 Task: Create a sales report in Excel with random quantities and calculate the top sales.
Action: Mouse moved to (29, 190)
Screenshot: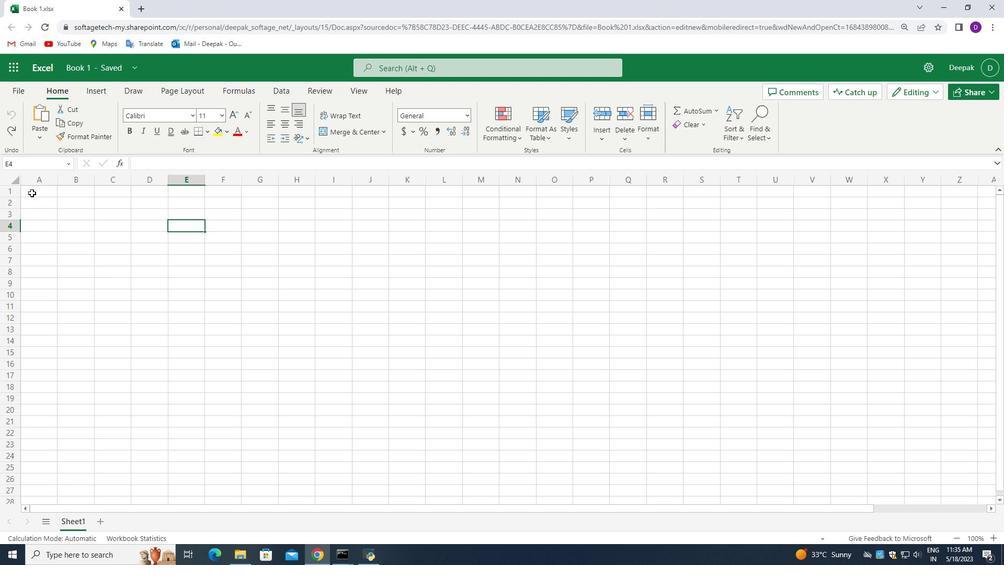 
Action: Mouse pressed left at (29, 190)
Screenshot: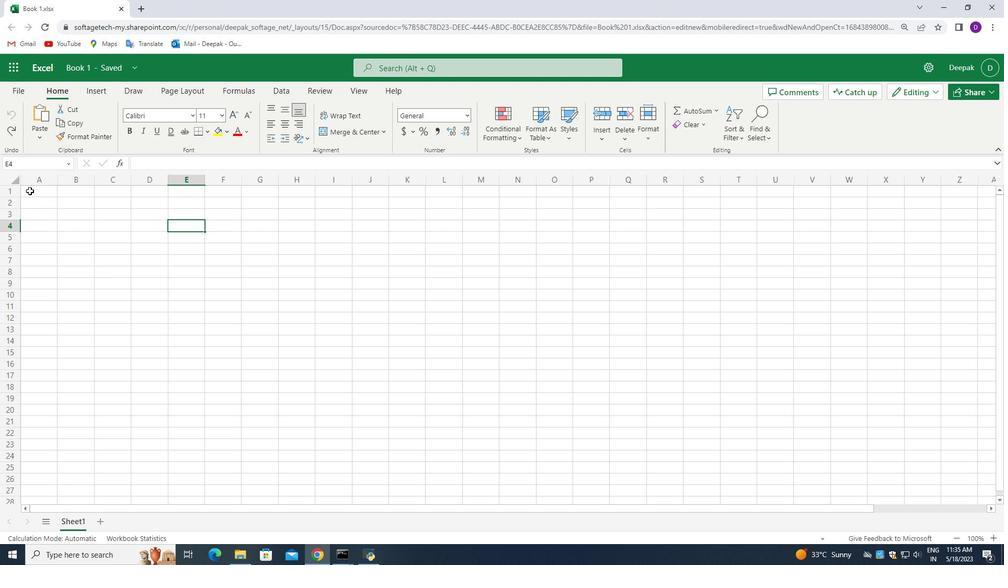 
Action: Mouse moved to (348, 130)
Screenshot: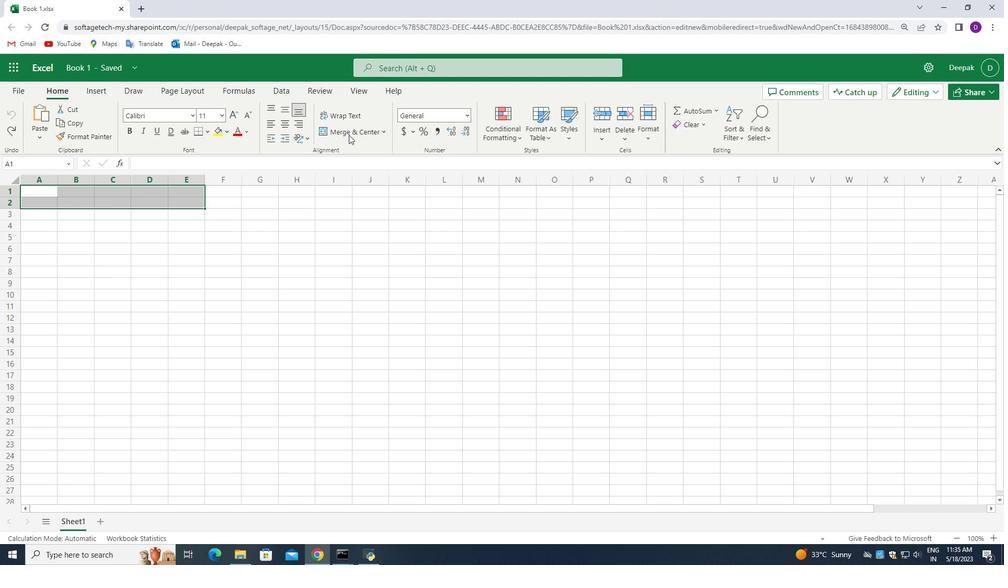 
Action: Mouse pressed left at (348, 130)
Screenshot: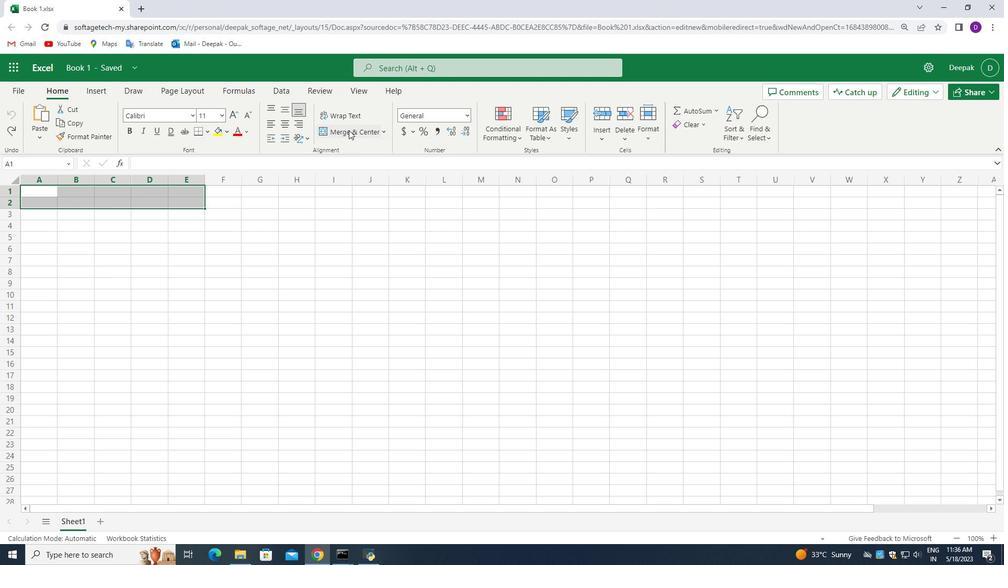 
Action: Mouse moved to (71, 198)
Screenshot: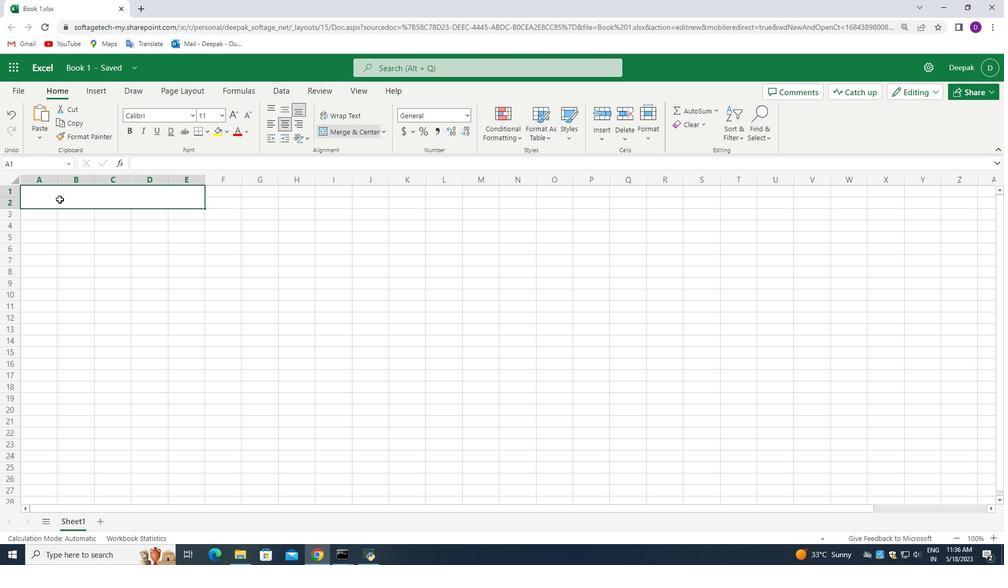 
Action: Mouse pressed left at (71, 198)
Screenshot: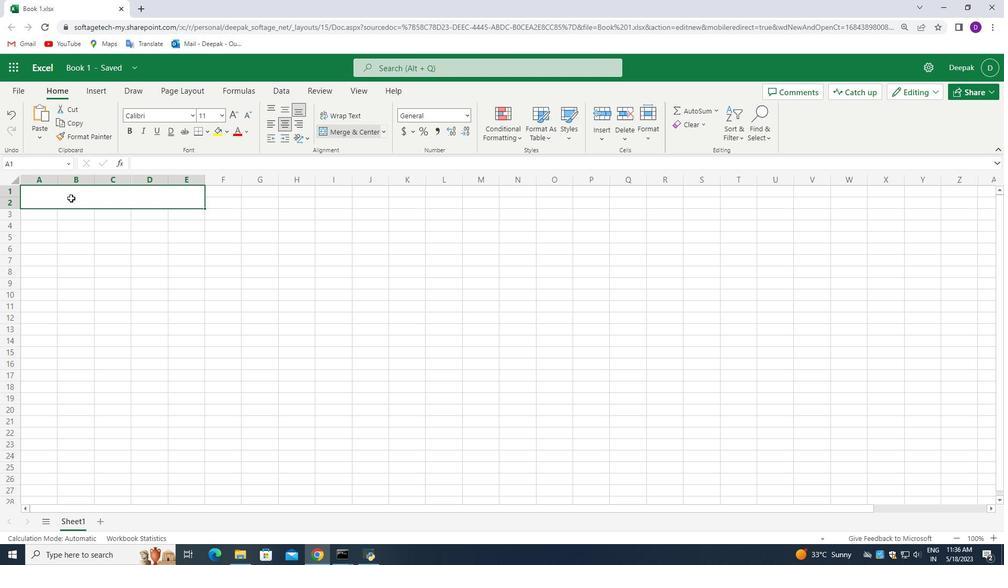 
Action: Mouse moved to (71, 198)
Screenshot: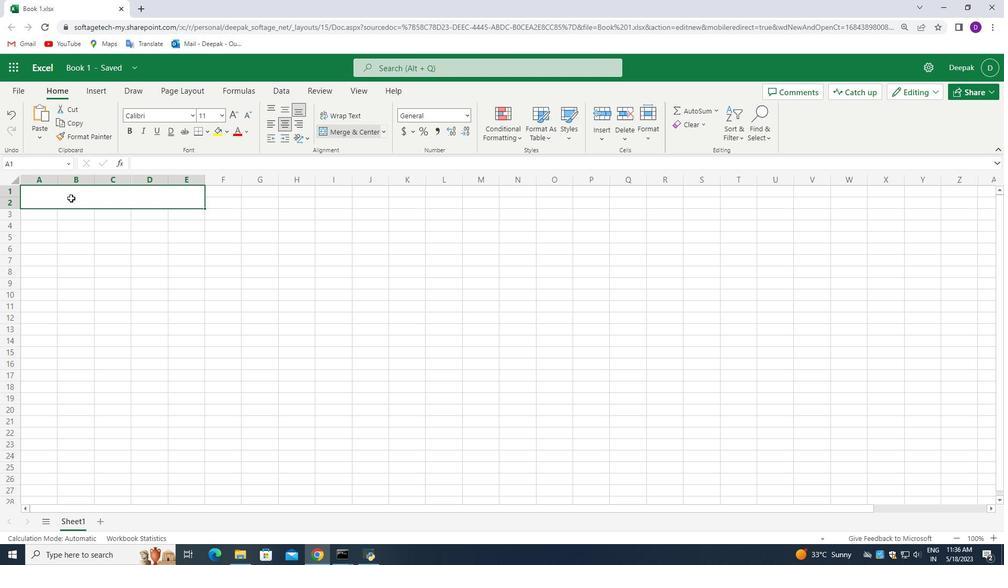 
Action: Mouse pressed left at (71, 198)
Screenshot: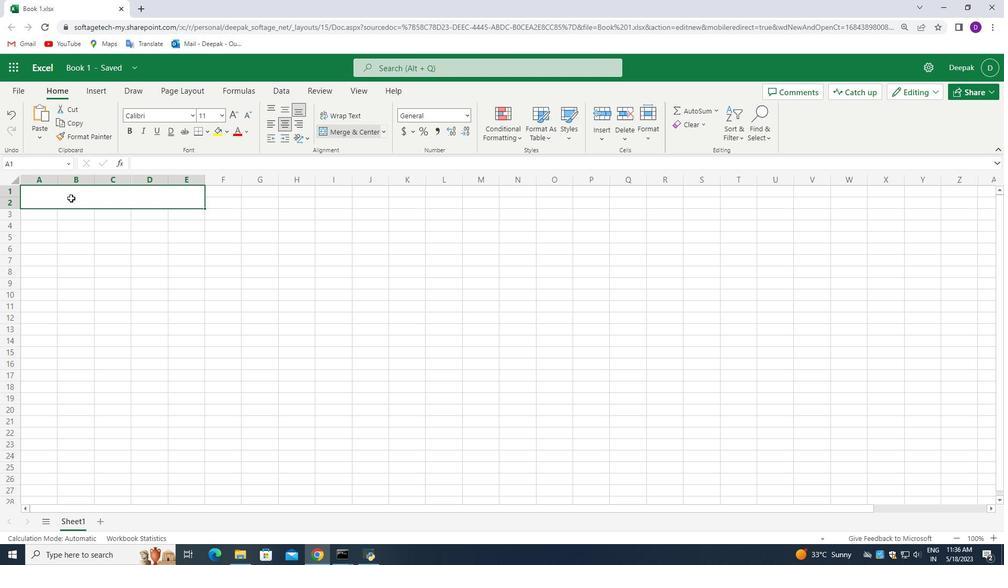 
Action: Mouse moved to (59, 300)
Screenshot: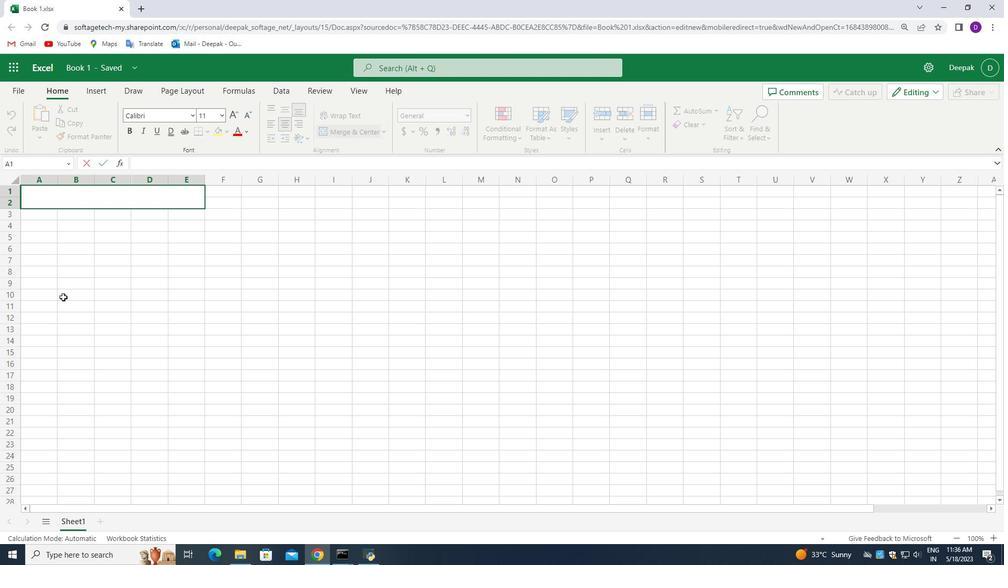 
Action: Key pressed <Key.shift_r>Sales<Key.space><Key.shift_r>Trackes<Key.space><Key.shift_r>Report
Screenshot: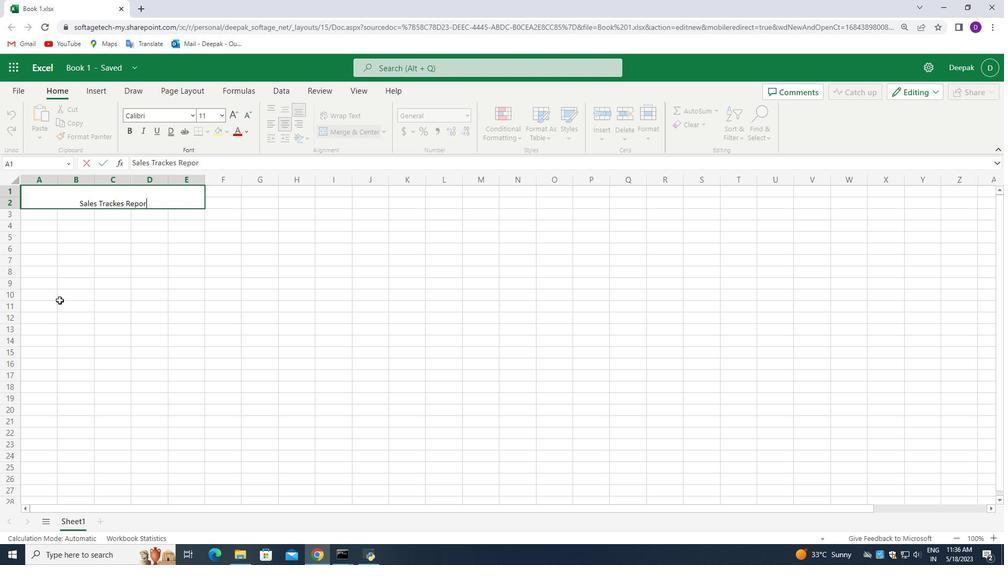 
Action: Mouse moved to (151, 203)
Screenshot: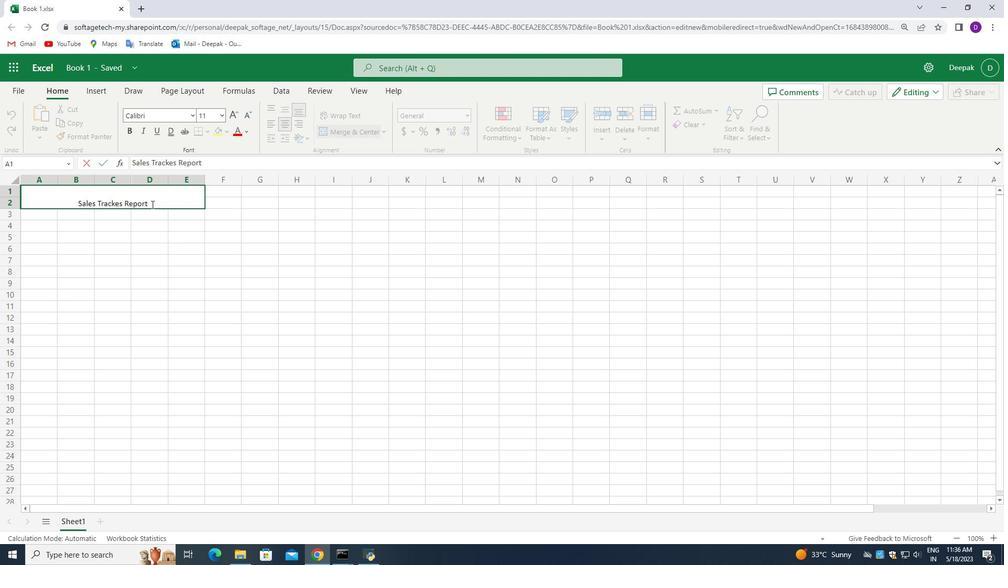 
Action: Mouse pressed left at (151, 203)
Screenshot: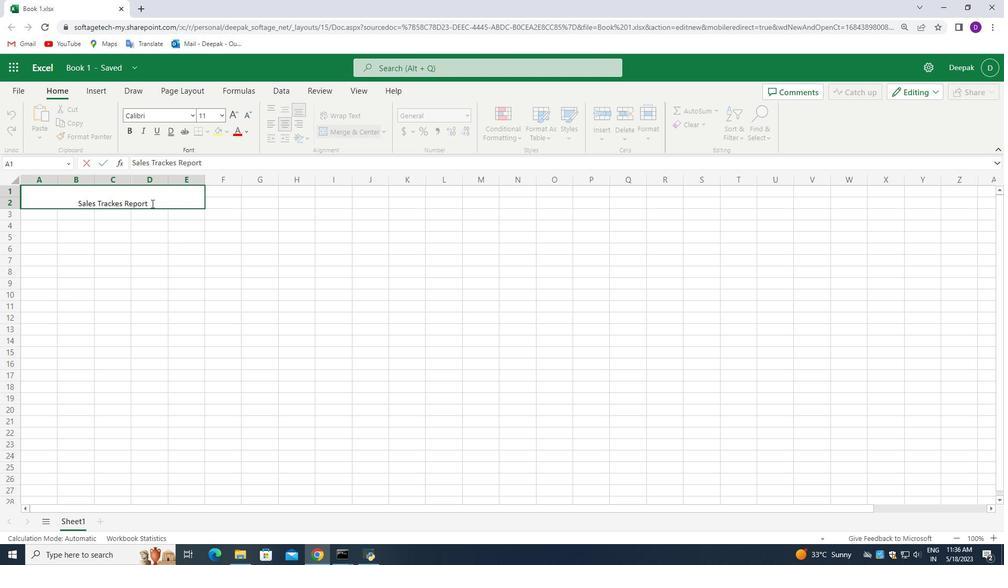 
Action: Mouse moved to (129, 133)
Screenshot: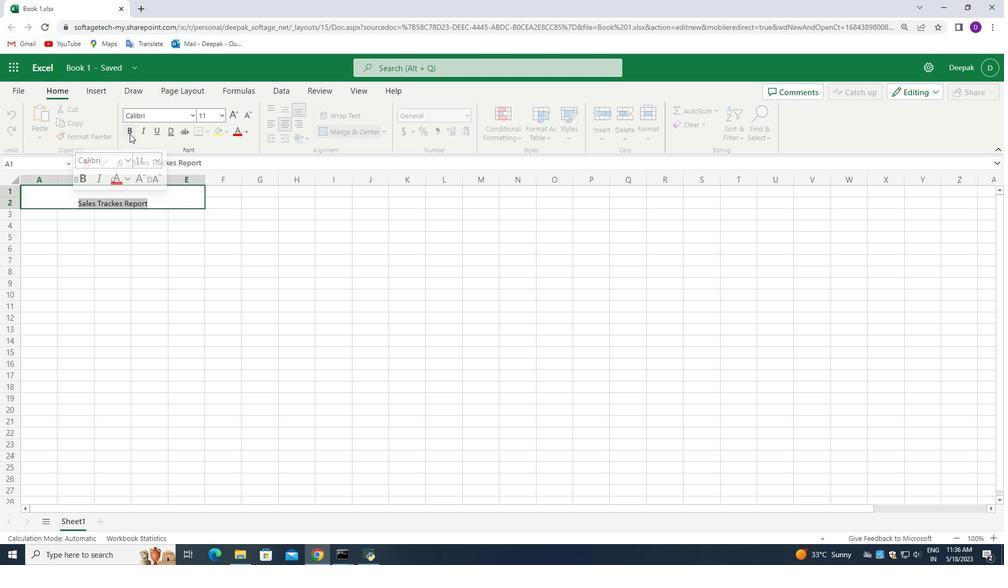 
Action: Mouse pressed left at (129, 133)
Screenshot: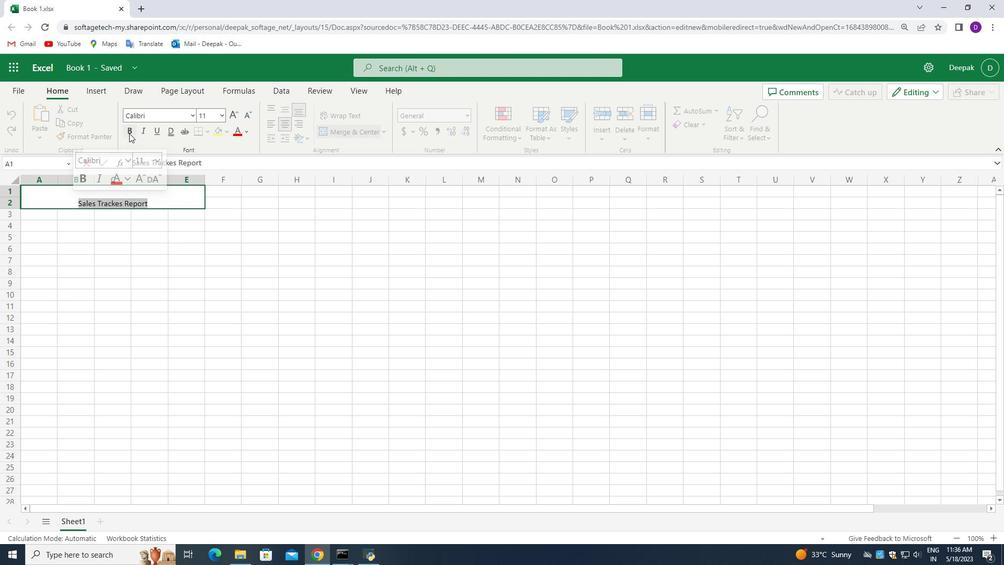 
Action: Mouse moved to (159, 204)
Screenshot: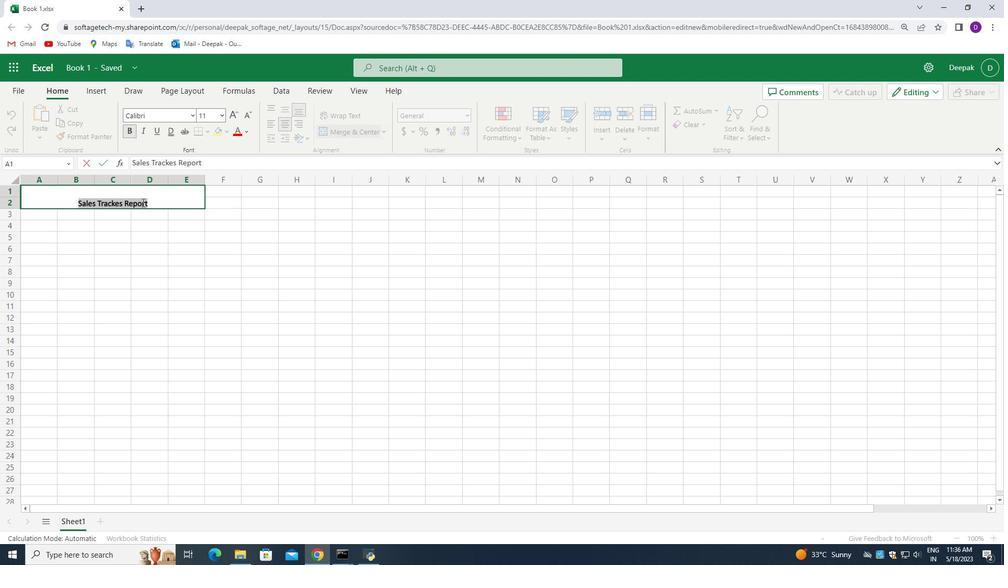 
Action: Mouse pressed left at (159, 204)
Screenshot: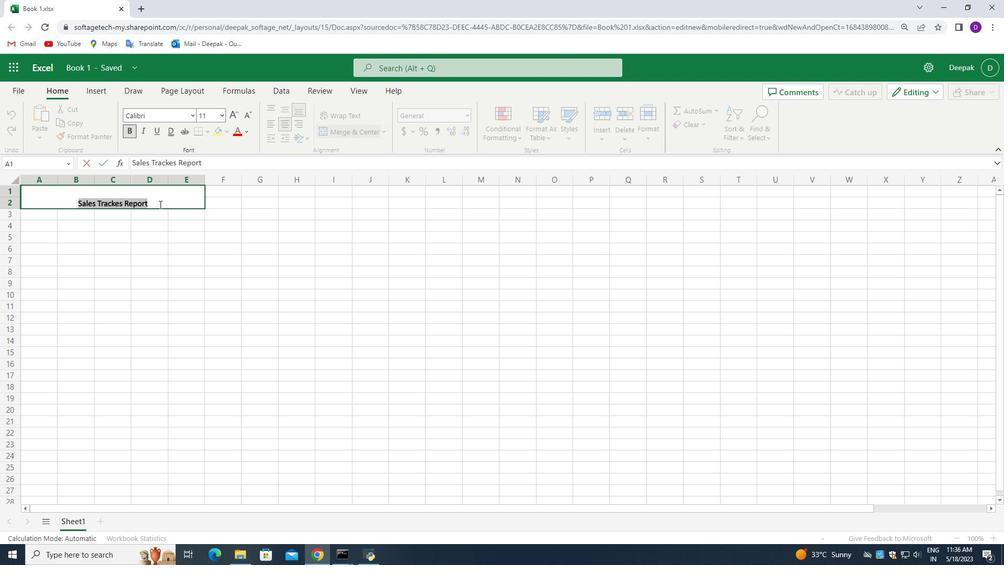 
Action: Mouse moved to (156, 200)
Screenshot: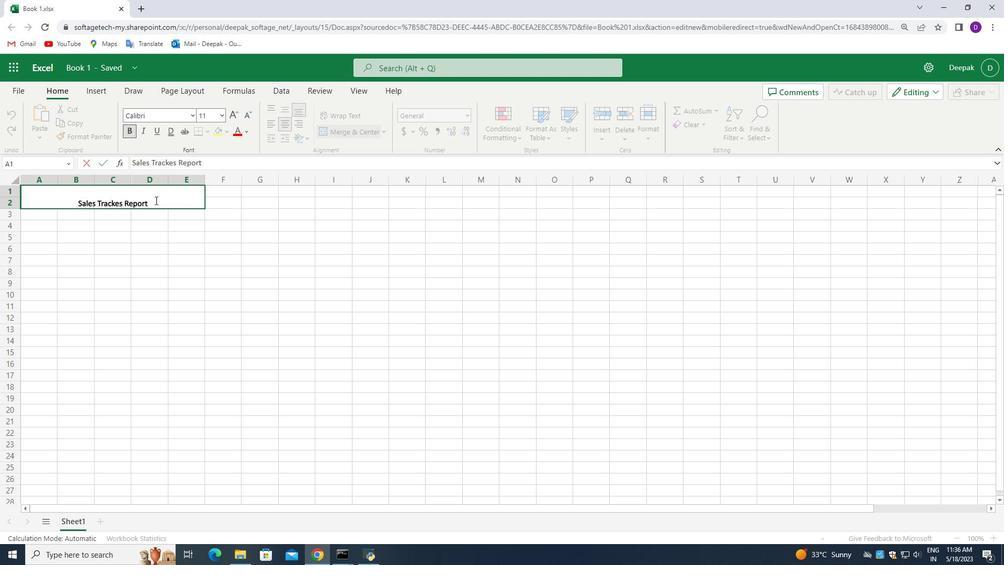 
Action: Mouse pressed left at (156, 200)
Screenshot: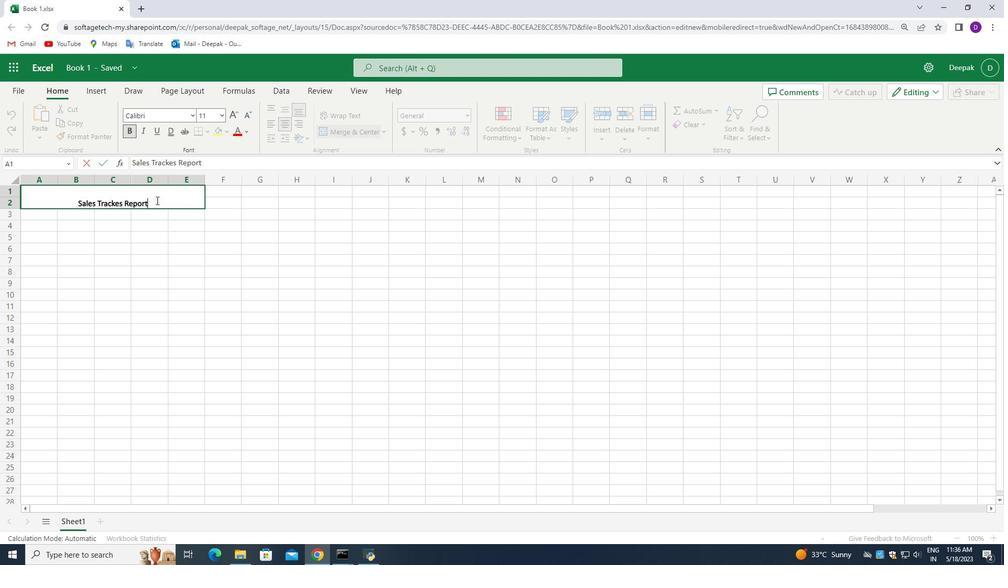 
Action: Mouse moved to (183, 200)
Screenshot: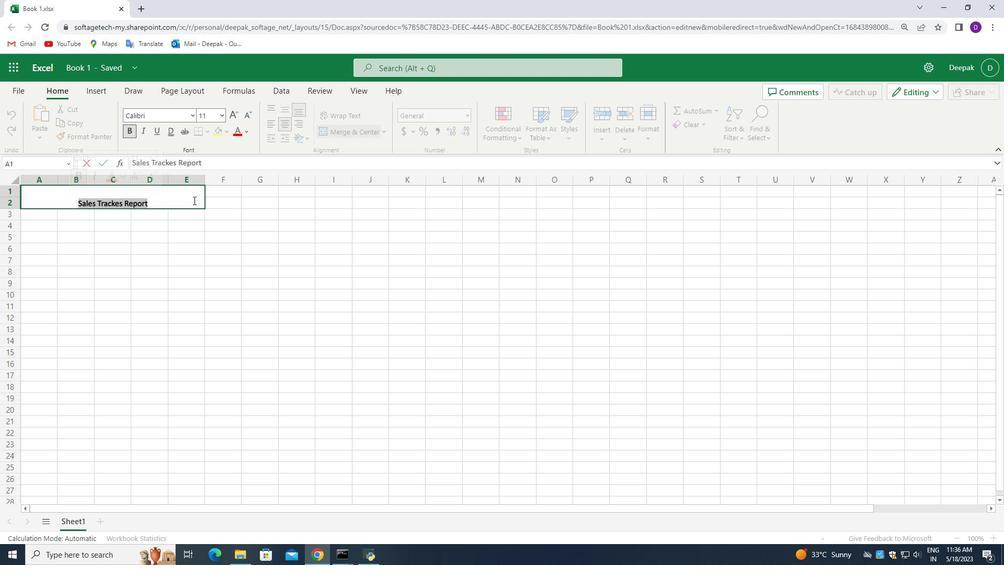 
Action: Mouse pressed left at (183, 200)
Screenshot: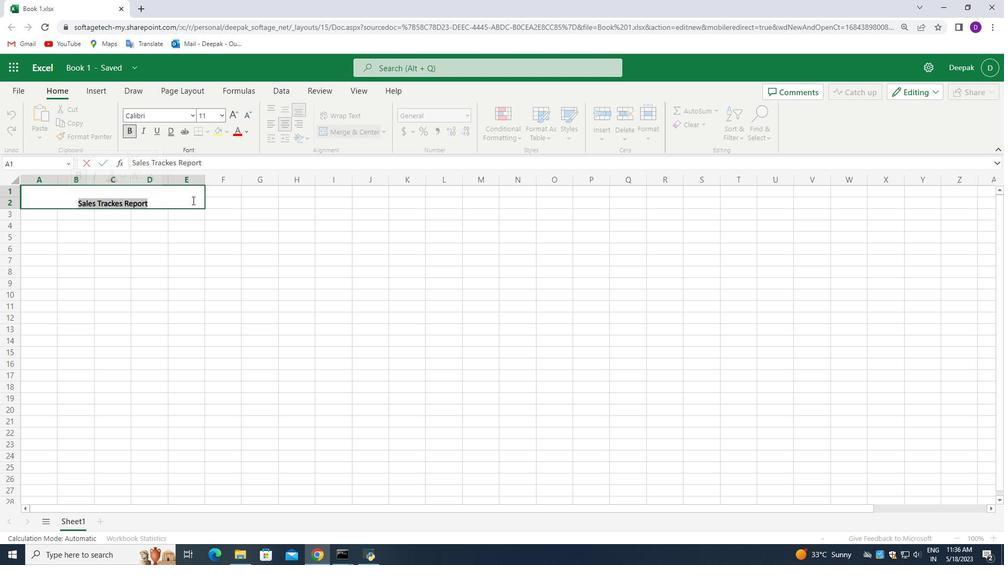 
Action: Mouse moved to (222, 200)
Screenshot: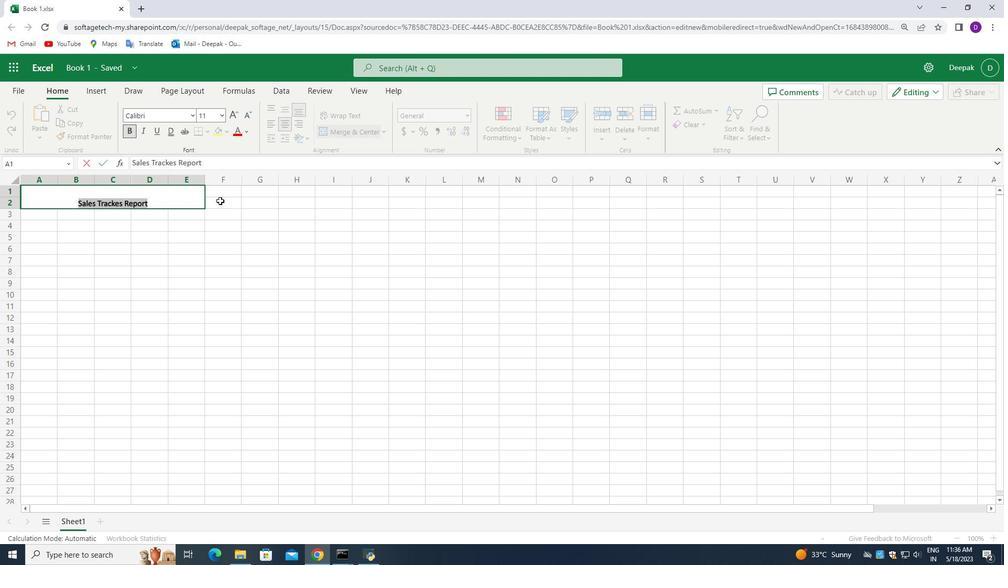
Action: Mouse pressed left at (222, 200)
Screenshot: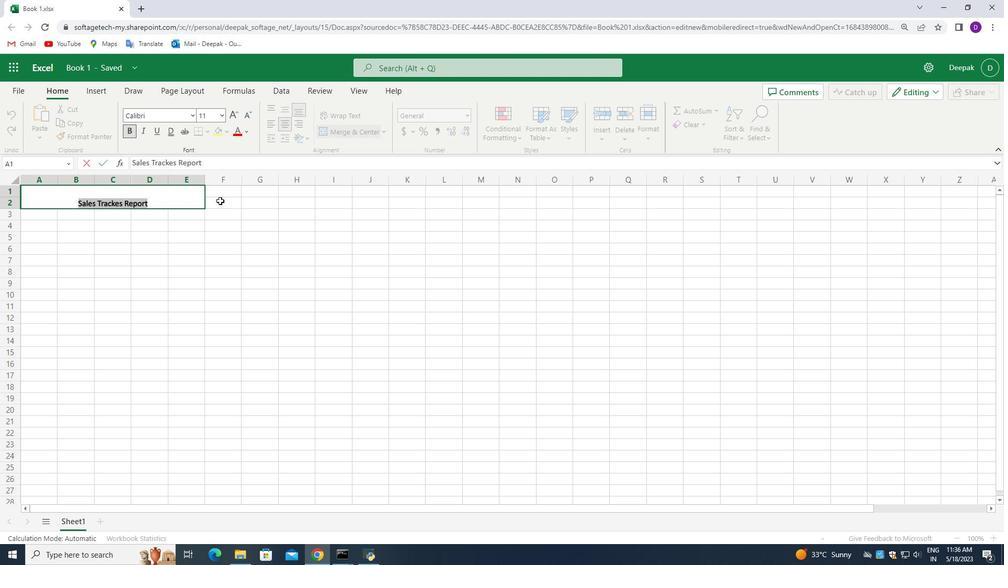 
Action: Mouse moved to (153, 199)
Screenshot: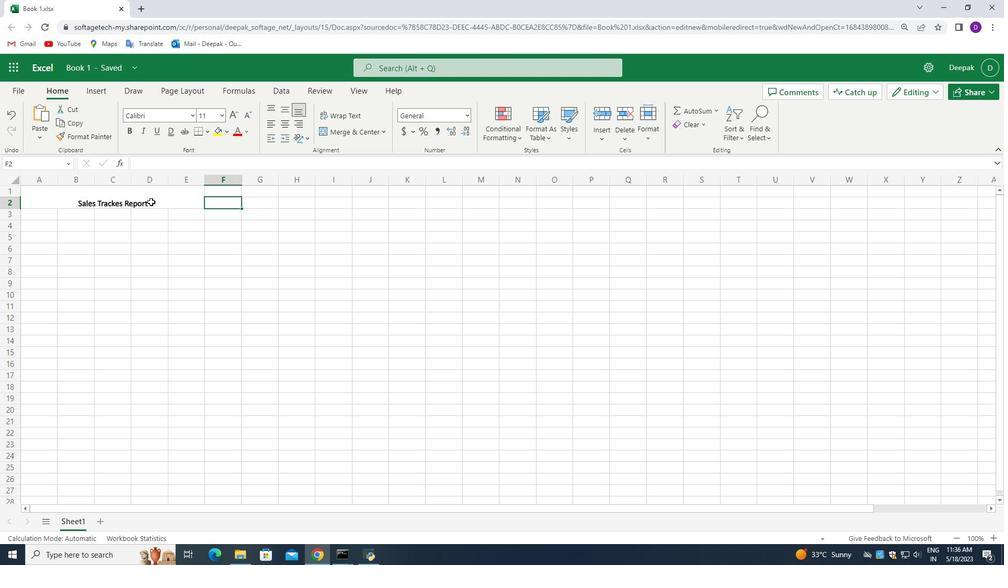 
Action: Mouse pressed left at (153, 199)
Screenshot: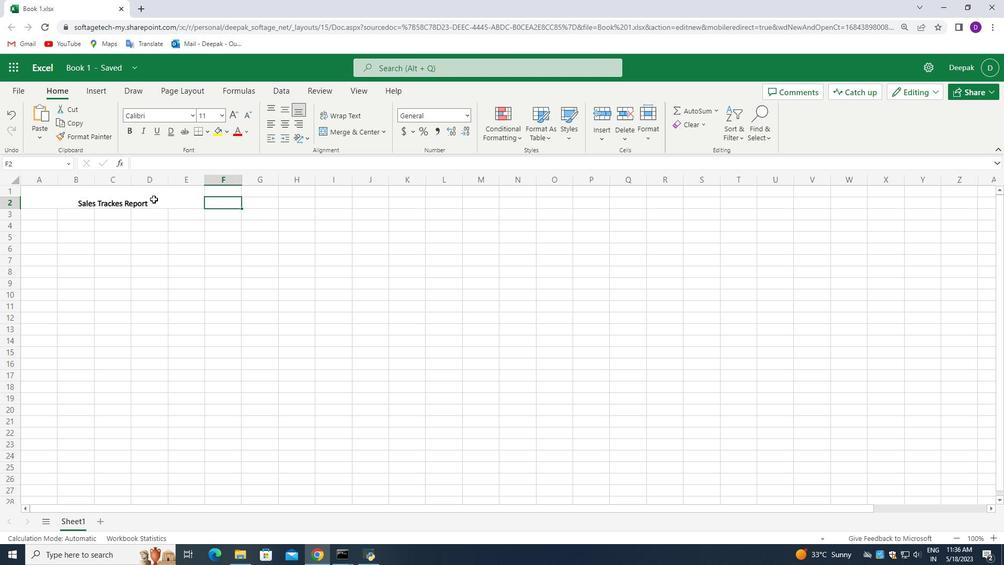 
Action: Mouse moved to (235, 111)
Screenshot: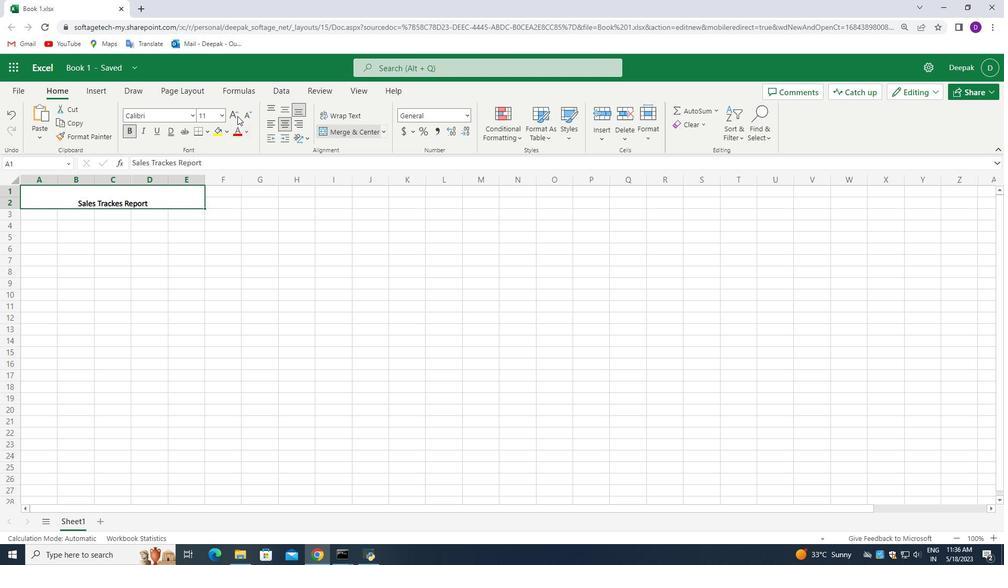 
Action: Mouse pressed left at (235, 111)
Screenshot: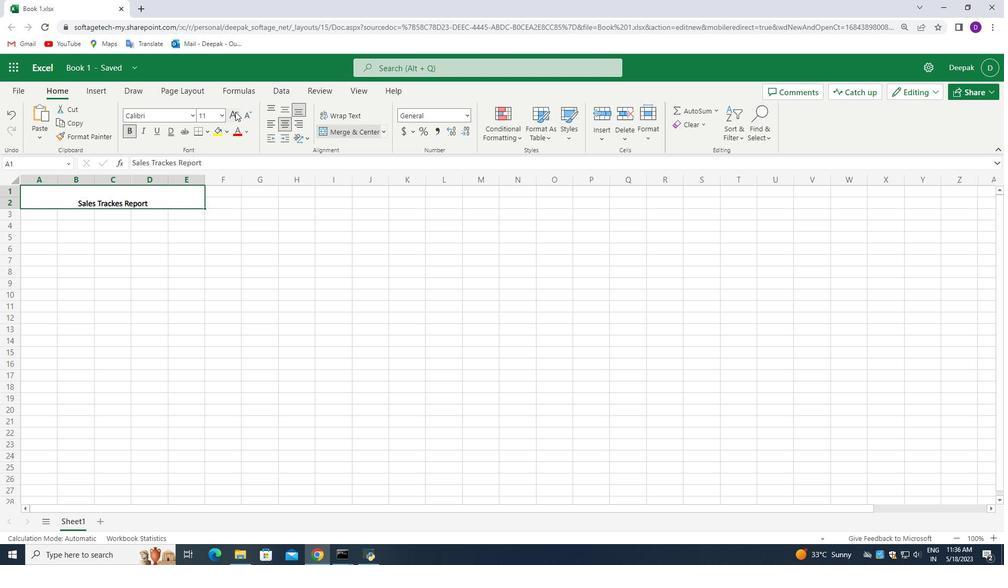 
Action: Mouse pressed left at (235, 111)
Screenshot: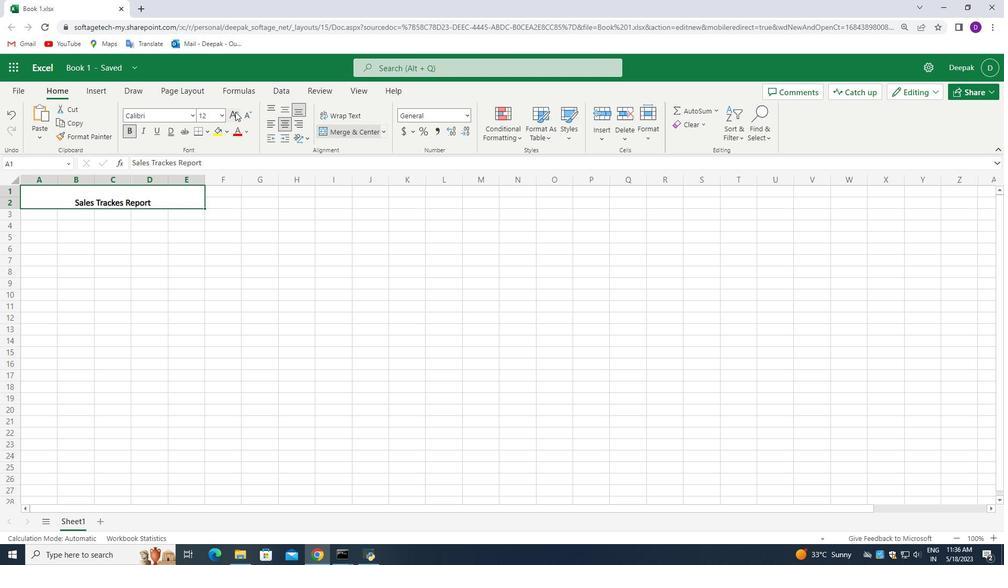 
Action: Mouse pressed left at (235, 111)
Screenshot: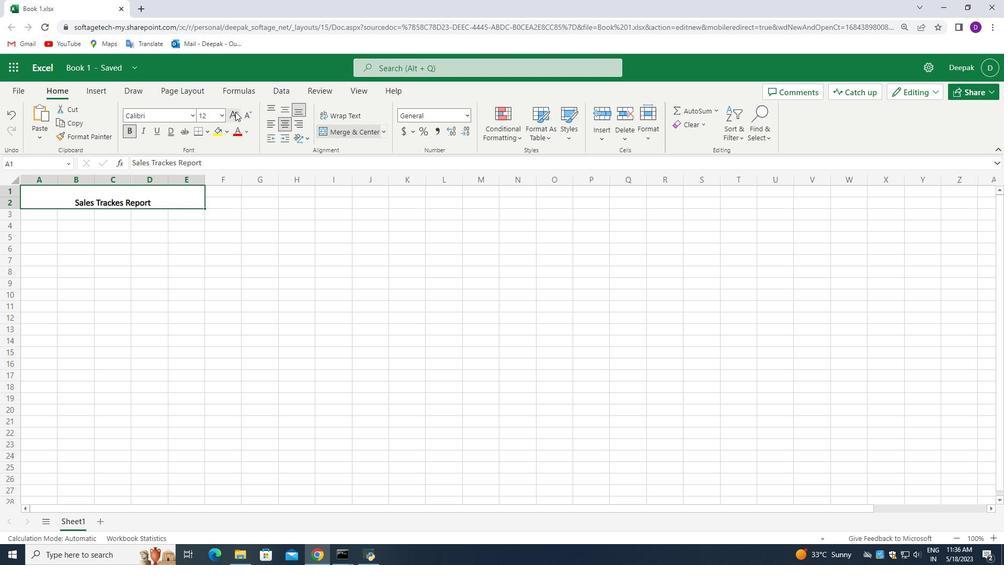 
Action: Mouse pressed left at (235, 111)
Screenshot: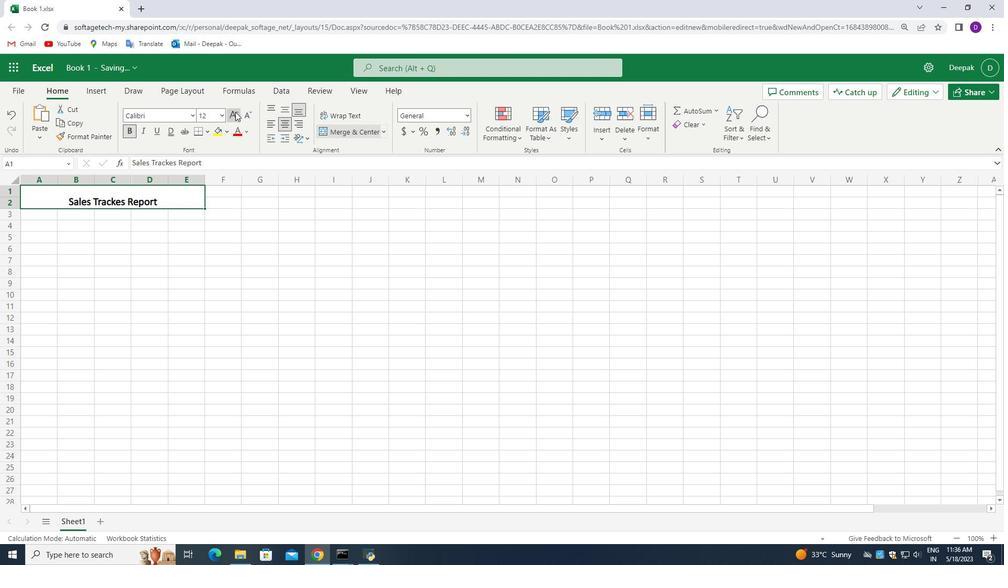 
Action: Mouse pressed left at (235, 111)
Screenshot: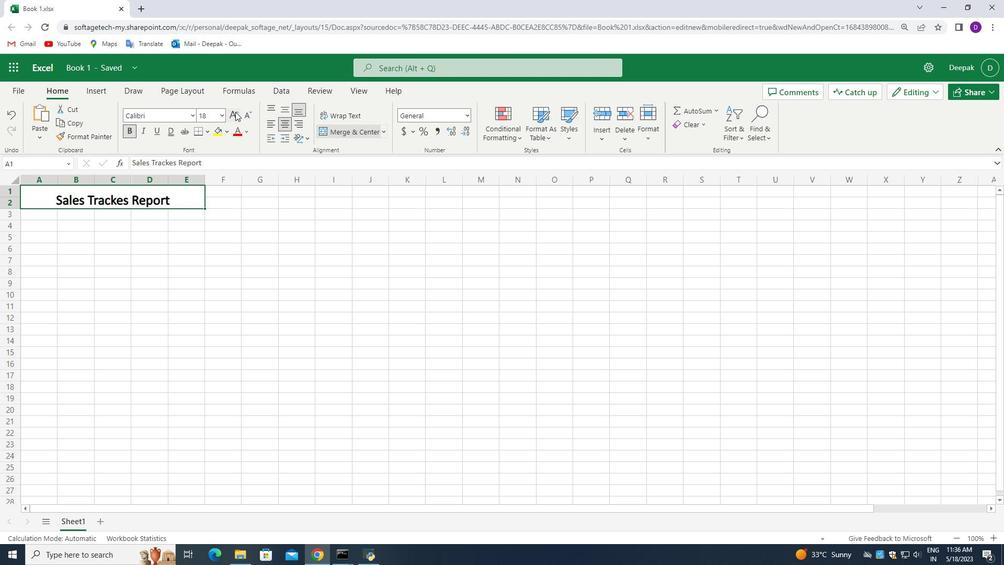 
Action: Mouse pressed left at (235, 111)
Screenshot: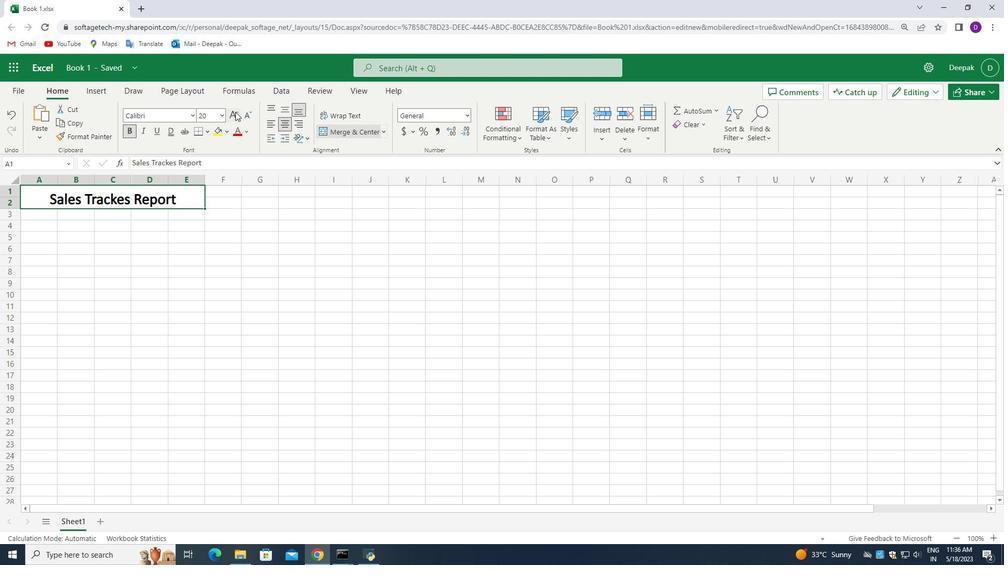 
Action: Mouse moved to (42, 219)
Screenshot: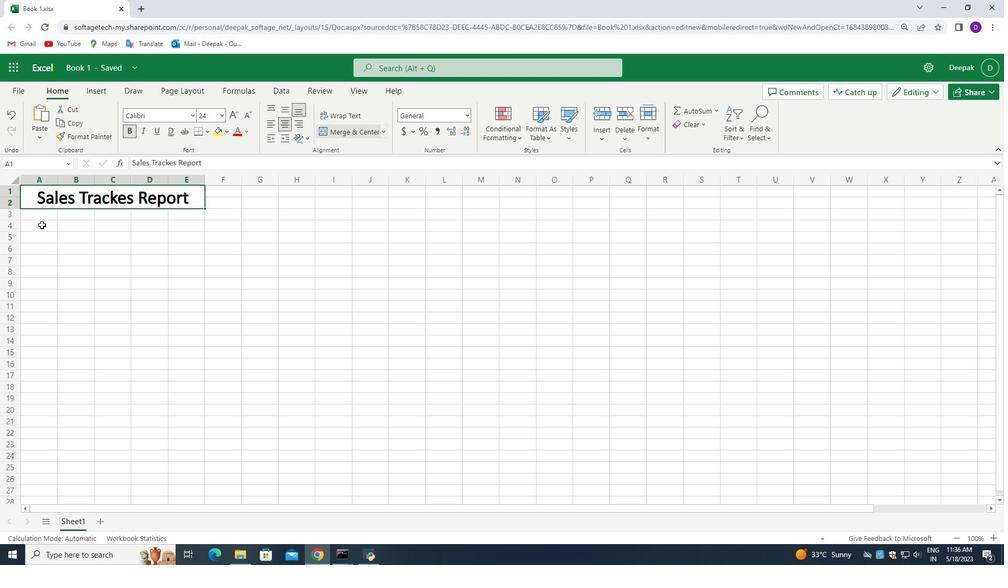 
Action: Mouse pressed left at (42, 219)
Screenshot: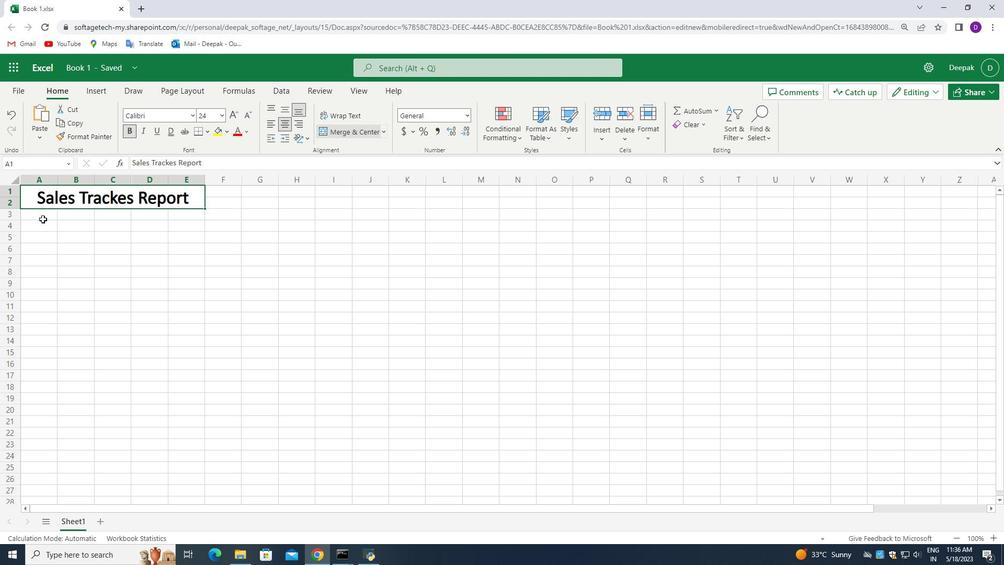 
Action: Mouse moved to (40, 226)
Screenshot: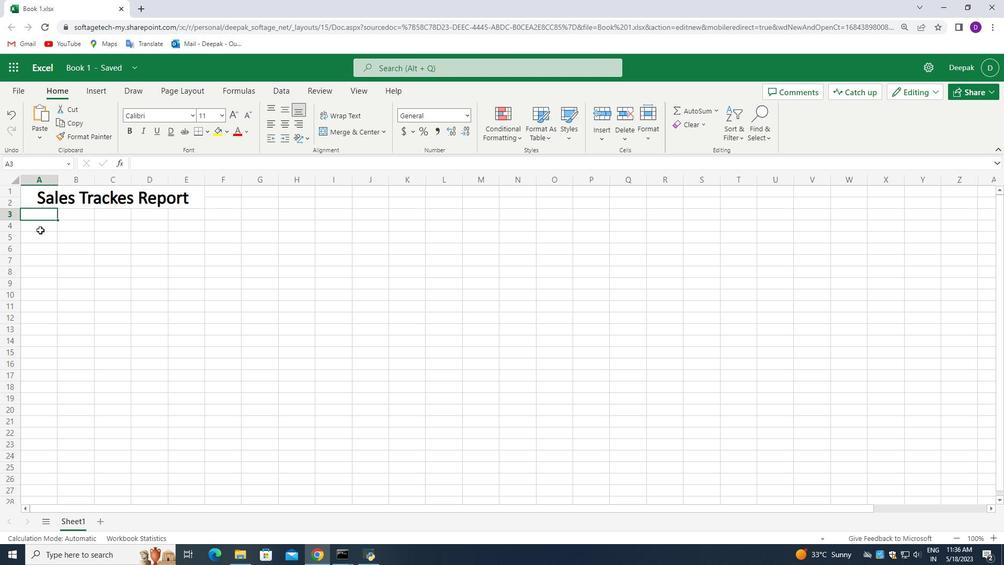 
Action: Mouse pressed left at (40, 226)
Screenshot: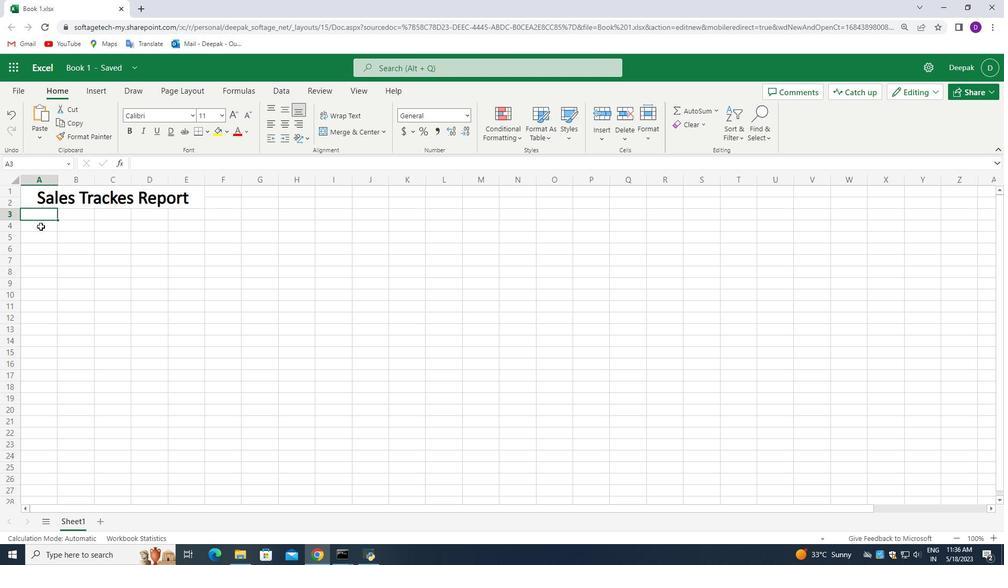 
Action: Mouse pressed left at (40, 226)
Screenshot: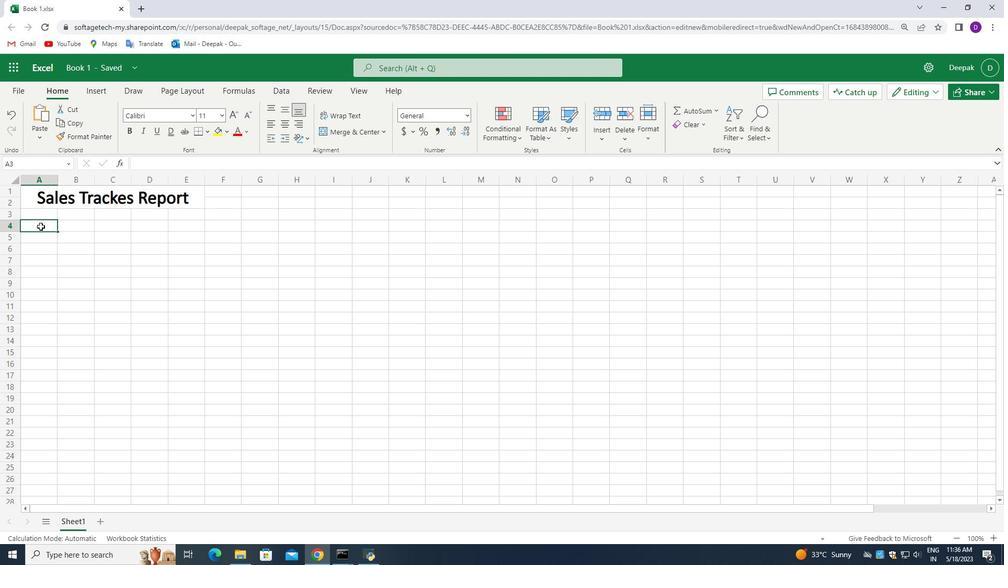 
Action: Key pressed <Key.shift>Sr.<Key.space><Key.shift>No.
Screenshot: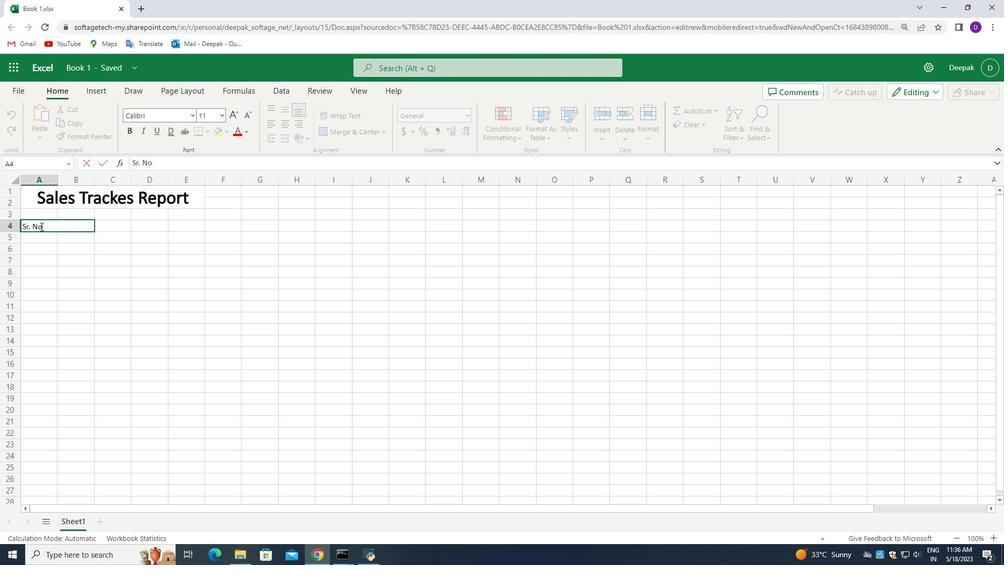 
Action: Mouse moved to (68, 222)
Screenshot: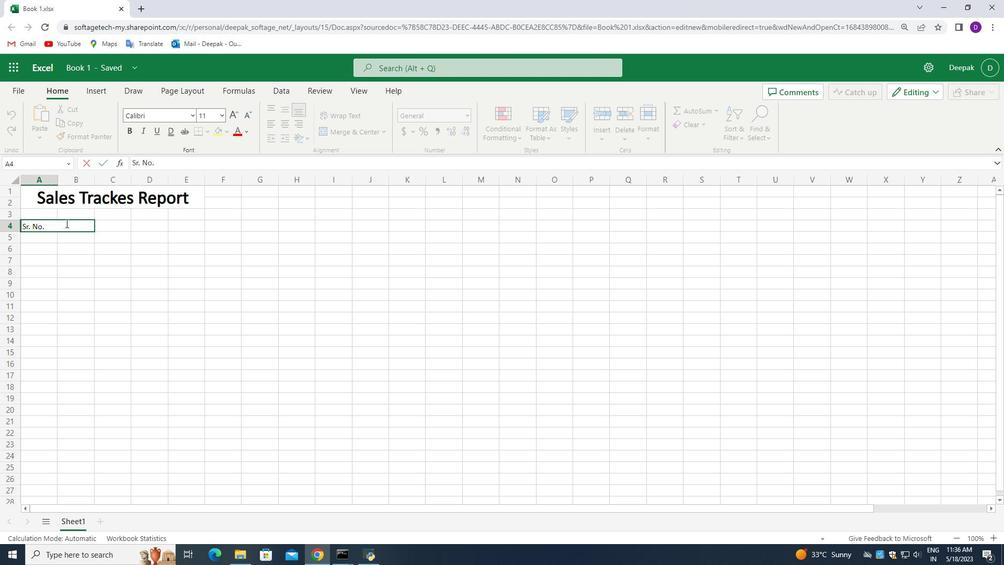 
Action: Mouse pressed left at (68, 222)
Screenshot: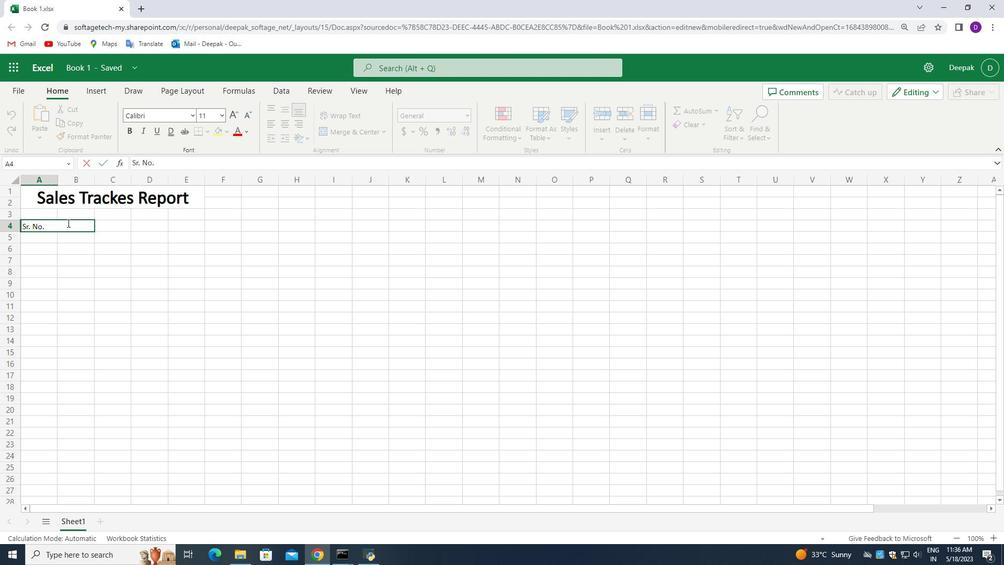 
Action: Mouse moved to (82, 242)
Screenshot: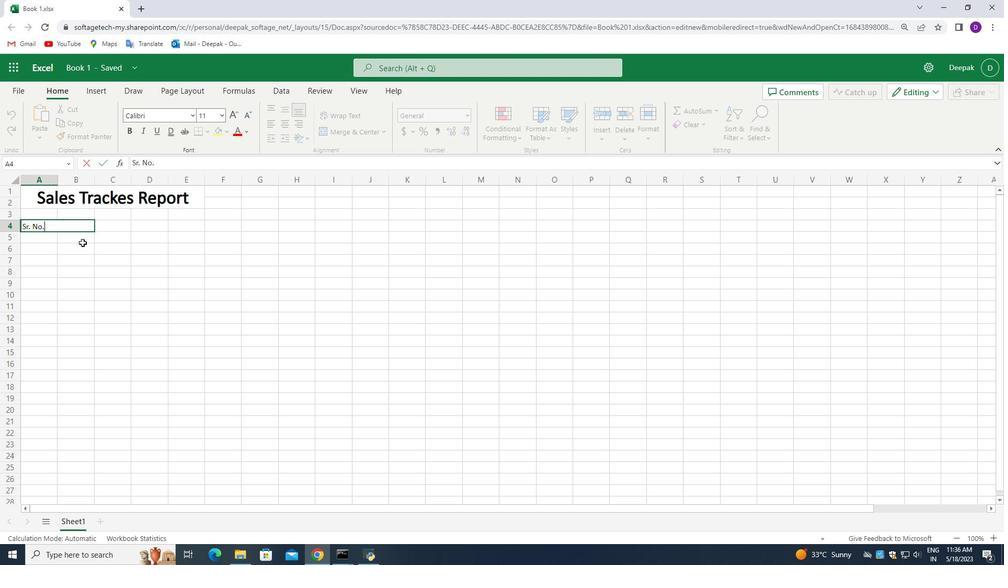 
Action: Mouse pressed left at (82, 242)
Screenshot: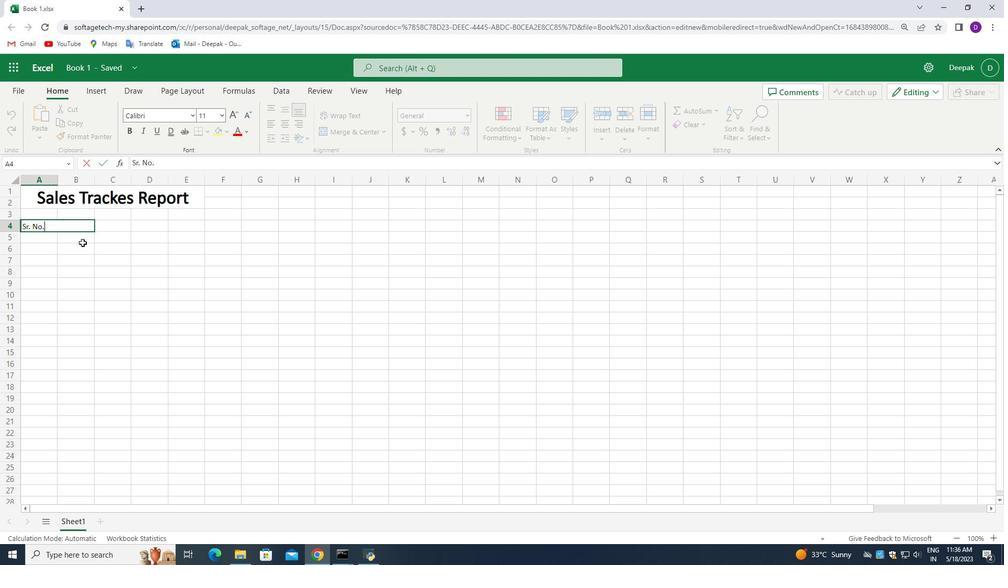 
Action: Mouse moved to (76, 227)
Screenshot: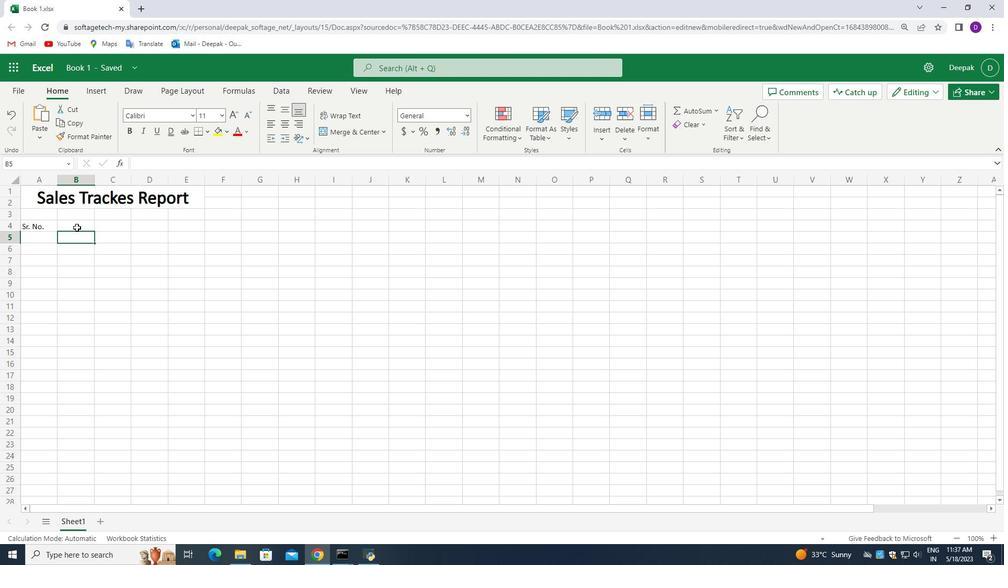 
Action: Mouse pressed left at (76, 227)
Screenshot: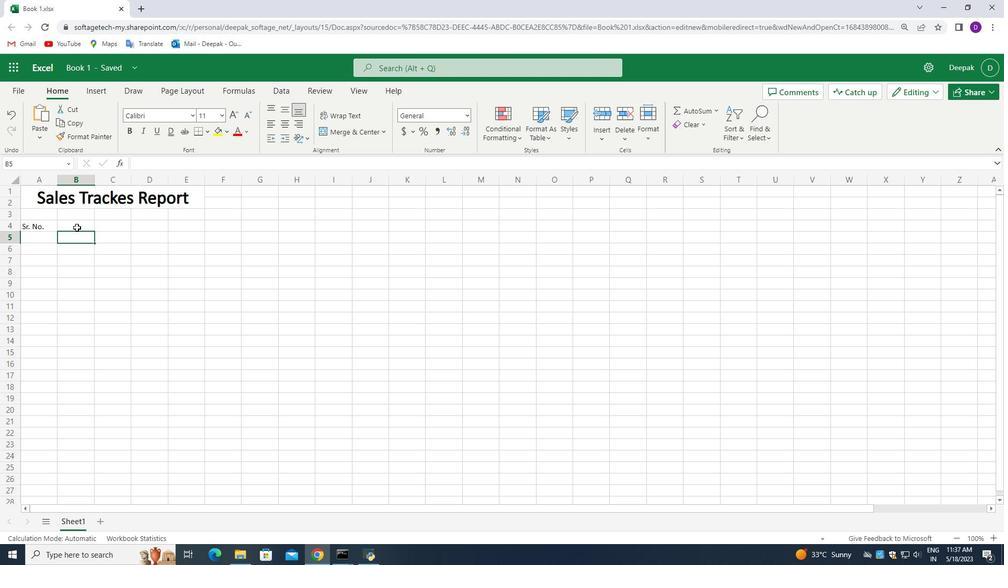 
Action: Key pressed <Key.shift_r>Emp.<Key.space><Key.shift>Name
Screenshot: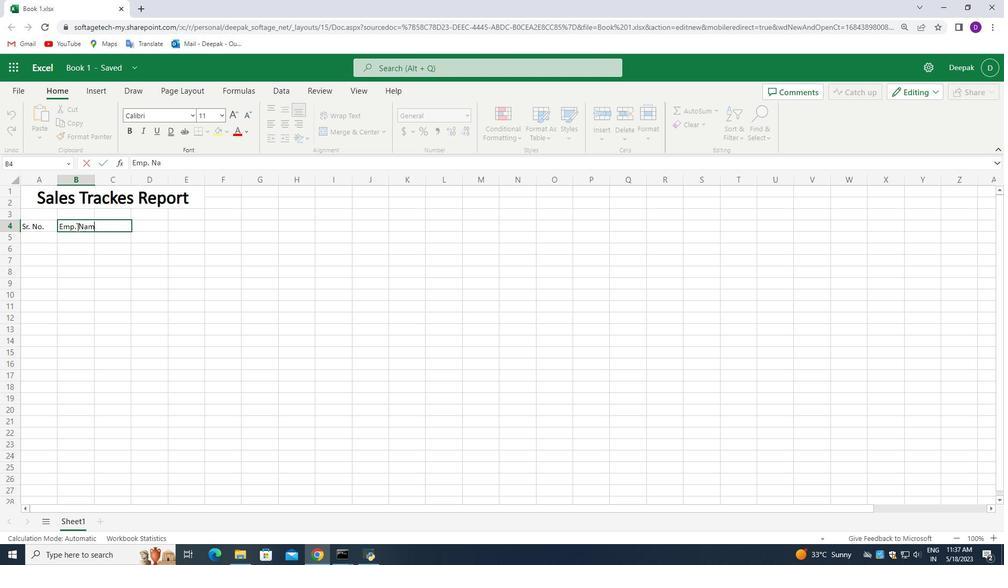 
Action: Mouse moved to (143, 224)
Screenshot: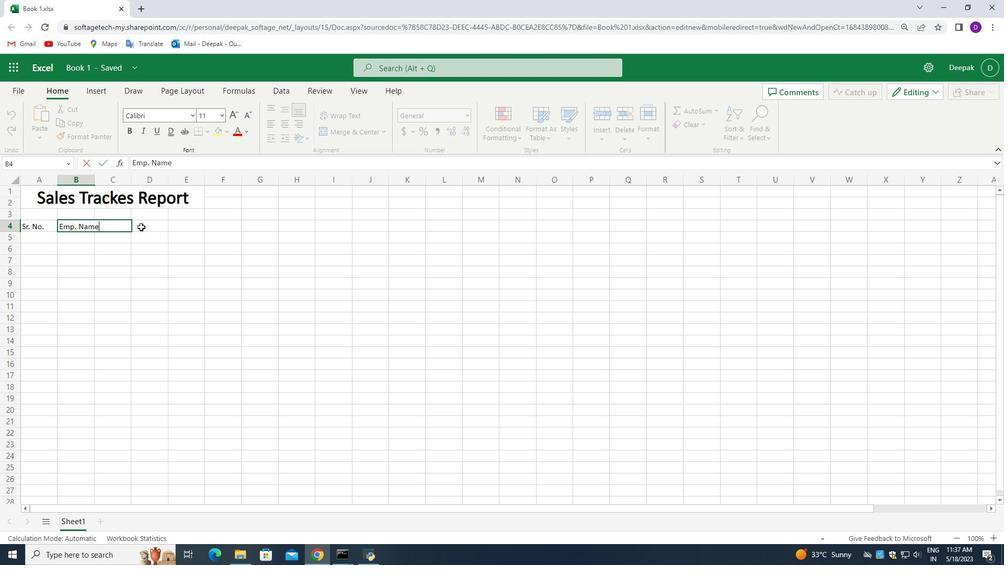 
Action: Mouse pressed left at (143, 224)
Screenshot: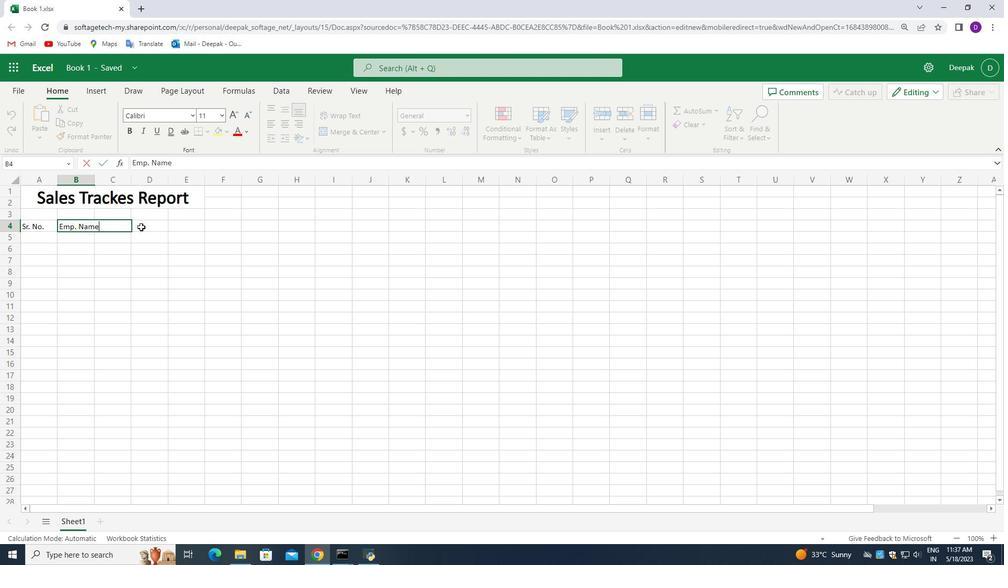 
Action: Mouse moved to (112, 227)
Screenshot: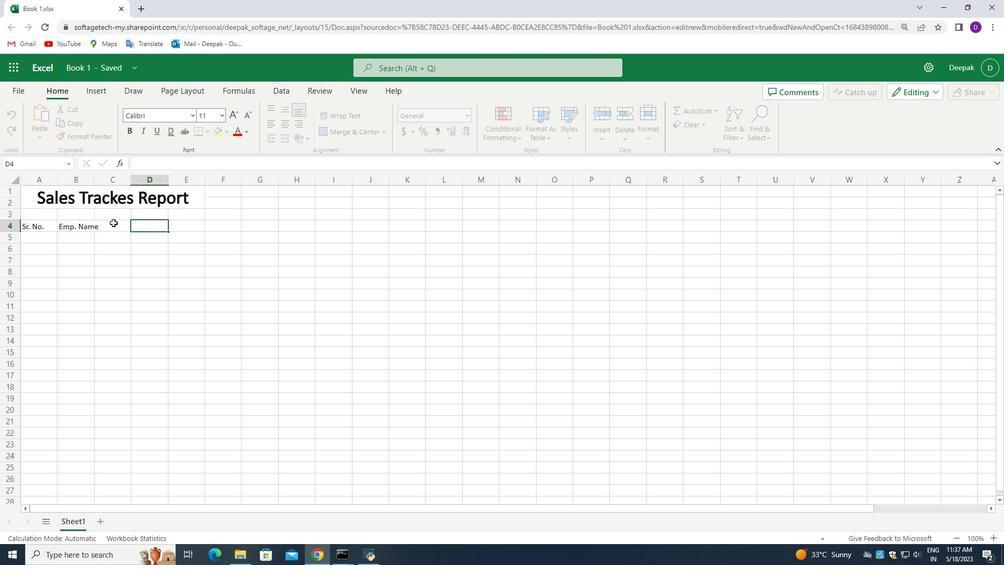
Action: Mouse pressed left at (112, 227)
Screenshot: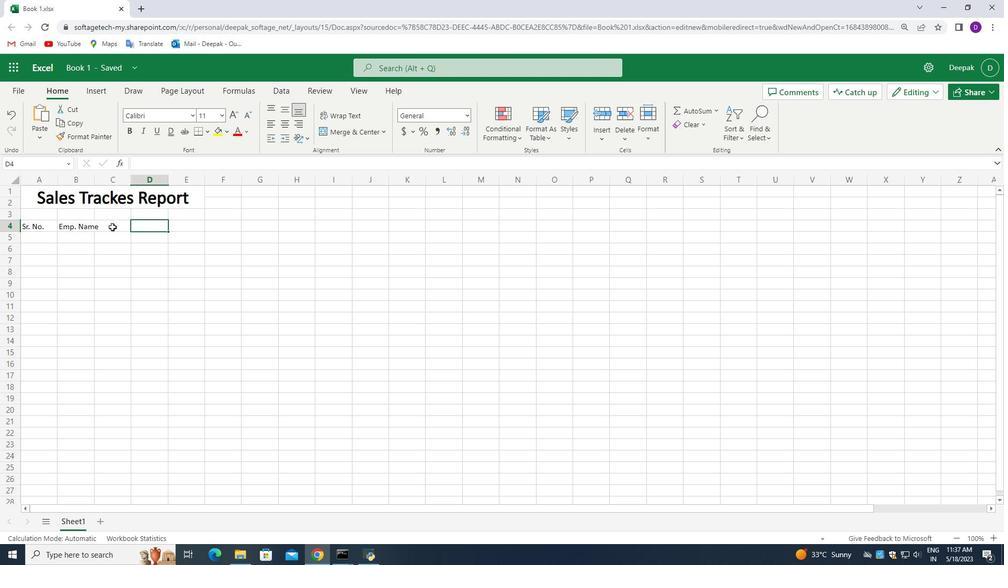 
Action: Mouse moved to (115, 224)
Screenshot: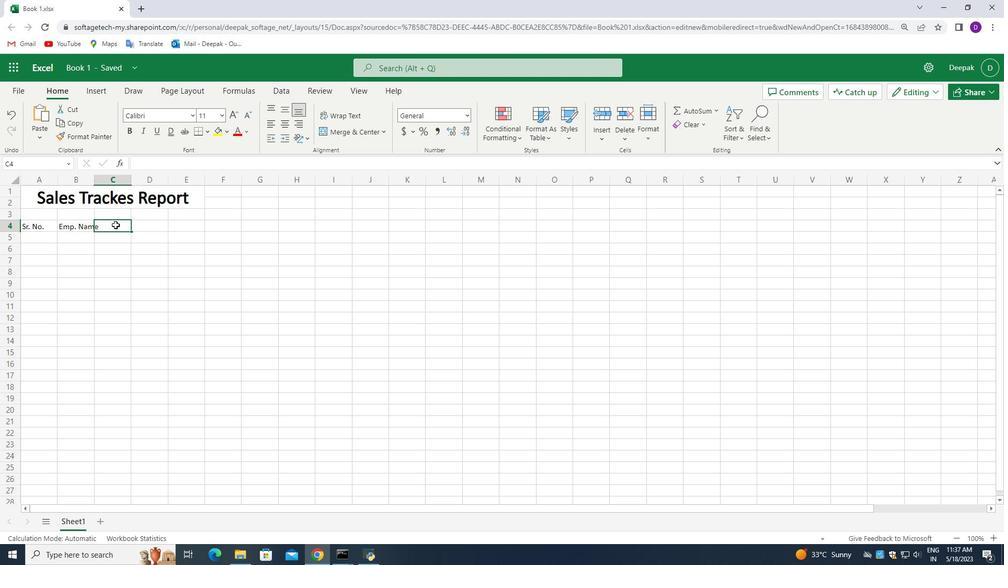 
Action: Mouse pressed left at (115, 224)
Screenshot: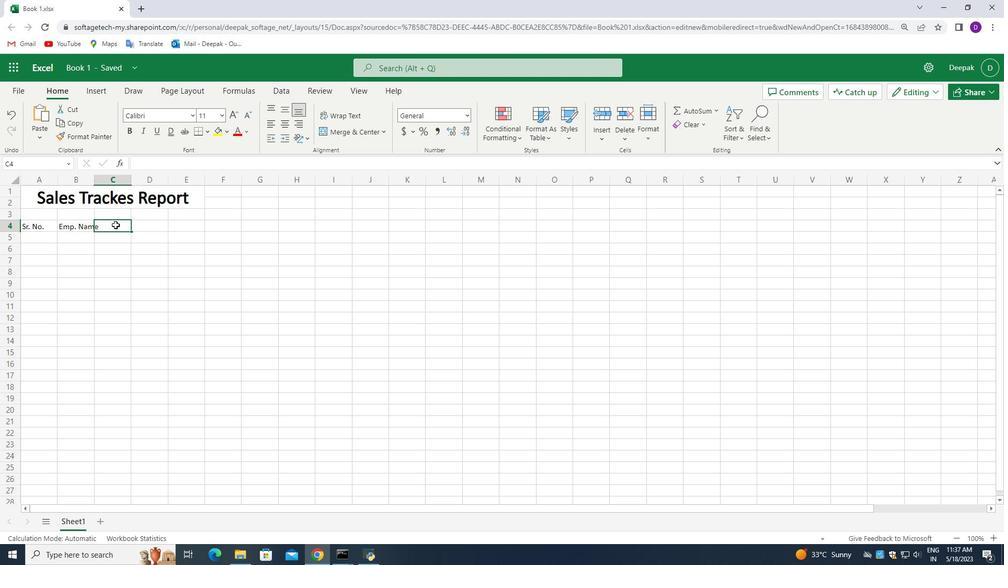 
Action: Mouse pressed left at (115, 224)
Screenshot: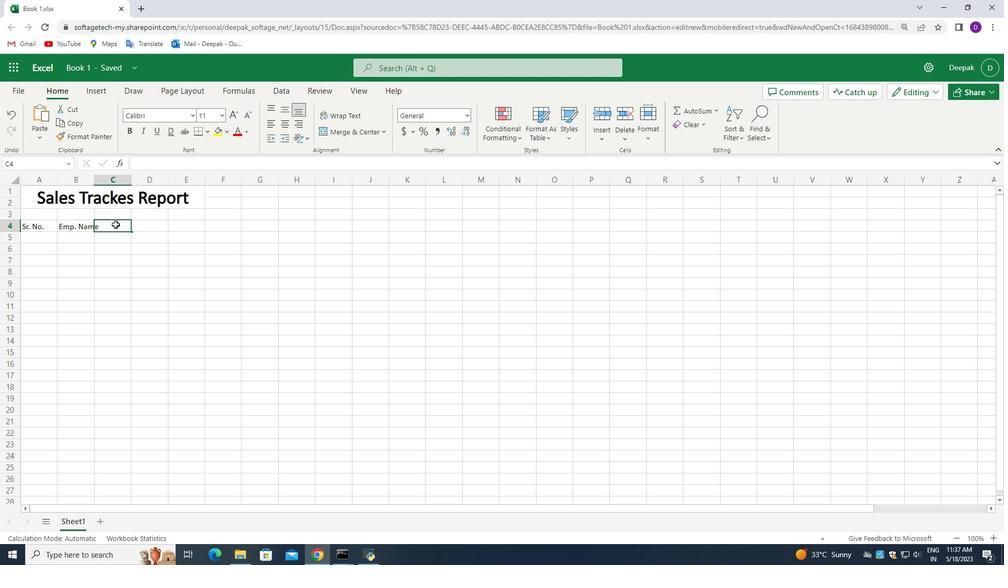 
Action: Mouse moved to (98, 232)
Screenshot: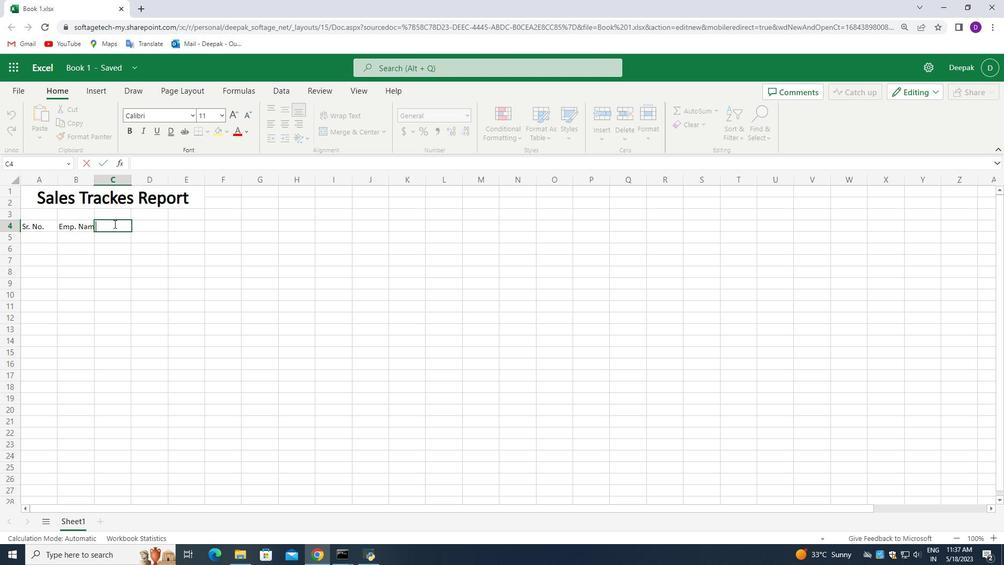 
Action: Key pressed <Key.shift>Product<Key.space>
Screenshot: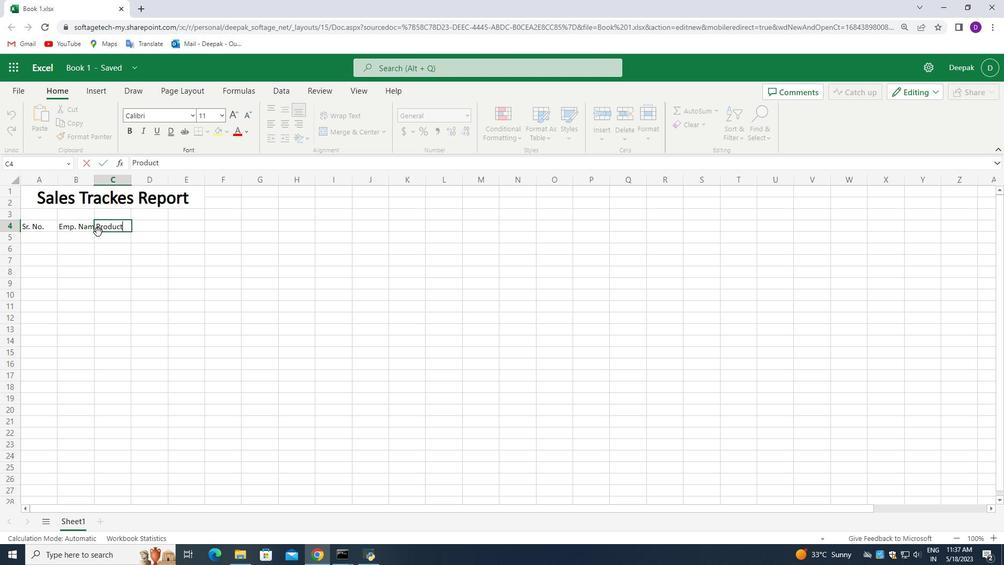 
Action: Mouse moved to (145, 228)
Screenshot: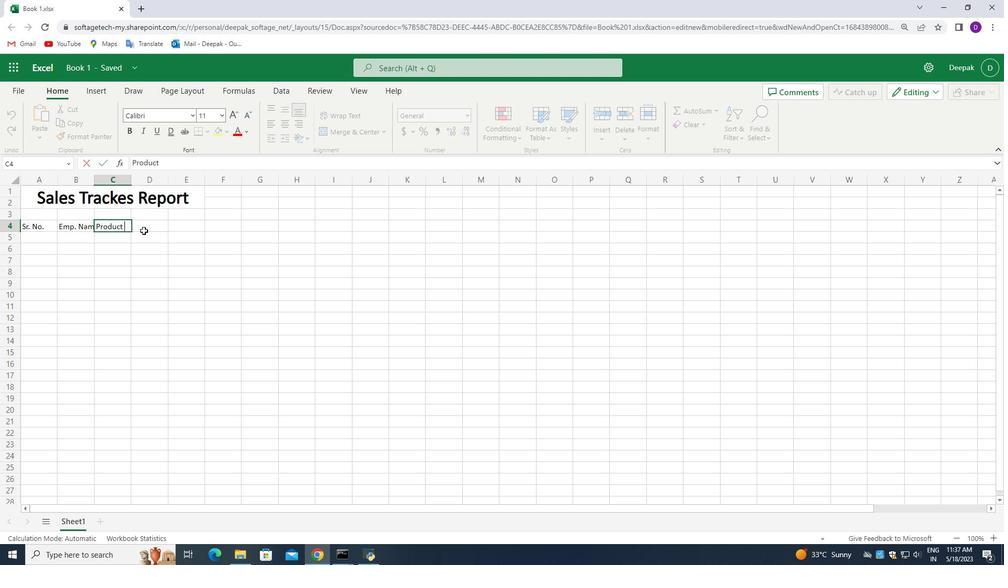 
Action: Mouse pressed left at (145, 228)
Screenshot: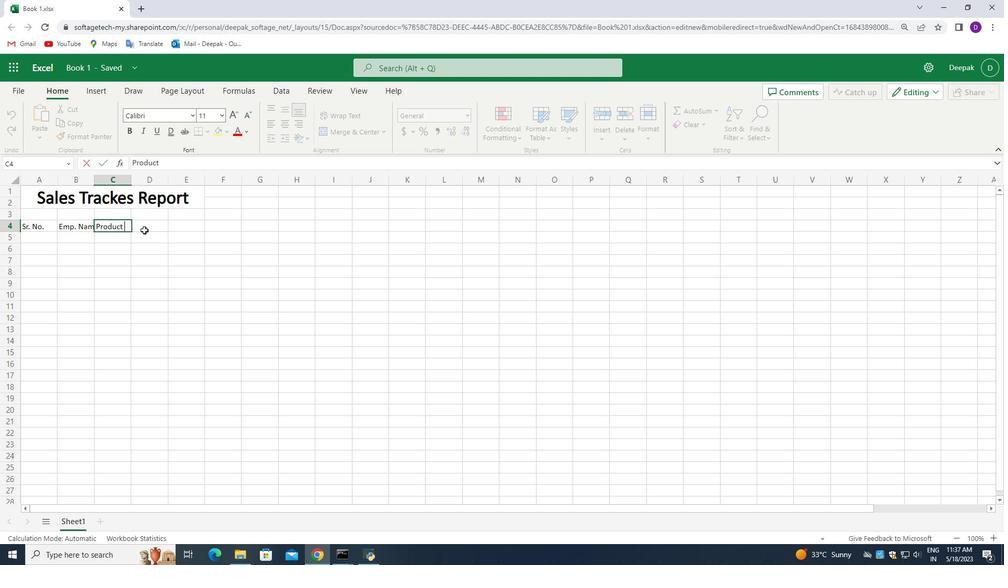 
Action: Mouse moved to (136, 231)
Screenshot: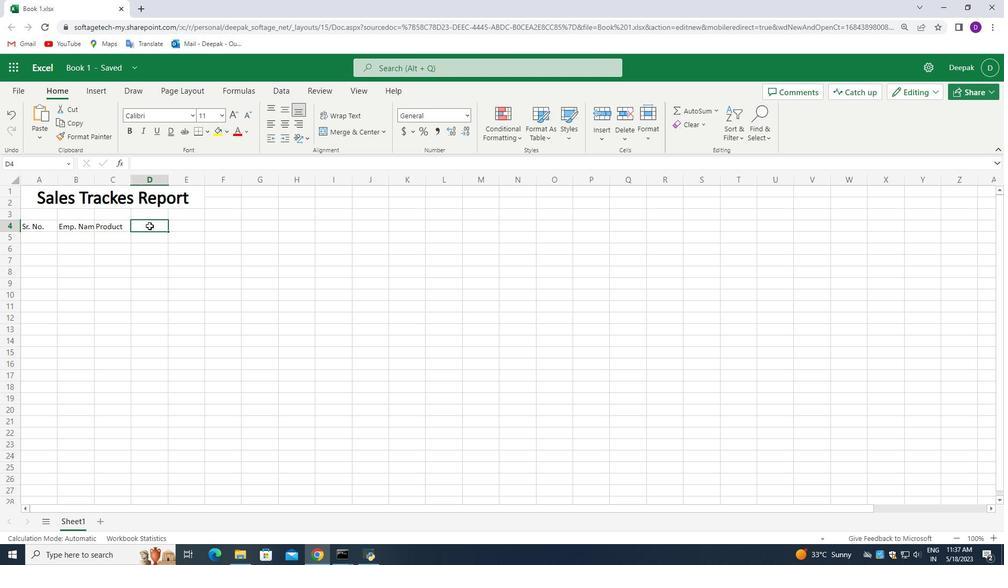 
Action: Key pressed <Key.shift>Unit<Key.space><Key.backspace>a
Screenshot: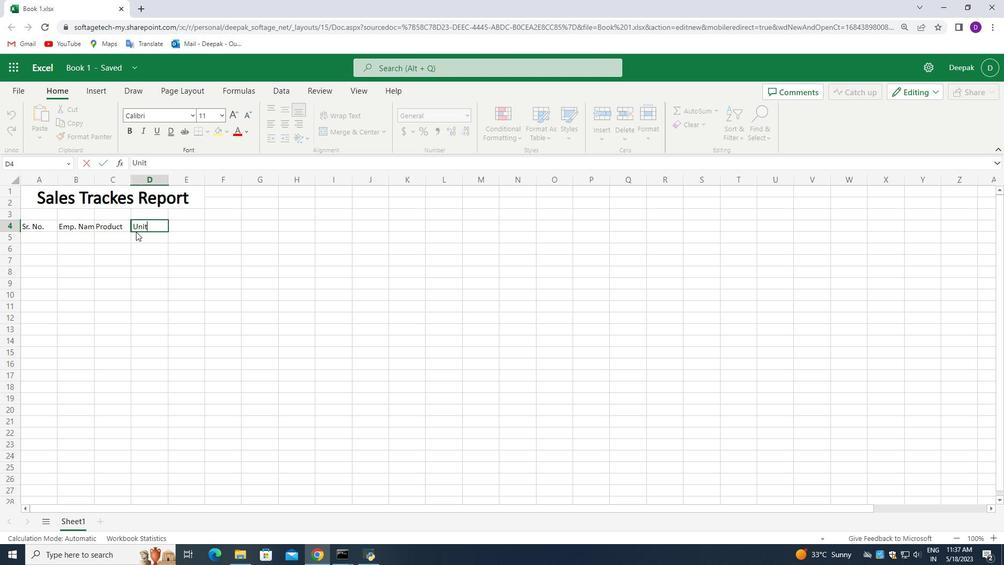 
Action: Mouse moved to (194, 227)
Screenshot: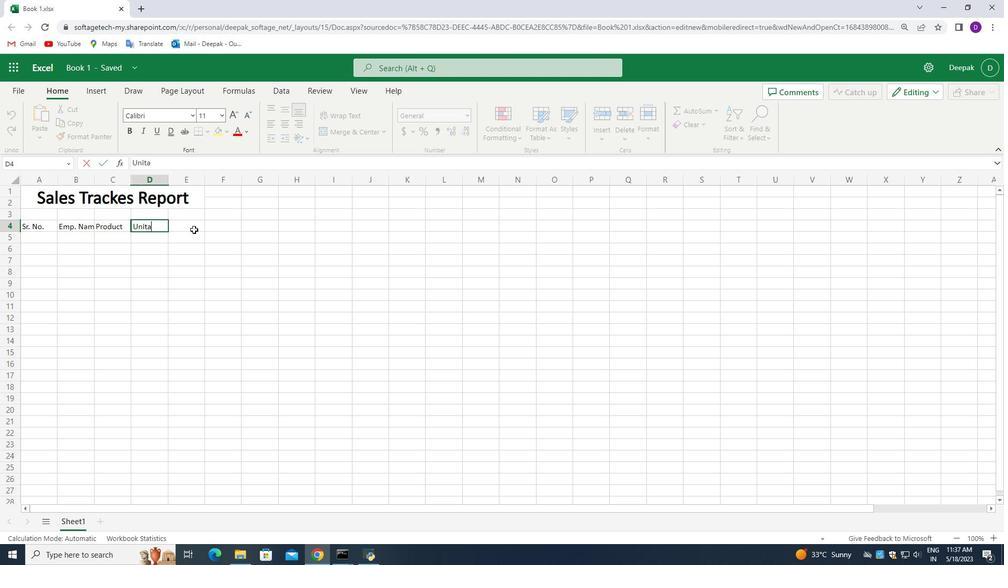 
Action: Mouse pressed left at (194, 227)
Screenshot: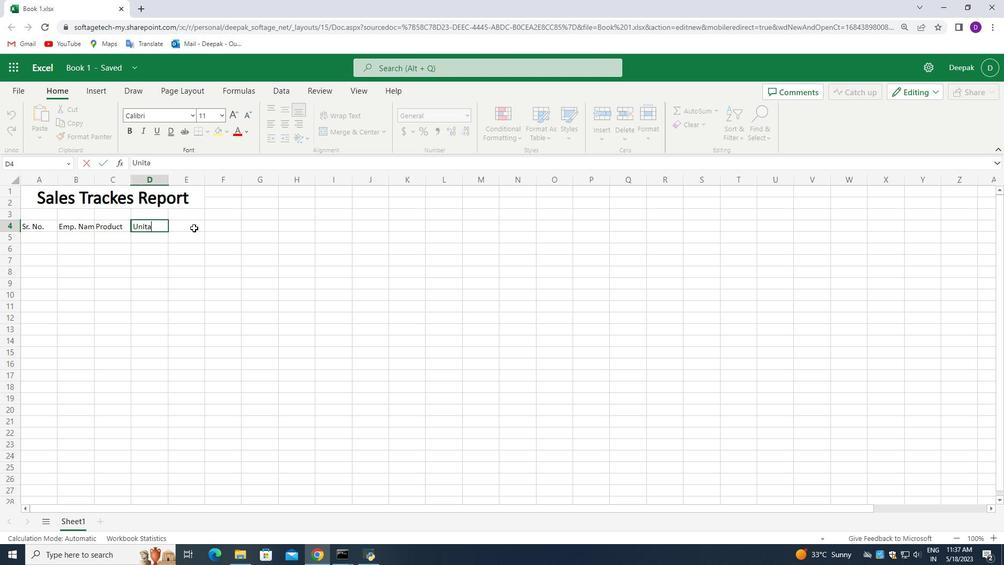 
Action: Mouse moved to (192, 226)
Screenshot: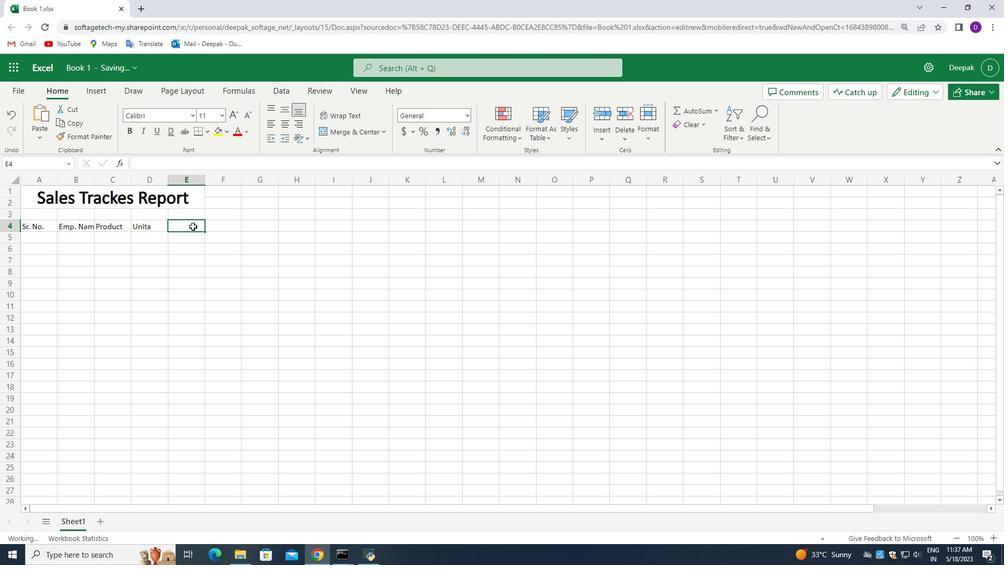 
Action: Key pressed <Key.shift_r>Q<Key.shift_r>TY.<Key.right><Key.shift>PP<Key.shift_r>A<Key.right><Key.shift_r>A<Key.backspace><Key.shift_r>Sales<Key.space><Key.shift_r>Amount
Screenshot: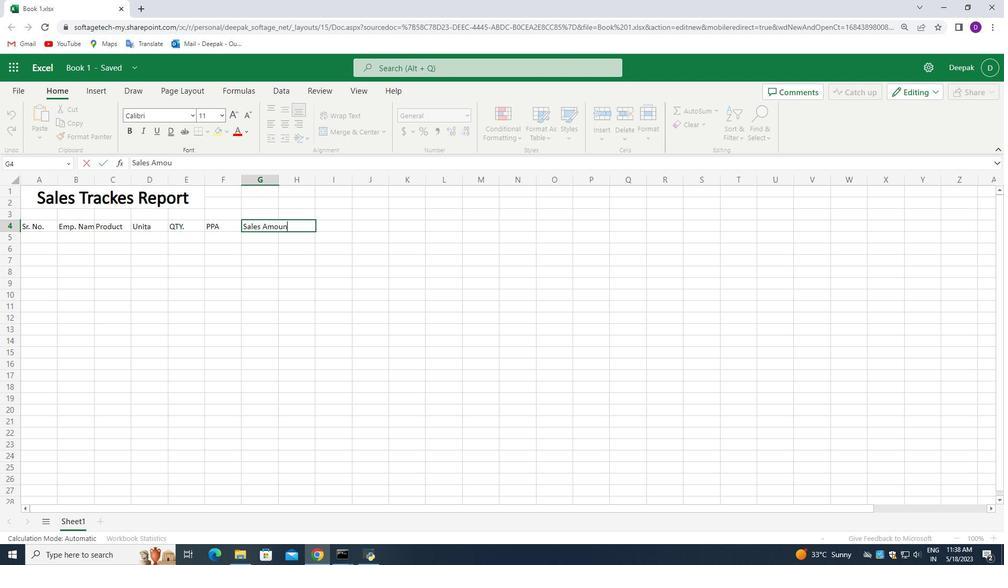 
Action: Mouse moved to (36, 240)
Screenshot: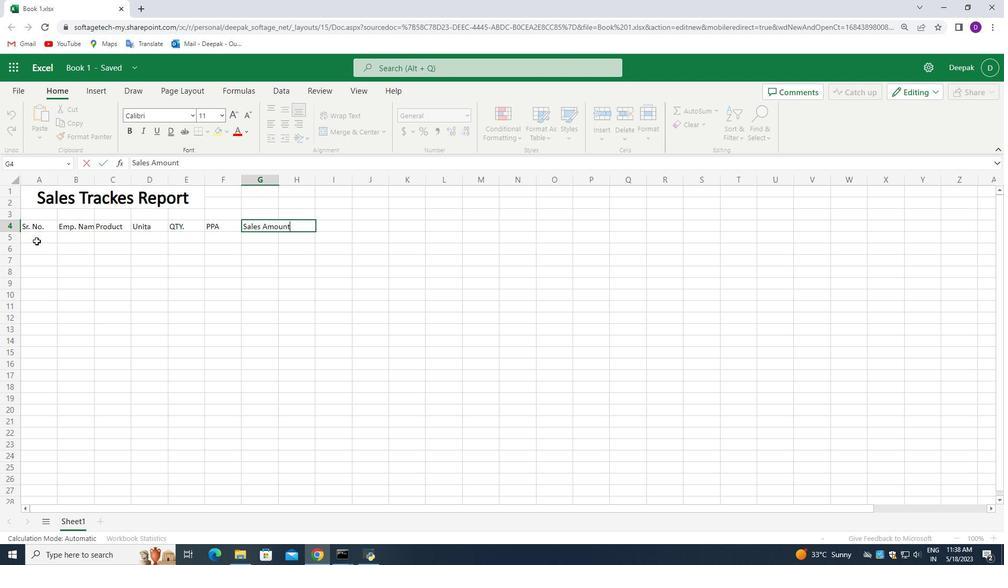 
Action: Mouse pressed left at (36, 240)
Screenshot: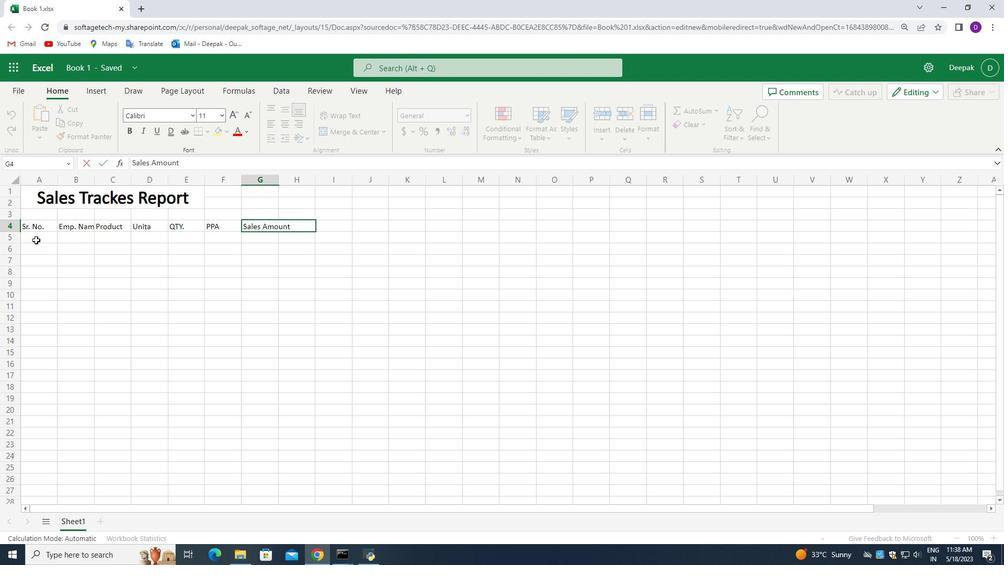 
Action: Mouse moved to (37, 239)
Screenshot: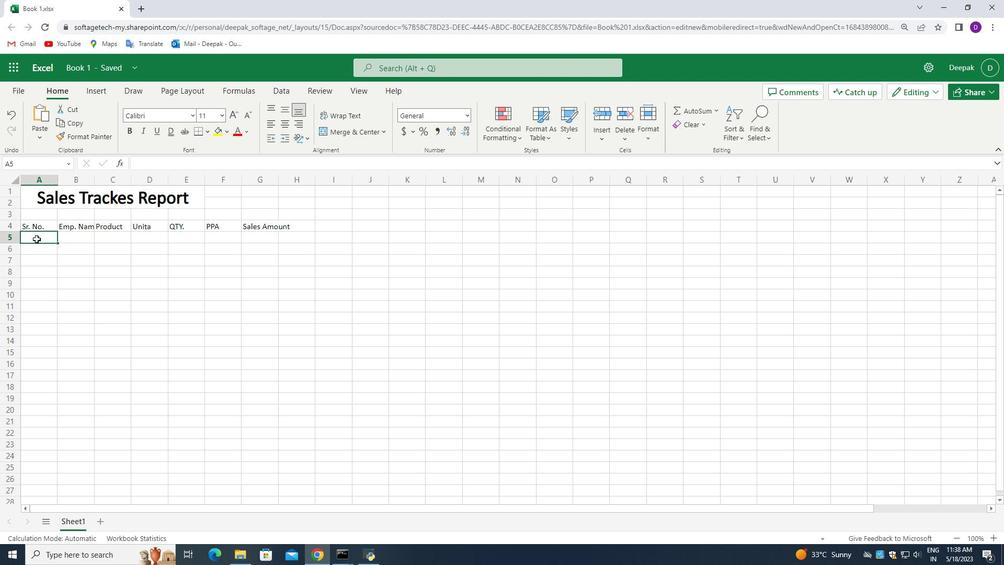 
Action: Mouse pressed left at (37, 239)
Screenshot: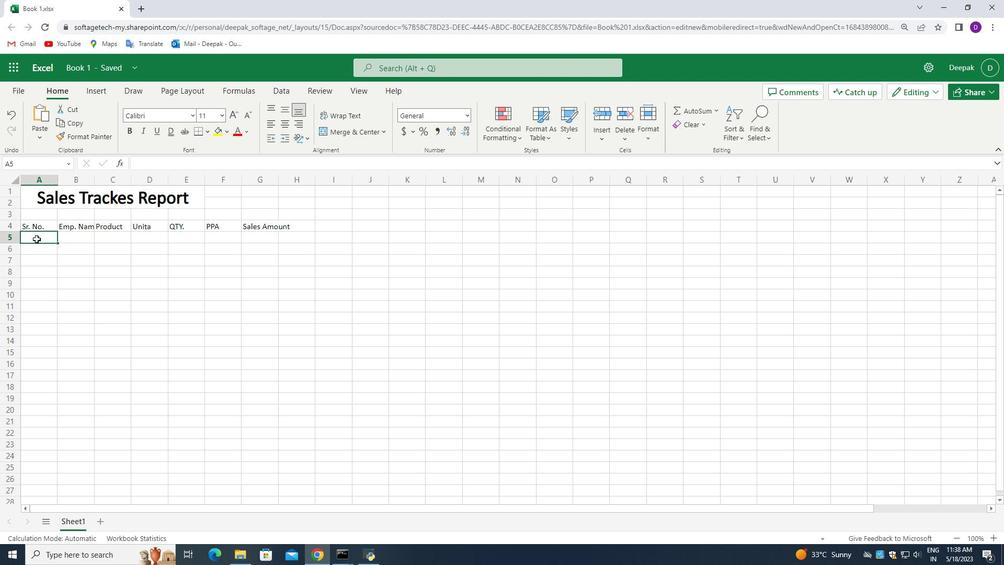 
Action: Mouse moved to (37, 239)
Screenshot: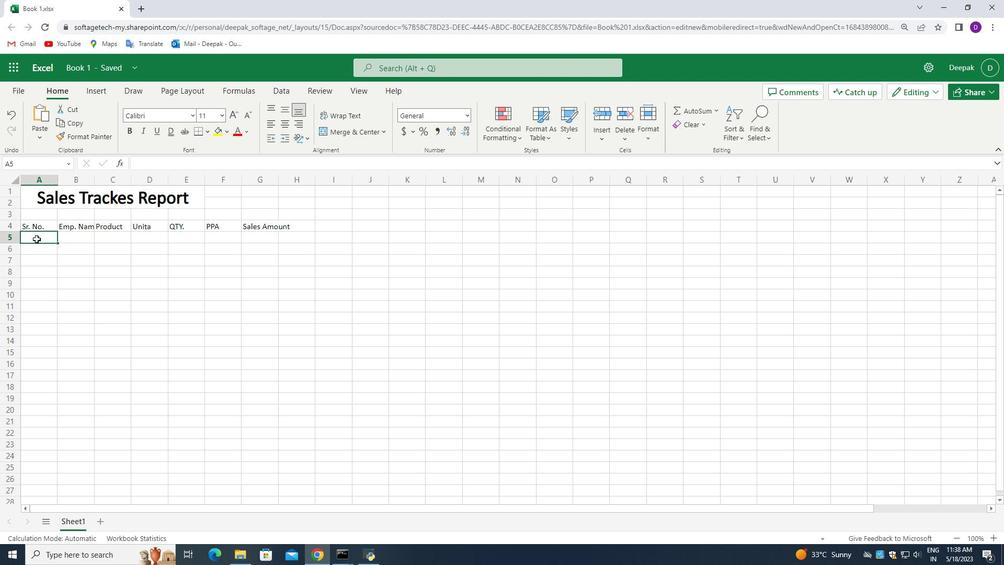 
Action: Mouse pressed left at (37, 239)
Screenshot: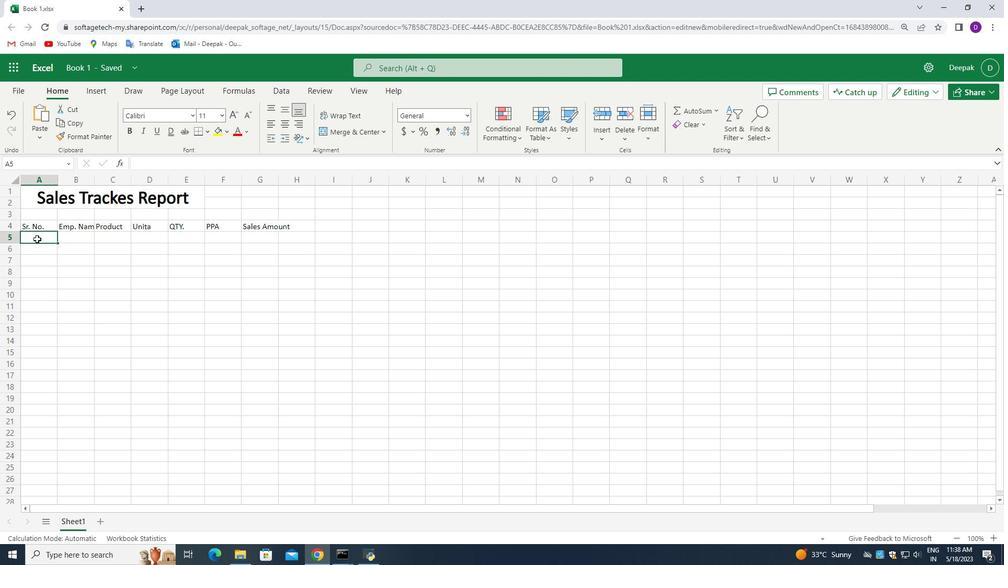 
Action: Key pressed 1<Key.enter>2<Key.enter>
Screenshot: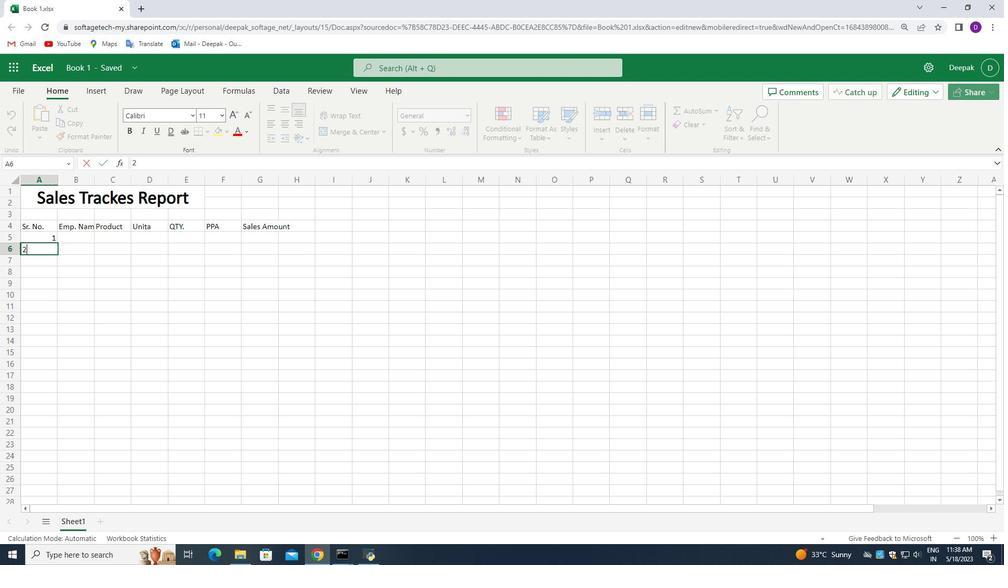
Action: Mouse moved to (44, 236)
Screenshot: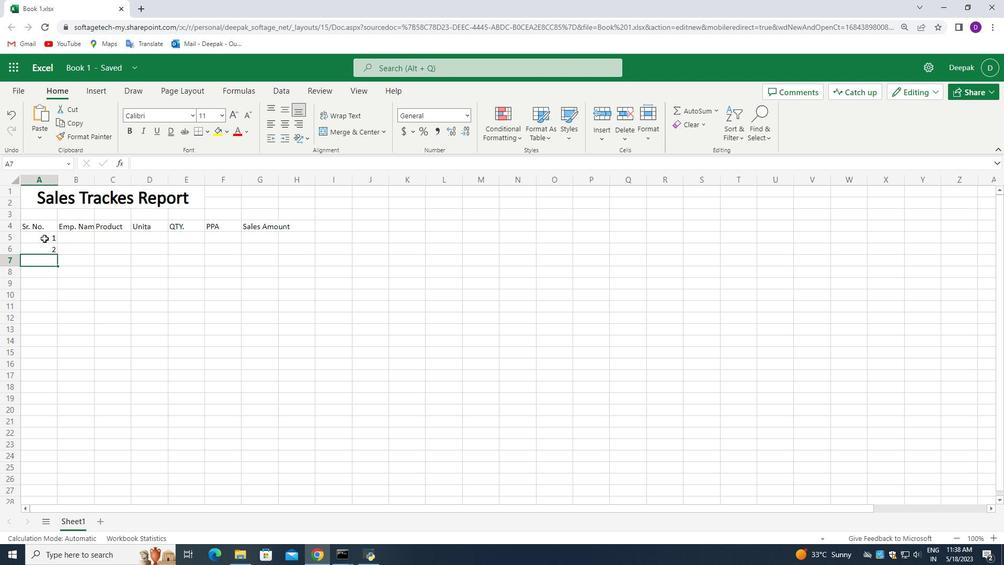
Action: Mouse pressed left at (44, 236)
Screenshot: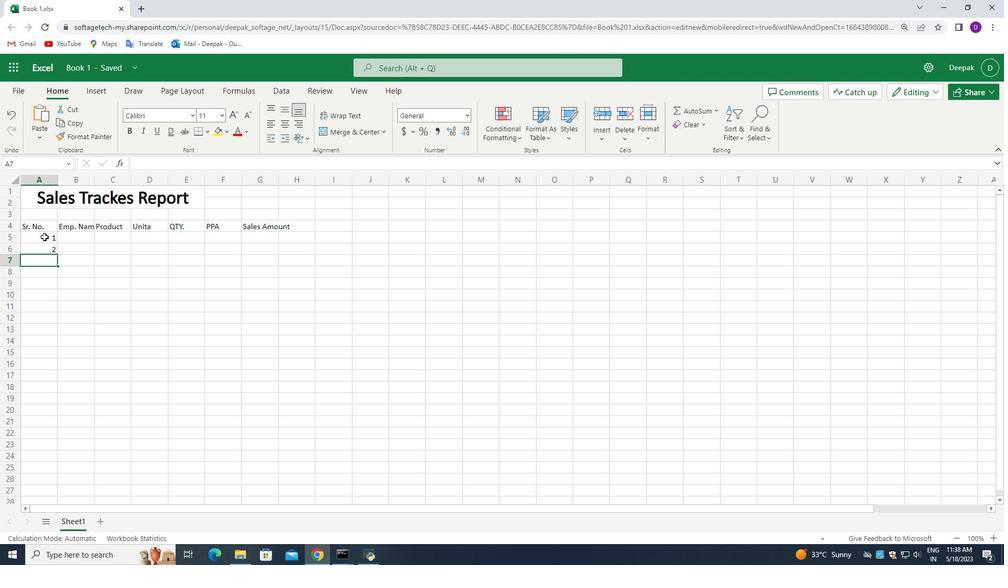 
Action: Mouse moved to (44, 238)
Screenshot: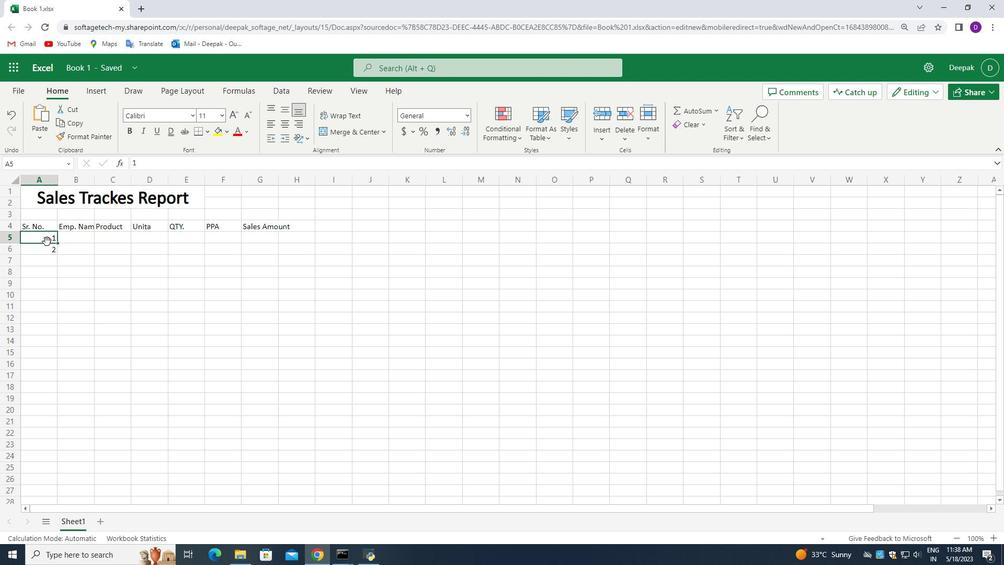 
Action: Mouse pressed left at (44, 238)
Screenshot: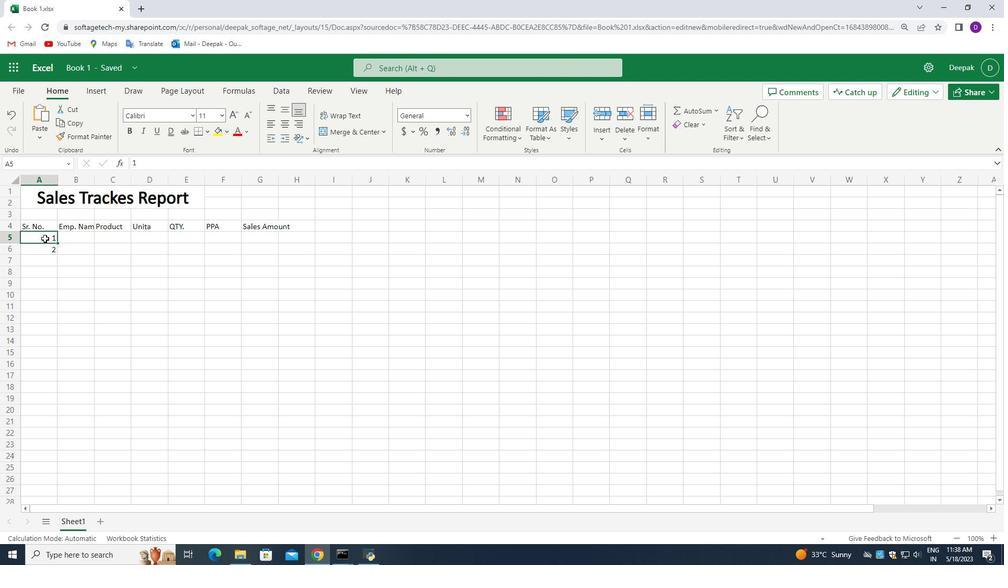 
Action: Mouse moved to (57, 253)
Screenshot: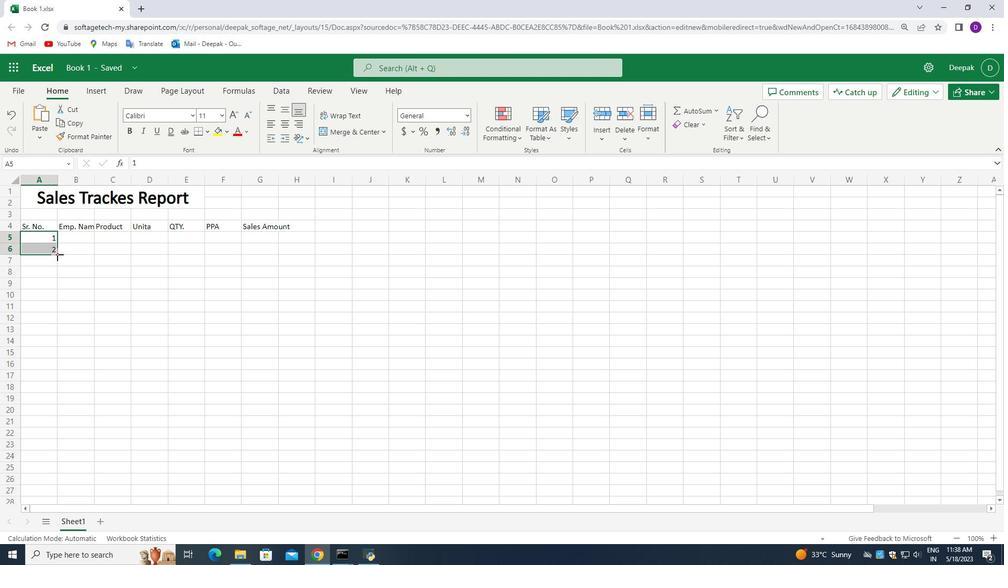 
Action: Mouse pressed left at (57, 253)
Screenshot: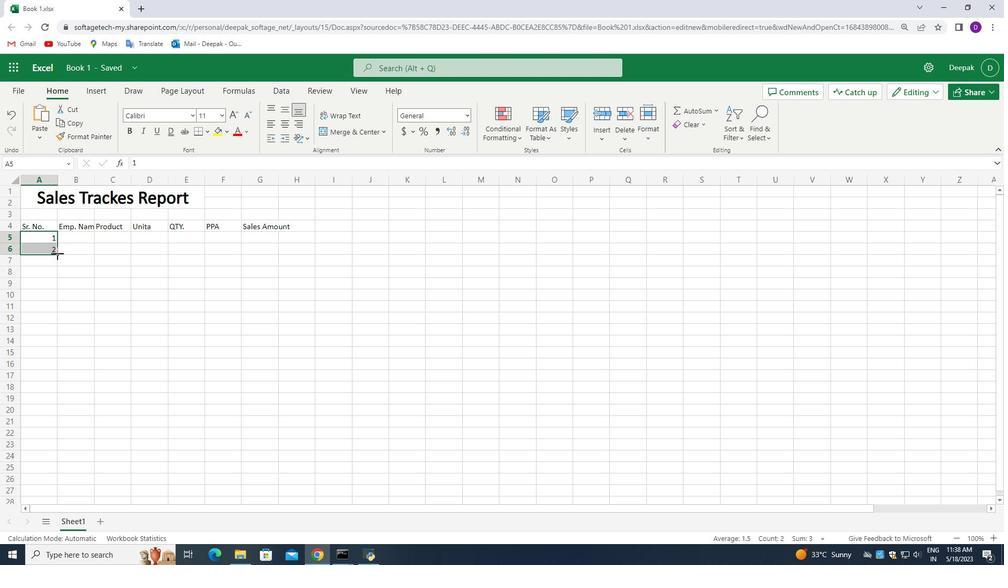 
Action: Mouse moved to (58, 358)
Screenshot: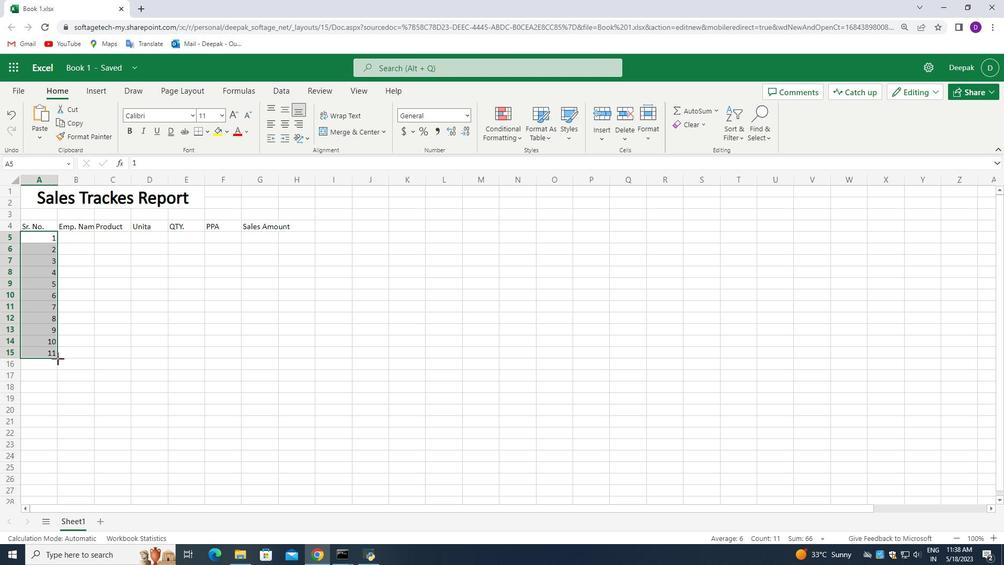 
Action: Mouse pressed left at (58, 358)
Screenshot: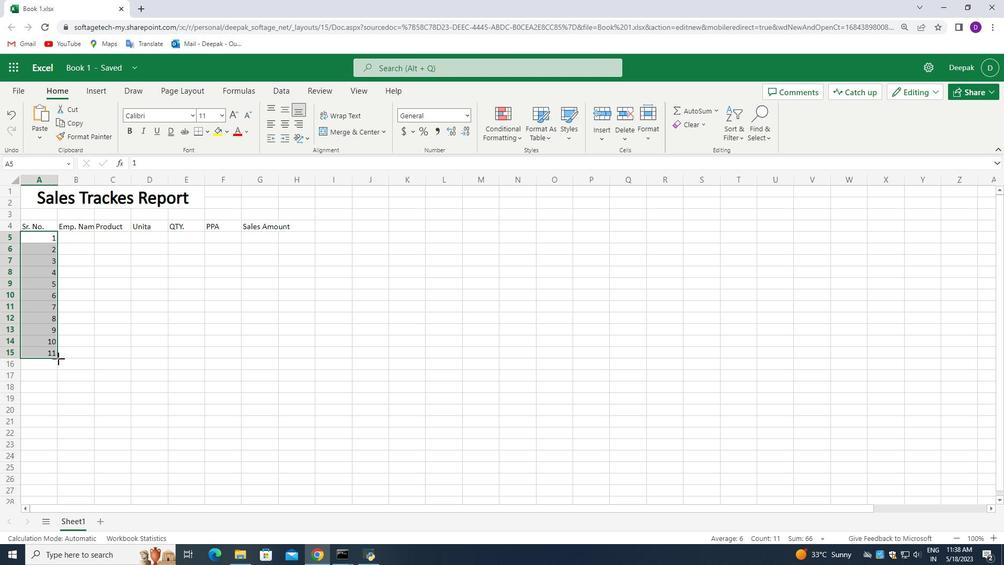 
Action: Mouse moved to (70, 339)
Screenshot: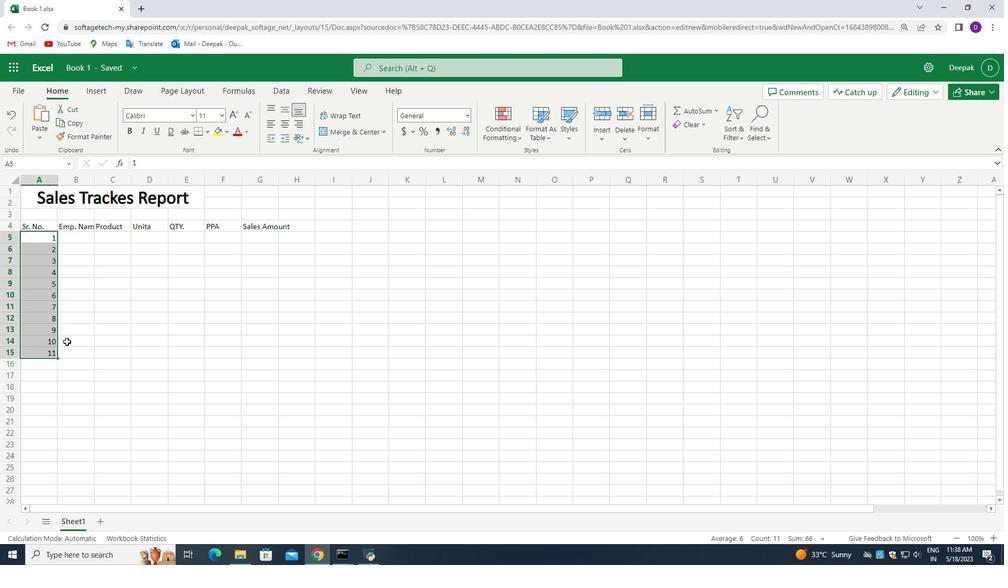 
Action: Mouse pressed left at (70, 339)
Screenshot: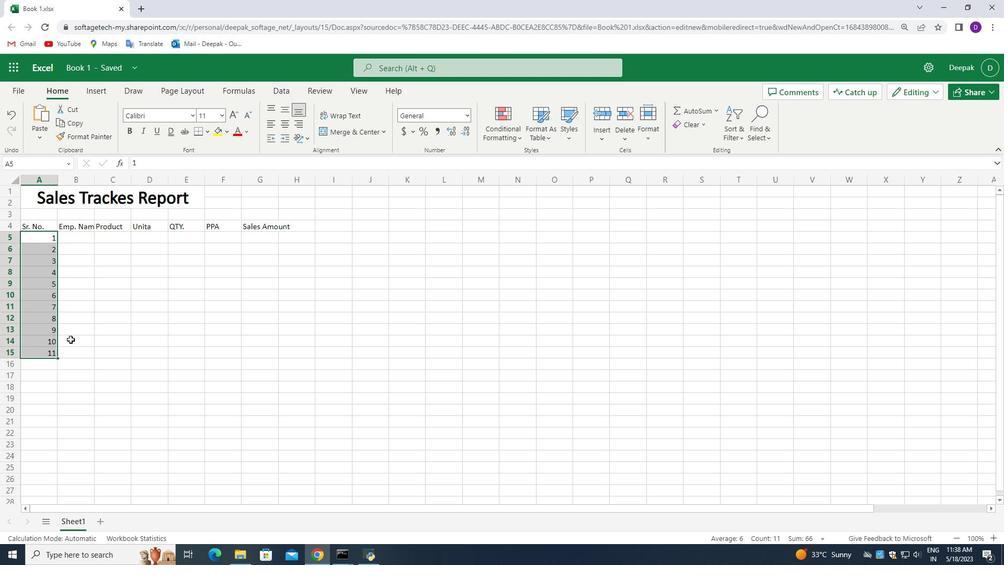
Action: Mouse moved to (47, 354)
Screenshot: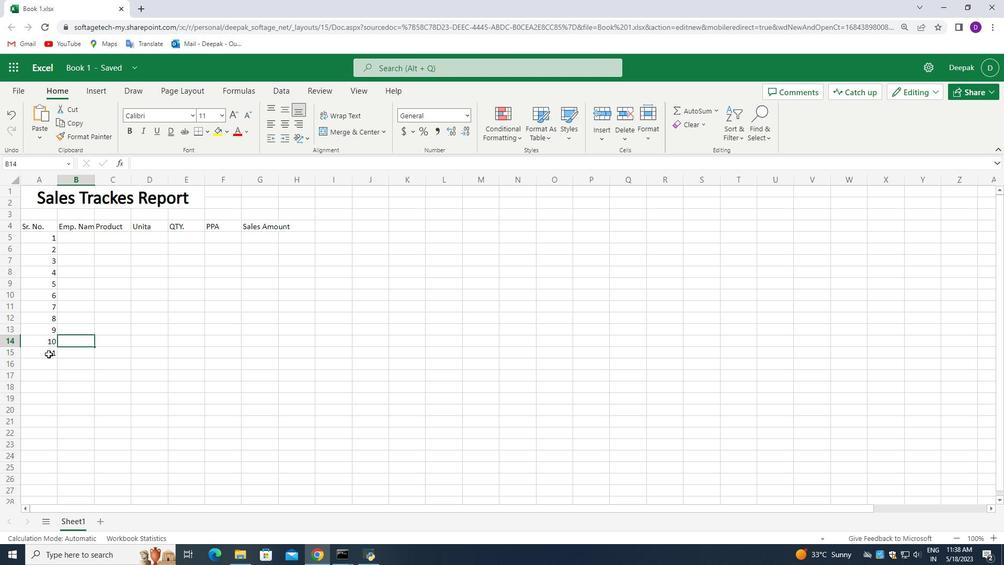
Action: Mouse pressed left at (47, 354)
Screenshot: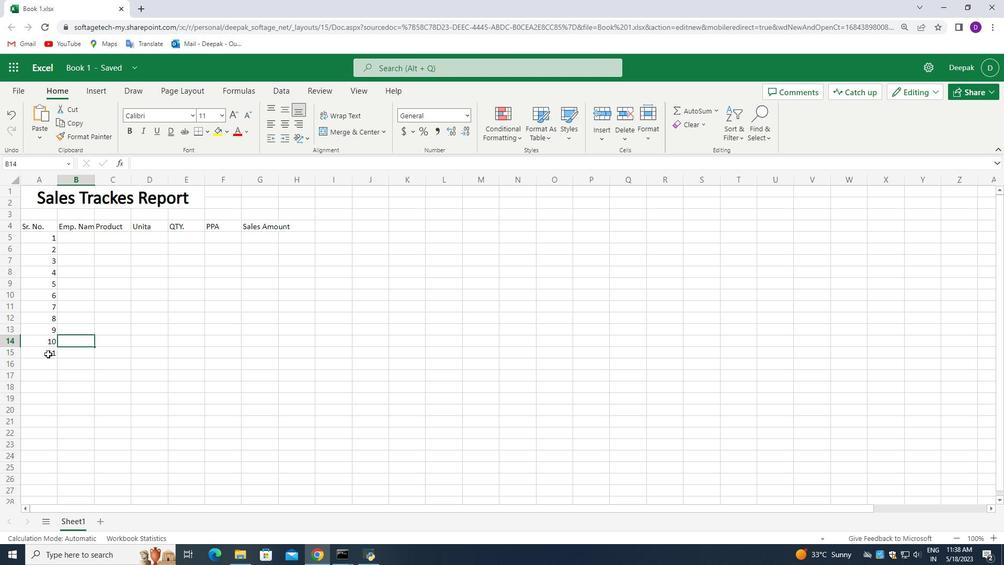 
Action: Key pressed <Key.delete>
Screenshot: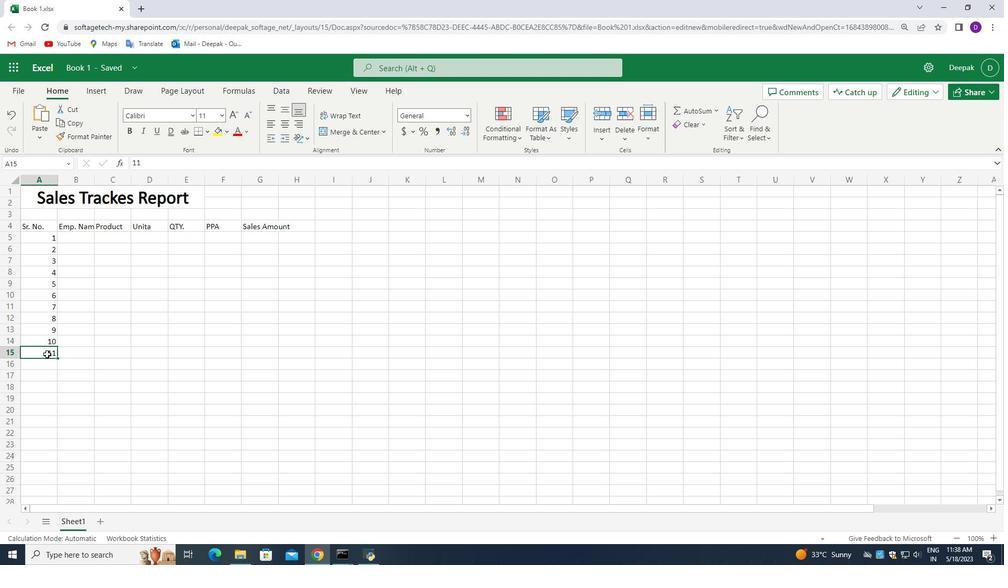 
Action: Mouse moved to (72, 239)
Screenshot: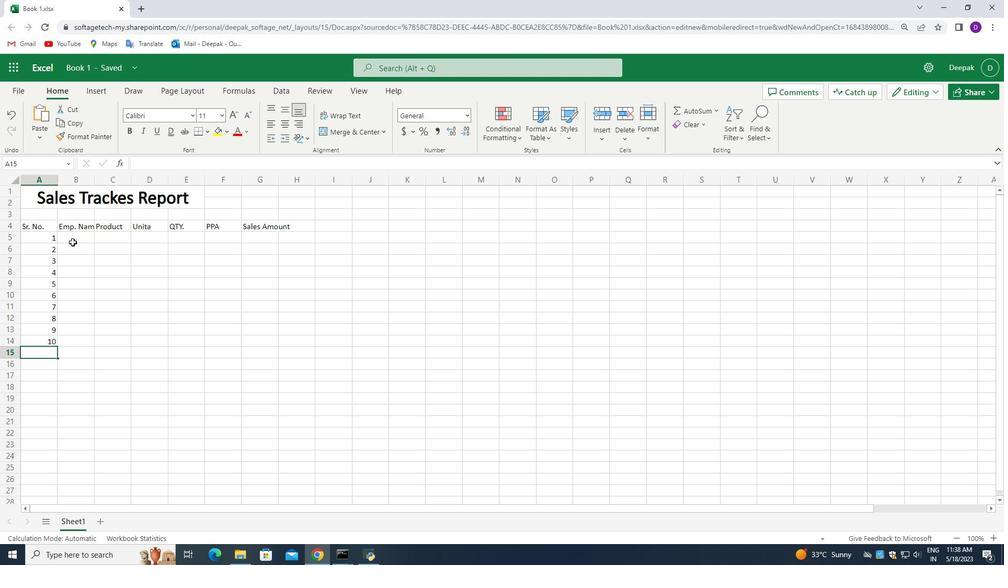 
Action: Mouse pressed left at (72, 239)
Screenshot: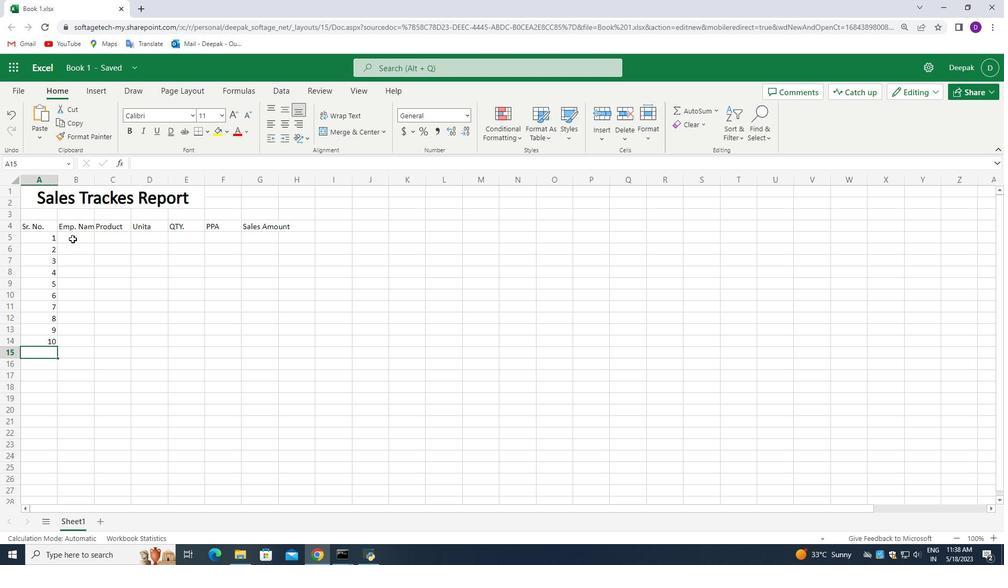 
Action: Mouse pressed left at (72, 239)
Screenshot: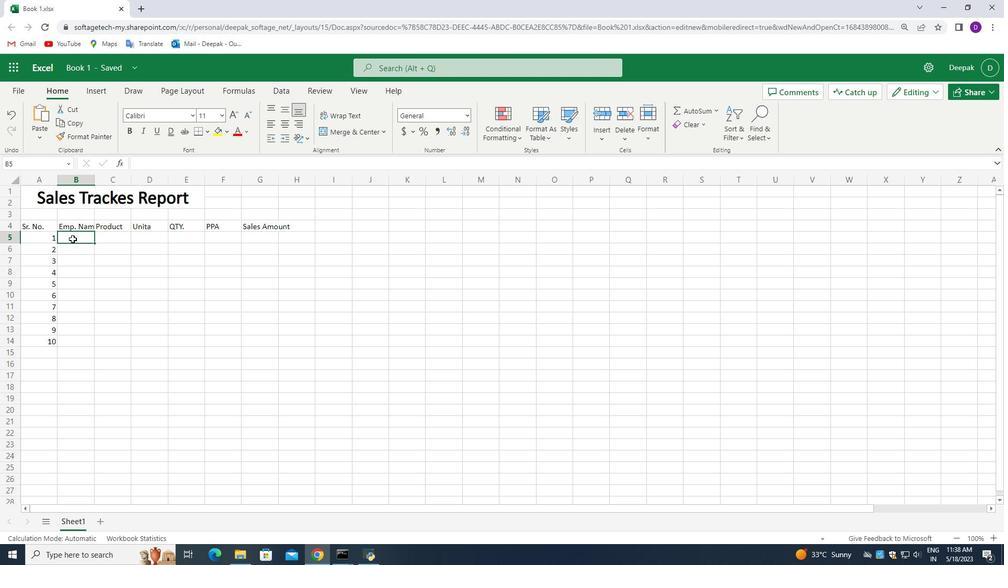 
Action: Mouse pressed left at (72, 239)
Screenshot: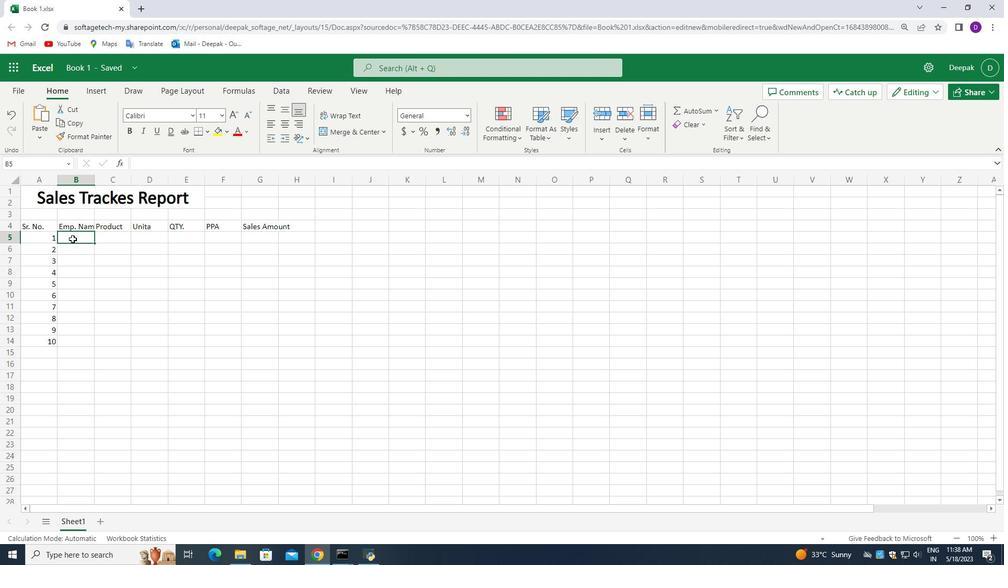 
Action: Mouse moved to (127, 297)
Screenshot: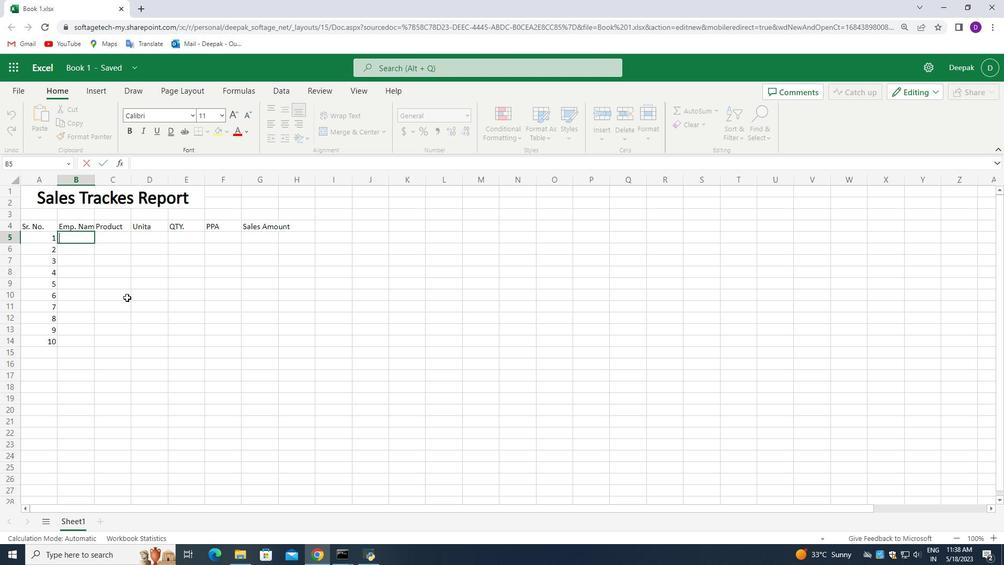 
Action: Mouse scrolled (127, 297) with delta (0, 0)
Screenshot: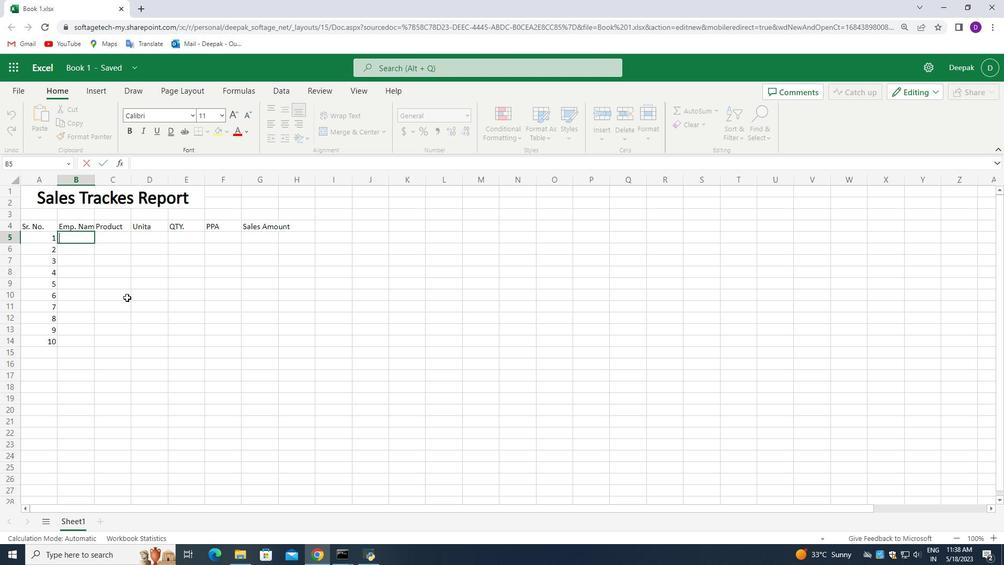 
Action: Mouse moved to (74, 233)
Screenshot: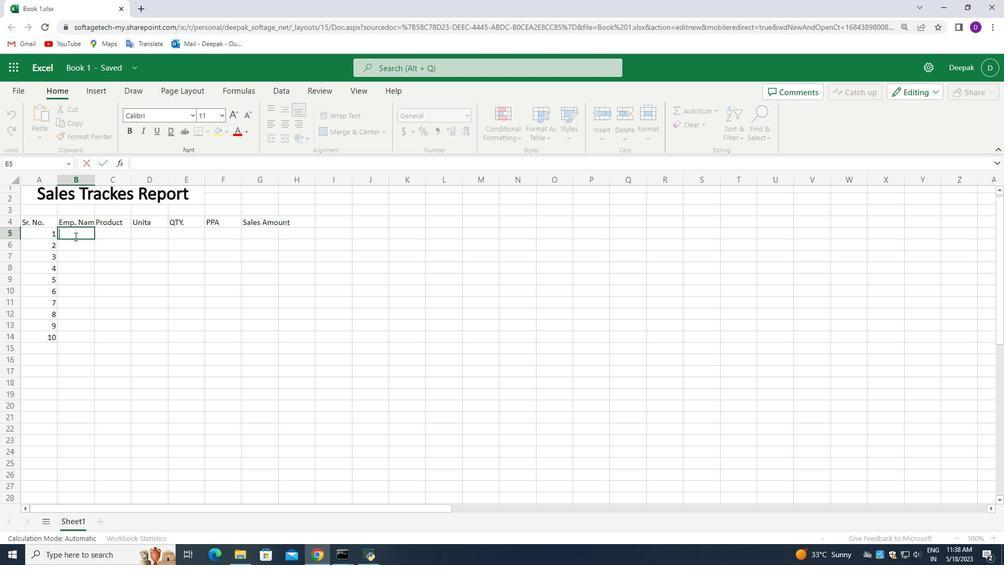 
Action: Mouse pressed left at (74, 233)
Screenshot: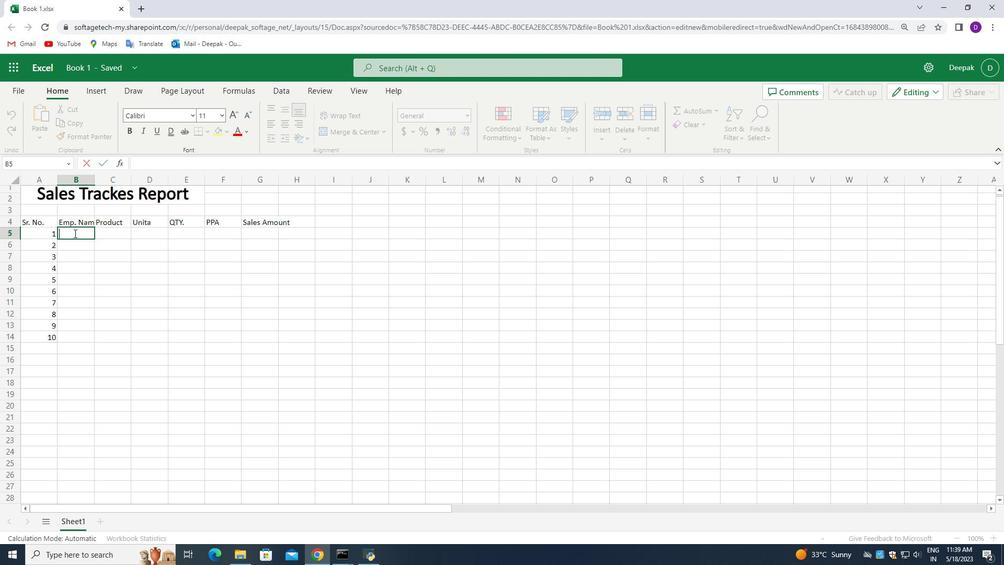 
Action: Mouse moved to (85, 284)
Screenshot: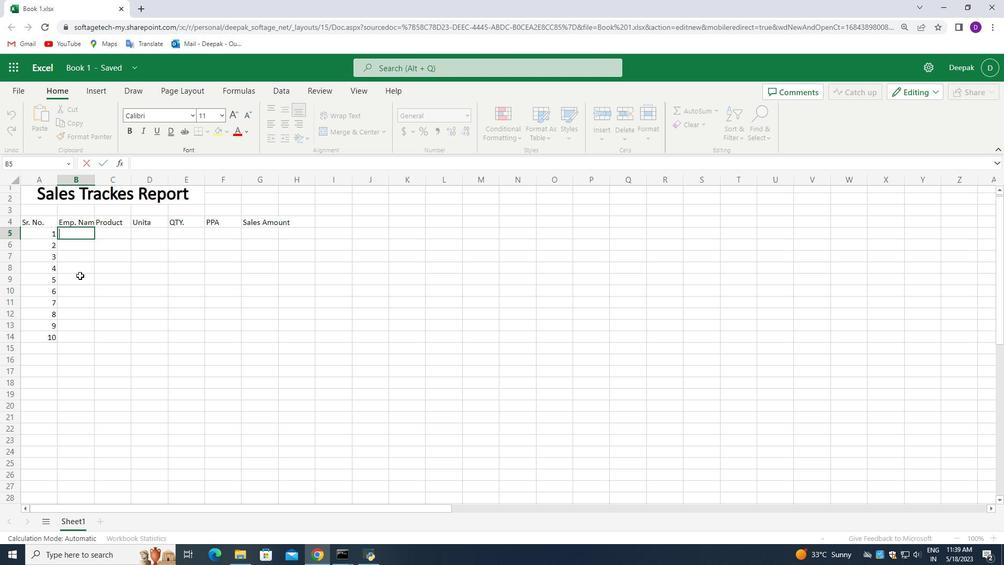 
Action: Key pressed <Key.shift_r>Sandeep<Key.space><Key.shift>Kumar<Key.enter><Key.shift_r>Vinny<Key.space><Key.shift>Mishra<Key.enter><Key.shift_r>Akash<Key.space><Key.shift>Kumar<Key.enter><Key.shift>Pratik<Key.space><Key.shift_r>Singh<Key.space><Key.enter><Key.shift_r>Visgal<Key.backspace><Key.backspace><Key.backspace>hal<Key.space><Key.shift_r>singh<Key.space><Key.enter><Key.shift_r>Abhisek<Key.space><Key.shift>Kumar<Key.enter><Key.up>
Screenshot: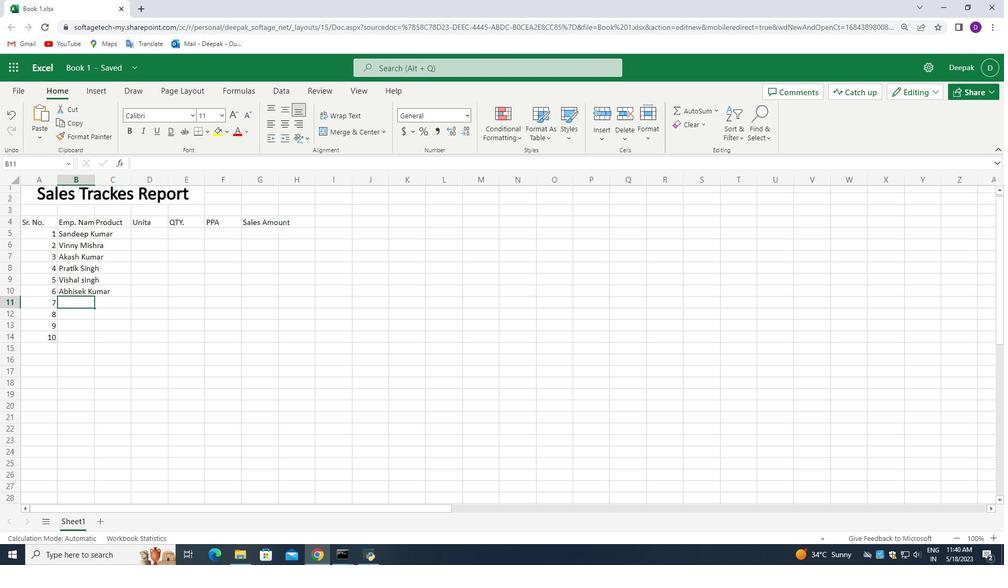 
Action: Mouse moved to (86, 293)
Screenshot: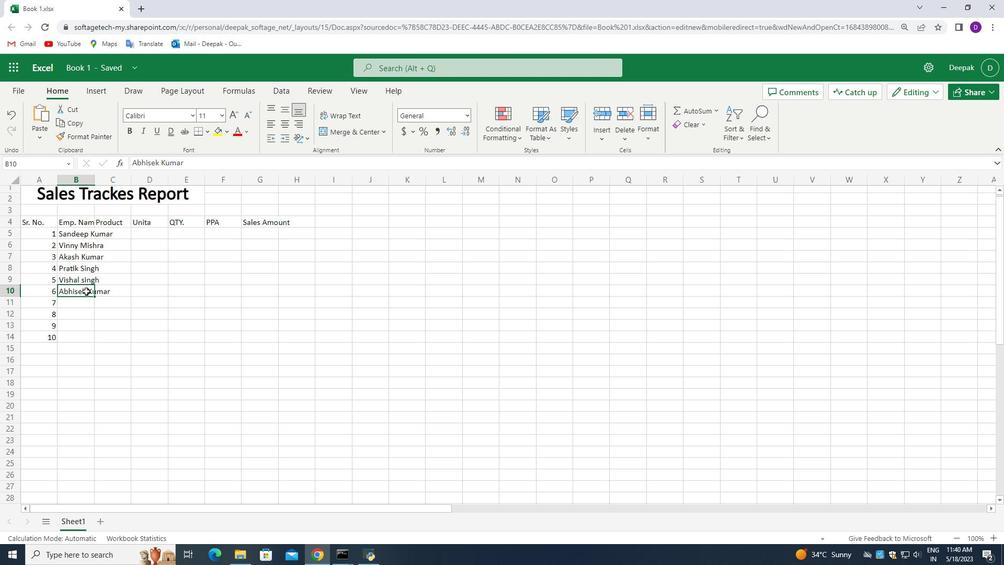 
Action: Mouse pressed left at (86, 293)
Screenshot: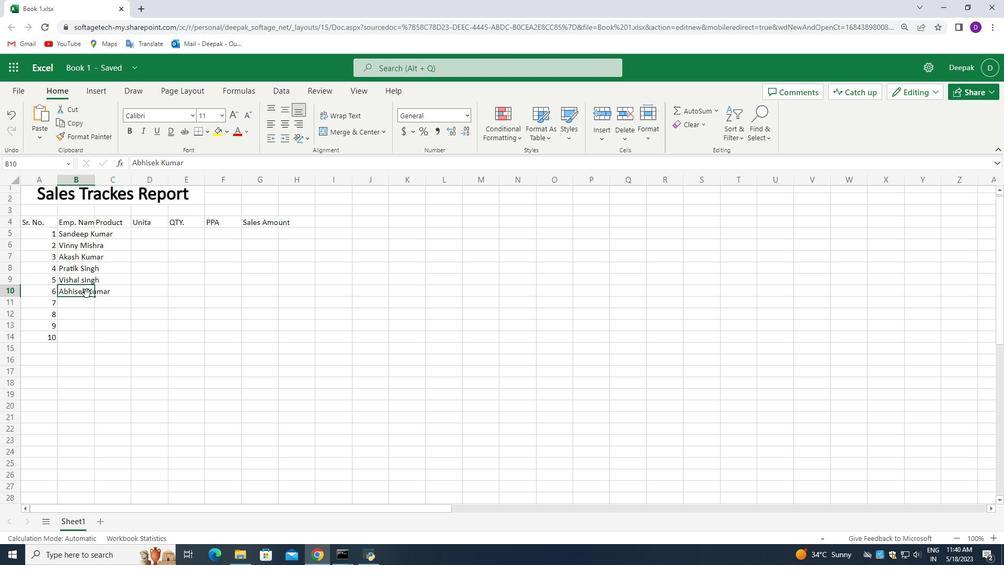 
Action: Mouse pressed left at (86, 293)
Screenshot: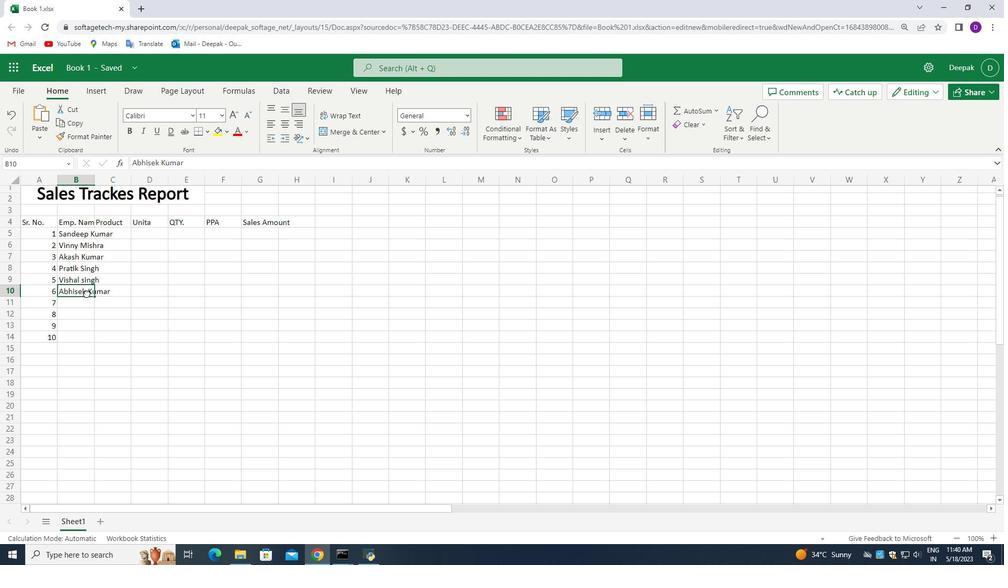 
Action: Mouse moved to (78, 291)
Screenshot: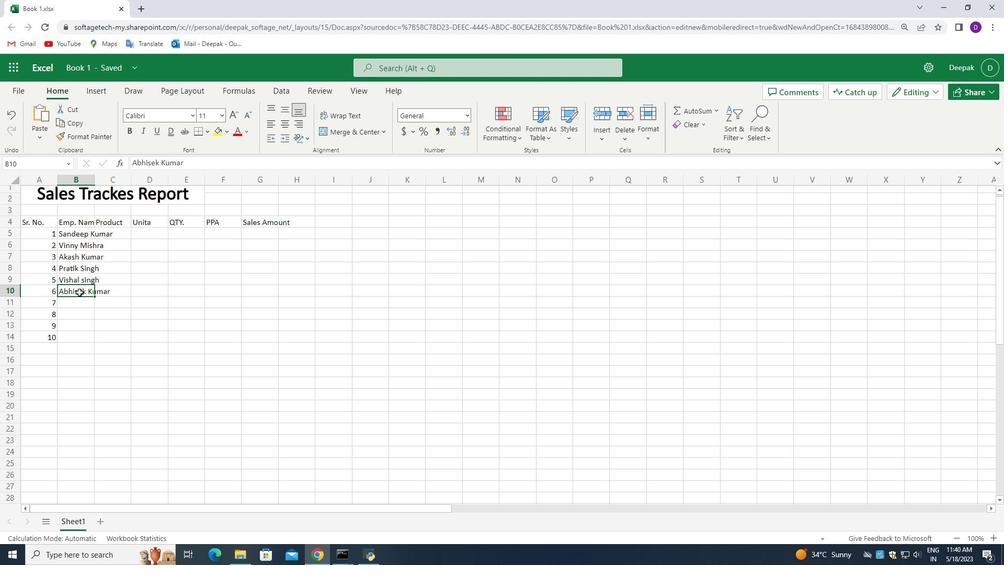 
Action: Mouse pressed left at (78, 291)
Screenshot: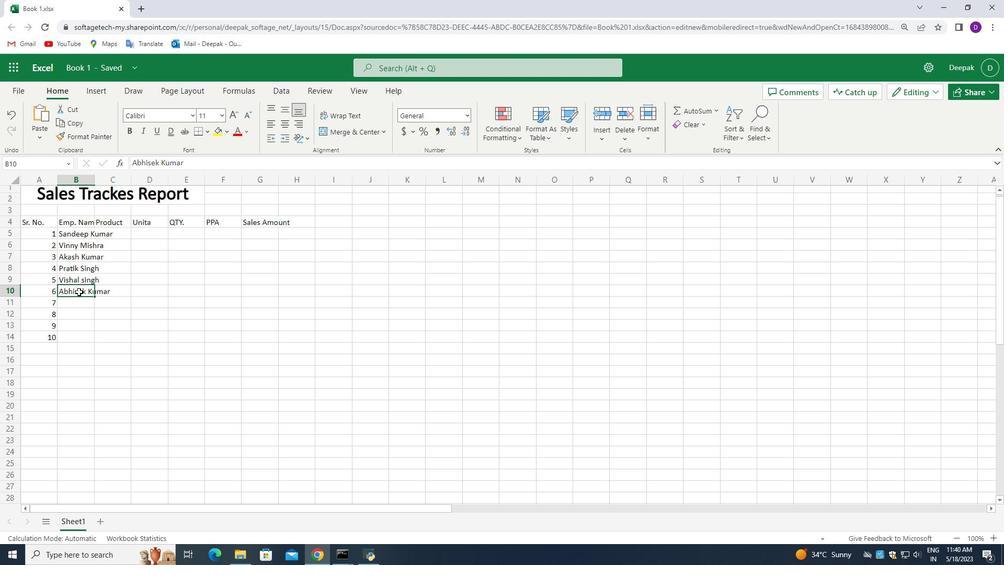 
Action: Mouse pressed left at (78, 291)
Screenshot: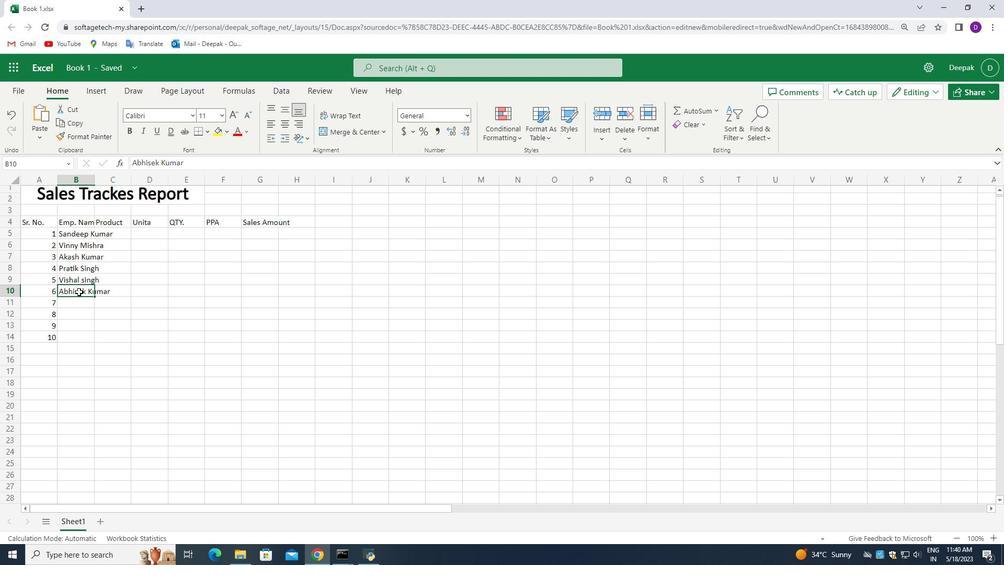 
Action: Mouse moved to (85, 291)
Screenshot: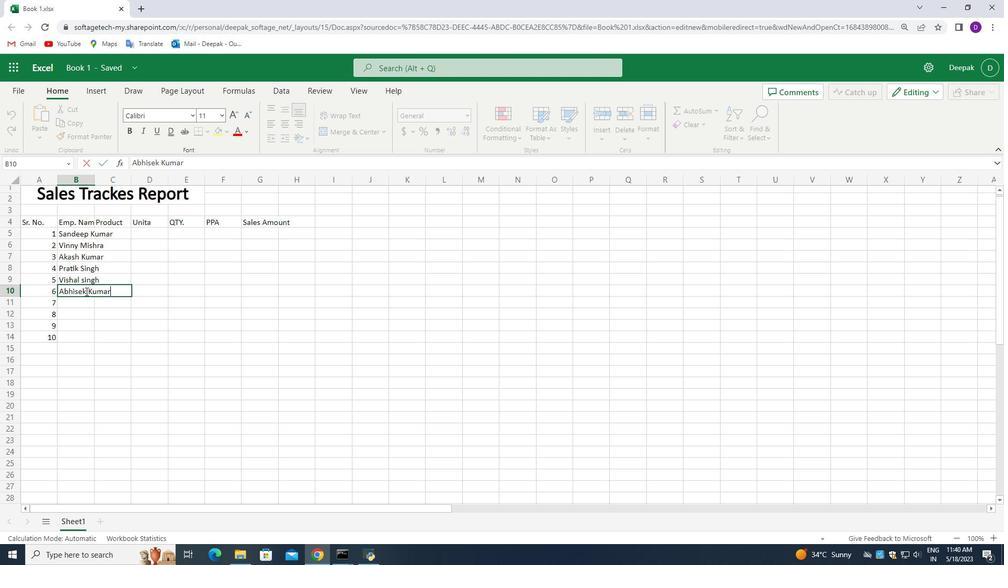 
Action: Mouse pressed left at (85, 291)
Screenshot: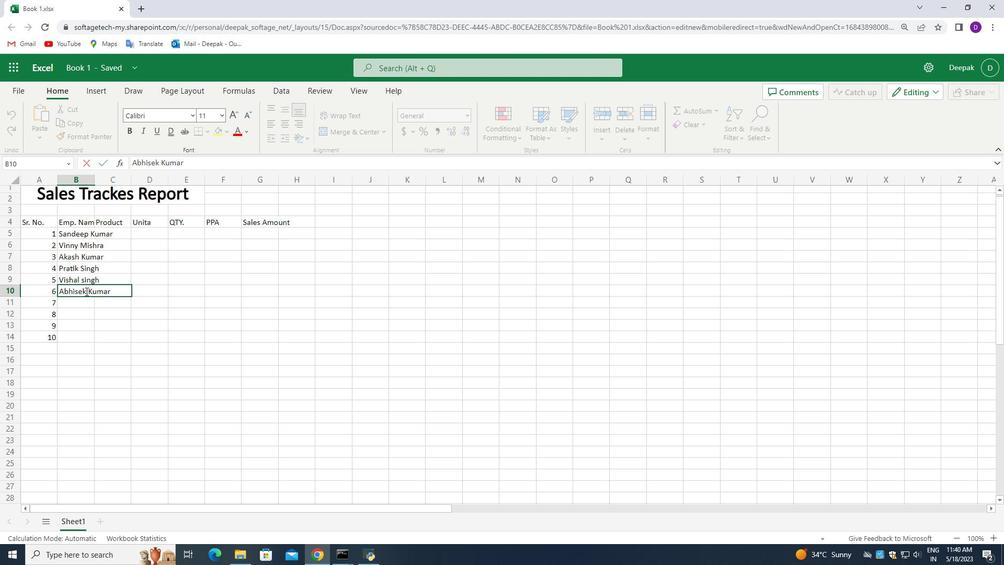 
Action: Mouse moved to (78, 322)
Screenshot: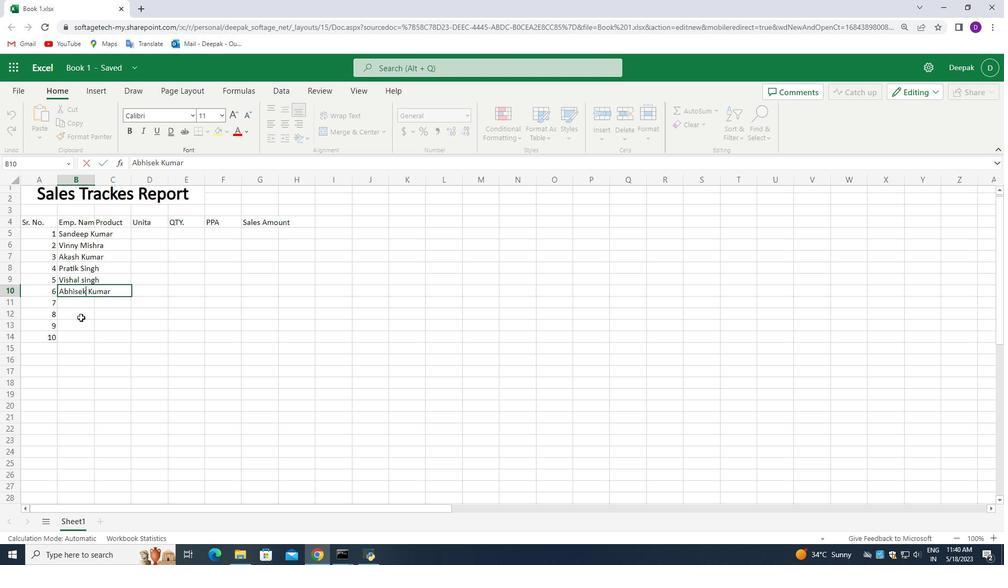 
Action: Key pressed <Key.left><Key.left>h
Screenshot: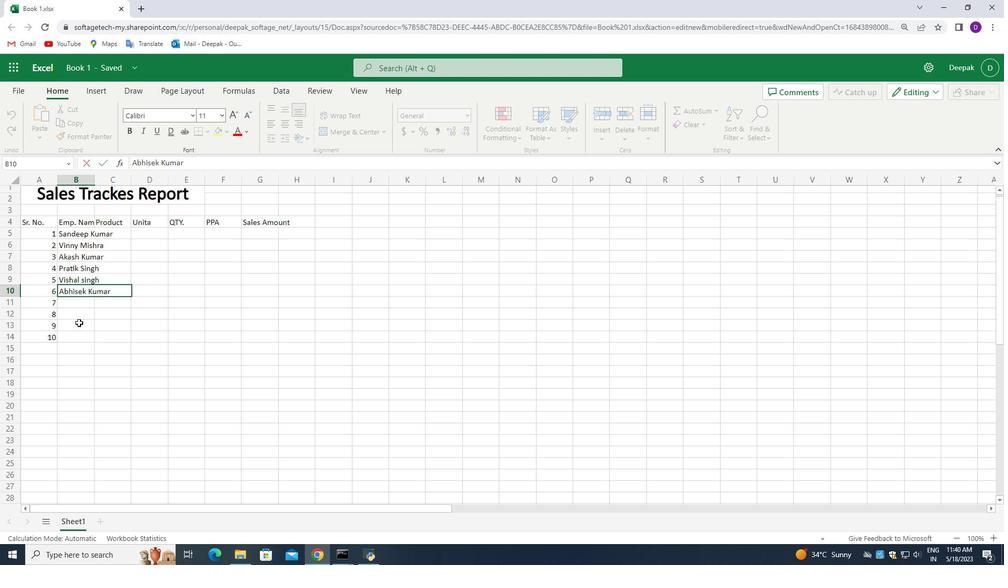 
Action: Mouse moved to (78, 301)
Screenshot: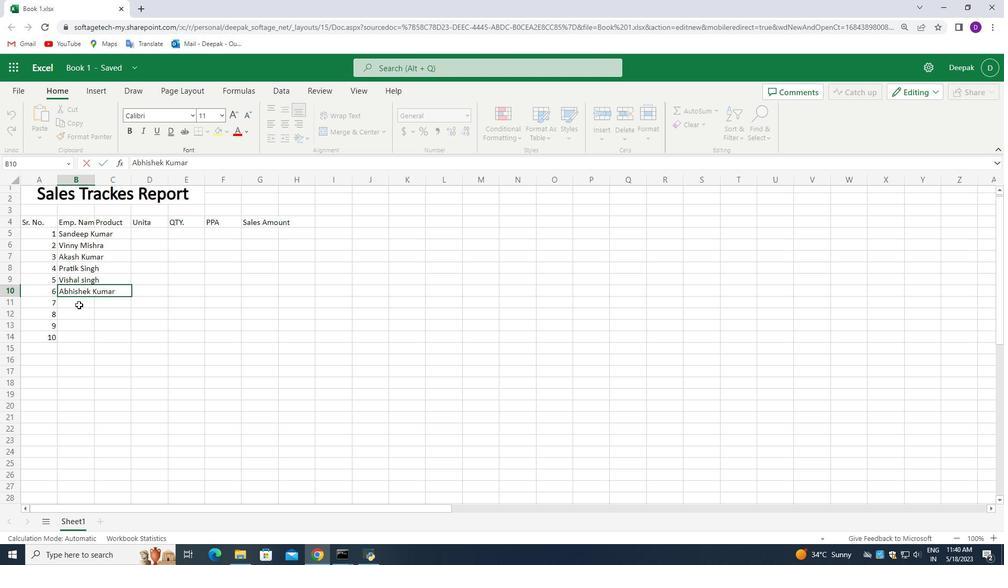 
Action: Mouse pressed left at (78, 301)
Screenshot: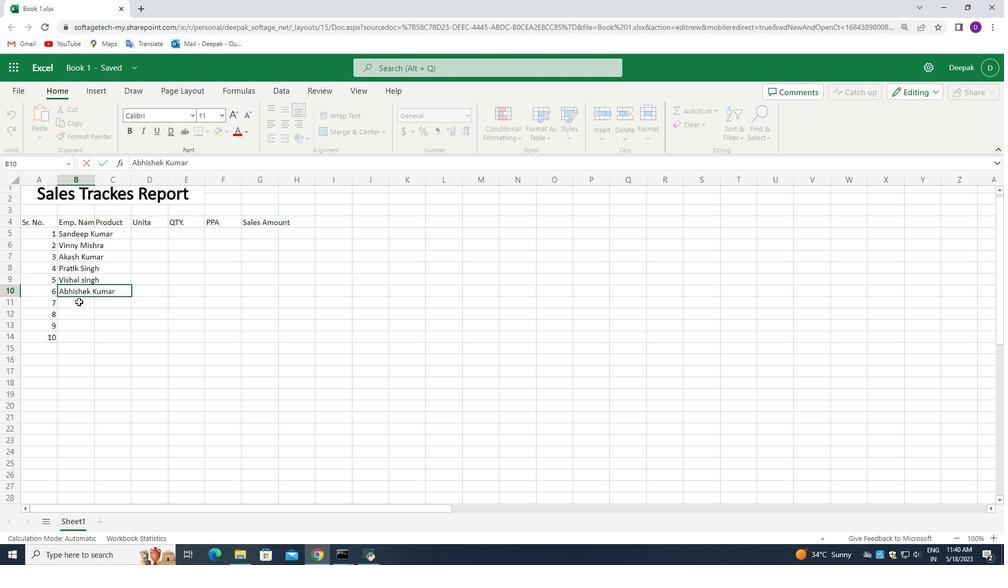 
Action: Key pressed <Key.shift>P<Key.backspace><Key.backspace><Key.shift_r>Ram<Key.space><Key.shift>Pal<Key.space><Key.enter><Key.shift>Nilesh<Key.space><Key.shift>Kundu<Key.enter>a<Key.backspace><Key.shift_r>Arun<Key.space><Key.shift>Mishra<Key.enter><Key.shift_r><Key.shift_r><Key.shift_r><Key.shift_r><Key.shift_r>Vinod<Key.space><Key.shift_r>Gautam
Screenshot: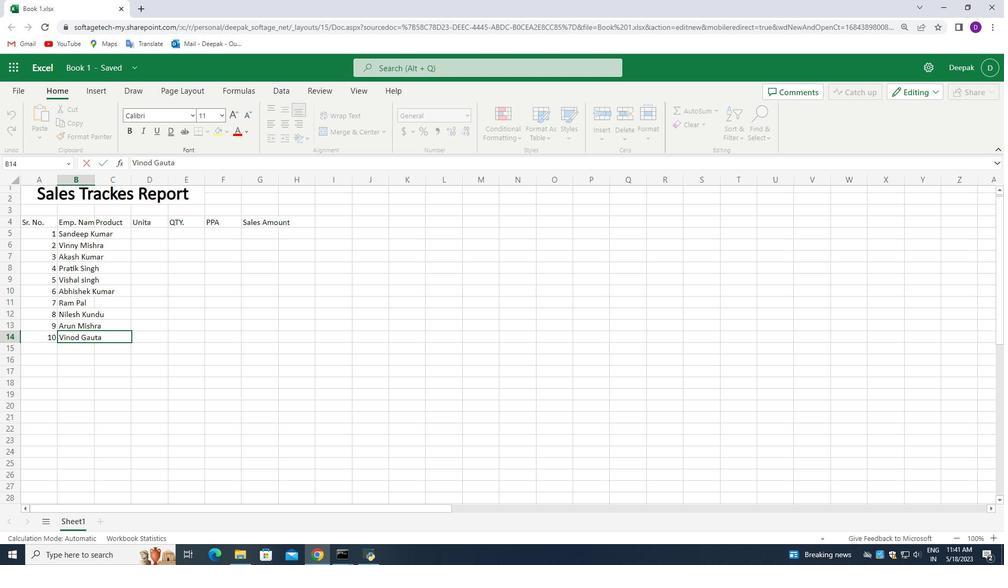 
Action: Mouse moved to (118, 233)
Screenshot: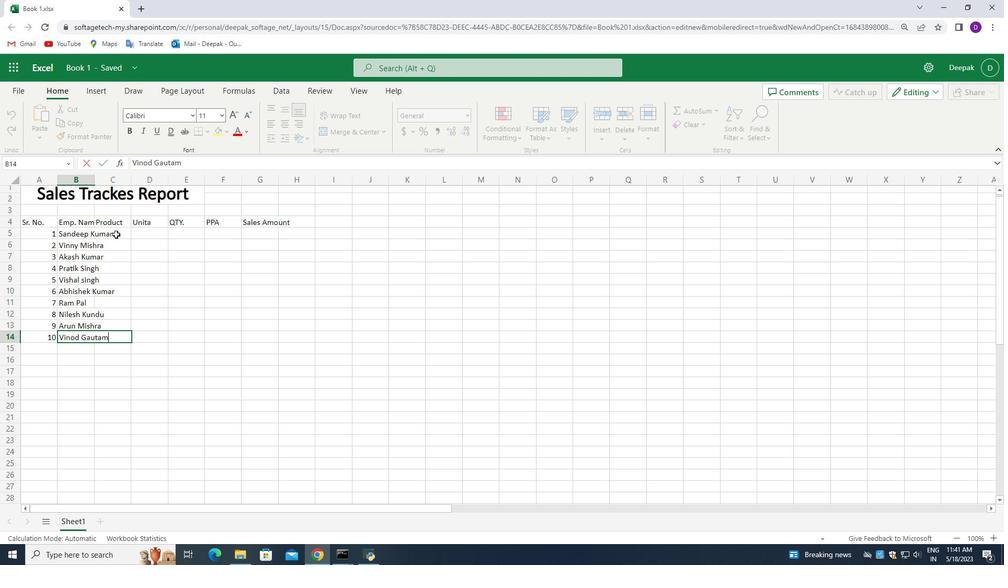 
Action: Mouse pressed left at (118, 233)
Screenshot: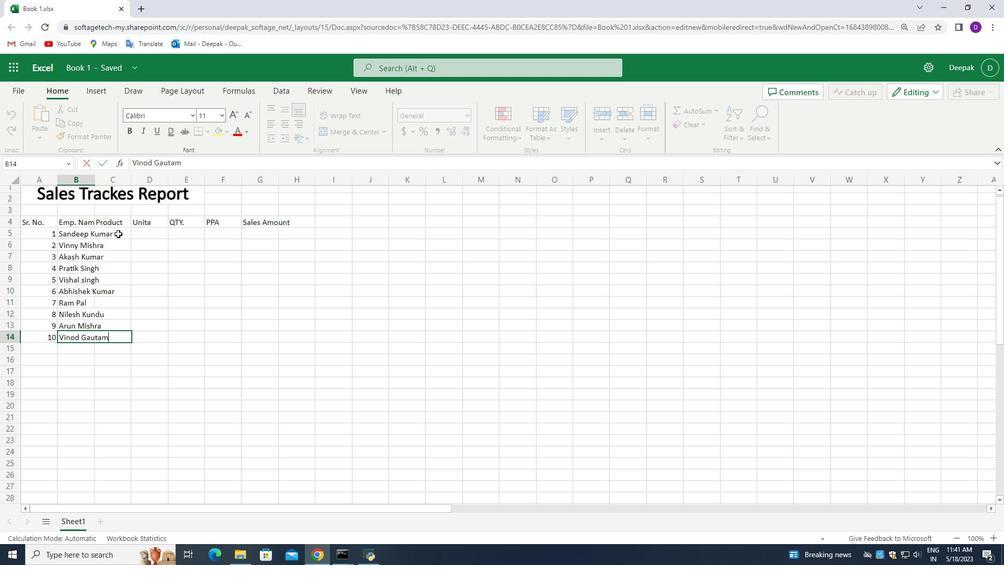 
Action: Mouse pressed left at (118, 233)
Screenshot: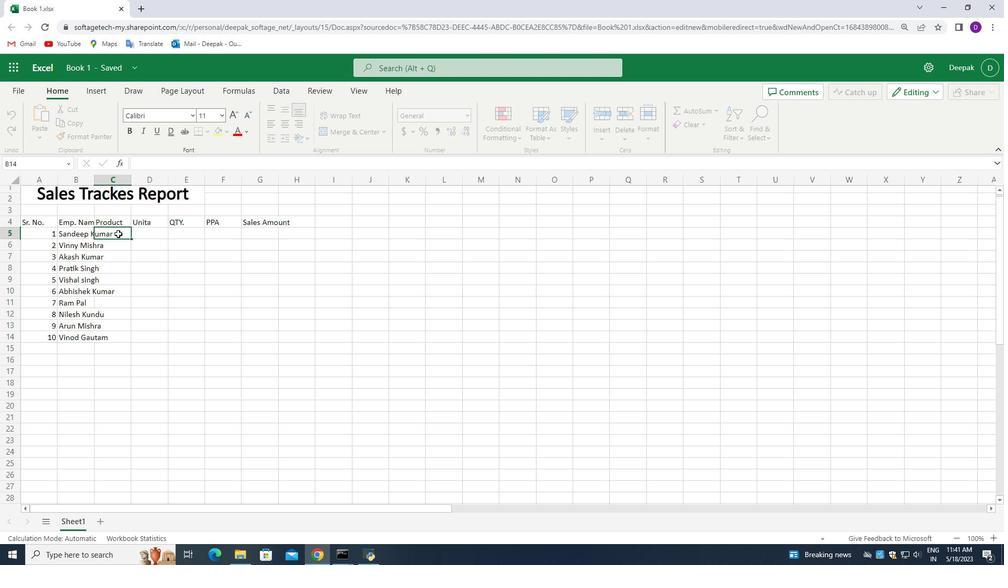
Action: Mouse moved to (108, 209)
Screenshot: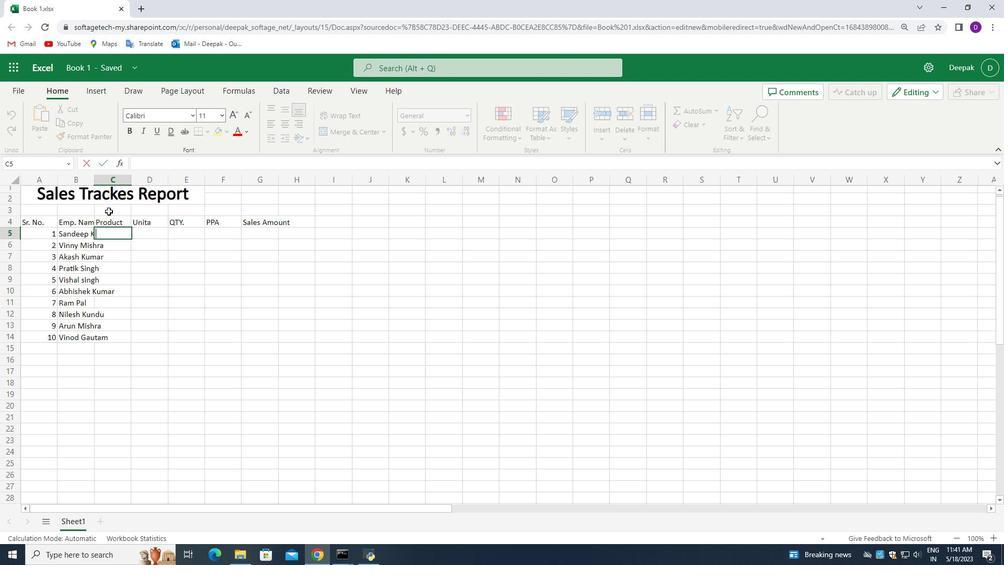 
Action: Mouse pressed left at (108, 209)
Screenshot: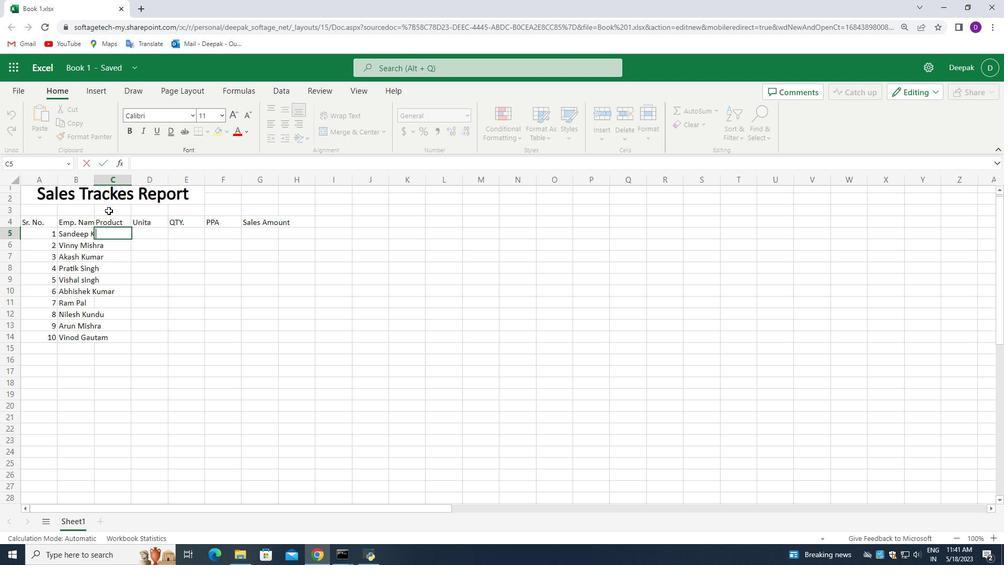 
Action: Mouse moved to (94, 179)
Screenshot: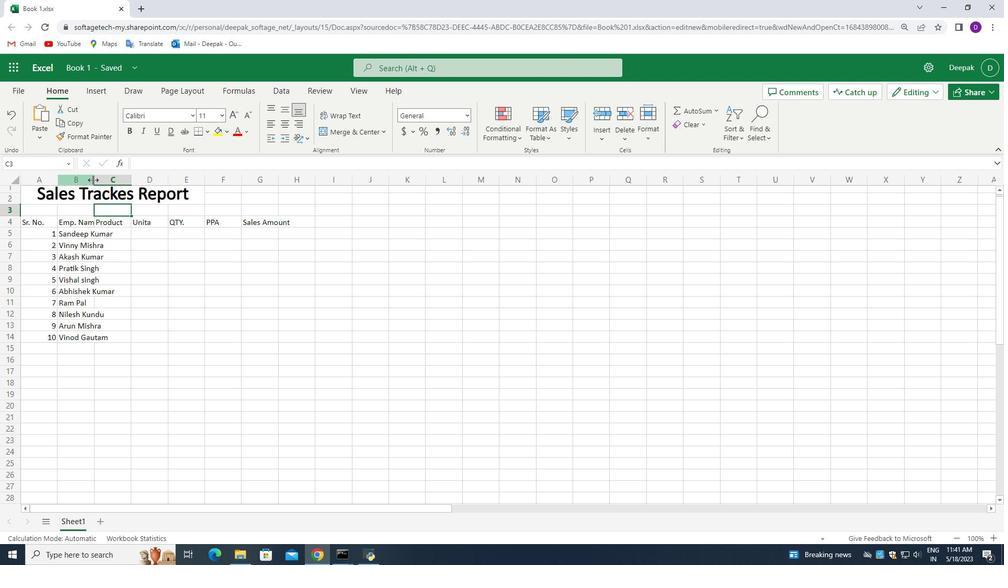 
Action: Mouse pressed left at (94, 179)
Screenshot: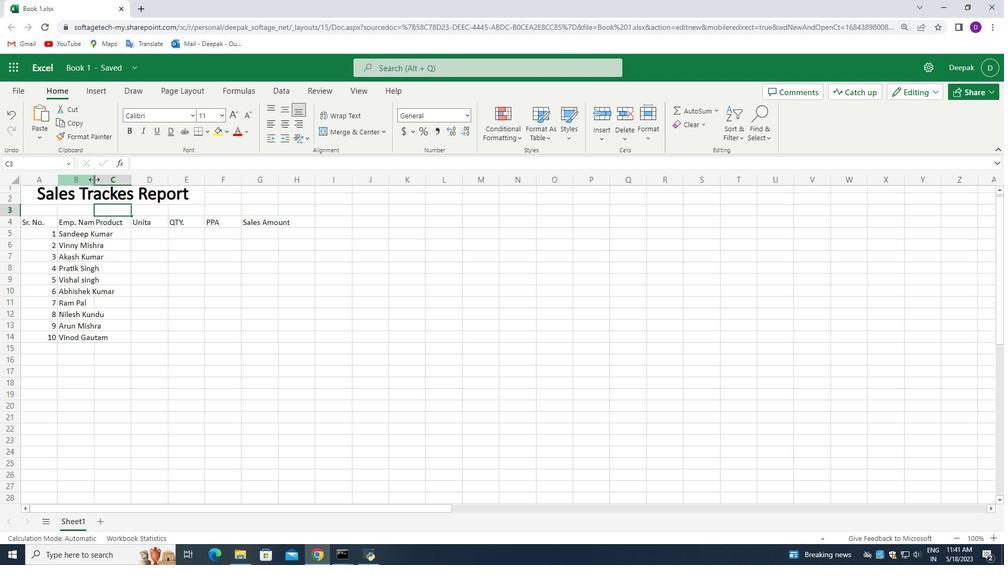 
Action: Mouse pressed left at (94, 179)
Screenshot: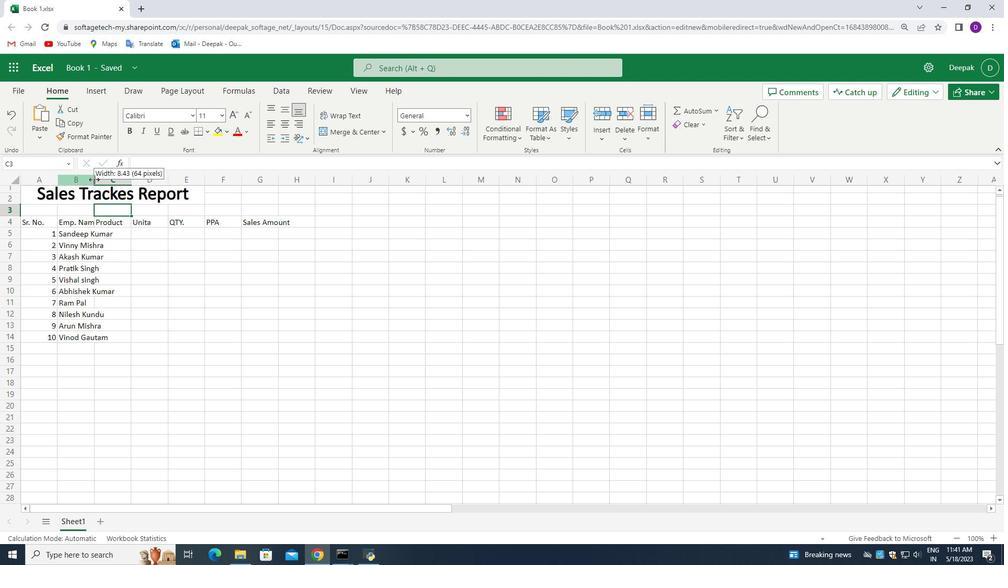 
Action: Mouse moved to (141, 231)
Screenshot: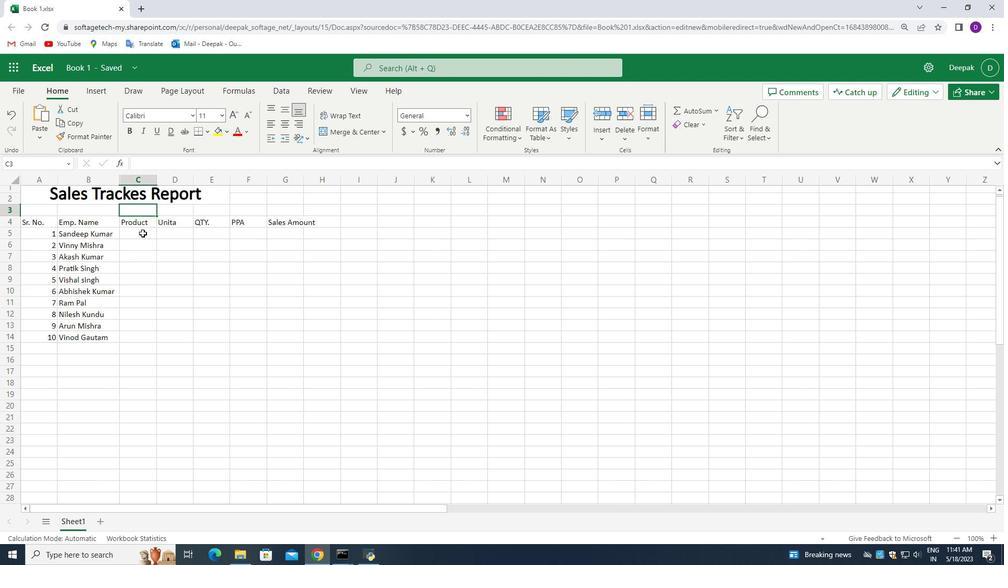 
Action: Mouse pressed left at (141, 231)
Screenshot: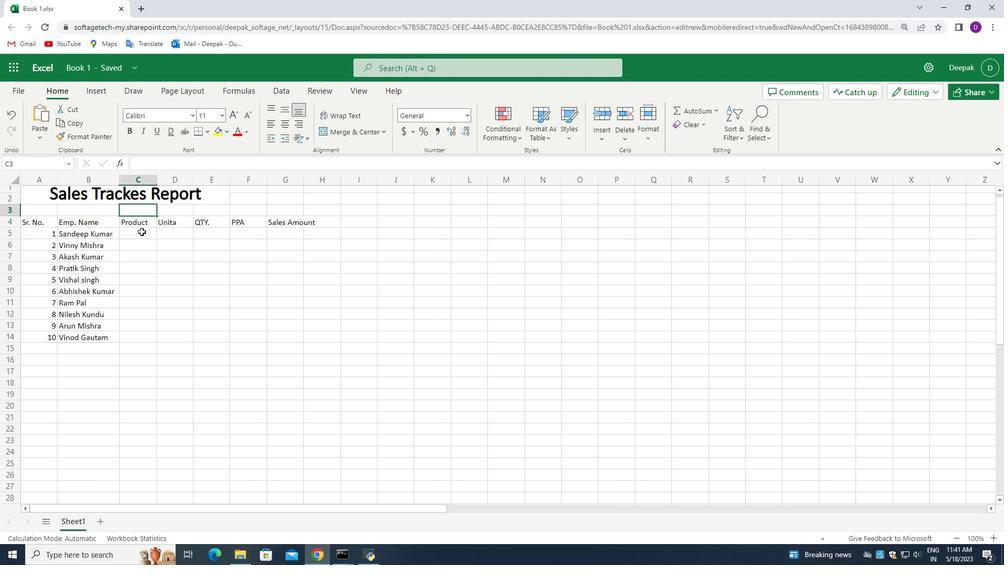 
Action: Mouse moved to (712, 110)
Screenshot: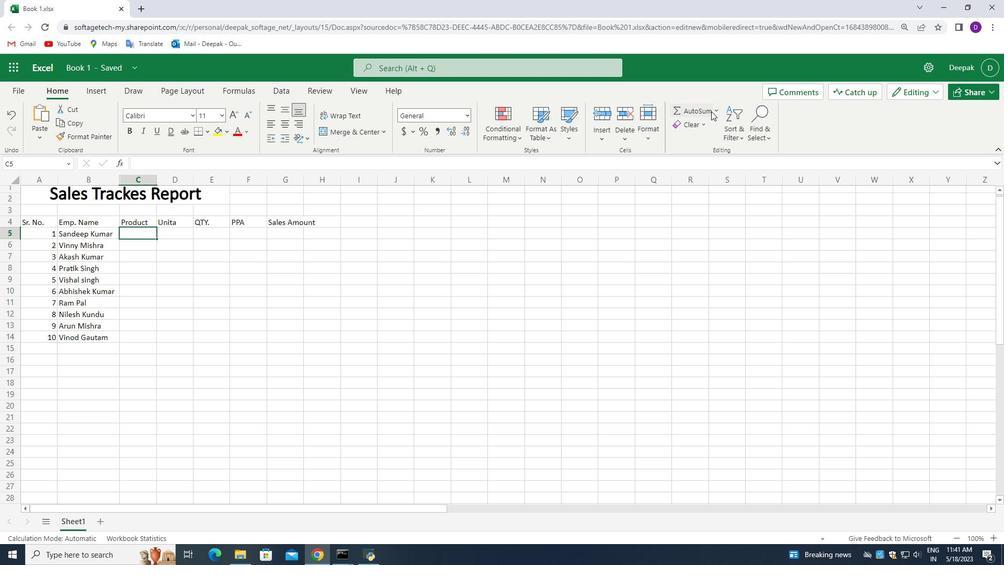 
Action: Mouse pressed left at (712, 110)
Screenshot: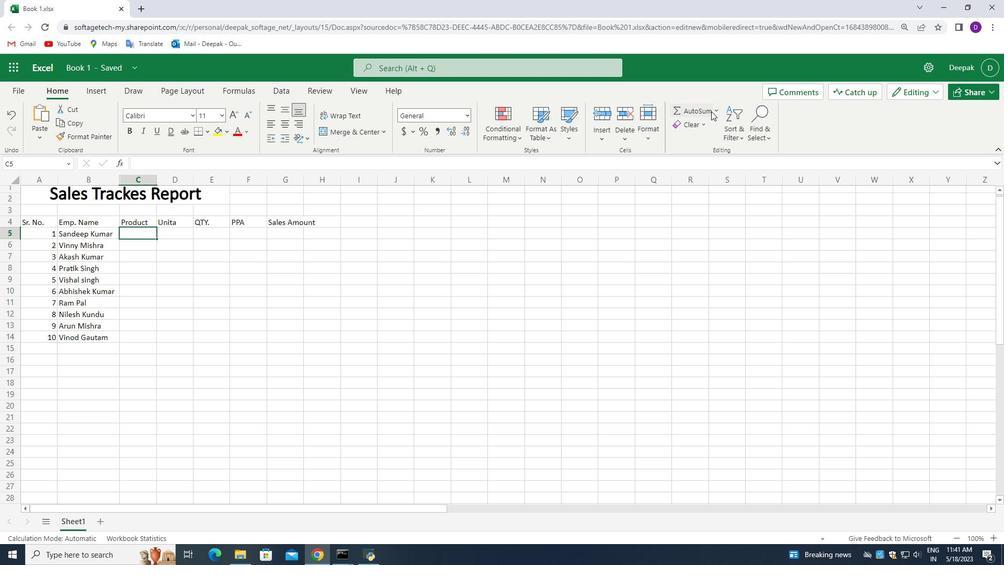 
Action: Mouse moved to (710, 111)
Screenshot: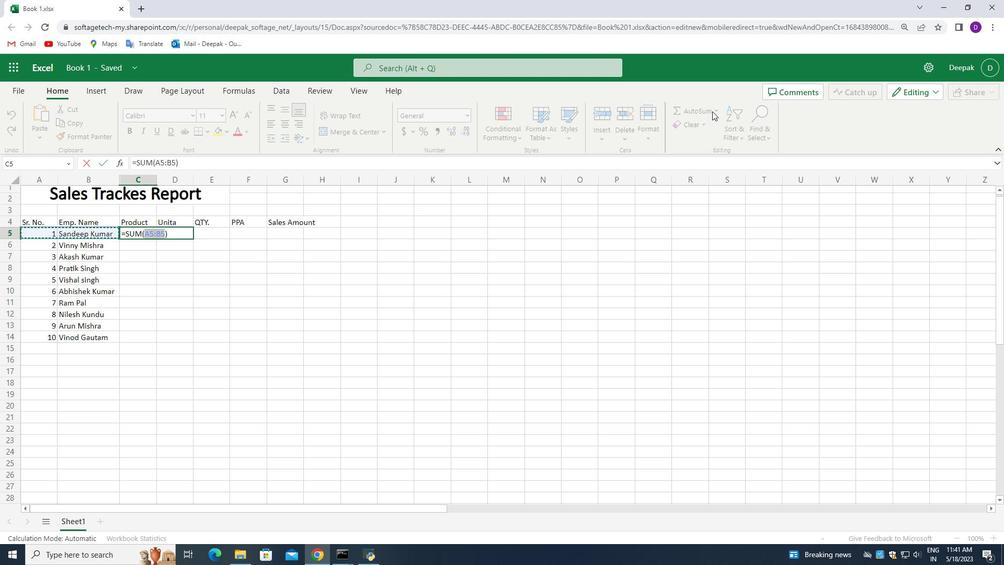 
Action: Key pressed ctrl+Z
Screenshot: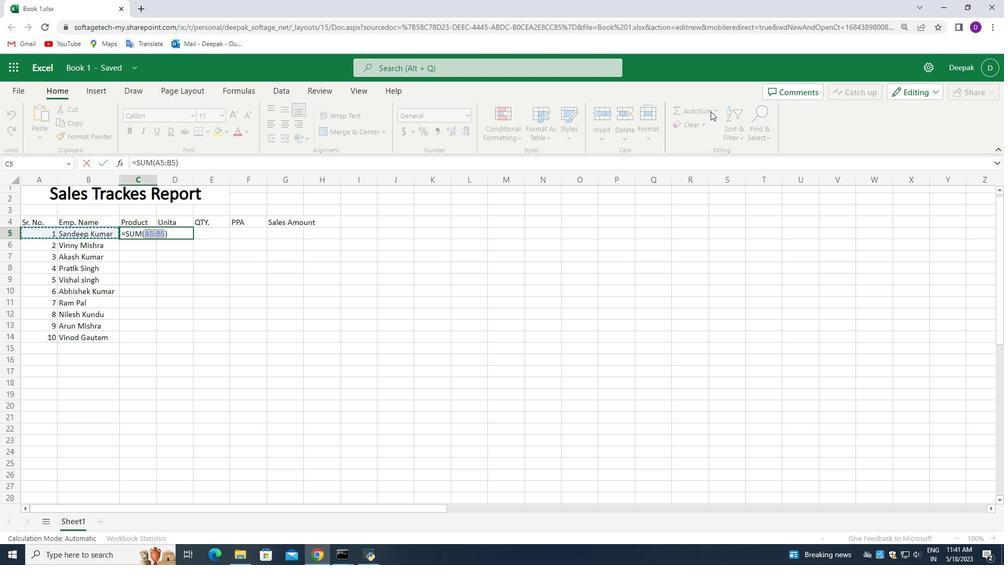 
Action: Mouse moved to (272, 238)
Screenshot: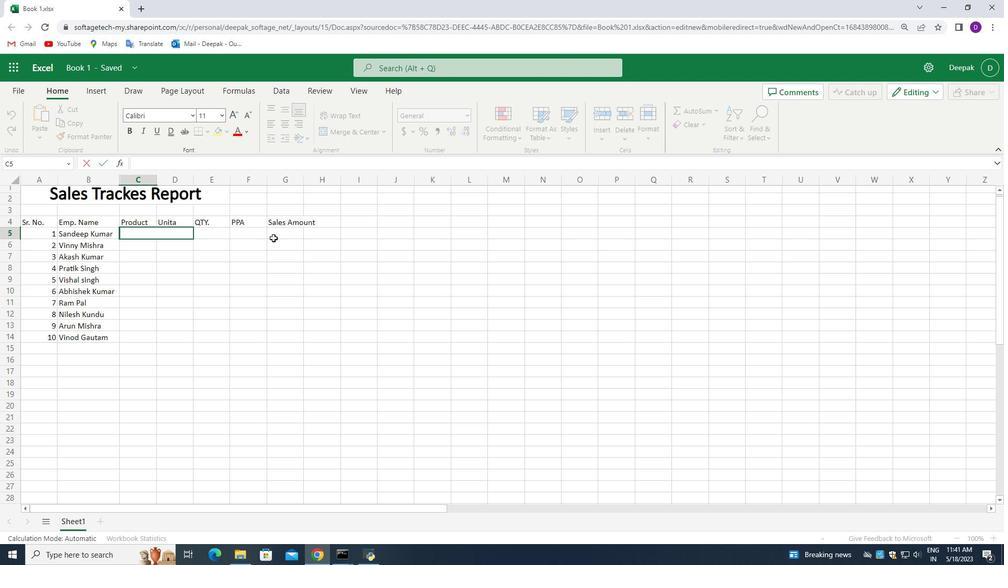 
Action: Mouse pressed left at (272, 238)
Screenshot: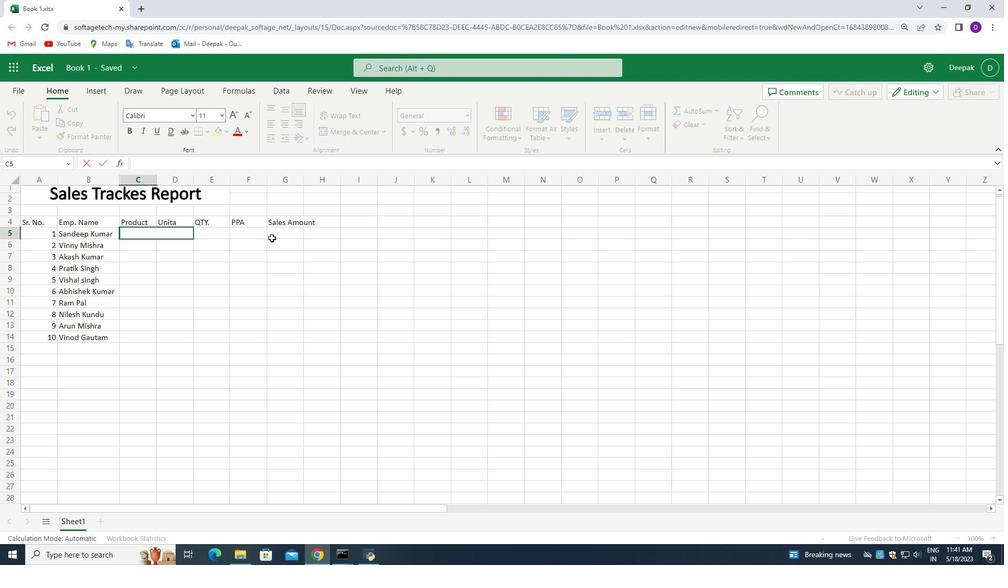 
Action: Mouse moved to (306, 209)
Screenshot: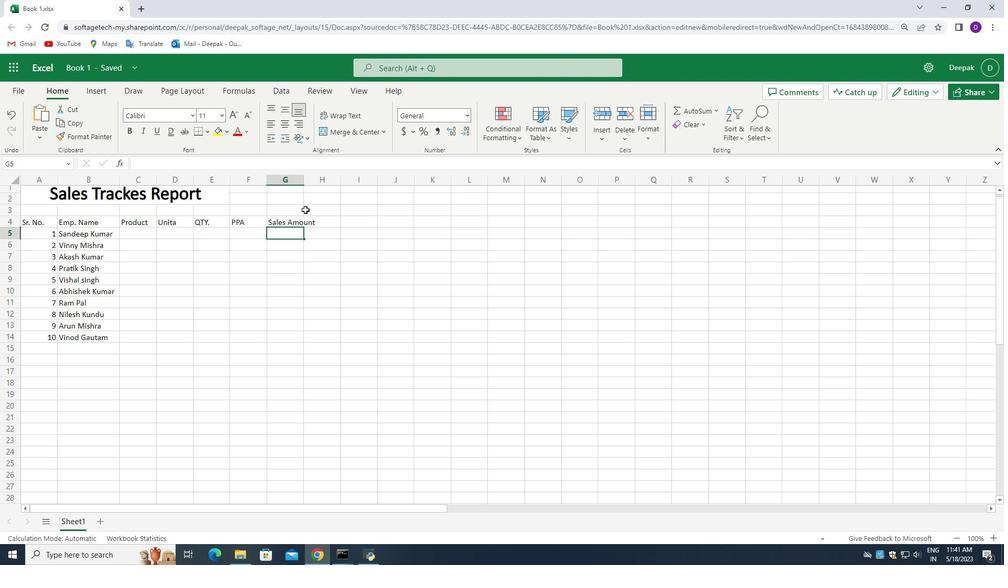 
Action: Key pressed ctrl+Z
Screenshot: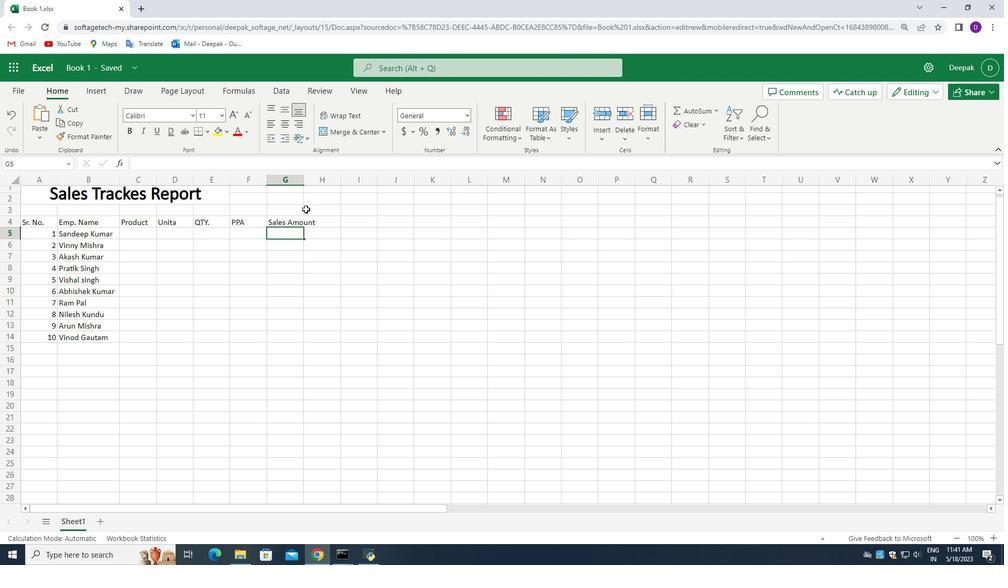 
Action: Mouse moved to (719, 111)
Screenshot: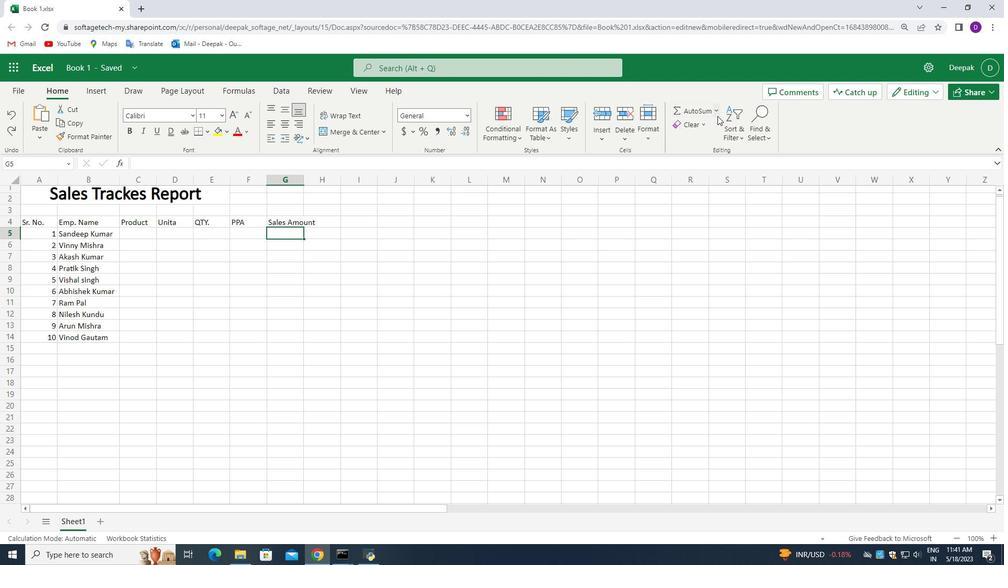 
Action: Mouse pressed left at (719, 111)
Screenshot: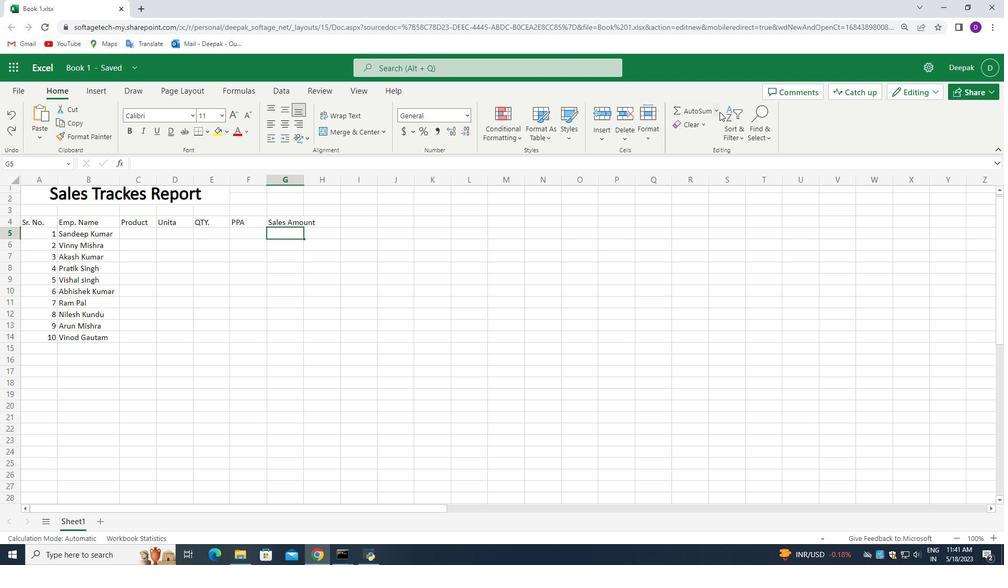 
Action: Mouse moved to (717, 203)
Screenshot: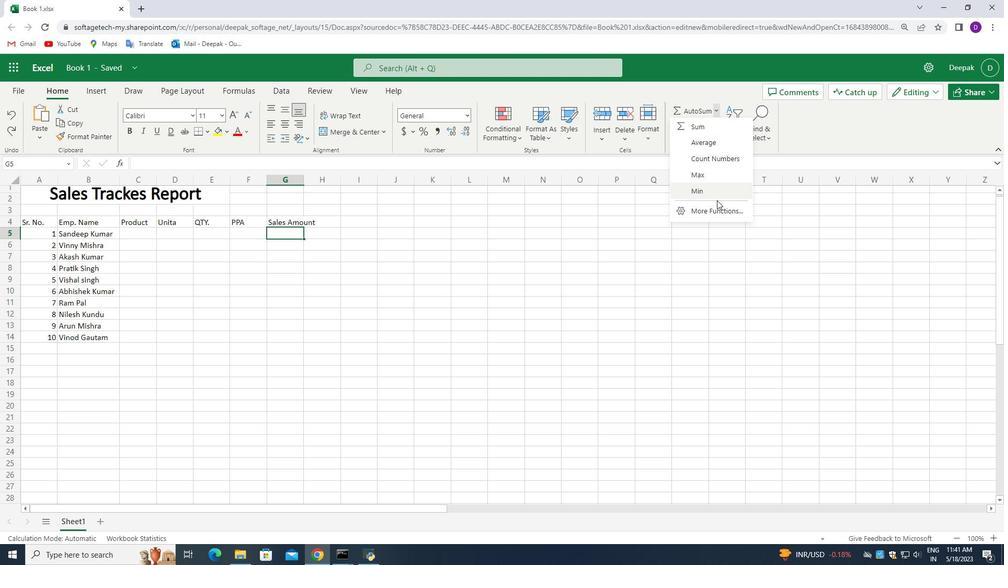 
Action: Mouse pressed left at (717, 203)
Screenshot: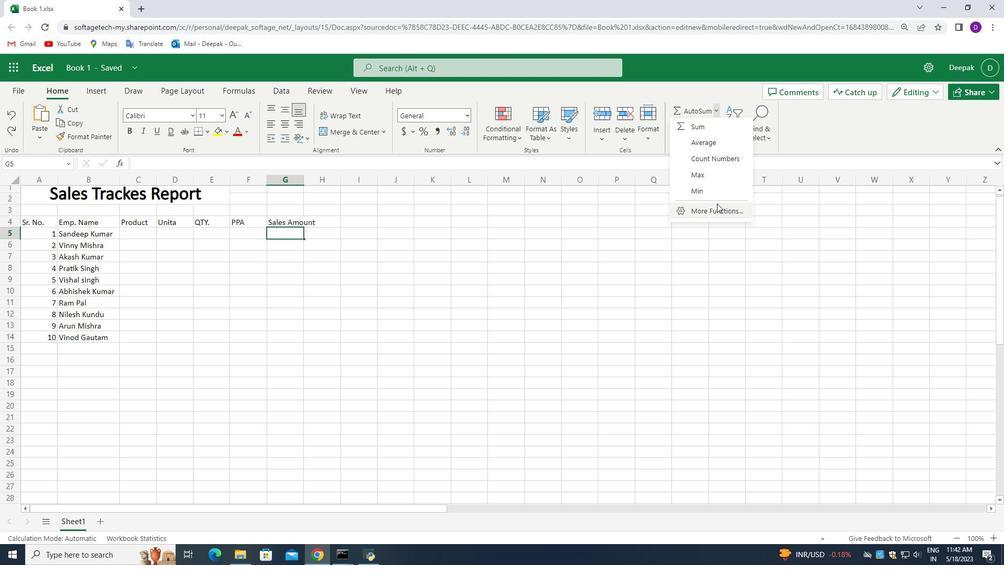
Action: Mouse moved to (495, 296)
Screenshot: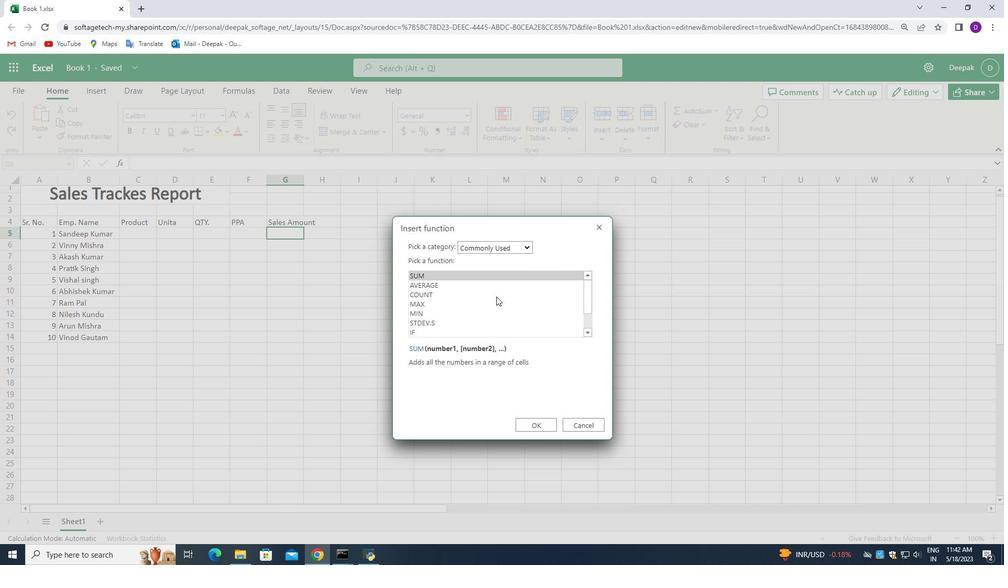 
Action: Mouse scrolled (495, 296) with delta (0, 0)
Screenshot: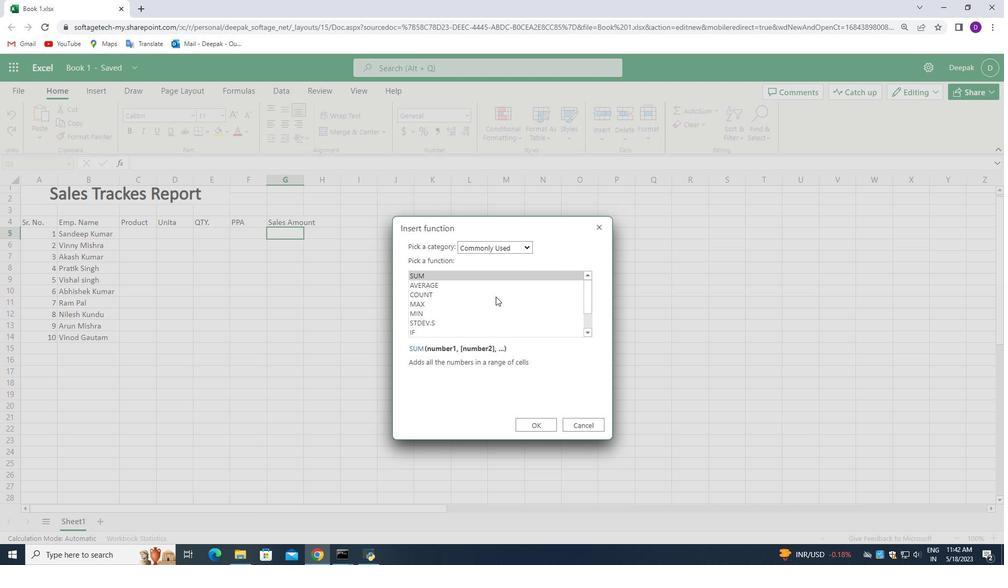 
Action: Mouse scrolled (495, 296) with delta (0, 0)
Screenshot: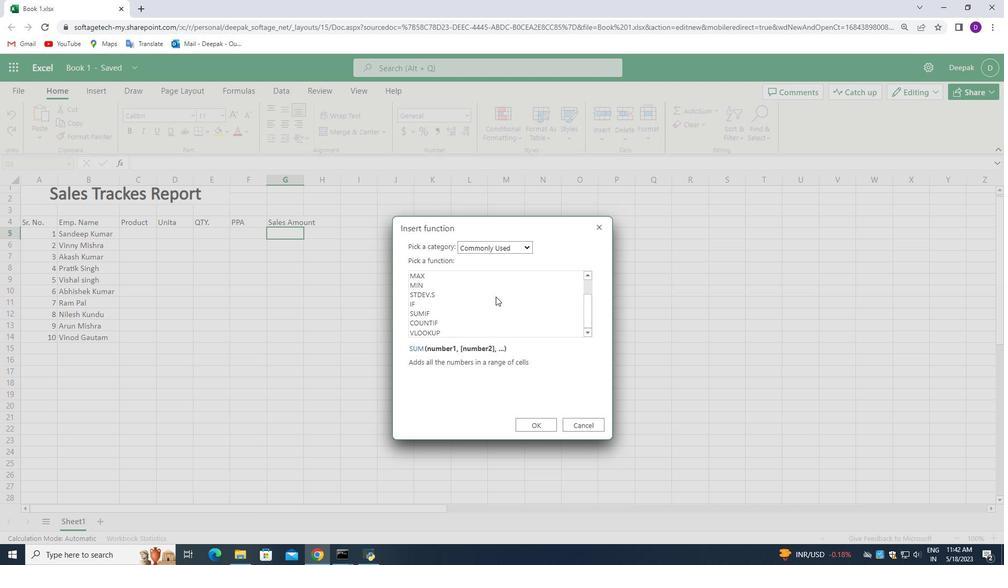 
Action: Mouse scrolled (495, 296) with delta (0, 0)
Screenshot: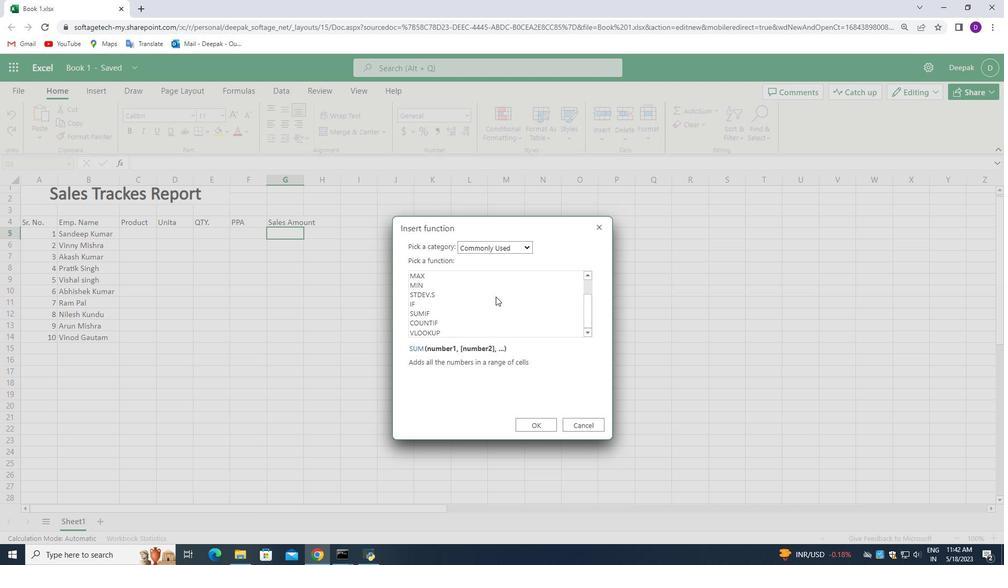 
Action: Mouse moved to (468, 329)
Screenshot: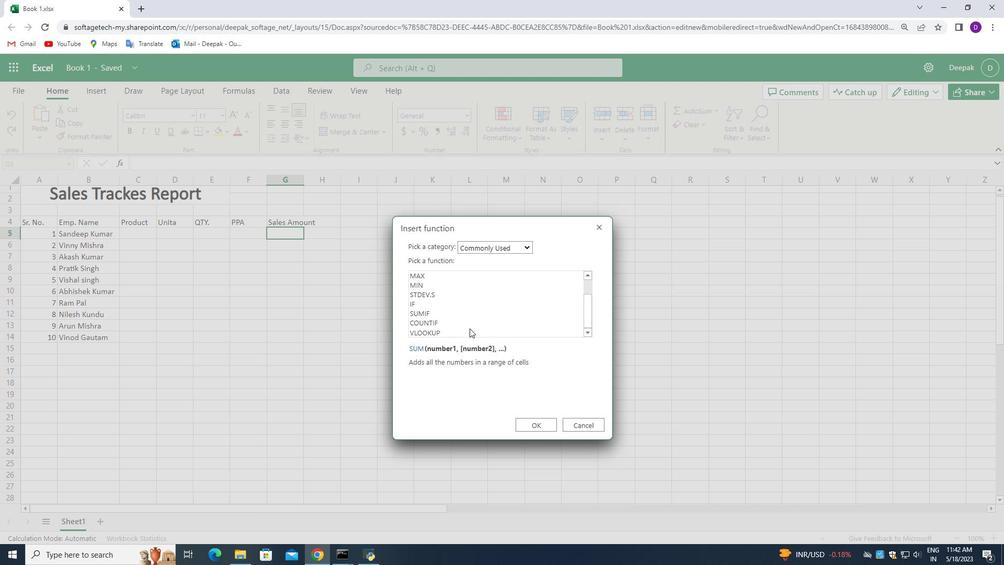 
Action: Mouse scrolled (468, 330) with delta (0, 0)
Screenshot: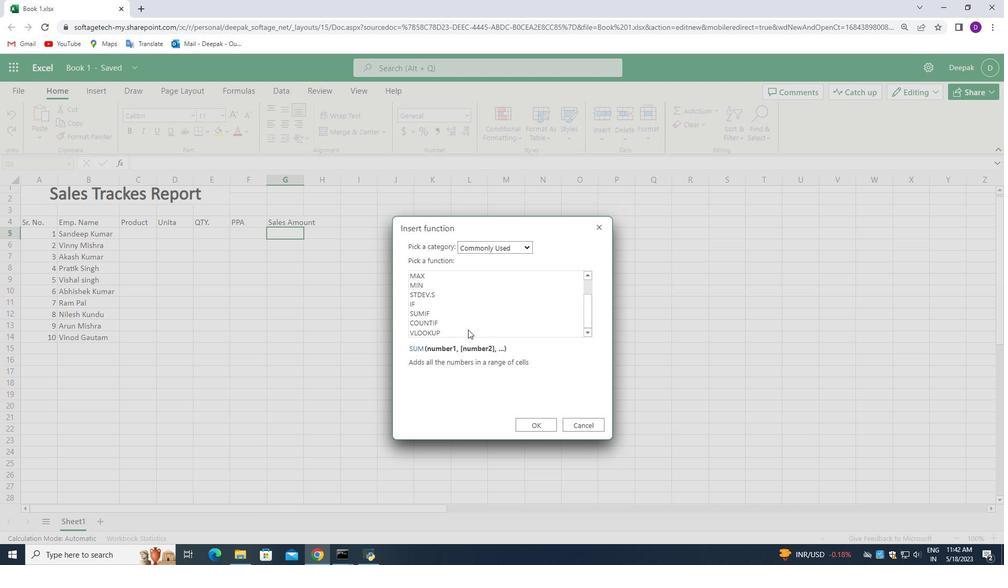 
Action: Mouse scrolled (468, 330) with delta (0, 0)
Screenshot: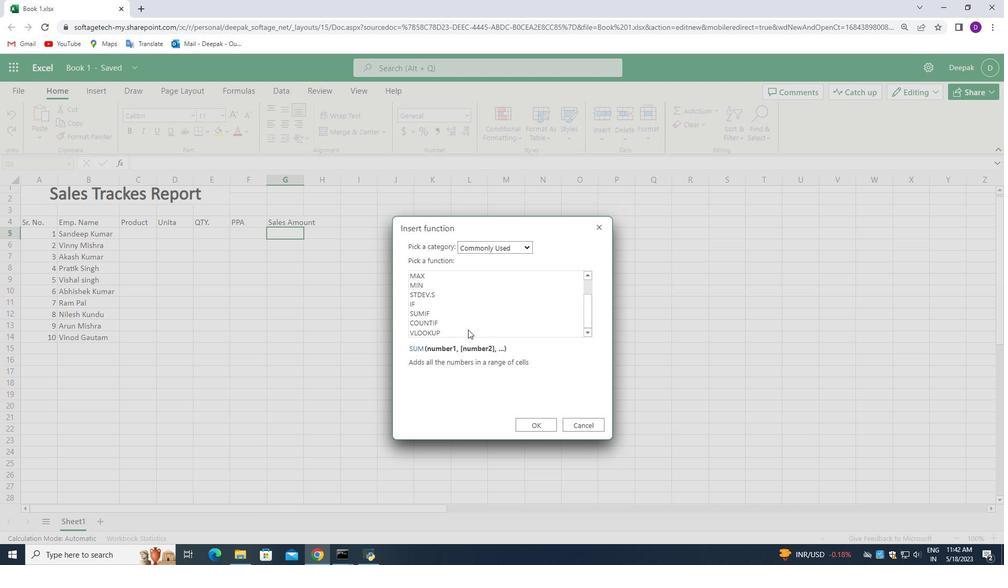 
Action: Mouse moved to (467, 329)
Screenshot: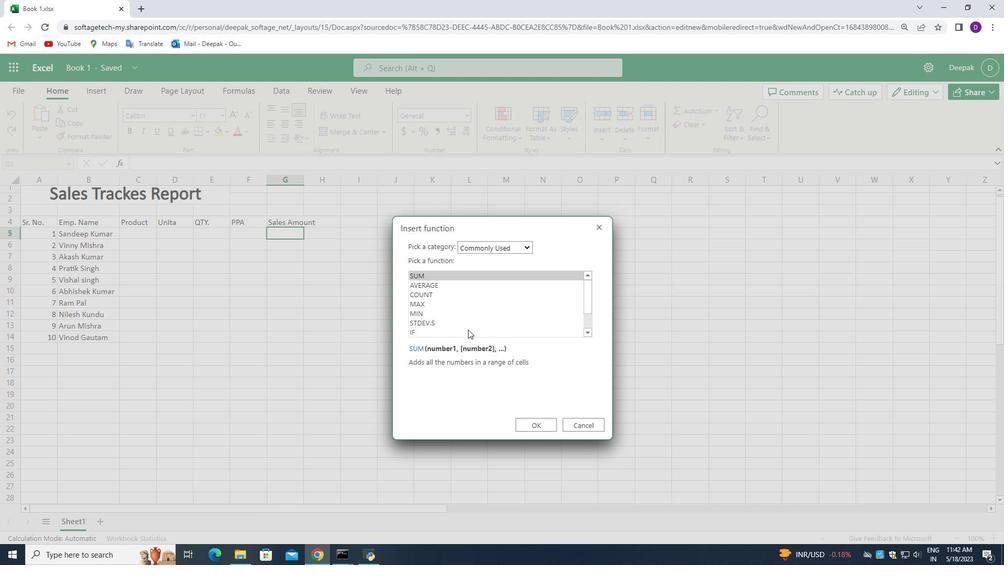 
Action: Mouse scrolled (467, 329) with delta (0, 0)
Screenshot: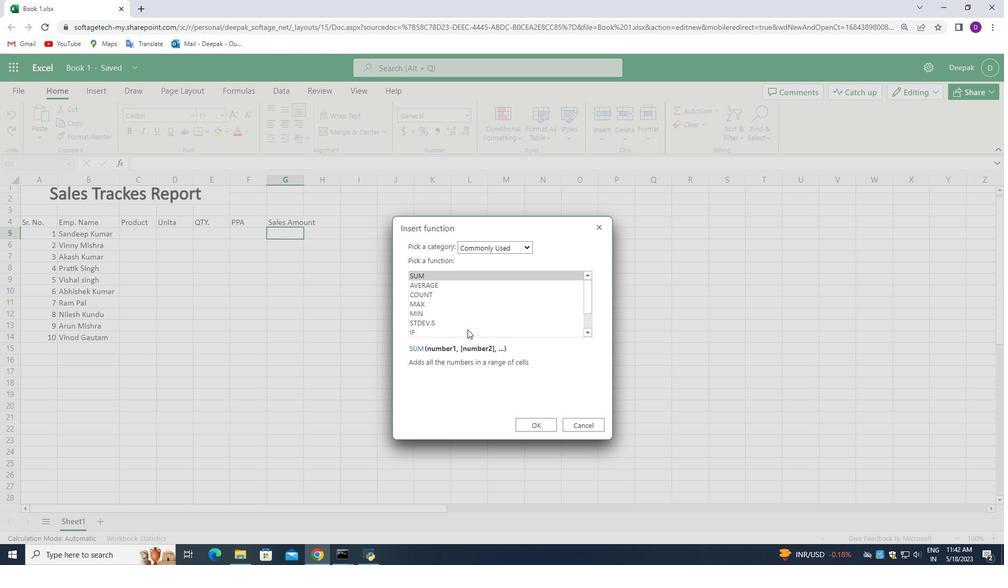 
Action: Mouse scrolled (467, 329) with delta (0, 0)
Screenshot: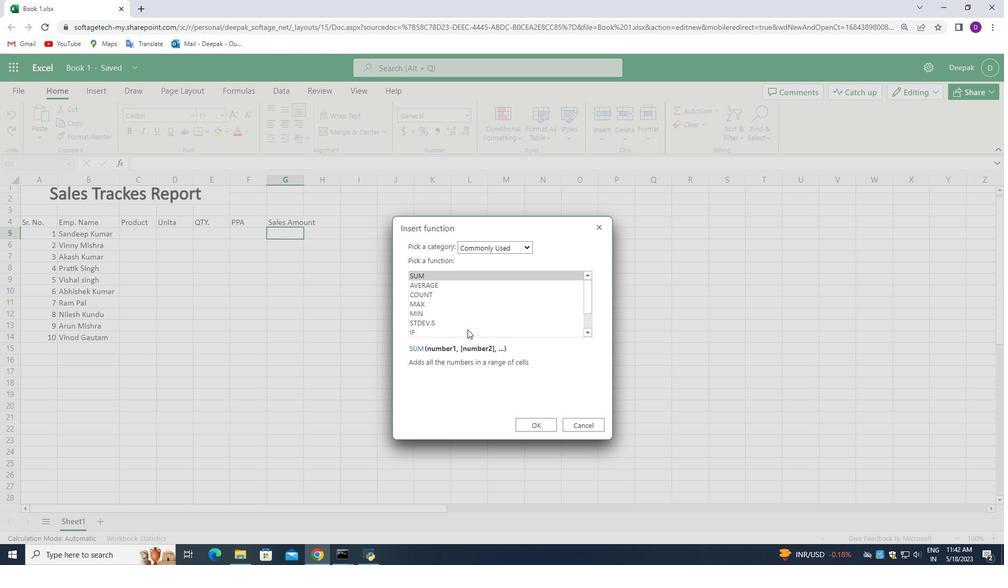 
Action: Mouse scrolled (467, 329) with delta (0, 0)
Screenshot: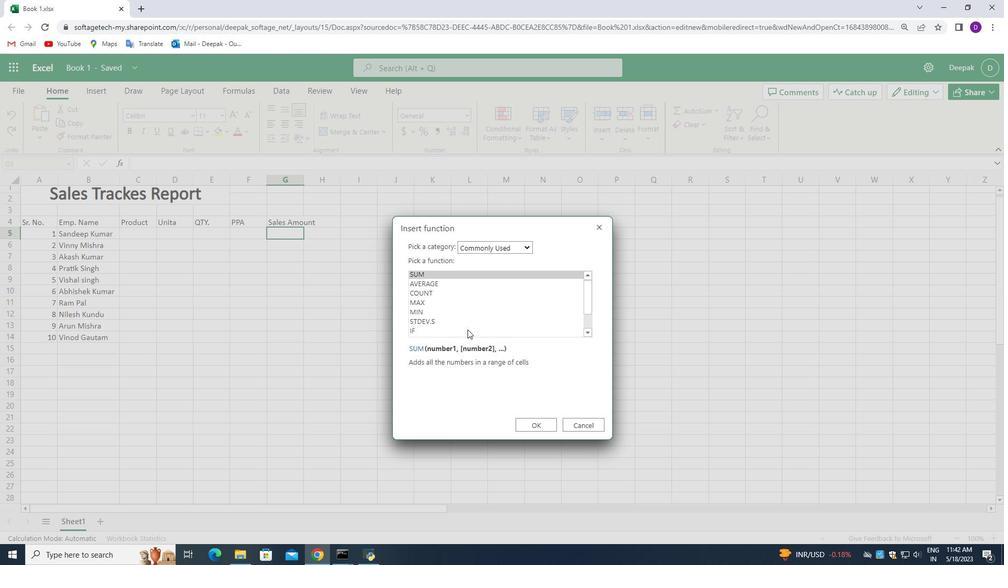 
Action: Mouse moved to (596, 226)
Screenshot: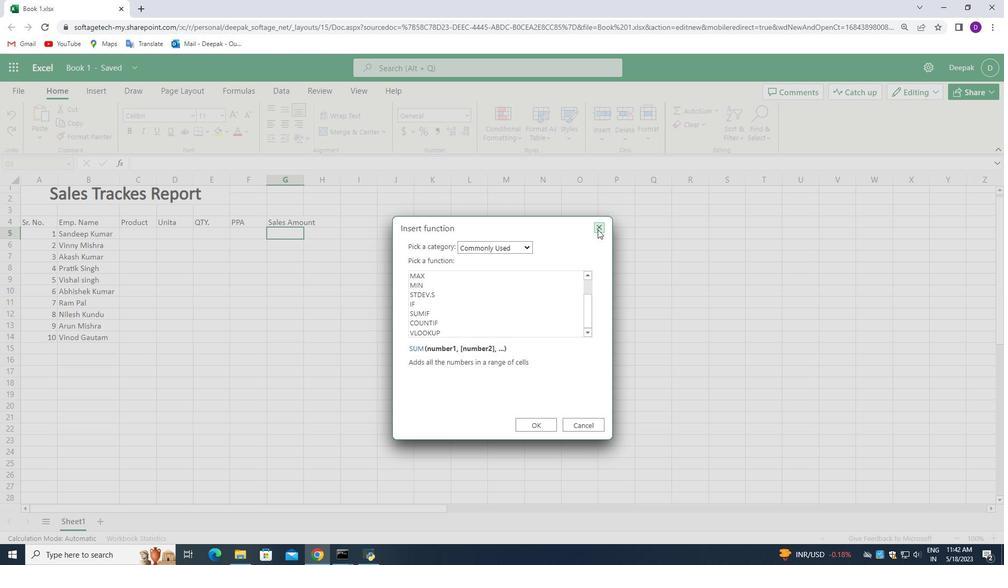 
Action: Mouse pressed left at (596, 226)
Screenshot: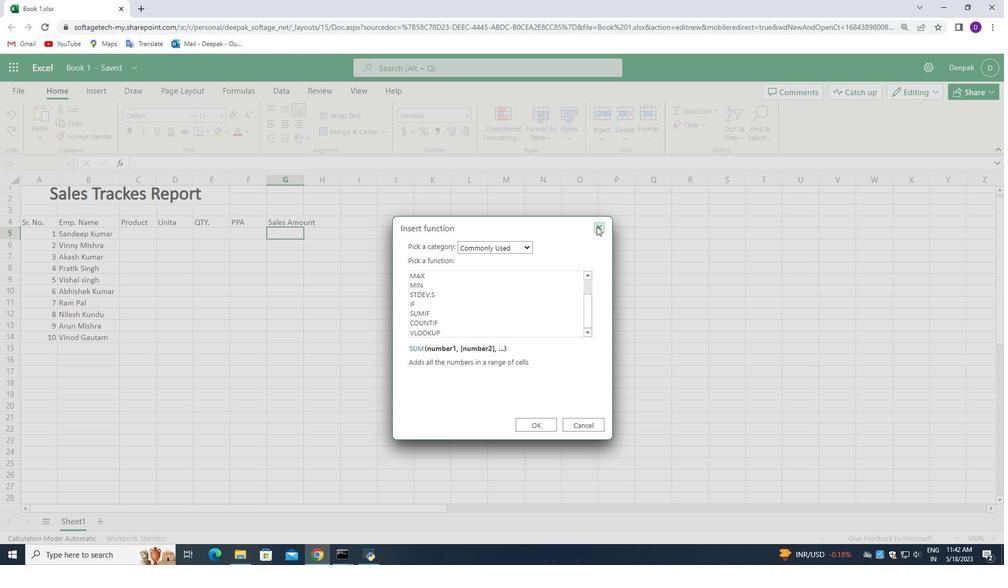 
Action: Mouse moved to (138, 234)
Screenshot: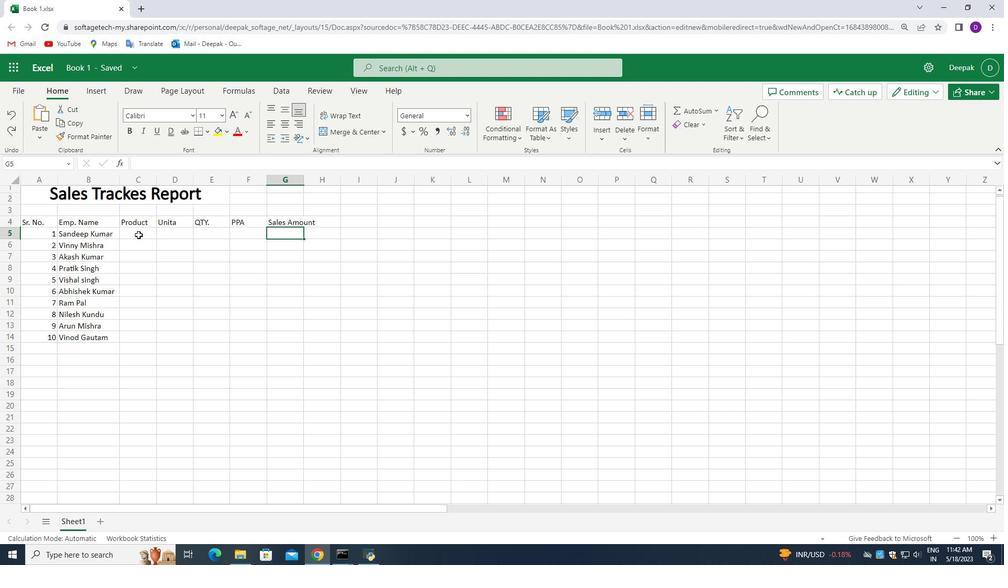 
Action: Mouse pressed left at (138, 234)
Screenshot: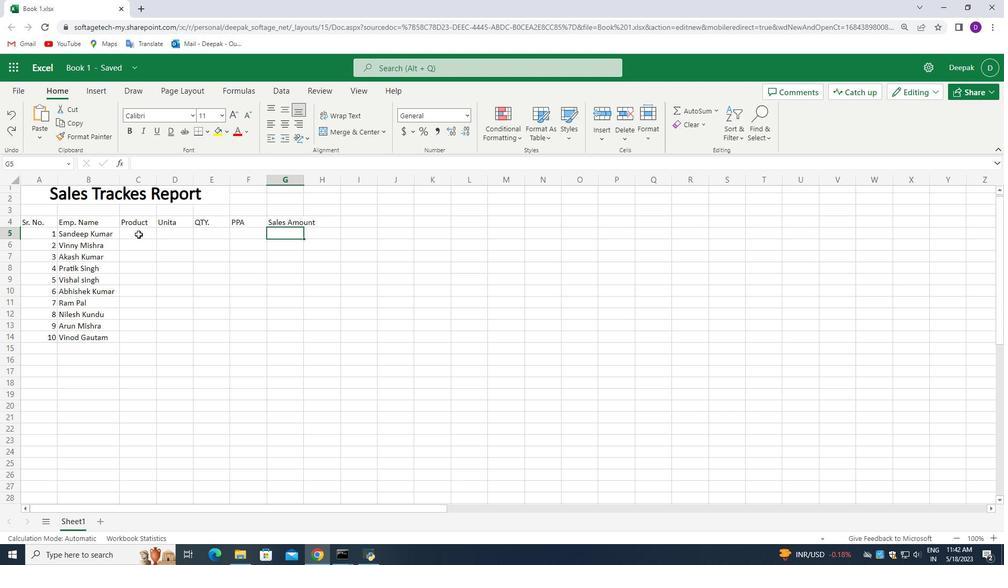 
Action: Mouse pressed left at (138, 234)
Screenshot: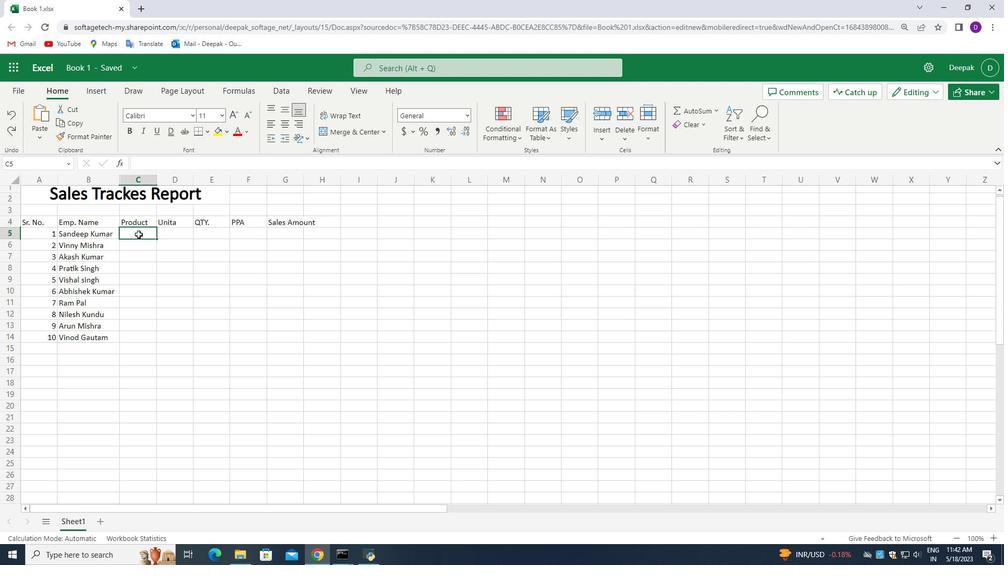 
Action: Key pressed <Key.shift>Havells<Key.enter><Key.up>
Screenshot: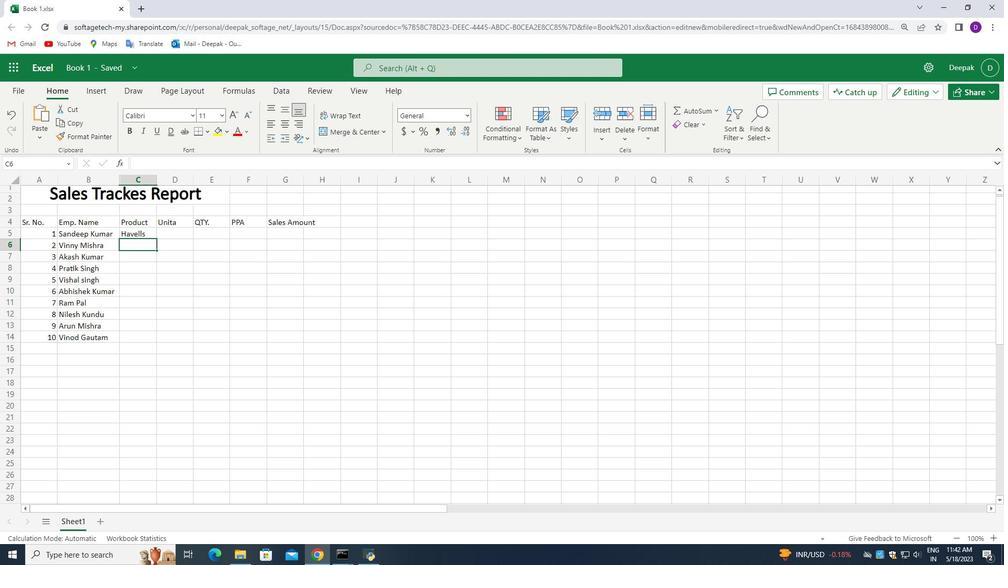 
Action: Mouse moved to (150, 233)
Screenshot: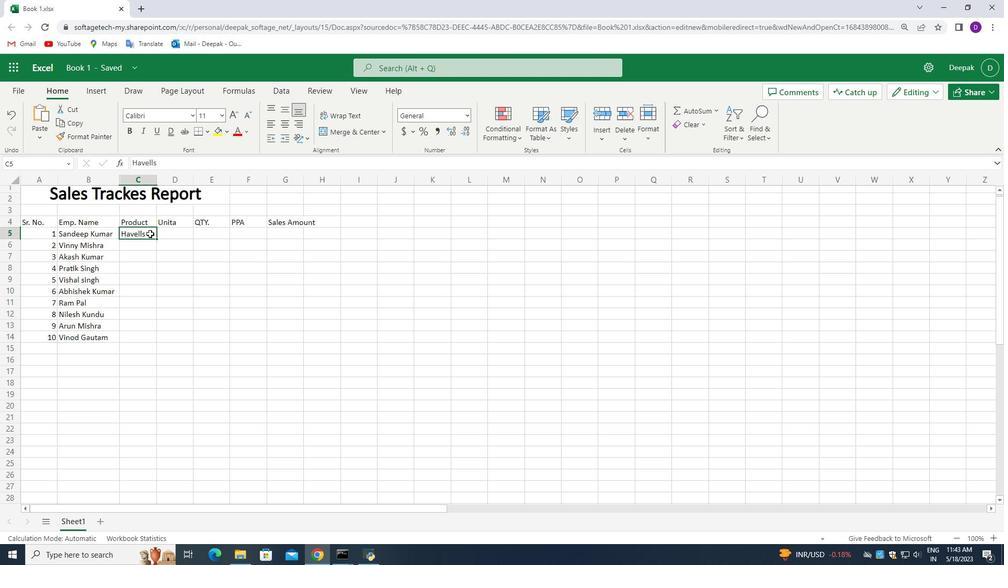 
Action: Mouse pressed left at (150, 233)
Screenshot: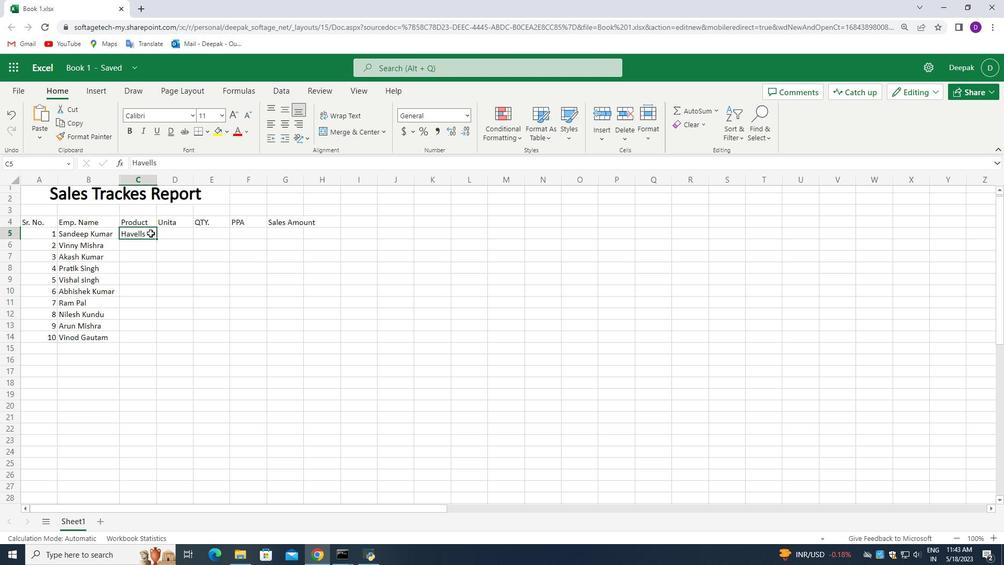
Action: Mouse pressed left at (150, 233)
Screenshot: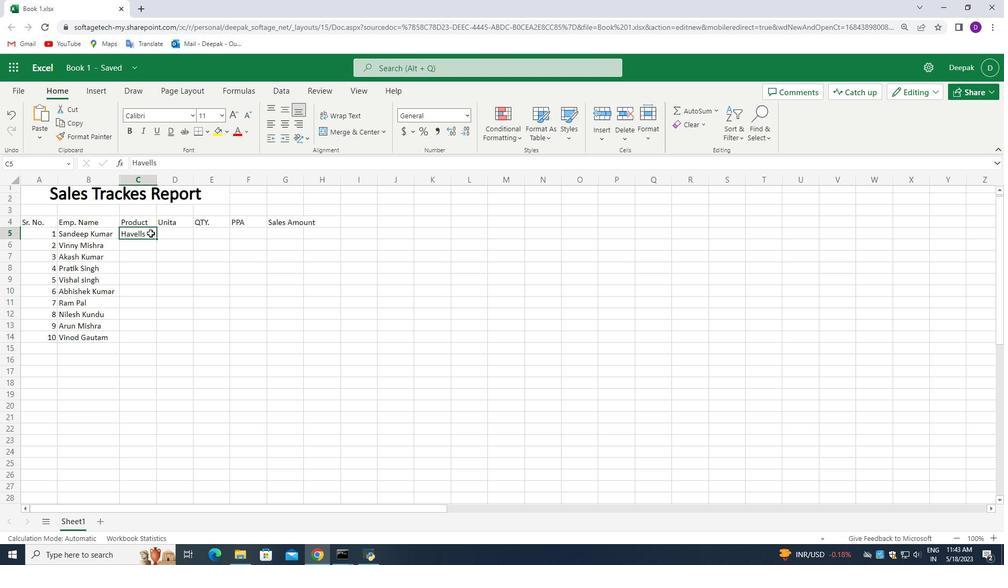 
Action: Mouse moved to (166, 272)
Screenshot: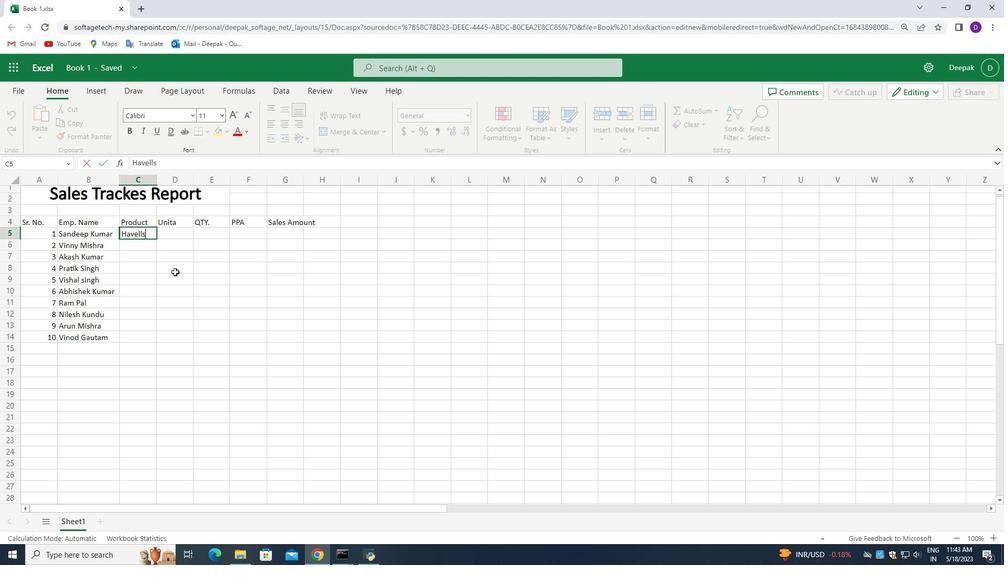 
Action: Key pressed <Key.space><Key.shift_r>fan<Key.enter><Key.shift>MI<Key.space><Key.shift>Mobile<Key.enter><Key.shift>One<Key.space><Key.shift>Plus<Key.space><Key.enter><Key.shift_r>Acer<Key.space><Key.shift>Mi<Key.backspace><Key.backspace><Key.shift>Monitor<Key.enter><Key.shift>Ls<Key.backspace>ava<Key.enter><Key.shift>Logitech<Key.enter><Key.shift_r>Dell<Key.space><Key.enter><Key.shift>One<Key.enter>h<Key.enter>lava
Screenshot: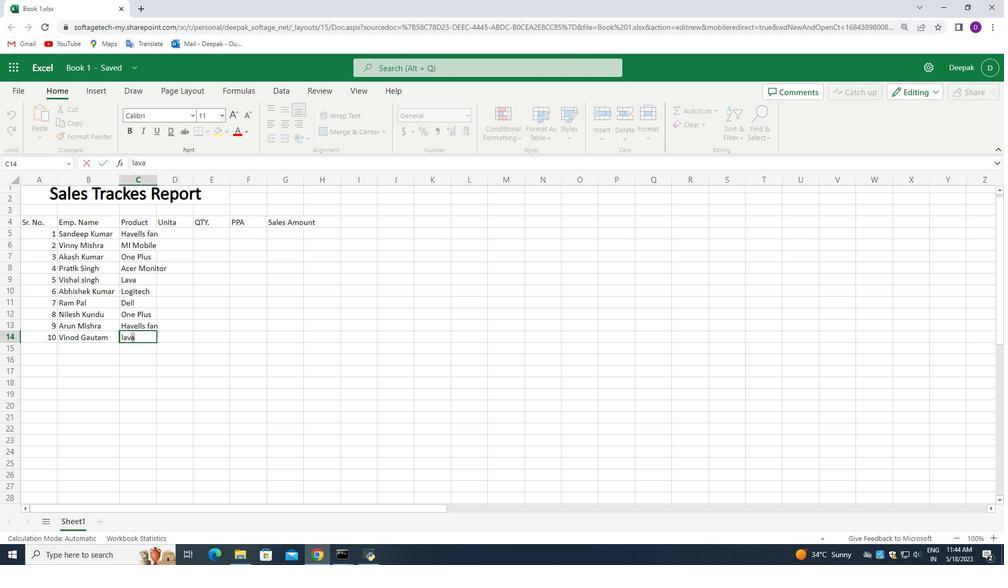
Action: Mouse moved to (174, 234)
Screenshot: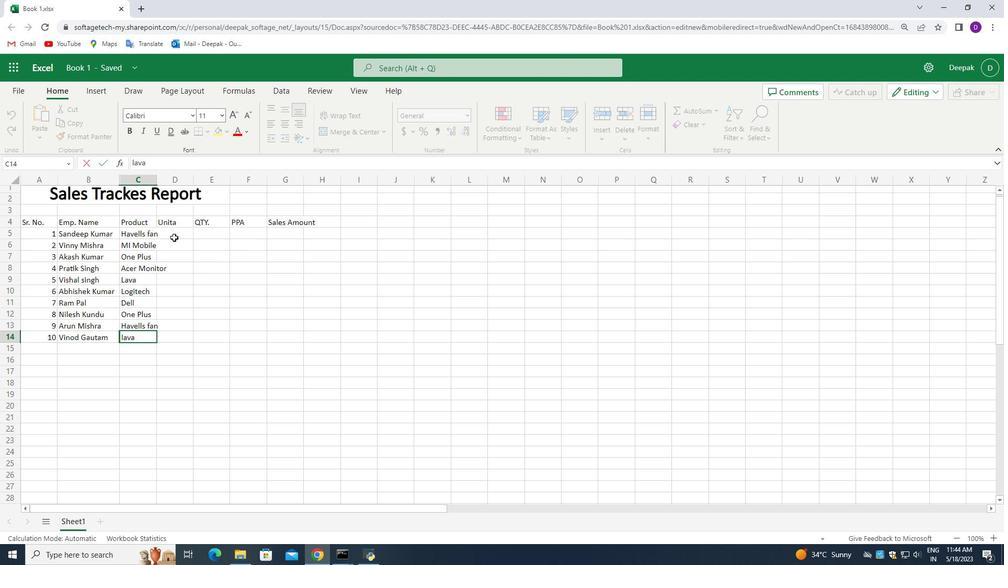
Action: Mouse pressed left at (174, 234)
Screenshot: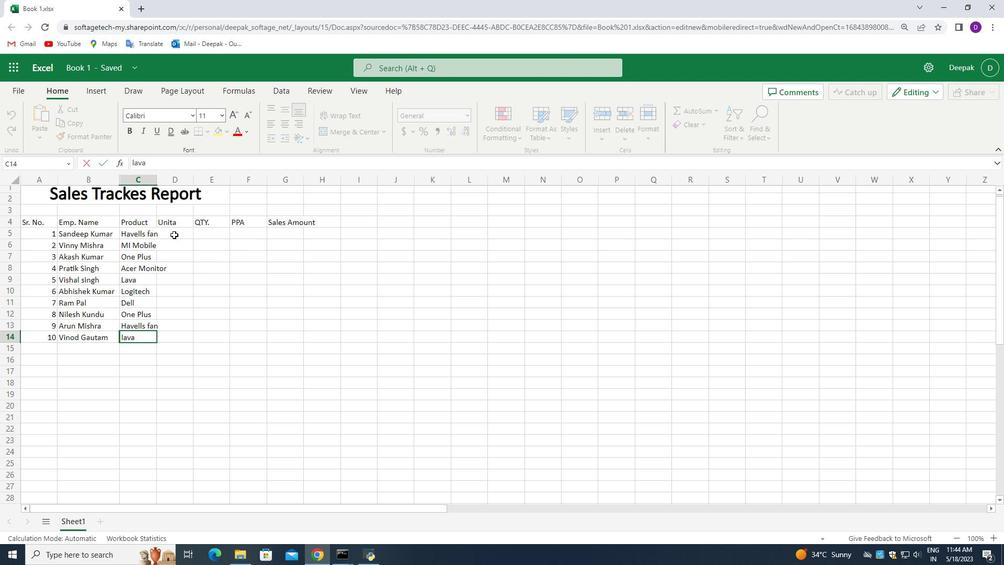 
Action: Mouse moved to (155, 179)
Screenshot: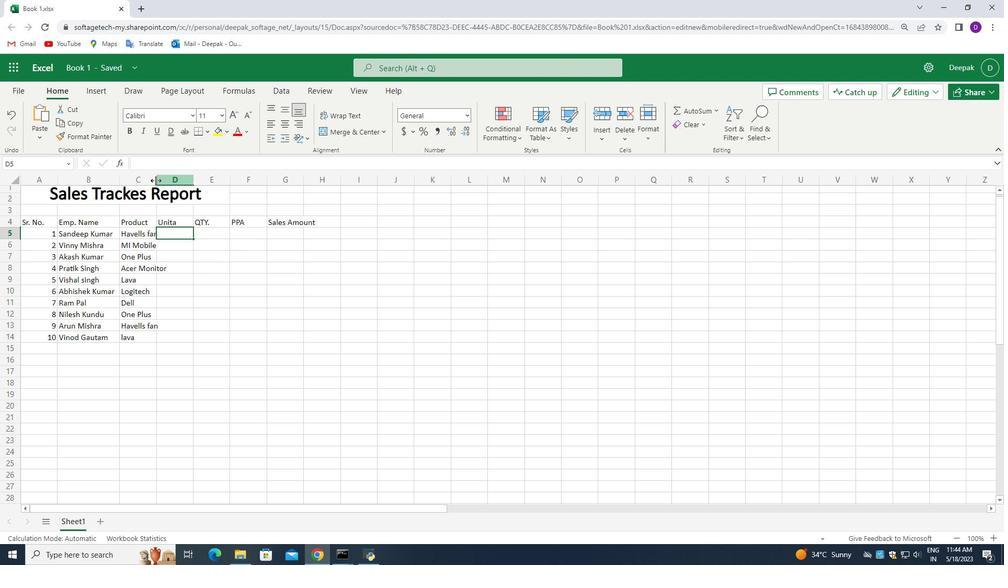 
Action: Mouse pressed left at (155, 179)
Screenshot: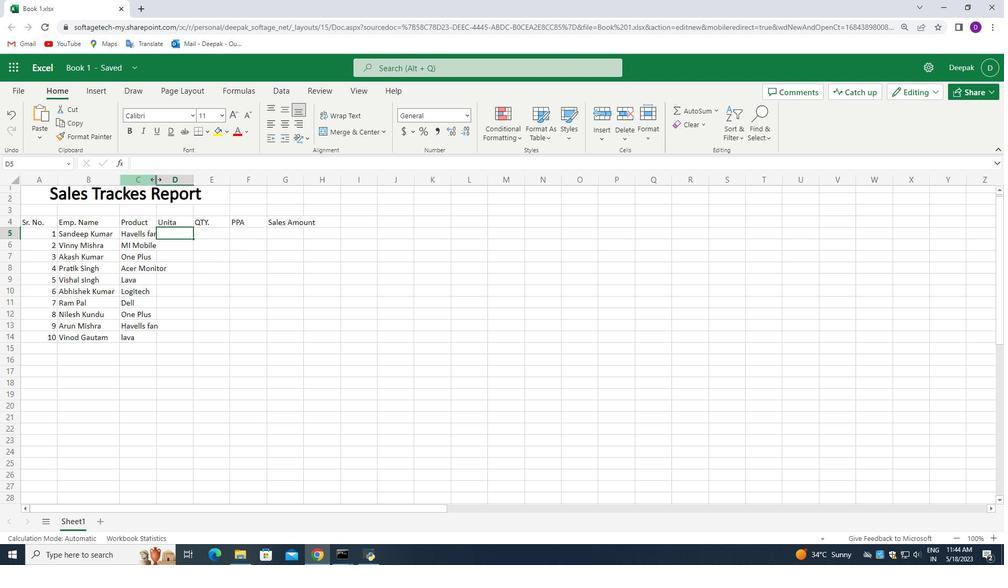 
Action: Mouse pressed left at (155, 179)
Screenshot: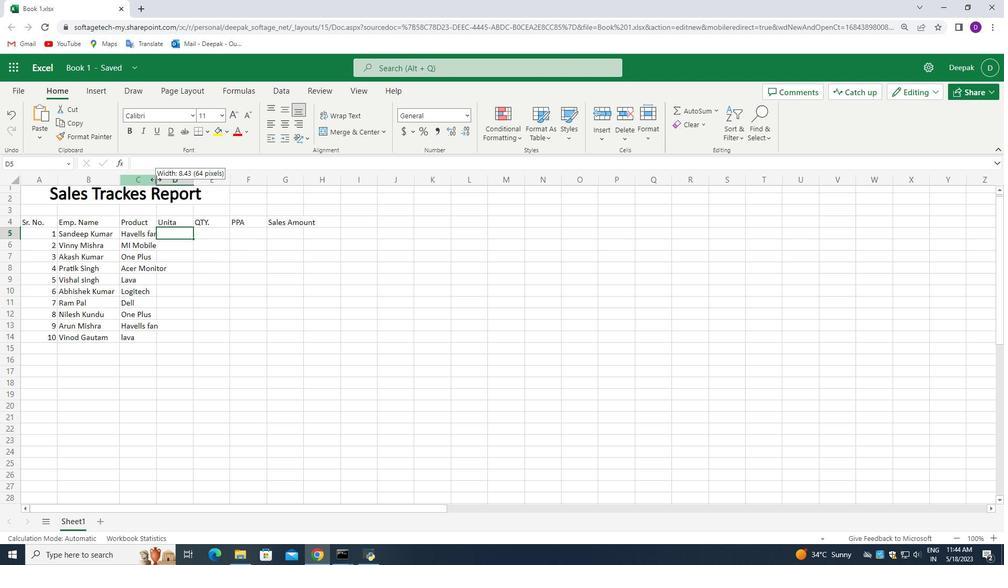 
Action: Mouse moved to (178, 245)
Screenshot: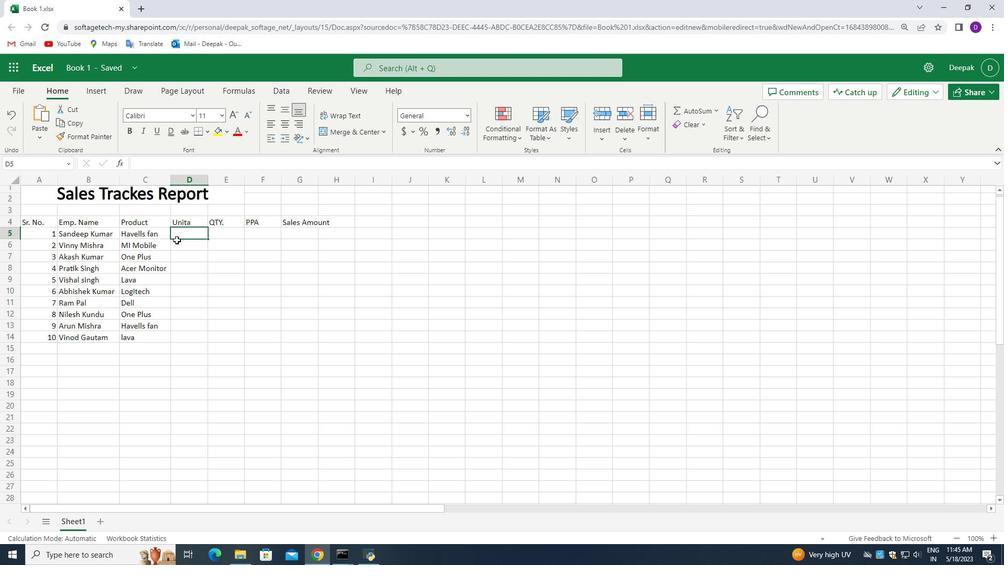 
Action: Mouse pressed left at (178, 245)
Screenshot: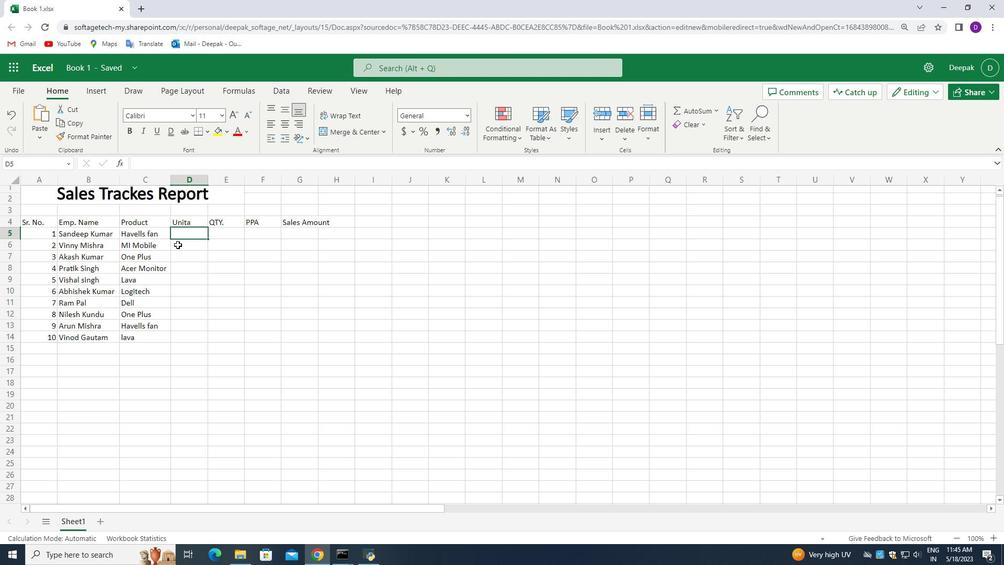 
Action: Mouse moved to (267, 293)
Screenshot: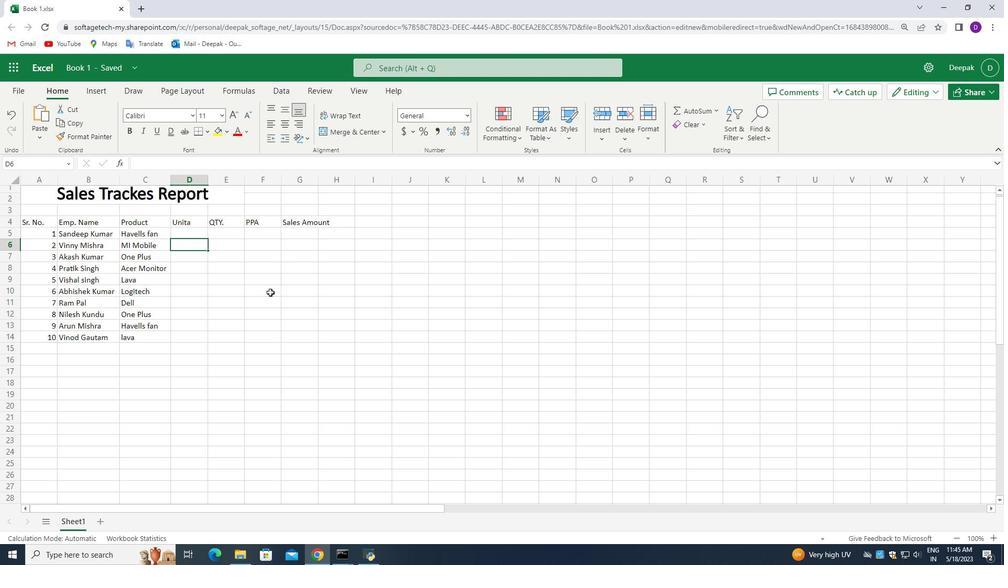 
Action: Mouse scrolled (267, 292) with delta (0, 0)
Screenshot: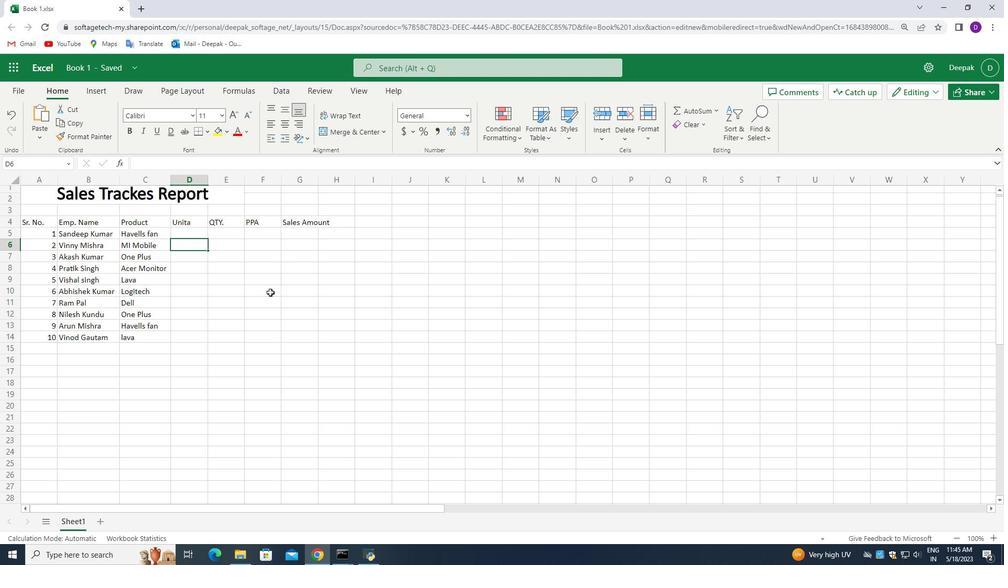 
Action: Mouse moved to (222, 289)
Screenshot: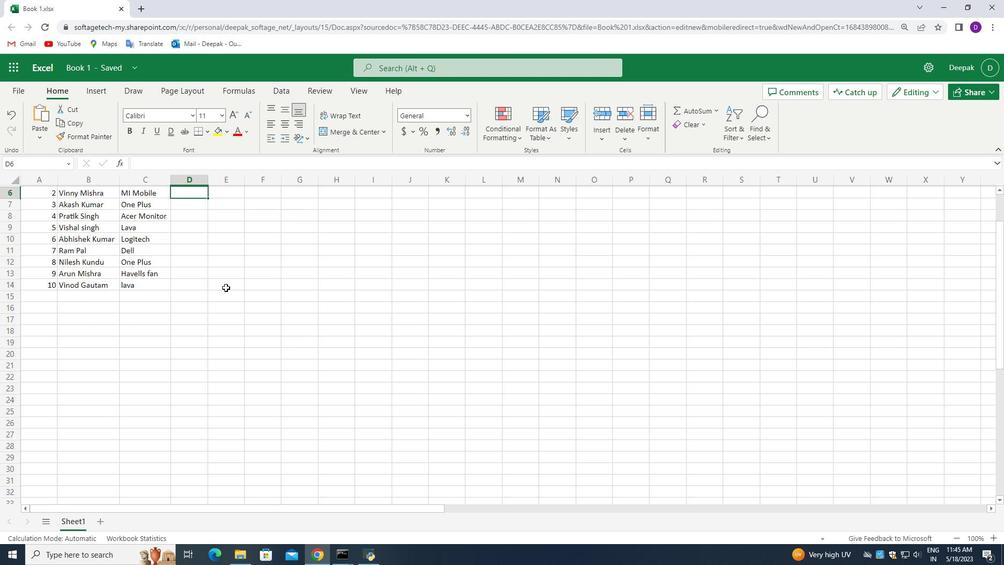 
Action: Mouse scrolled (222, 289) with delta (0, 0)
Screenshot: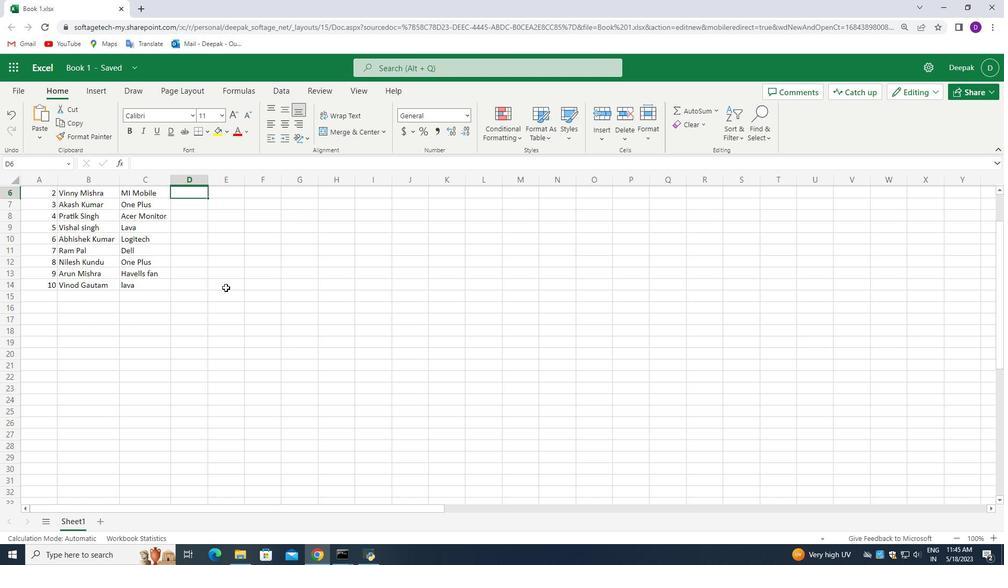 
Action: Mouse scrolled (222, 289) with delta (0, 0)
Screenshot: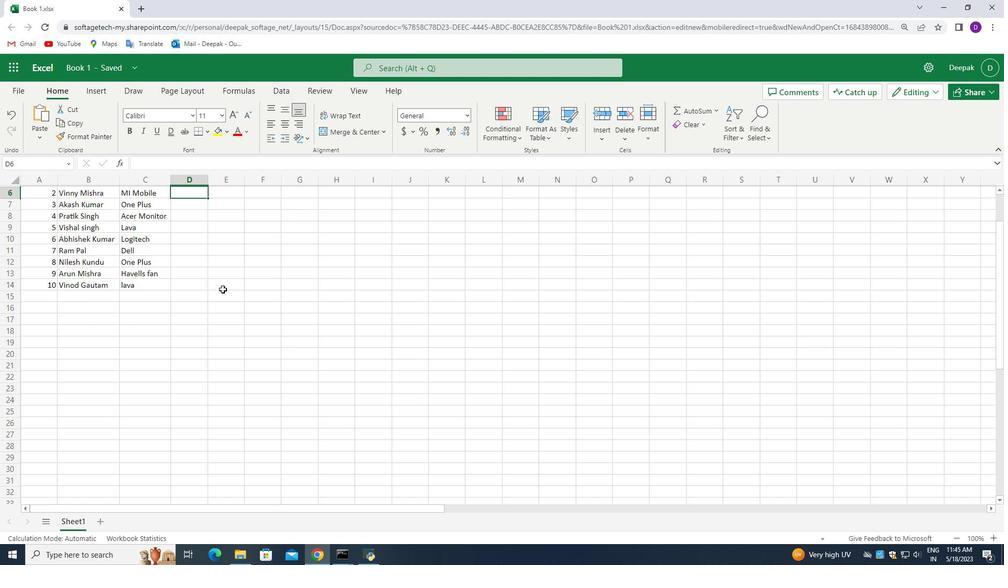 
Action: Mouse moved to (195, 224)
Screenshot: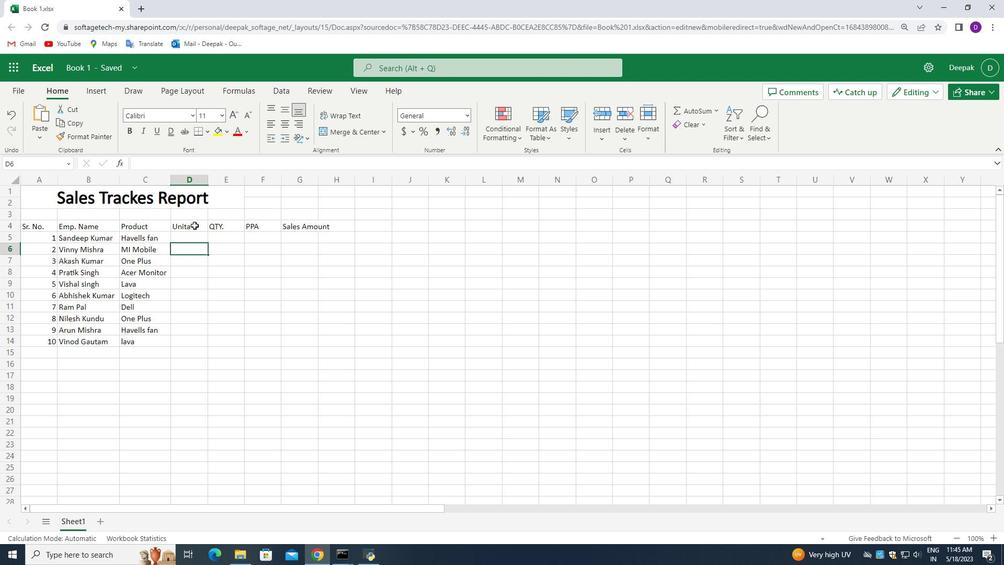 
Action: Mouse pressed left at (195, 224)
Screenshot: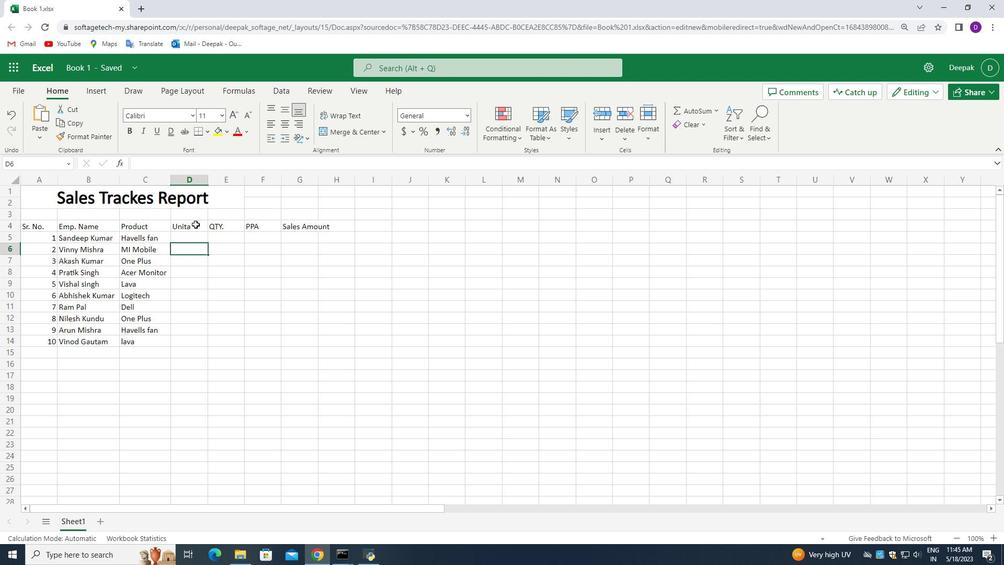 
Action: Mouse moved to (195, 223)
Screenshot: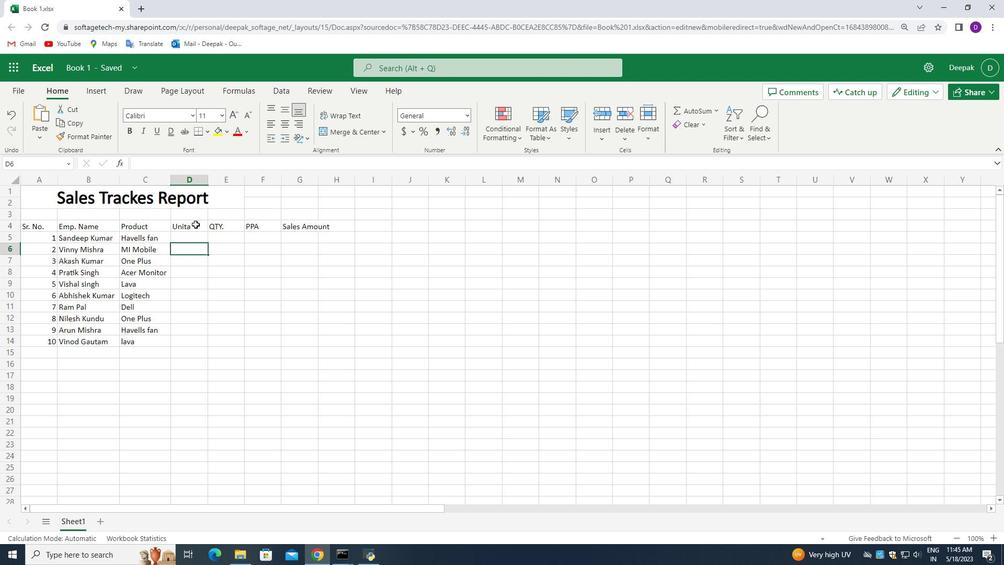 
Action: Mouse pressed left at (195, 223)
Screenshot: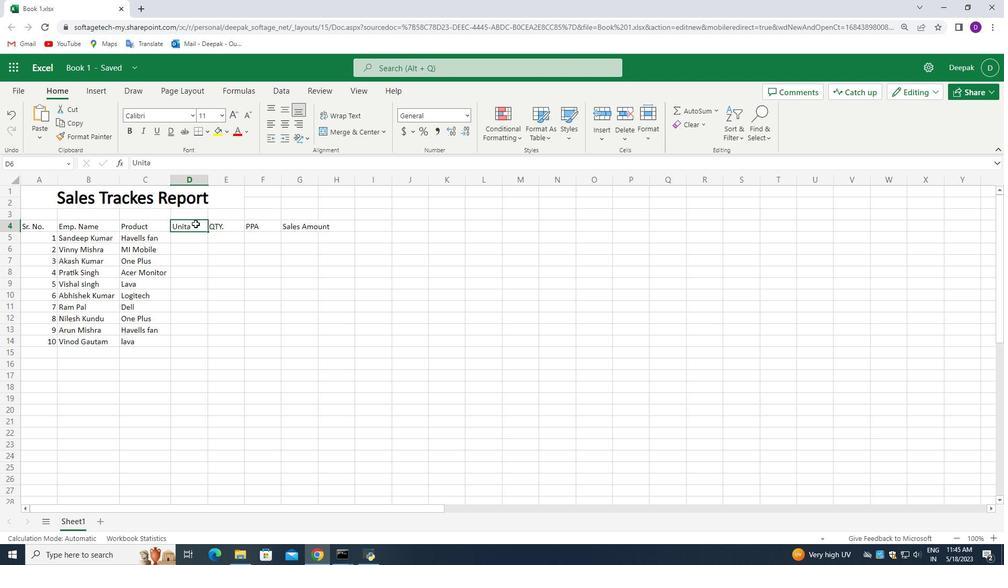 
Action: Key pressed <Key.backspace>s
Screenshot: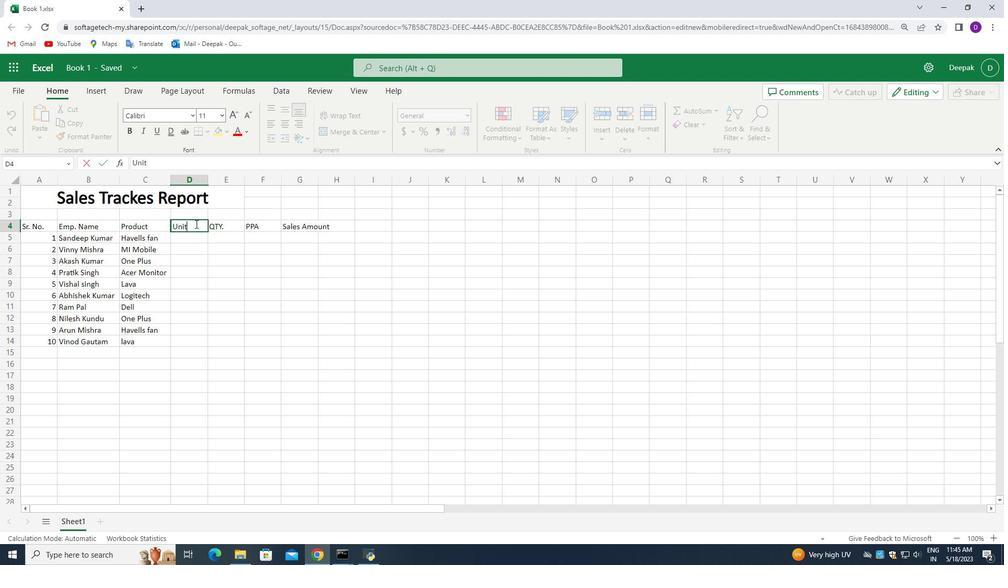 
Action: Mouse moved to (195, 240)
Screenshot: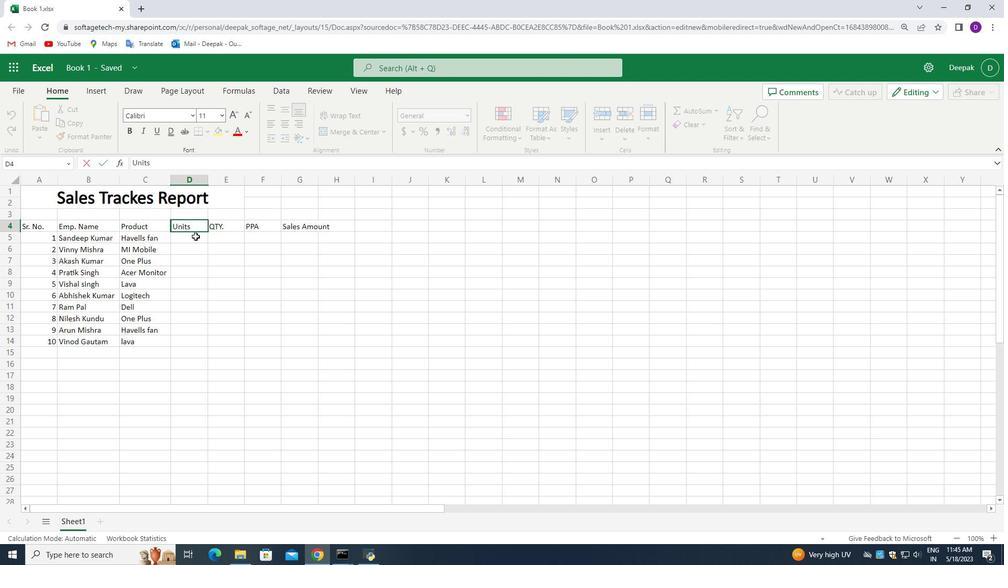 
Action: Mouse pressed left at (195, 240)
Screenshot: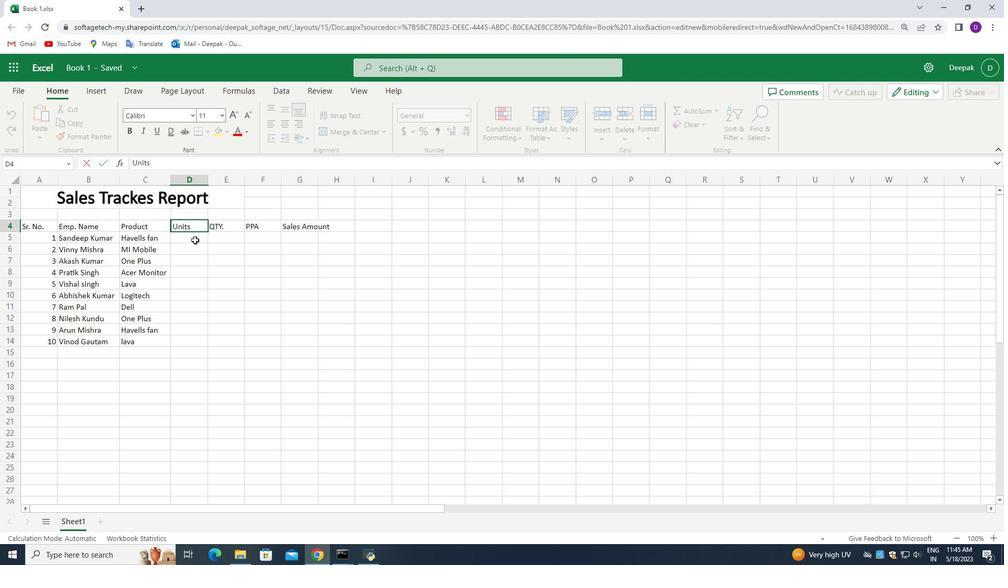 
Action: Mouse moved to (239, 290)
Screenshot: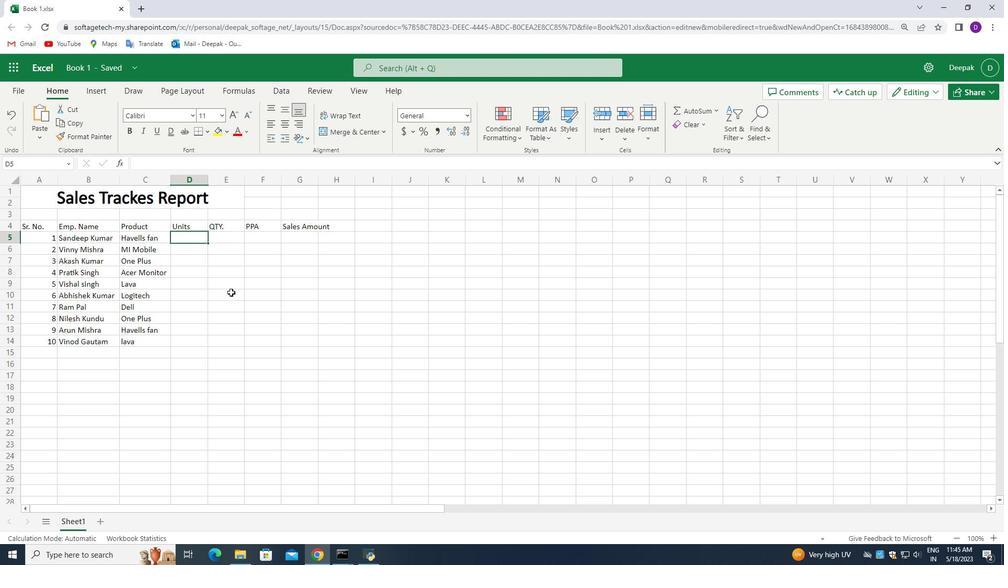 
Action: Mouse scrolled (239, 290) with delta (0, 0)
Screenshot: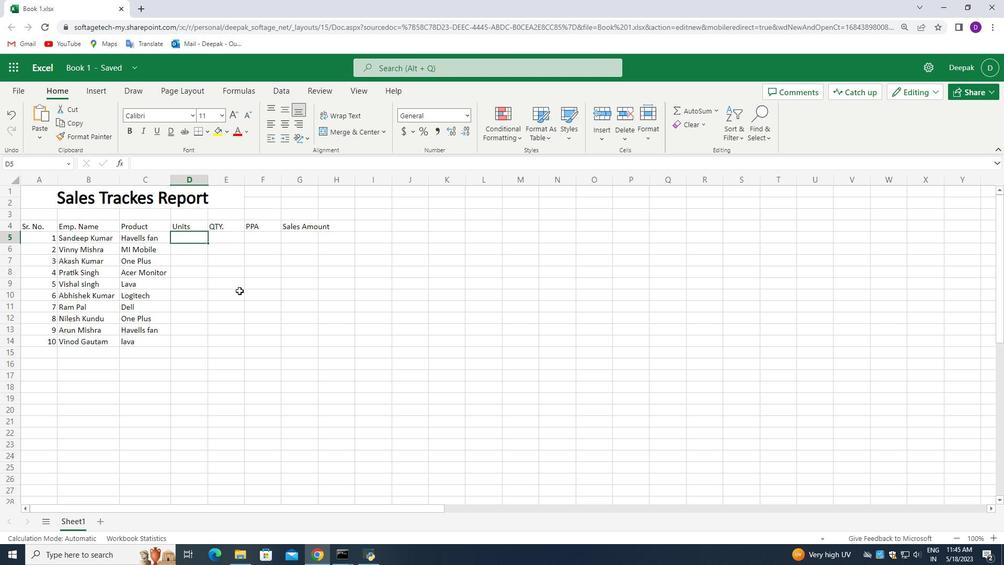 
Action: Mouse moved to (252, 305)
Screenshot: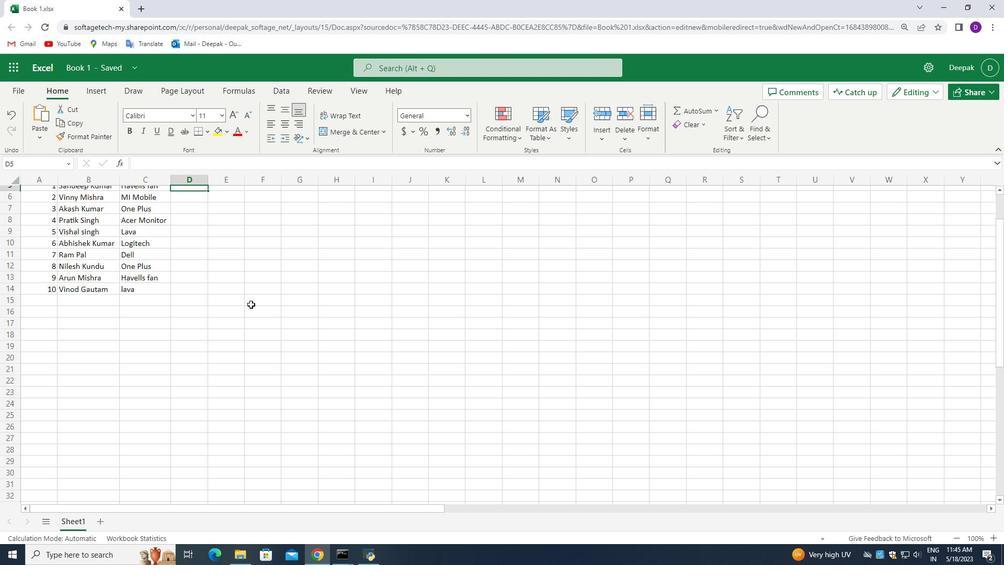 
Action: Mouse scrolled (252, 304) with delta (0, 0)
Screenshot: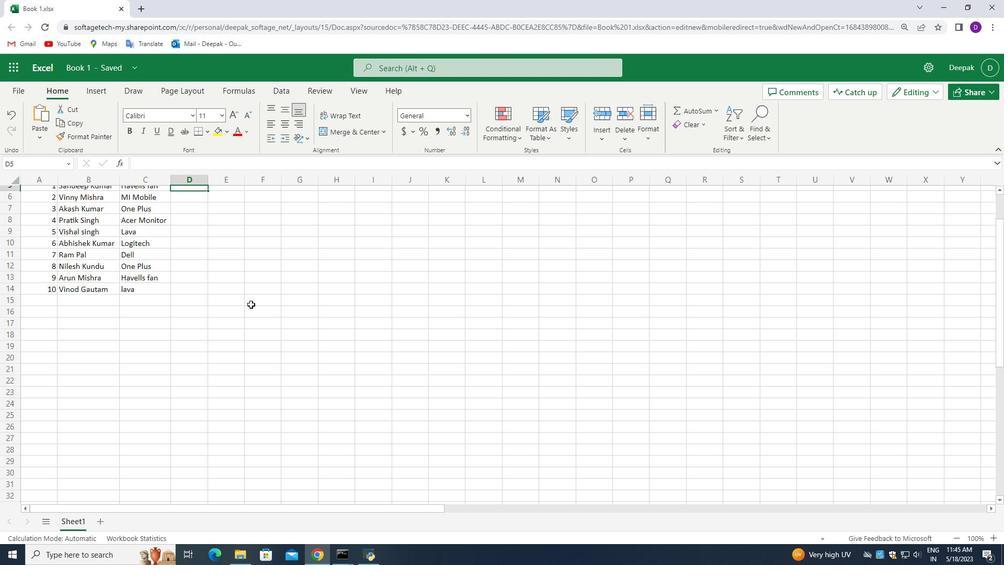 
Action: Mouse moved to (268, 297)
Screenshot: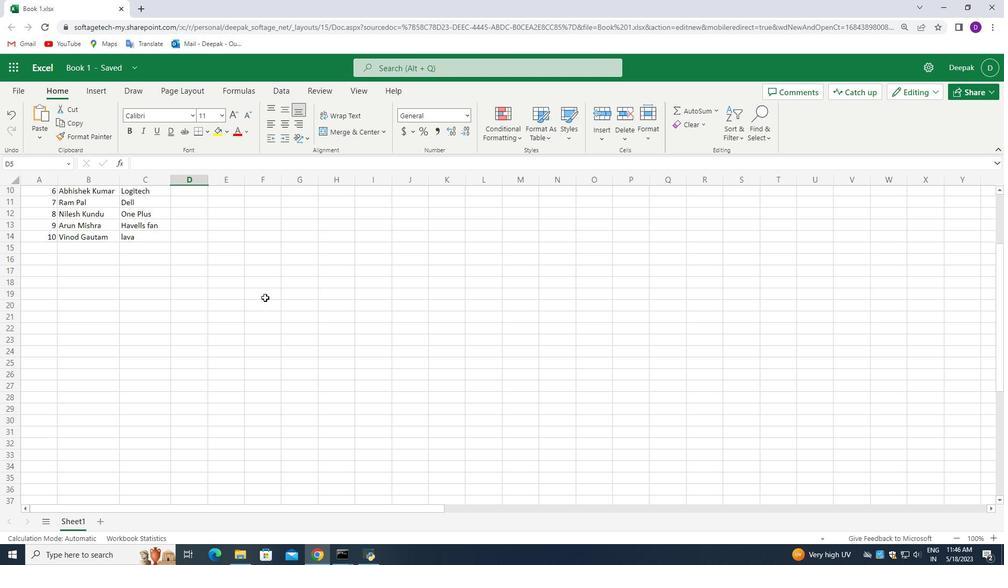 
Action: Mouse scrolled (268, 296) with delta (0, 0)
Screenshot: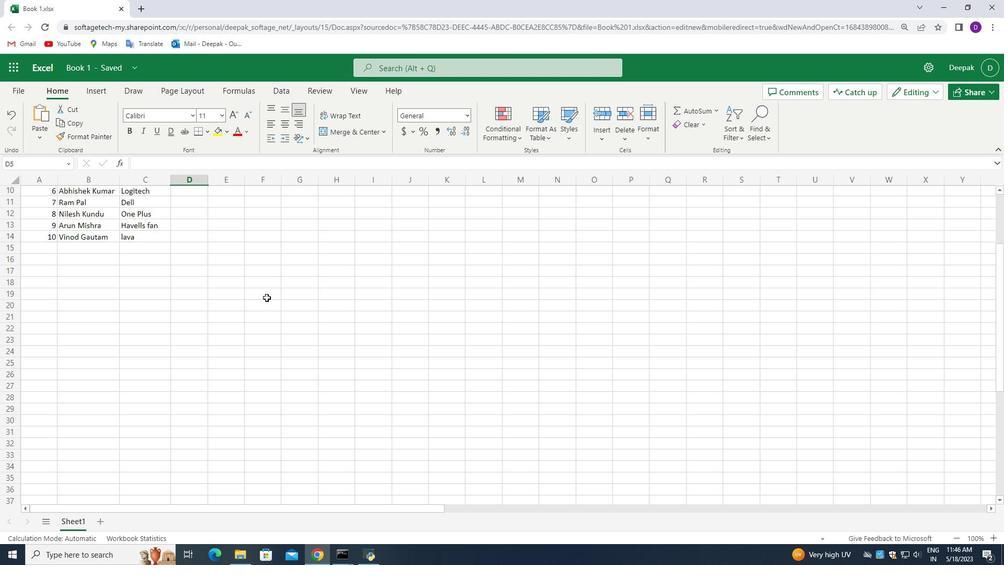 
Action: Mouse moved to (268, 296)
Screenshot: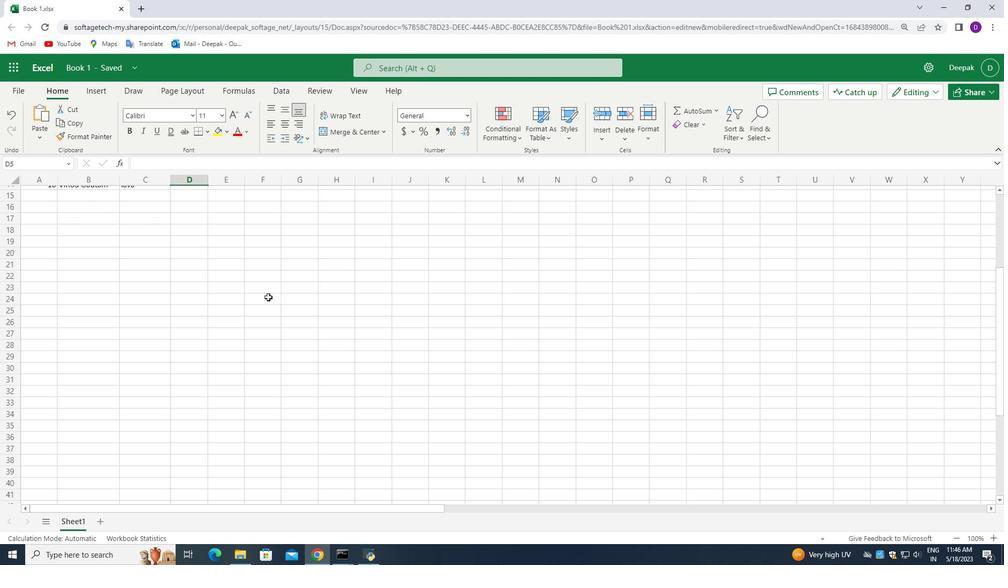 
Action: Mouse scrolled (268, 297) with delta (0, 0)
Screenshot: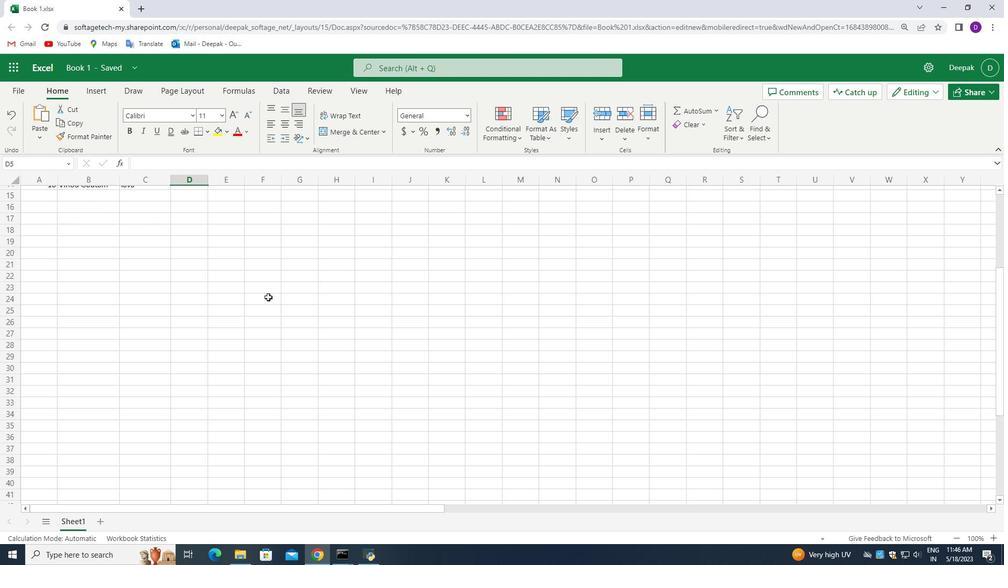 
Action: Mouse scrolled (268, 297) with delta (0, 0)
Screenshot: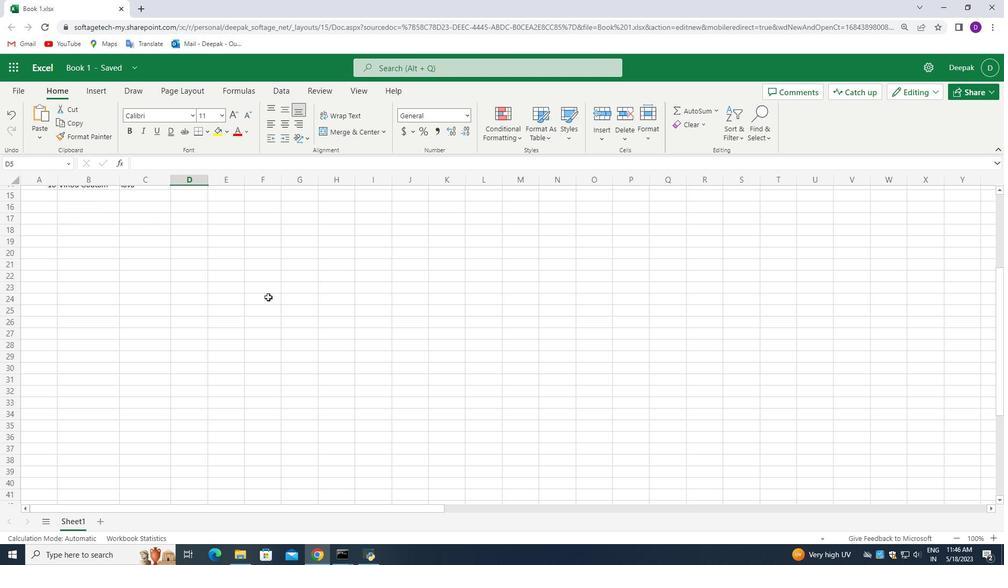 
Action: Mouse scrolled (268, 297) with delta (0, 0)
Screenshot: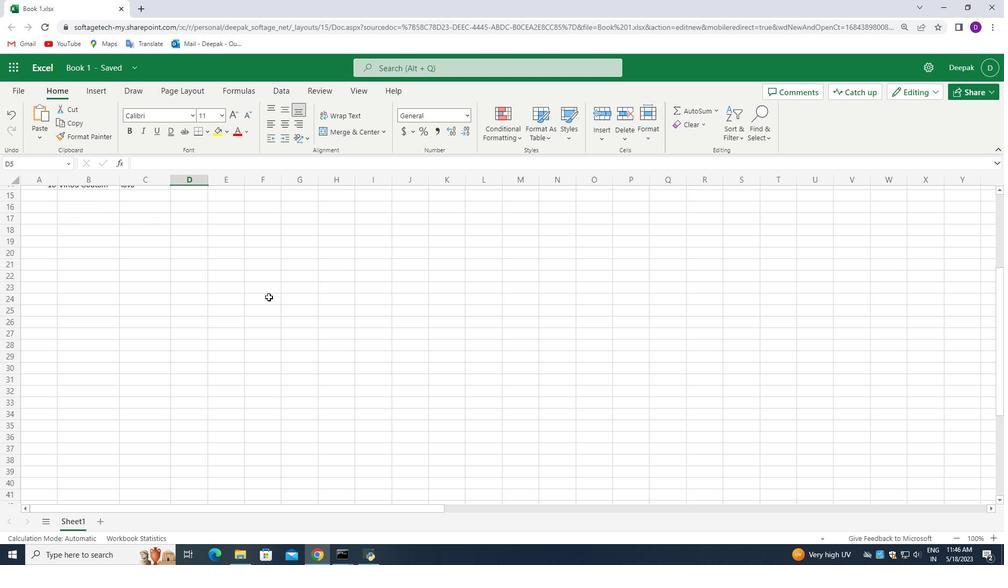 
Action: Mouse scrolled (268, 297) with delta (0, 0)
Screenshot: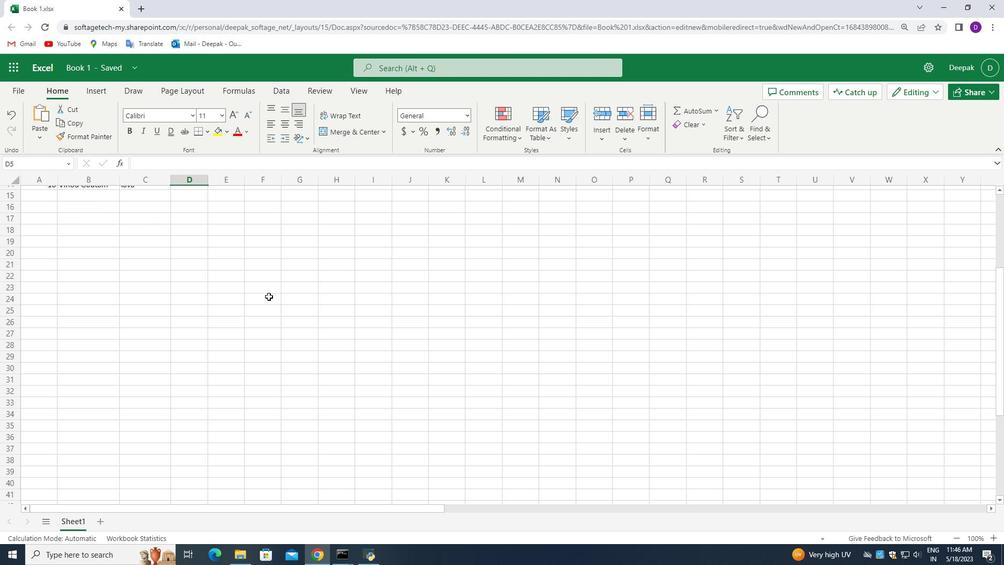 
Action: Mouse moved to (265, 295)
Screenshot: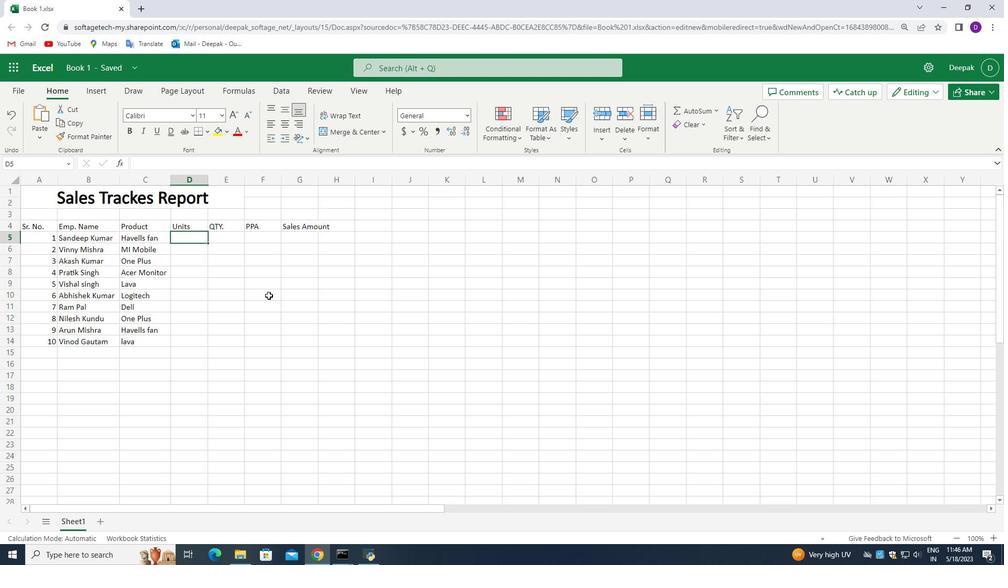 
Action: Mouse scrolled (265, 296) with delta (0, 0)
Screenshot: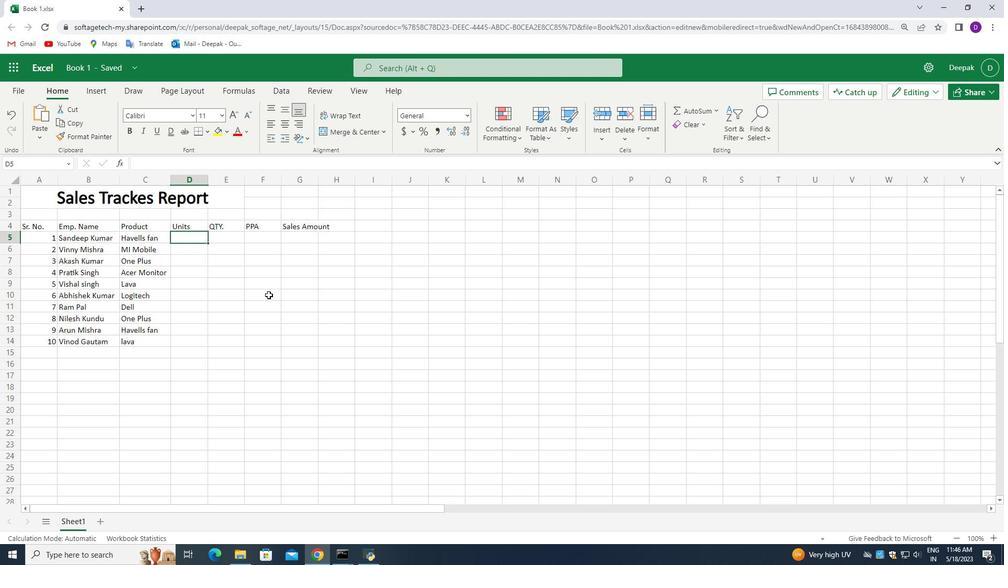 
Action: Mouse scrolled (265, 296) with delta (0, 0)
Screenshot: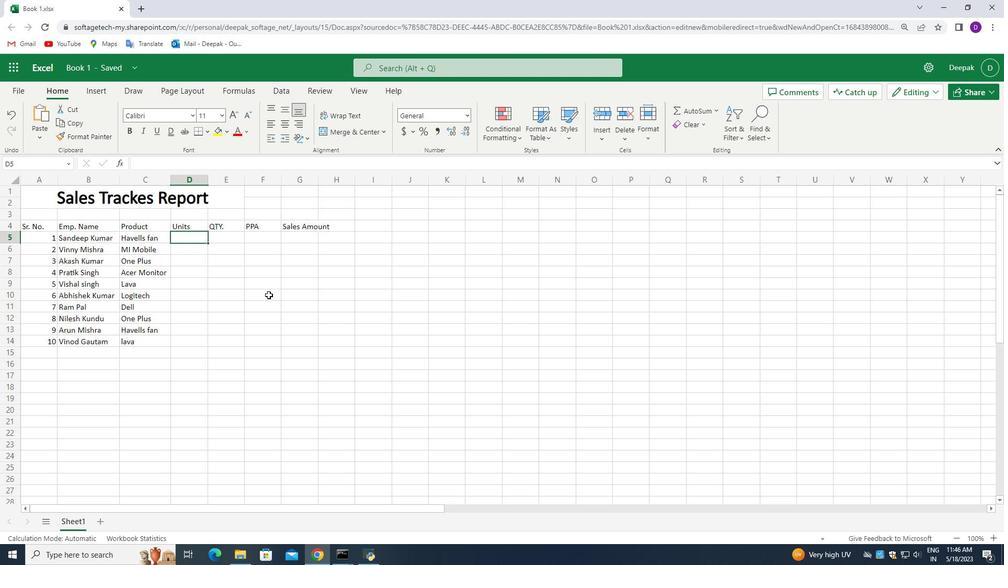
Action: Mouse scrolled (265, 296) with delta (0, 0)
Screenshot: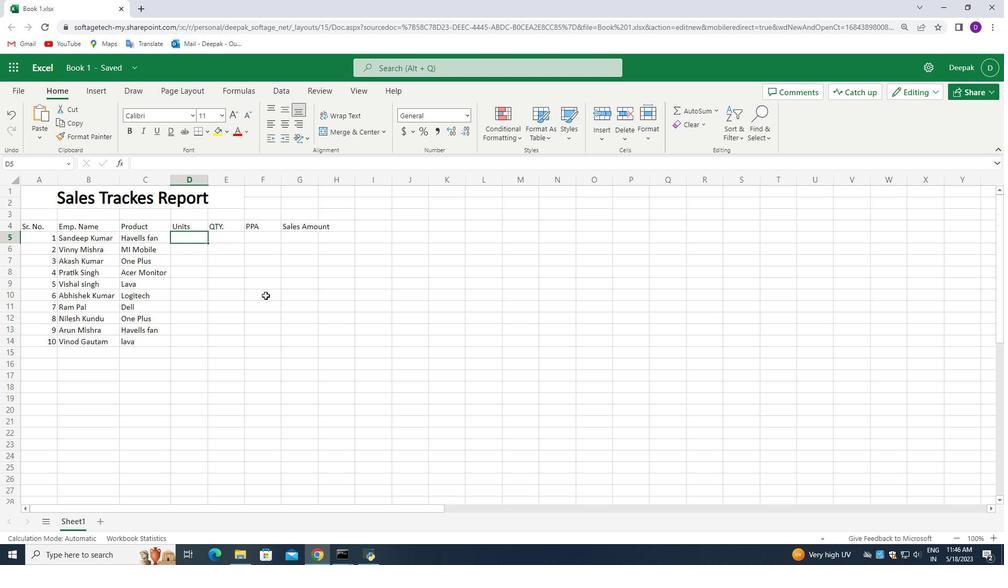 
Action: Mouse scrolled (265, 296) with delta (0, 0)
Screenshot: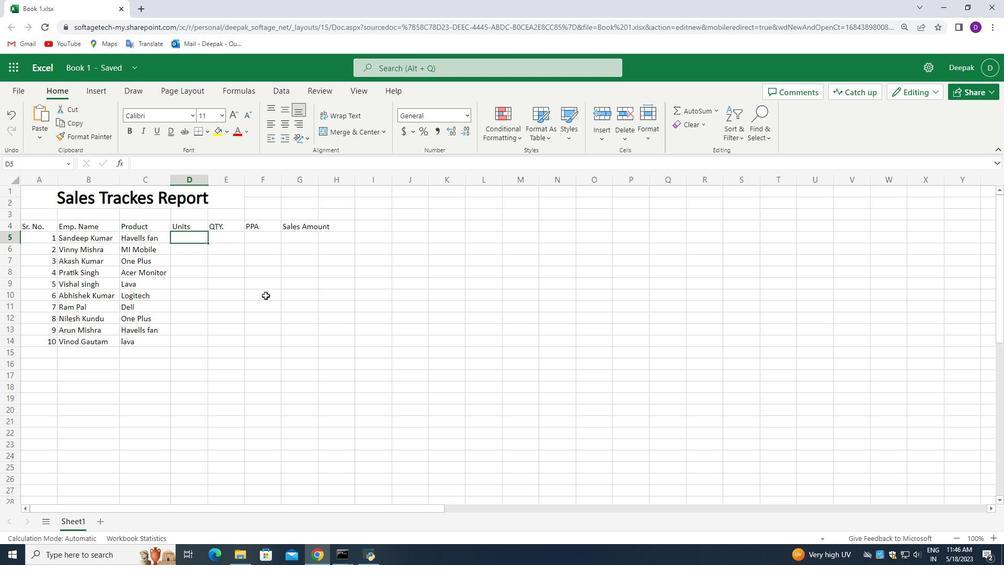 
Action: Mouse moved to (185, 238)
Screenshot: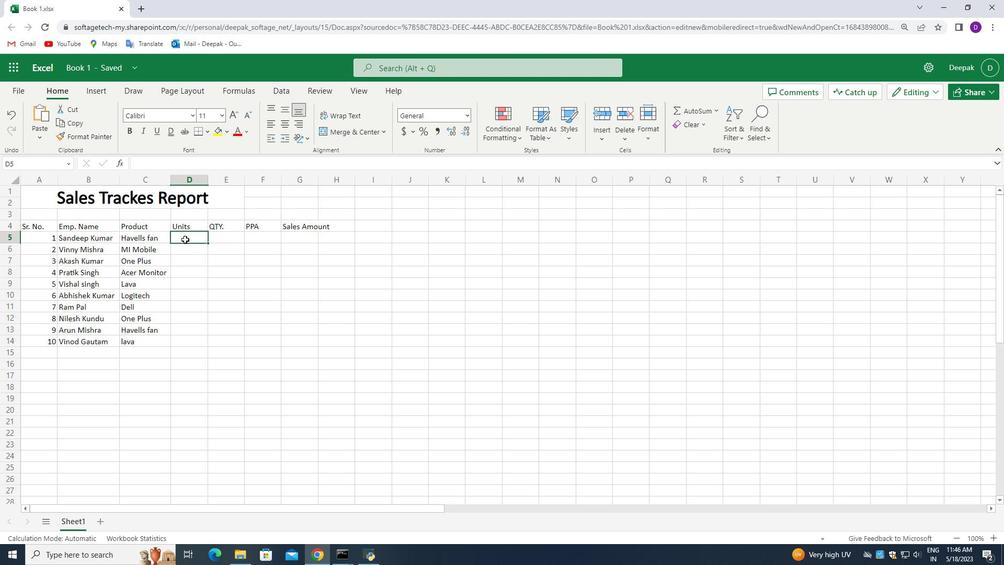 
Action: Mouse pressed left at (185, 238)
Screenshot: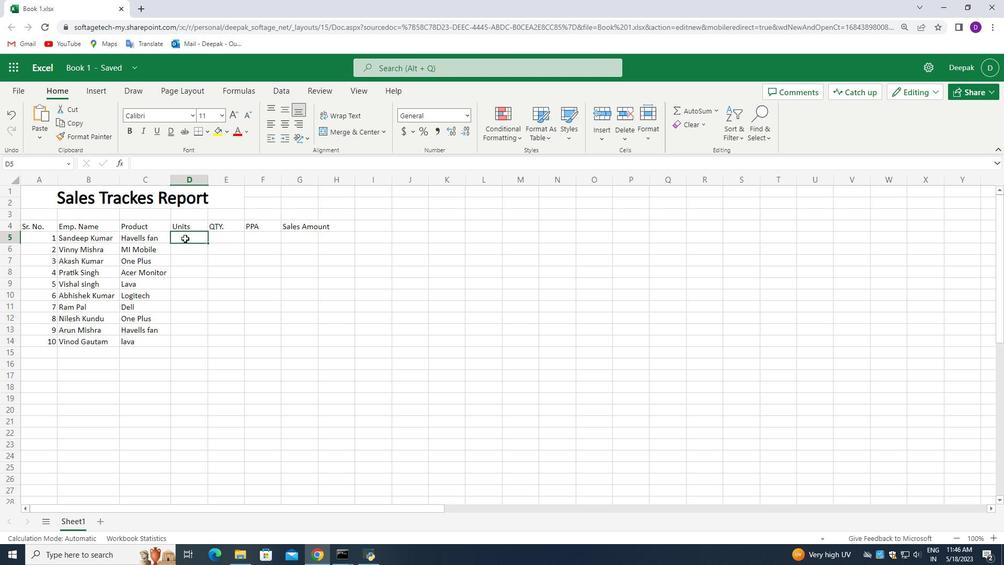 
Action: Mouse pressed left at (185, 238)
Screenshot: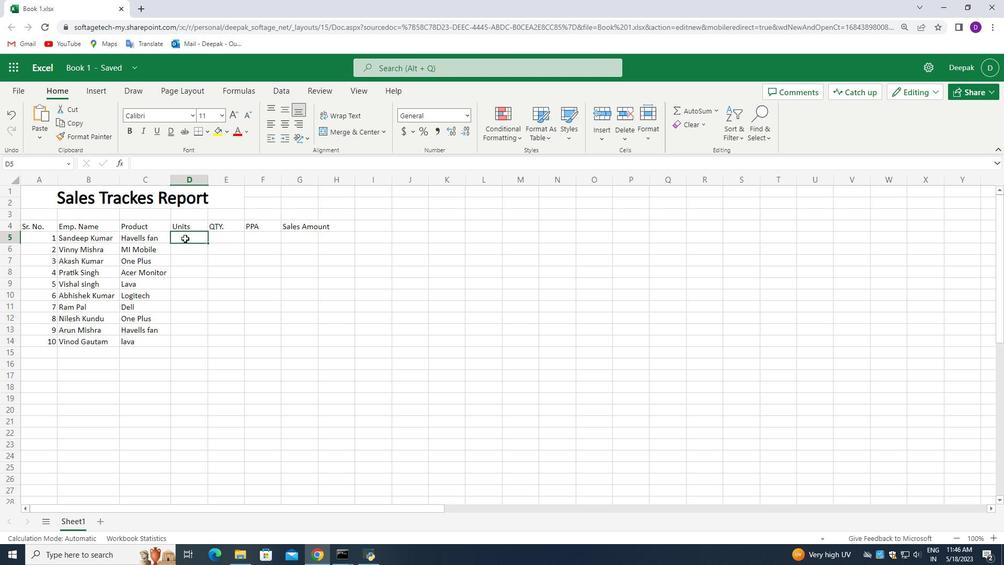 
Action: Mouse moved to (188, 235)
Screenshot: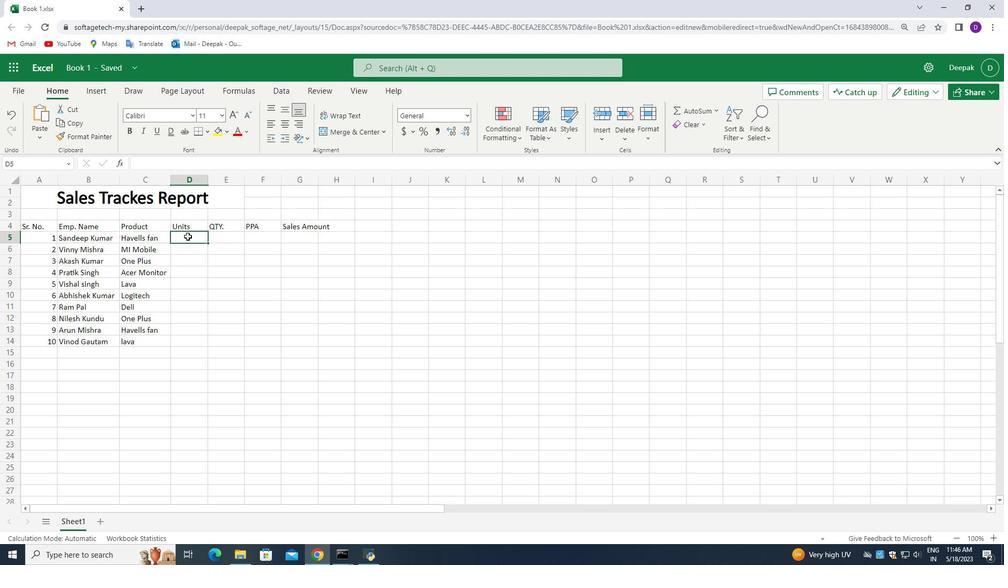
Action: Mouse pressed left at (188, 235)
Screenshot: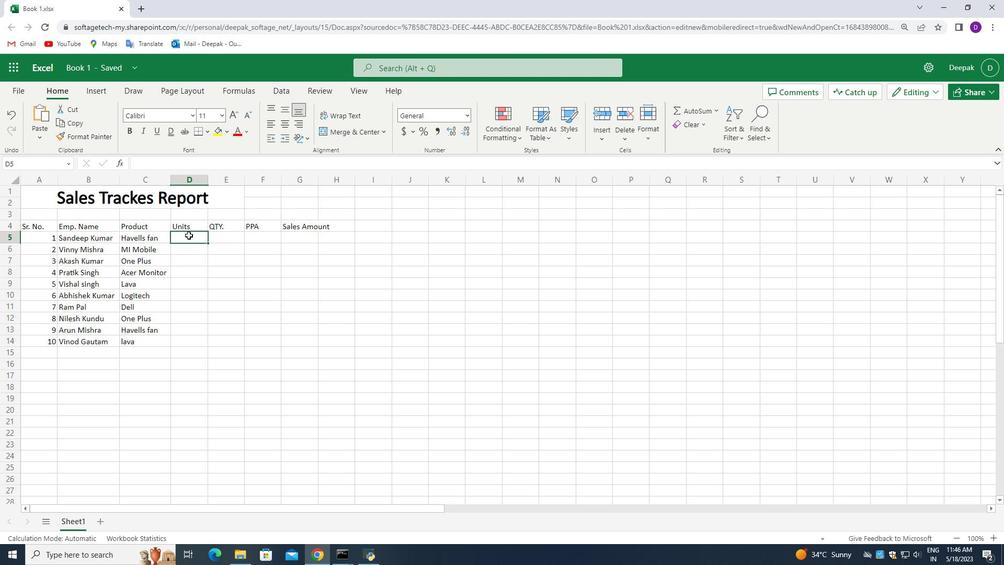 
Action: Mouse moved to (193, 236)
Screenshot: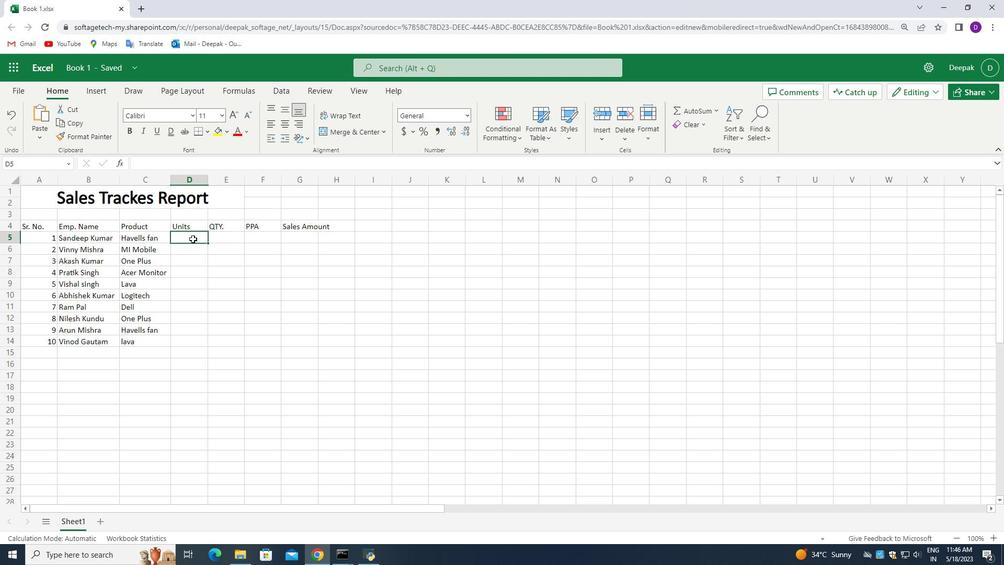 
Action: Mouse pressed left at (193, 236)
Screenshot: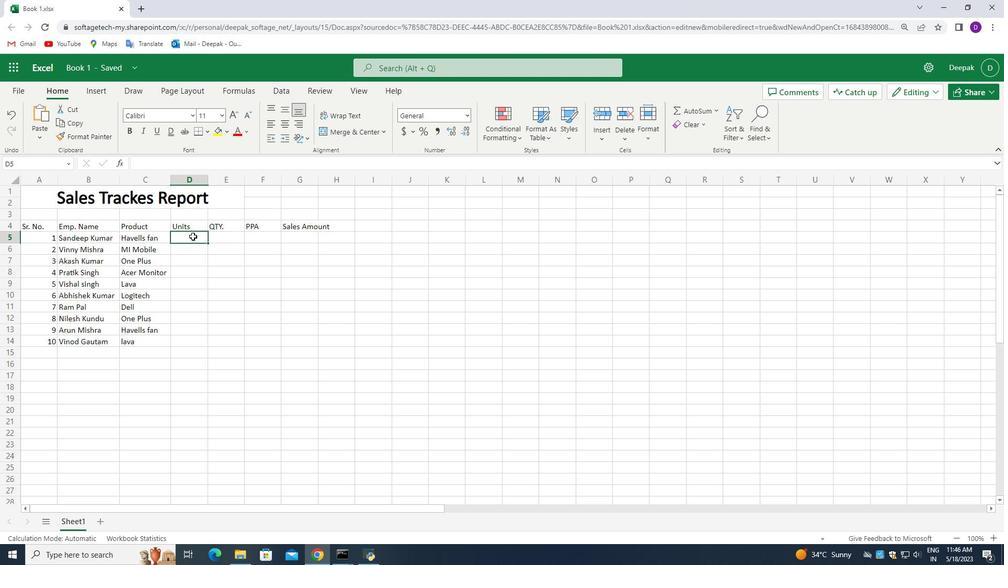 
Action: Mouse pressed left at (193, 236)
Screenshot: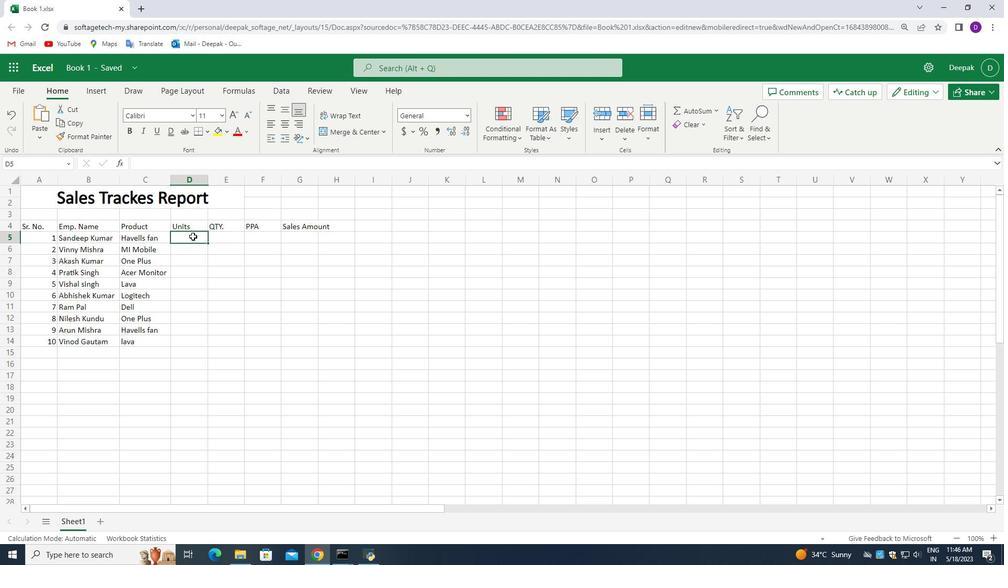 
Action: Key pressed <Key.shift>PCS><Key.backspace>.
Screenshot: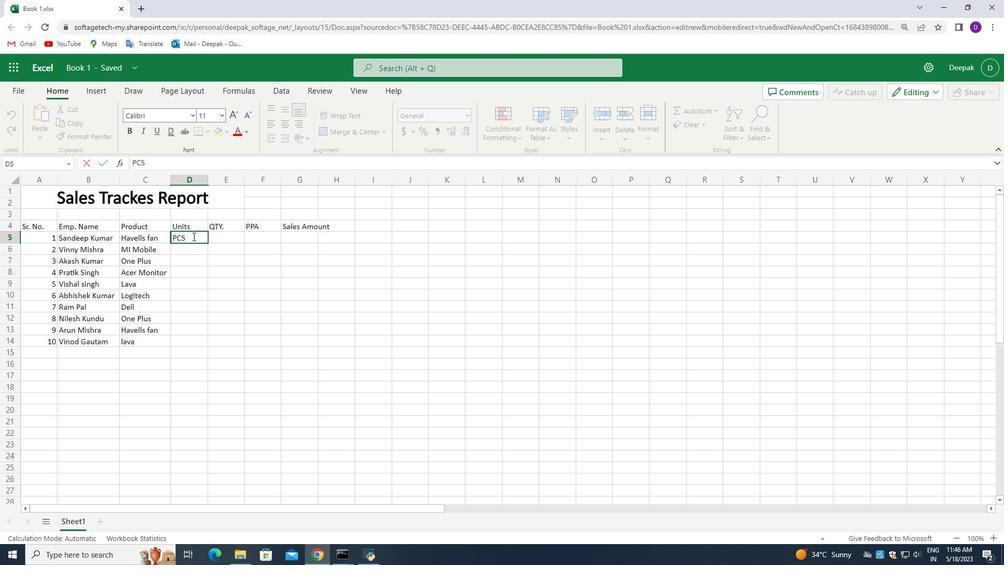
Action: Mouse moved to (201, 250)
Screenshot: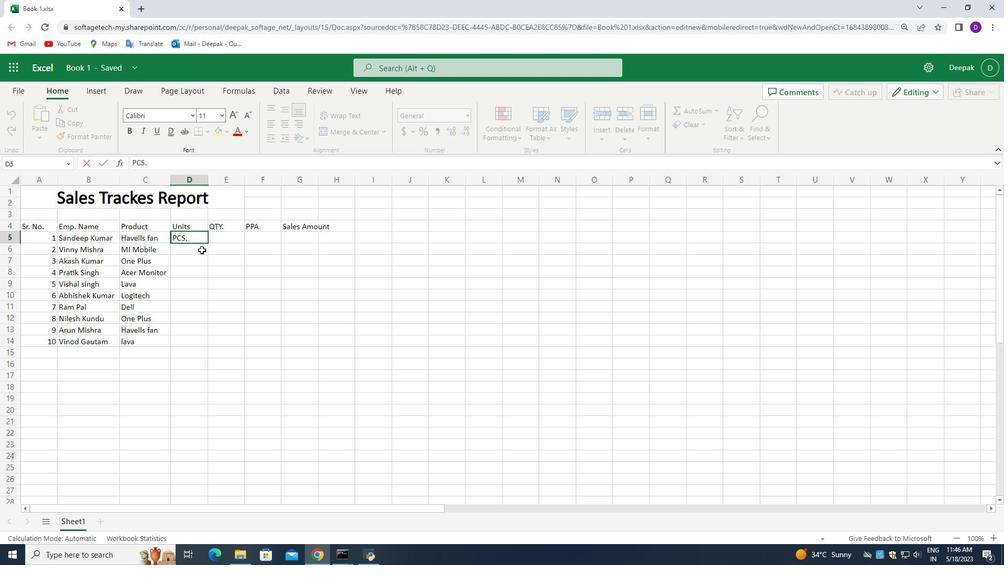 
Action: Mouse pressed left at (201, 250)
Screenshot: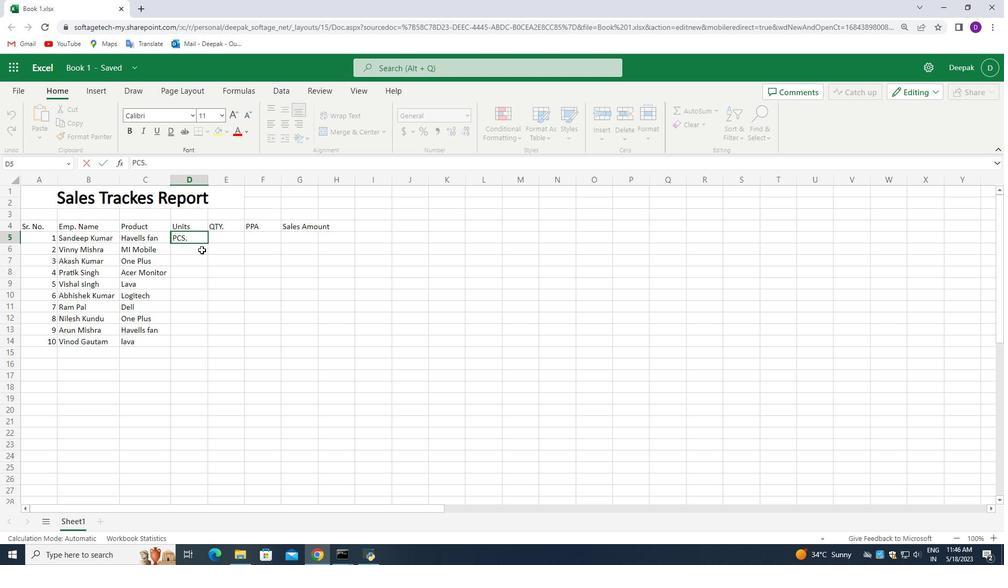 
Action: Mouse moved to (204, 238)
Screenshot: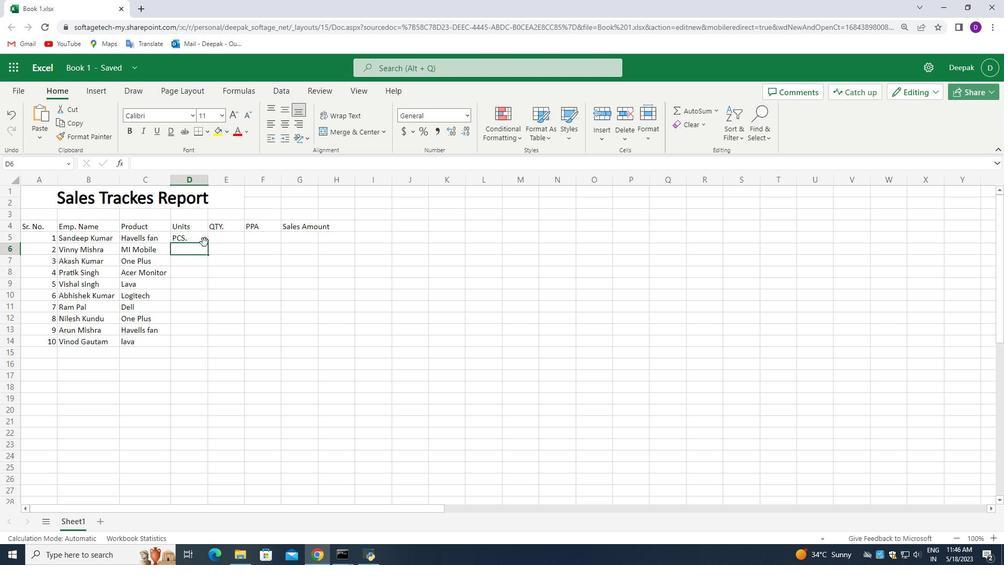 
Action: Mouse pressed left at (204, 238)
Screenshot: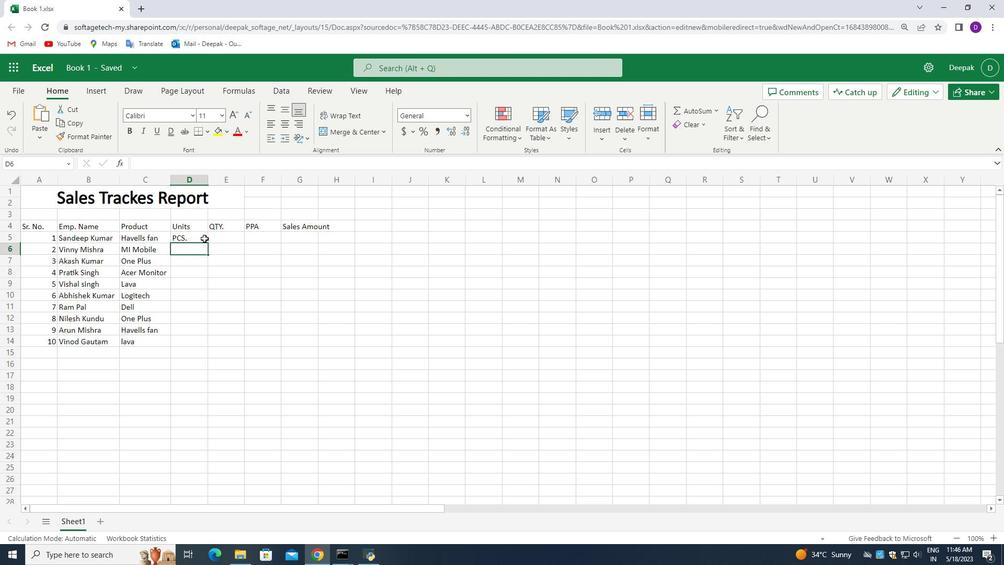 
Action: Mouse moved to (207, 243)
Screenshot: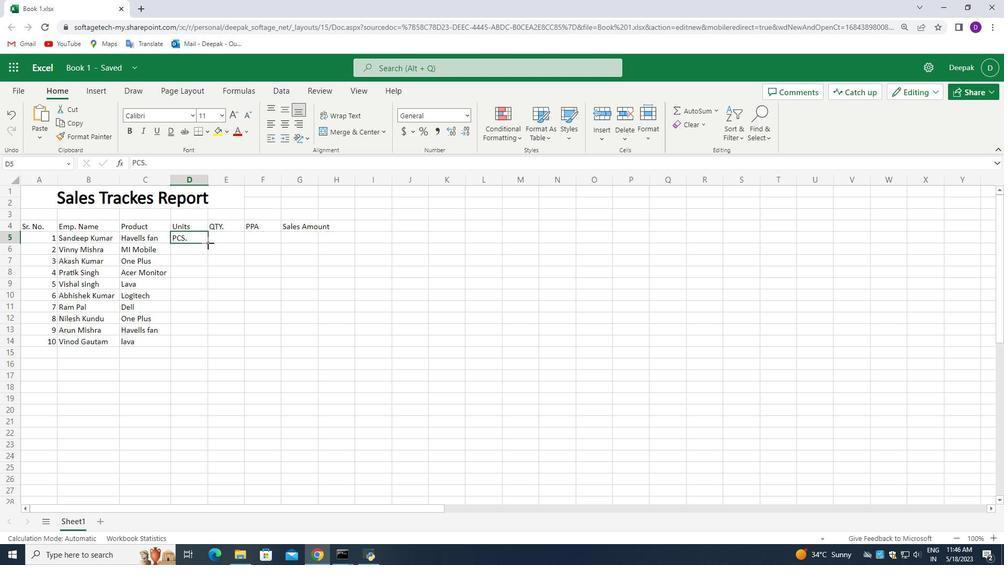 
Action: Mouse pressed left at (207, 243)
Screenshot: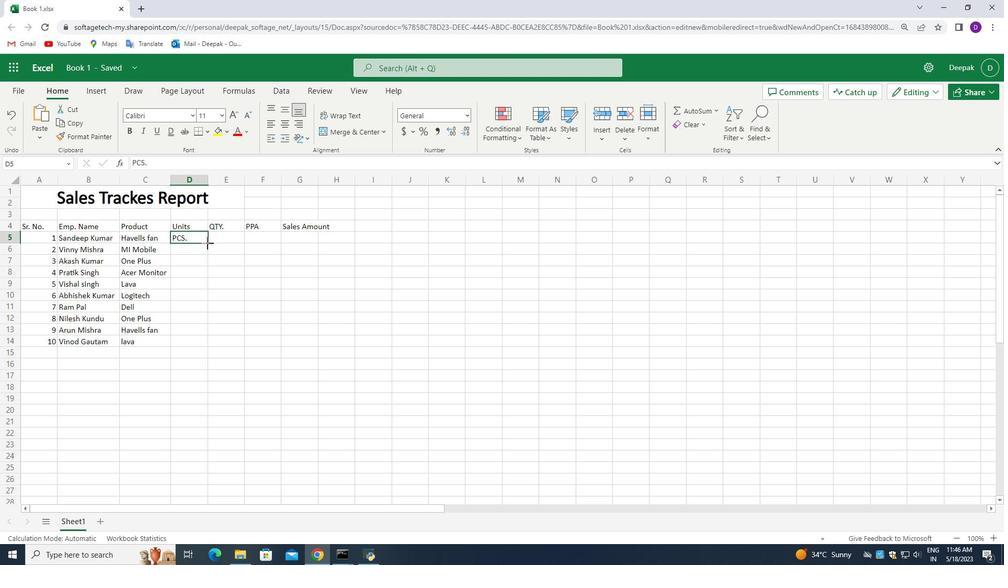 
Action: Mouse moved to (229, 236)
Screenshot: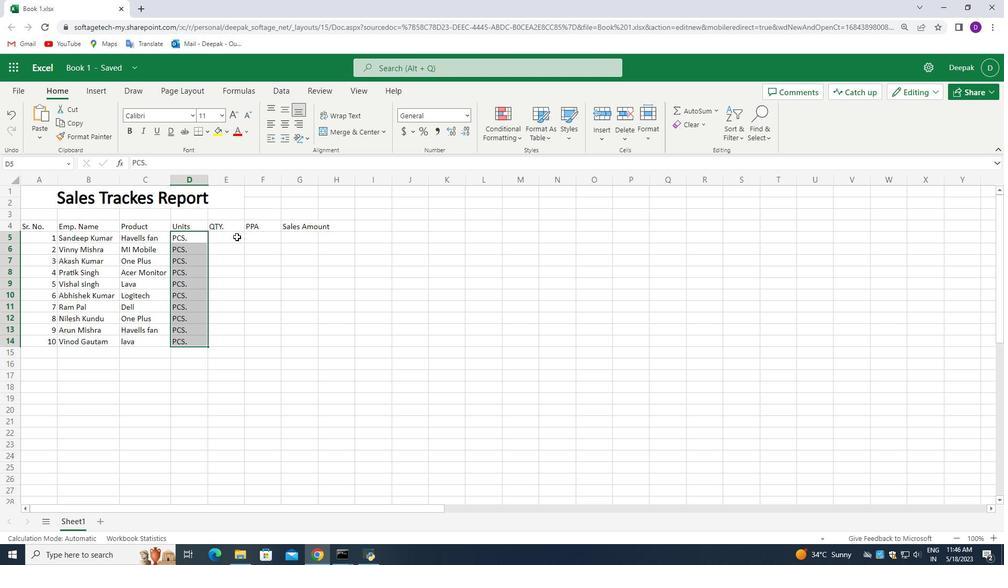 
Action: Mouse pressed left at (229, 236)
Screenshot: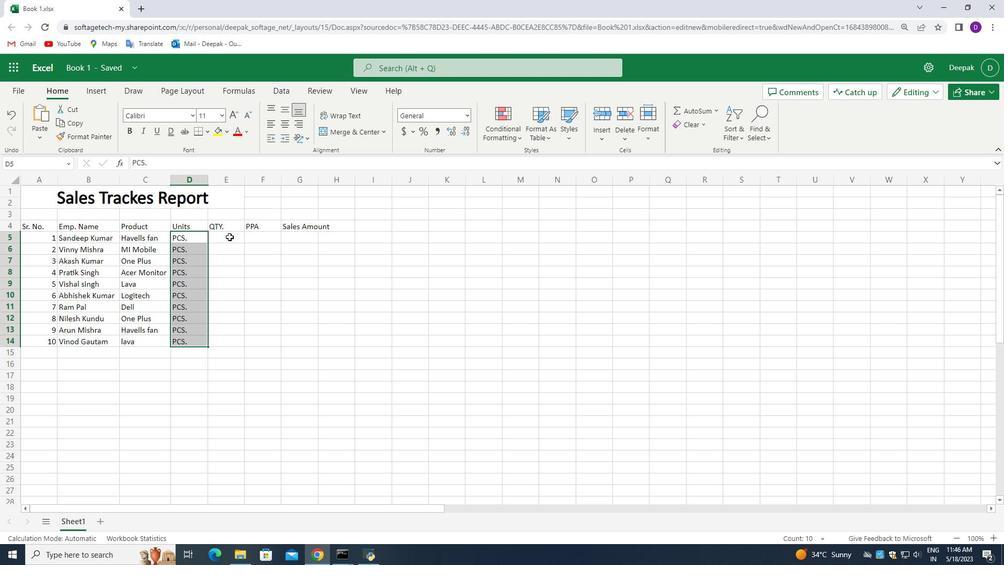 
Action: Mouse pressed left at (229, 236)
Screenshot: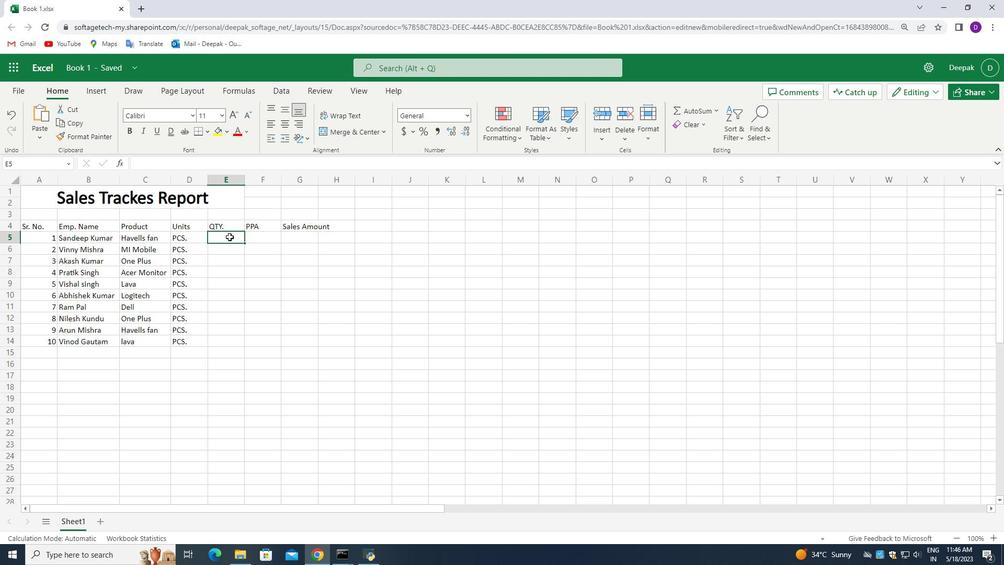 
Action: Mouse pressed left at (229, 236)
Screenshot: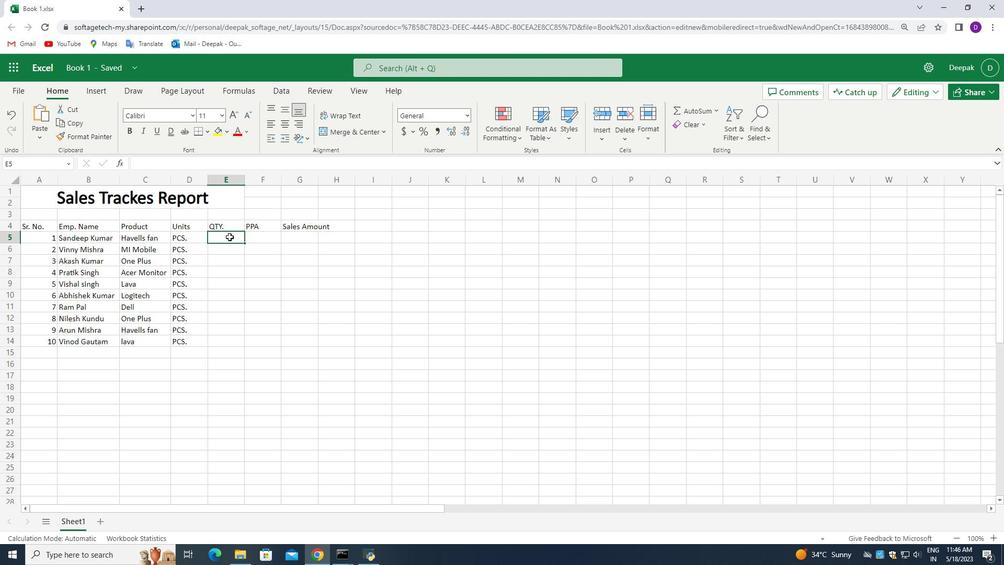 
Action: Key pressed 500<Key.enter>414<Key.enter>282<Key.enter>384<Key.enter>333<Key.enter>108<Key.enter>400<Key.enter>487<Key.enter>485<Key.enter>283<Key.enter>
Screenshot: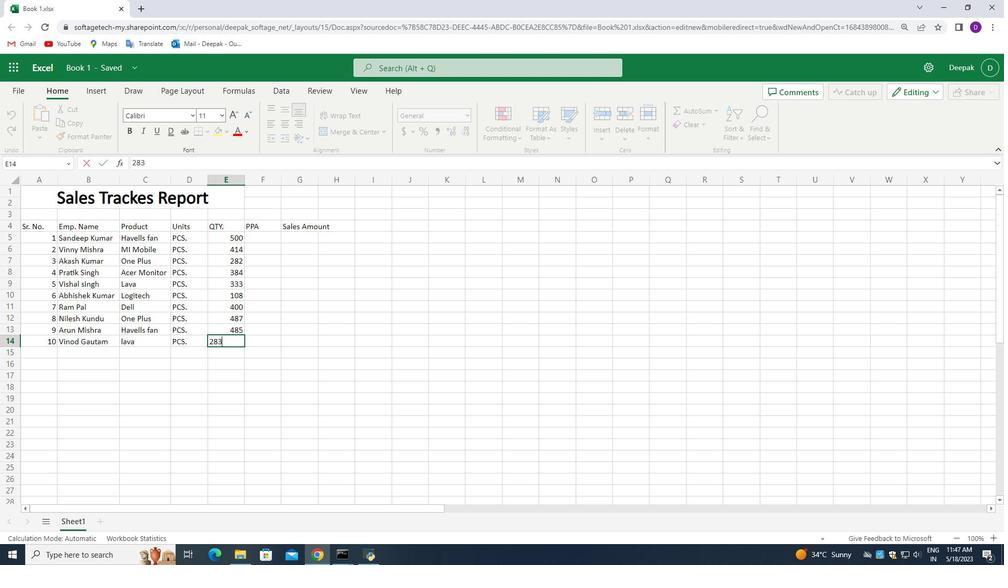 
Action: Mouse moved to (225, 239)
Screenshot: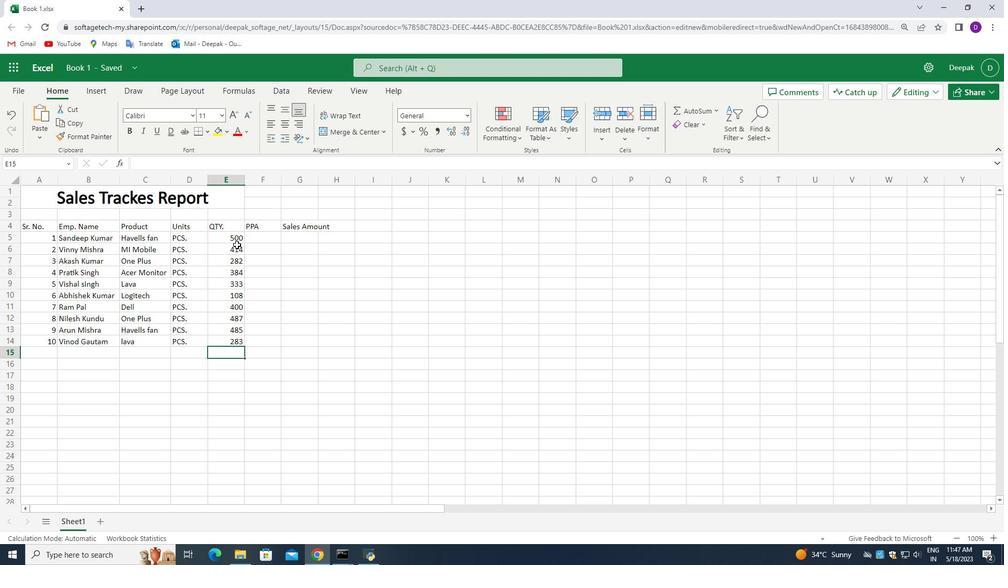 
Action: Mouse pressed left at (225, 239)
Screenshot: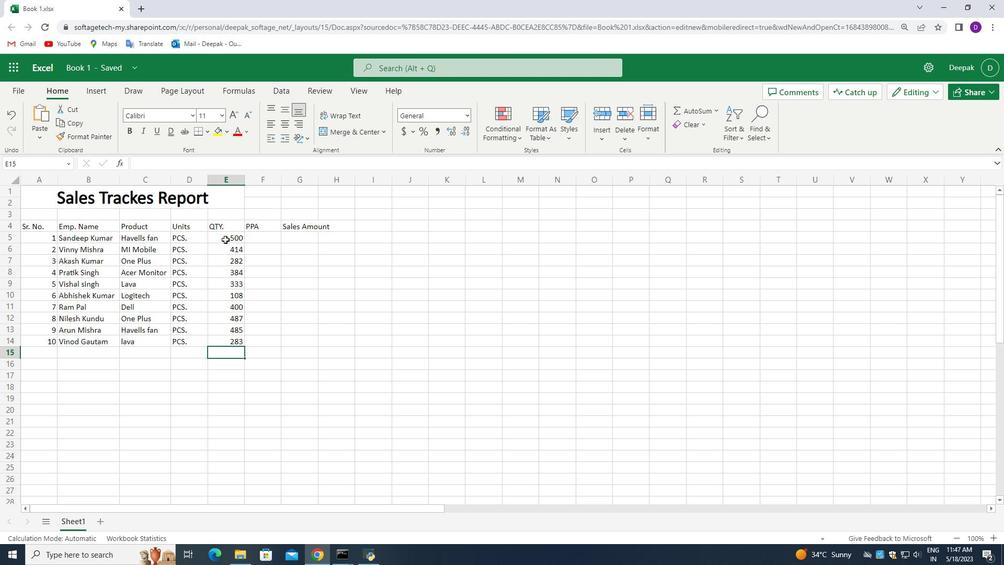 
Action: Mouse moved to (226, 235)
Screenshot: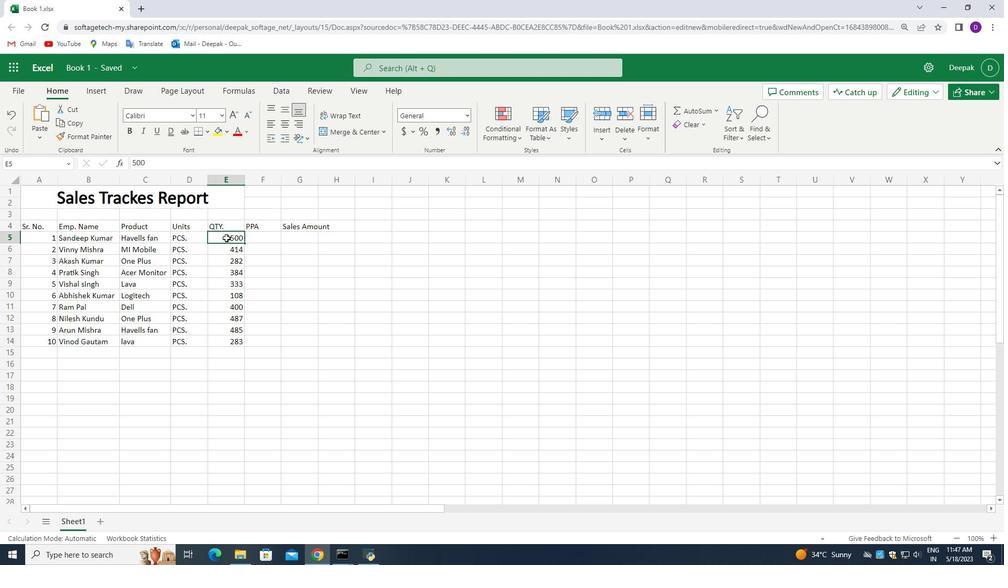 
Action: Mouse pressed left at (226, 235)
Screenshot: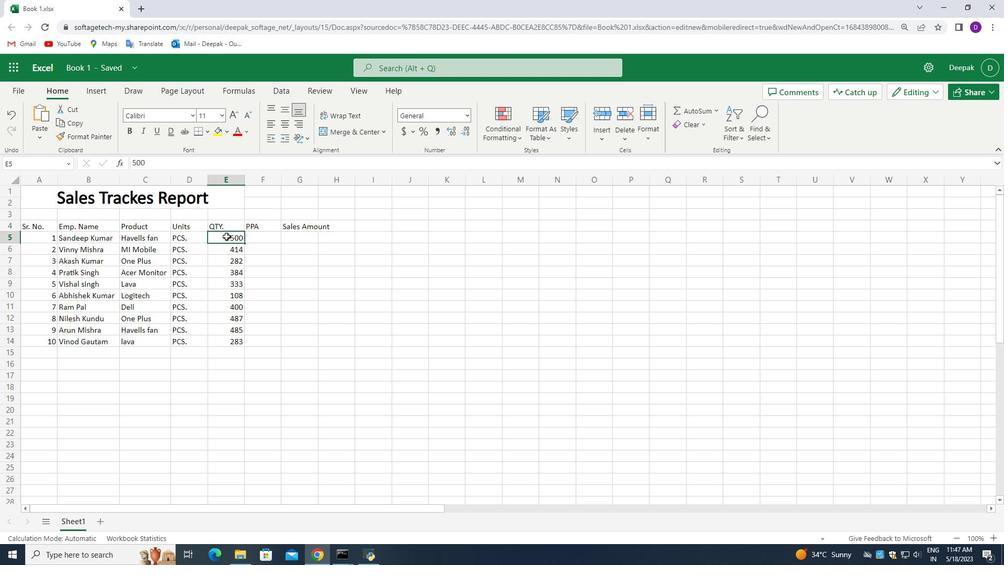 
Action: Mouse moved to (225, 340)
Screenshot: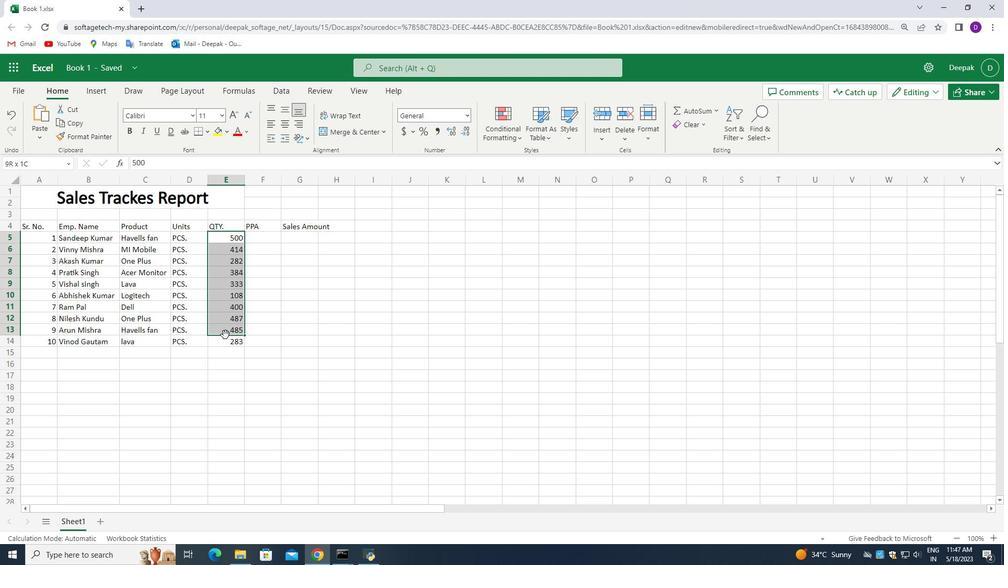
Action: Key pressed <Key.delete>
Screenshot: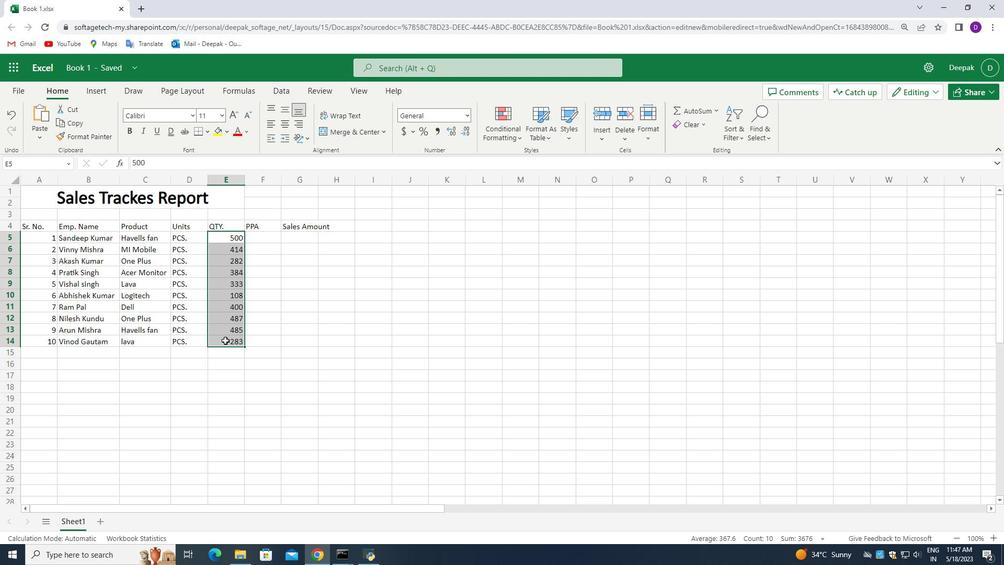 
Action: Mouse moved to (269, 237)
Screenshot: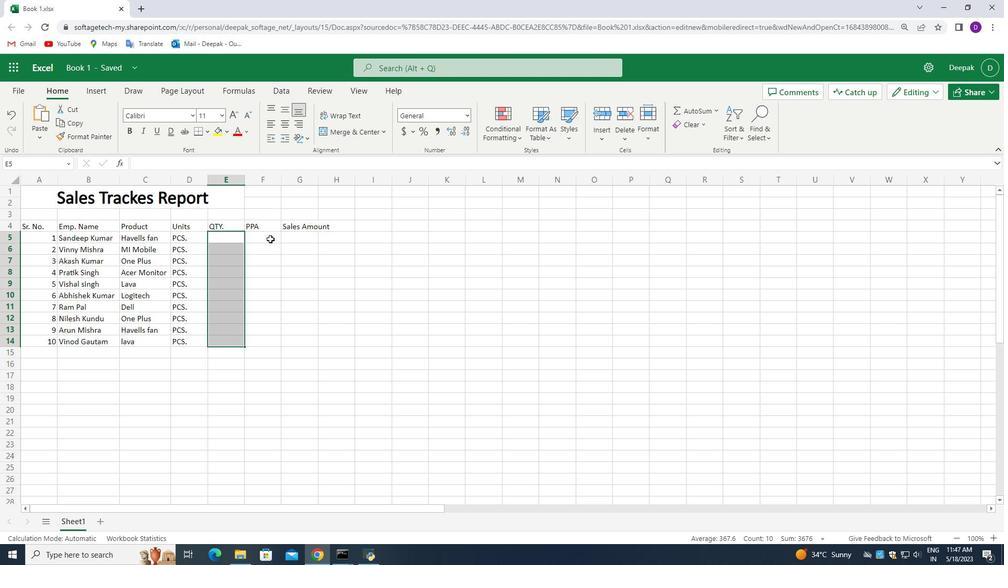 
Action: Mouse pressed left at (269, 237)
Screenshot: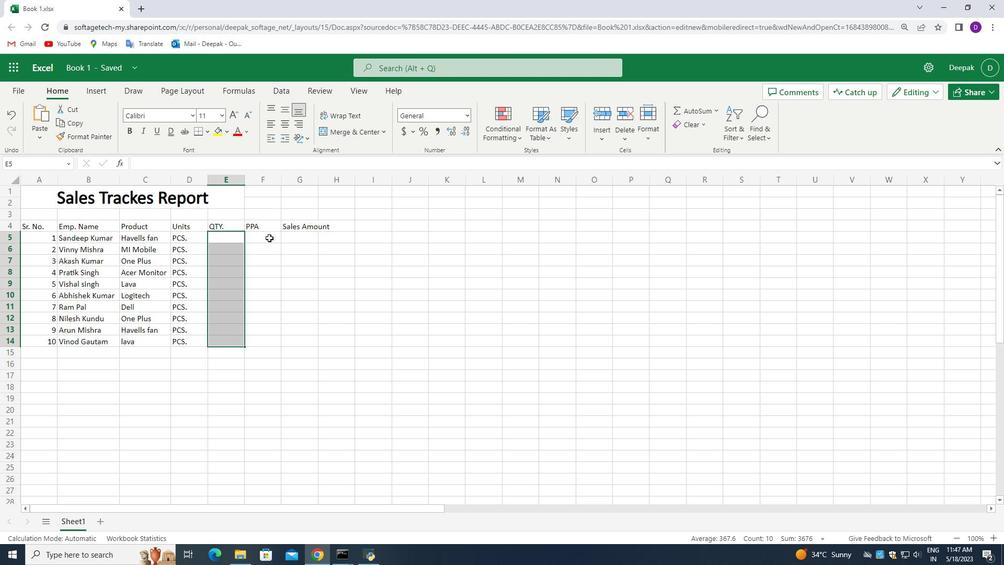 
Action: Mouse moved to (224, 238)
Screenshot: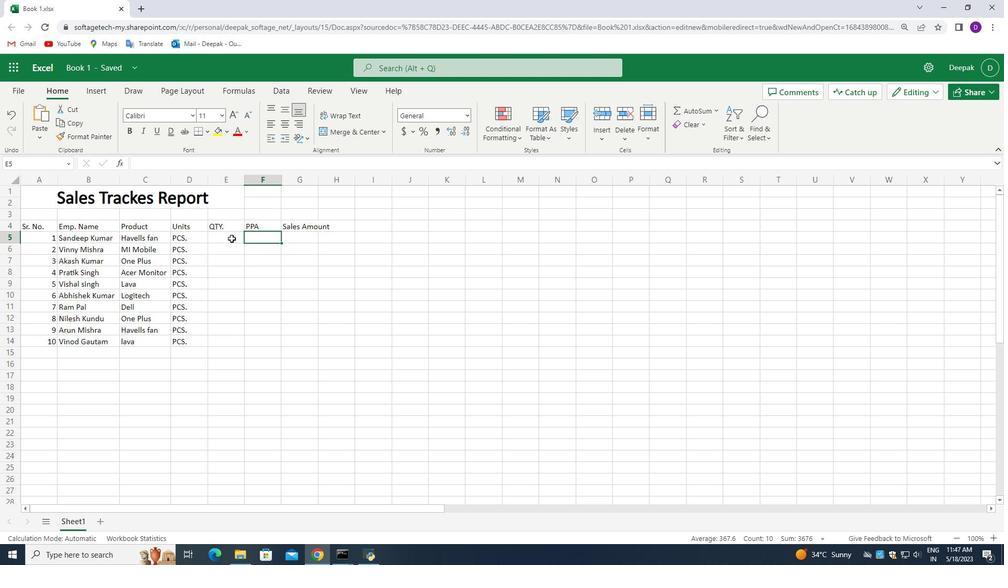 
Action: Mouse pressed left at (224, 238)
Screenshot: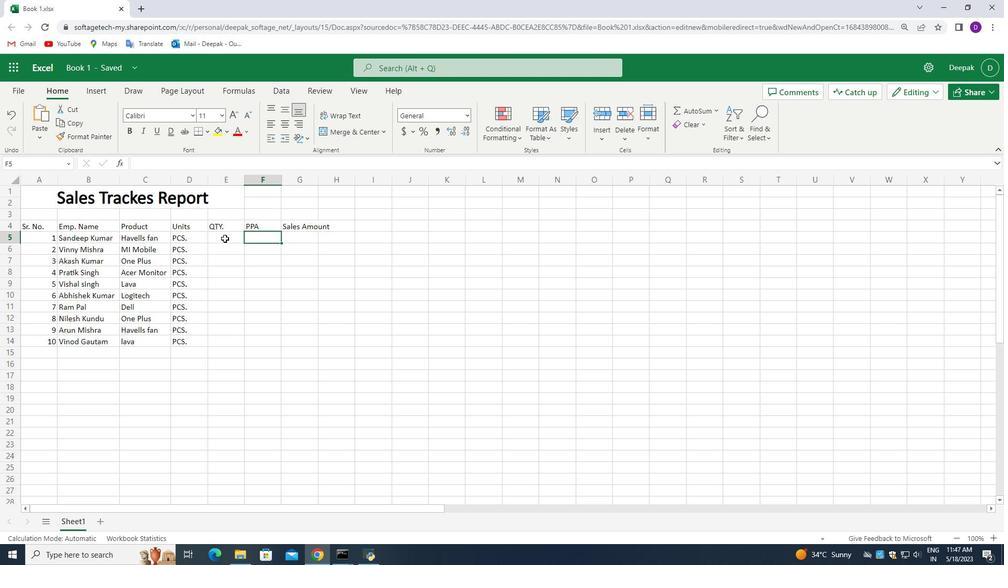 
Action: Mouse pressed left at (224, 238)
Screenshot: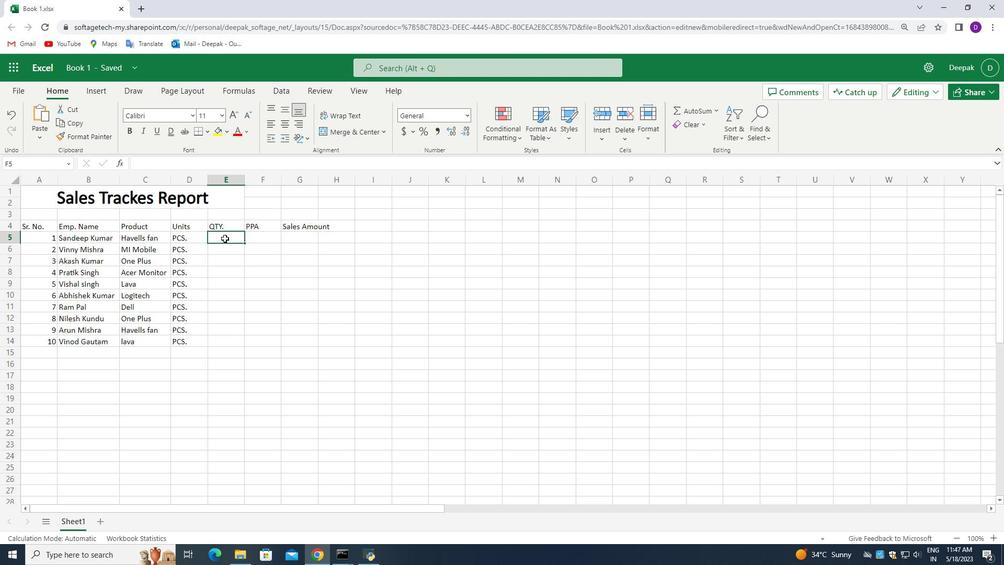 
Action: Key pressed =randbetween<Key.shift>(600<Key.backspace><Key.backspace><Key.backspace>100,800<Key.shift>)<Key.enter>
Screenshot: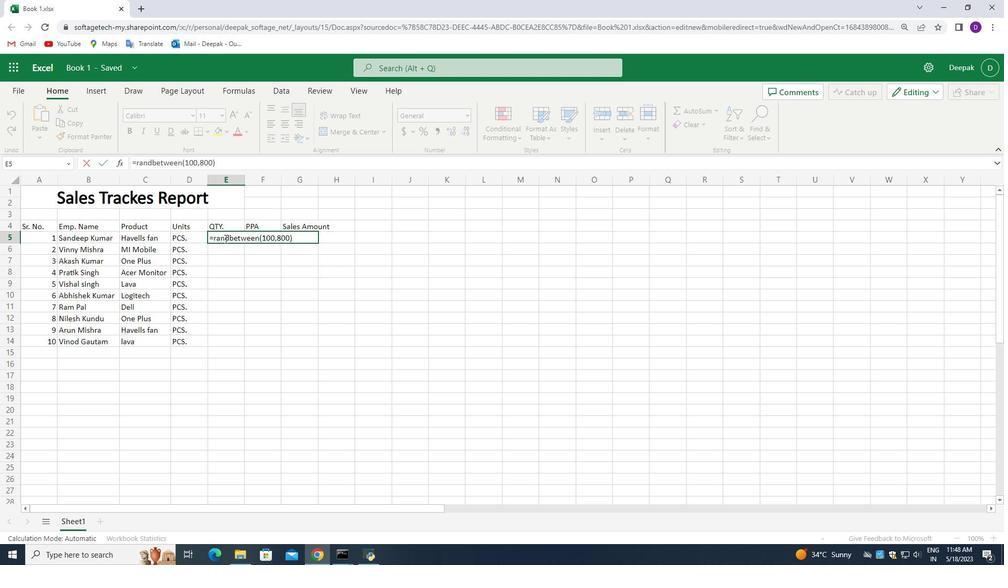 
Action: Mouse moved to (225, 239)
Screenshot: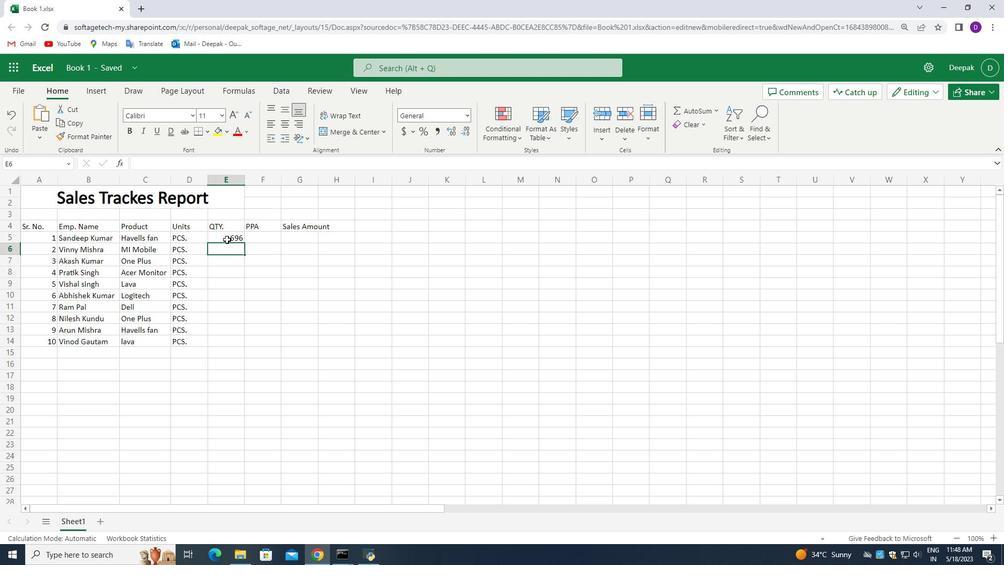 
Action: Mouse pressed left at (225, 239)
Screenshot: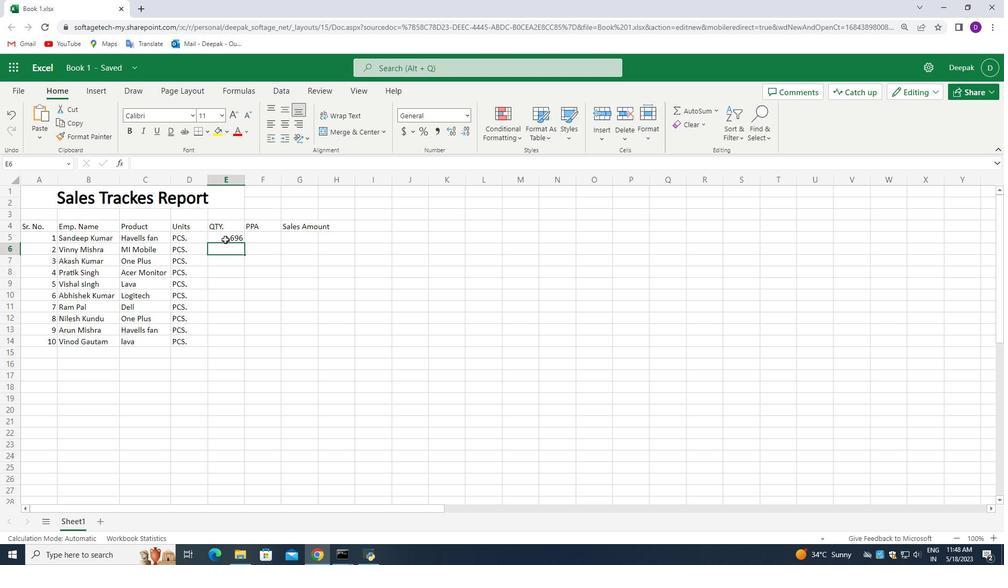 
Action: Mouse moved to (244, 244)
Screenshot: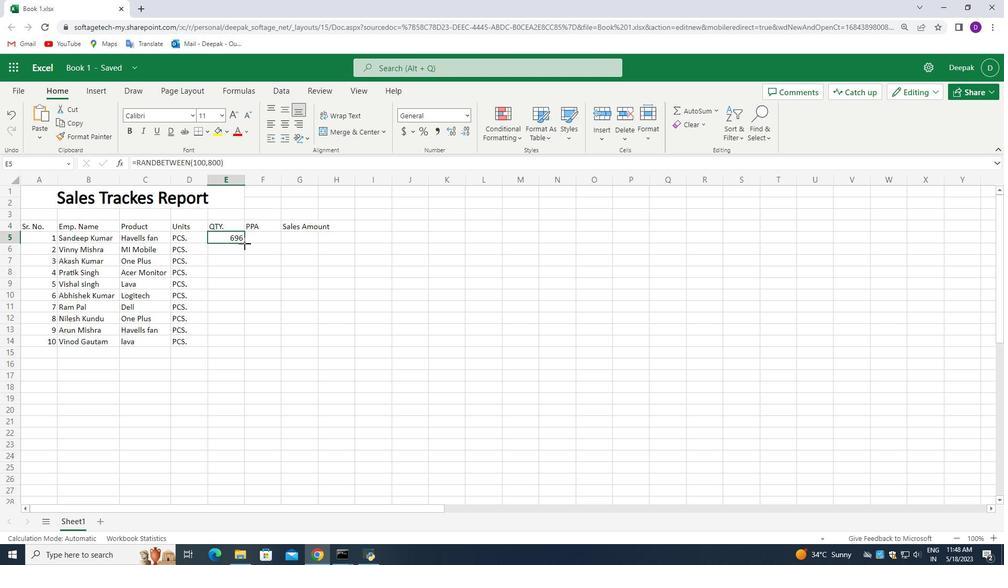 
Action: Mouse pressed left at (244, 244)
Screenshot: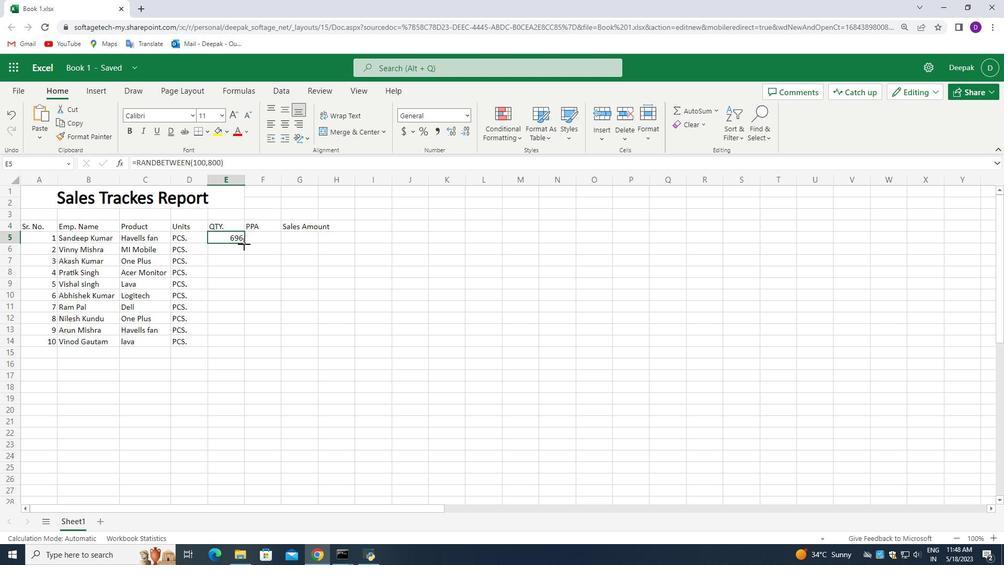 
Action: Mouse moved to (261, 238)
Screenshot: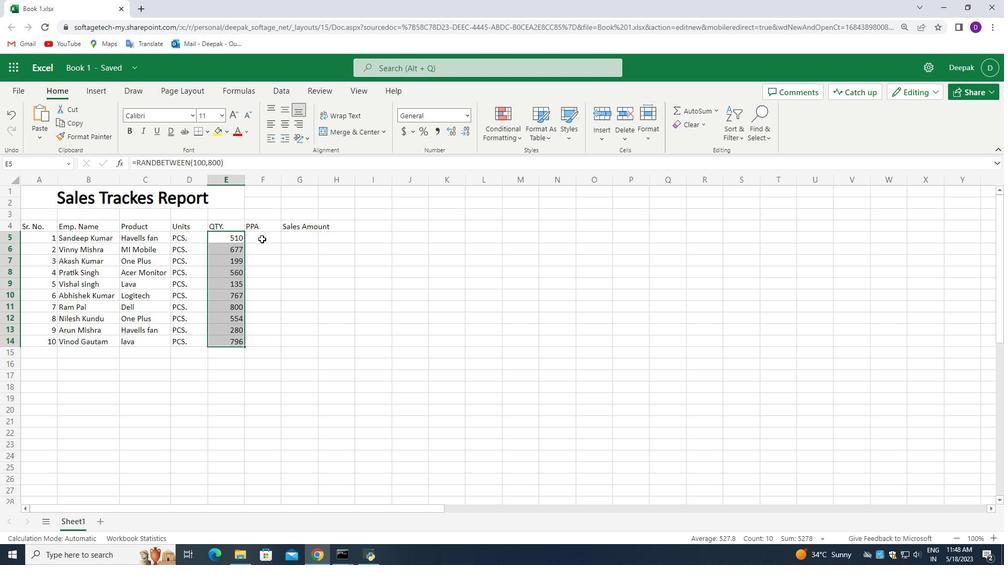 
Action: Mouse pressed left at (261, 238)
Screenshot: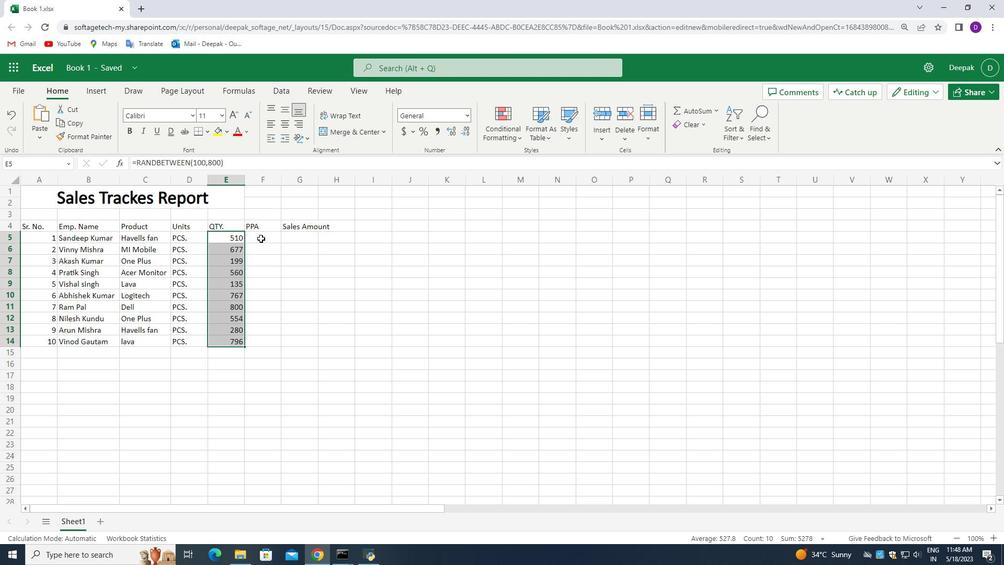 
Action: Mouse moved to (151, 201)
Screenshot: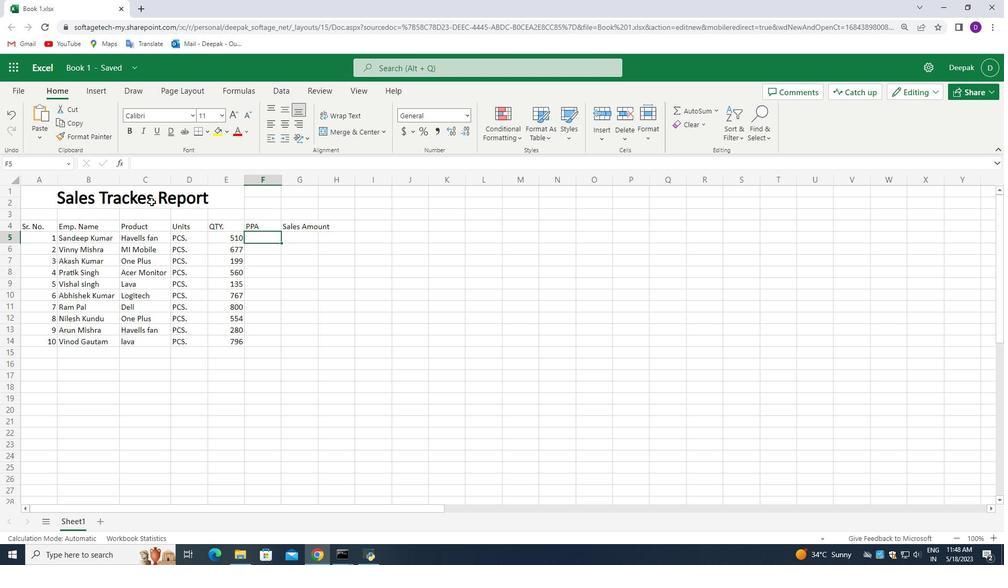 
Action: Mouse pressed left at (151, 201)
Screenshot: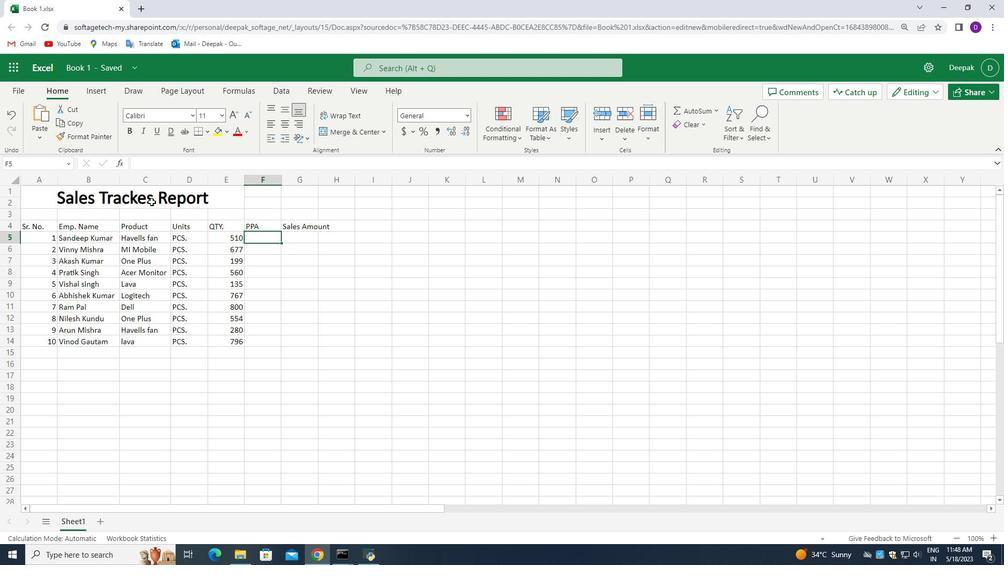 
Action: Mouse pressed left at (151, 201)
Screenshot: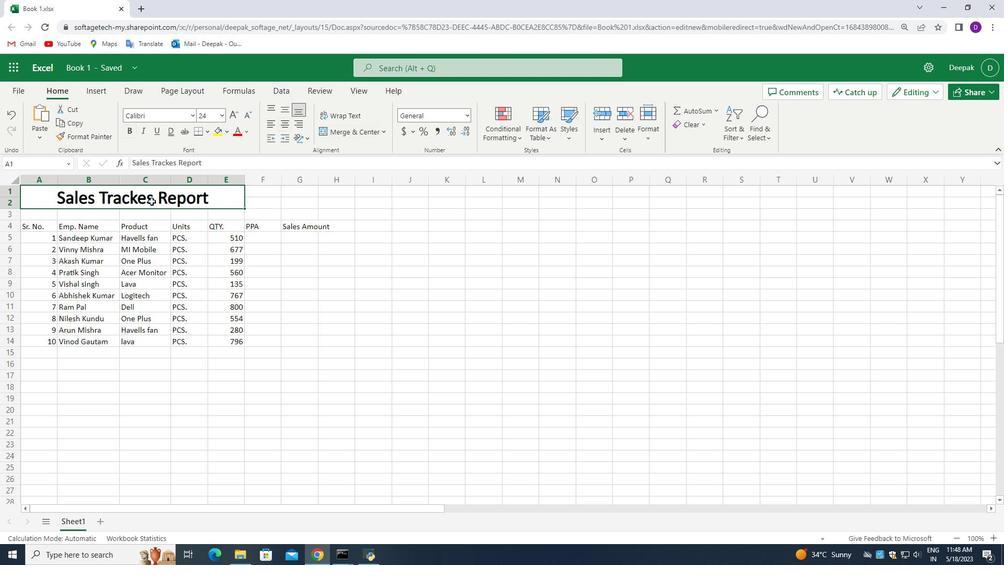 
Action: Mouse moved to (151, 198)
Screenshot: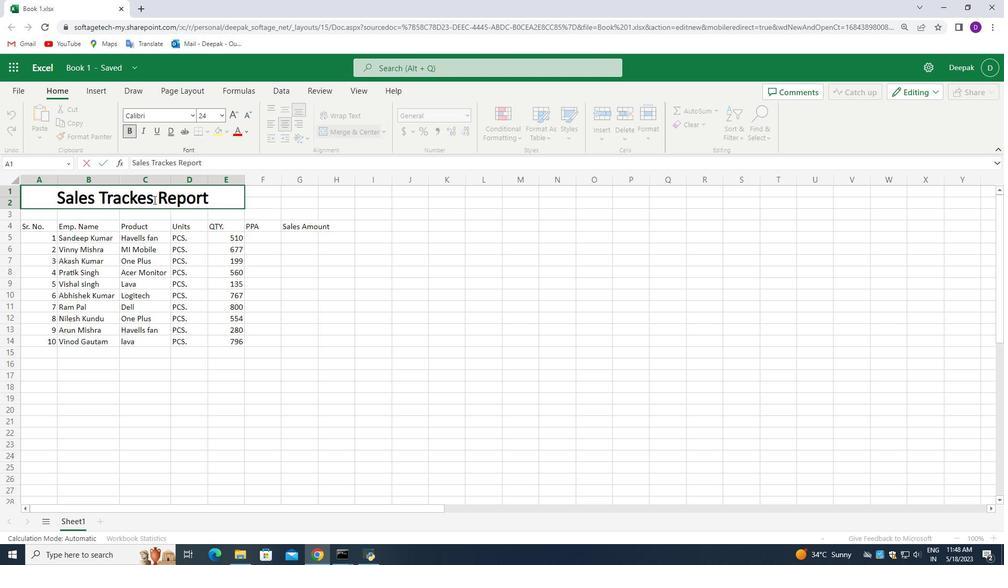 
Action: Mouse pressed left at (151, 198)
Screenshot: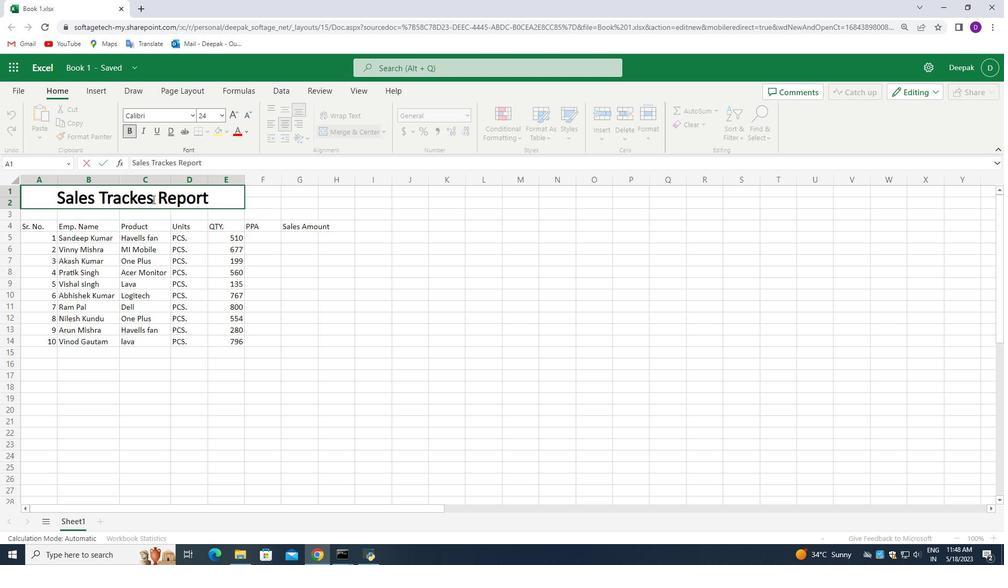 
Action: Mouse moved to (151, 220)
Screenshot: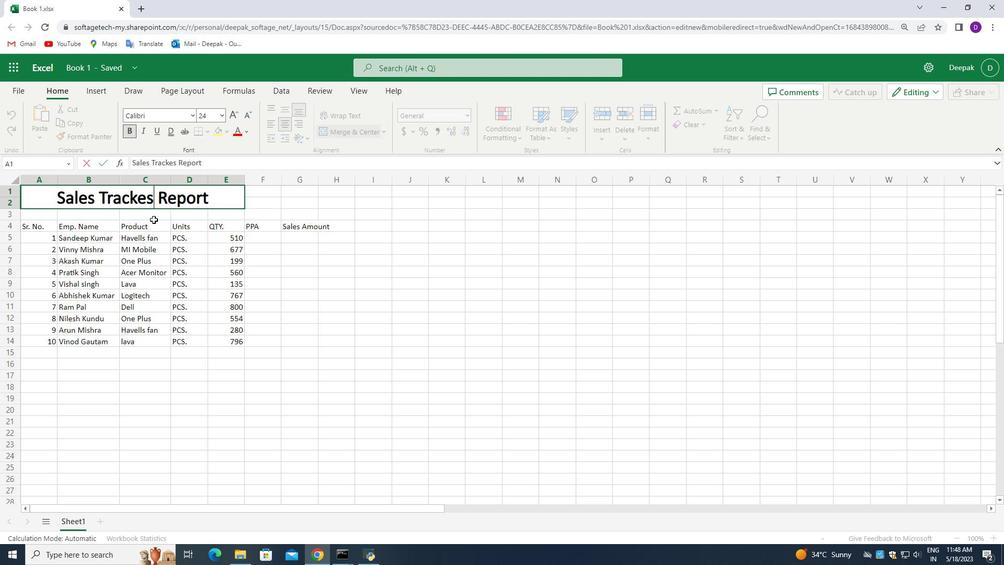 
Action: Key pressed <Key.backspace>r
Screenshot: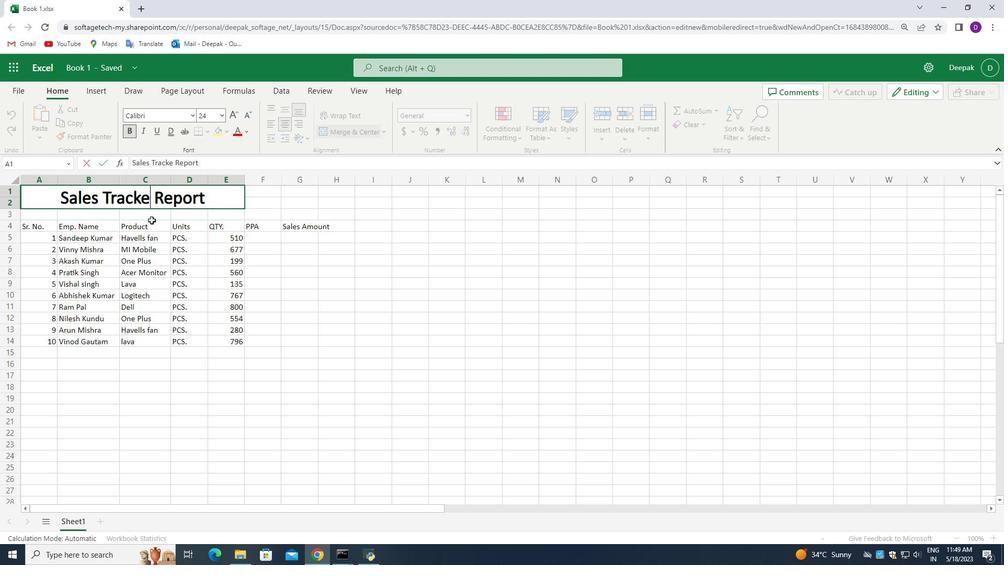 
Action: Mouse moved to (265, 239)
Screenshot: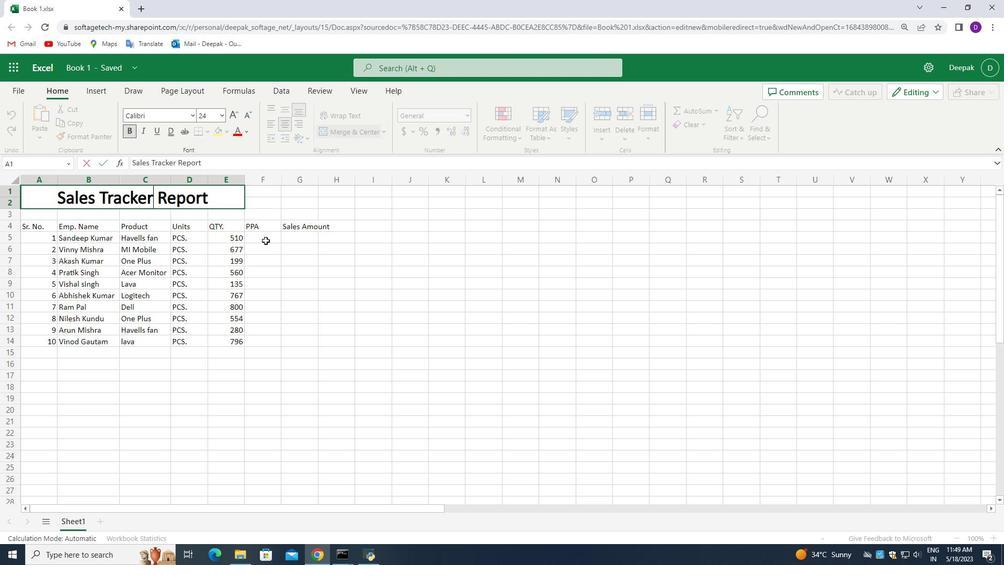 
Action: Mouse pressed left at (265, 239)
Screenshot: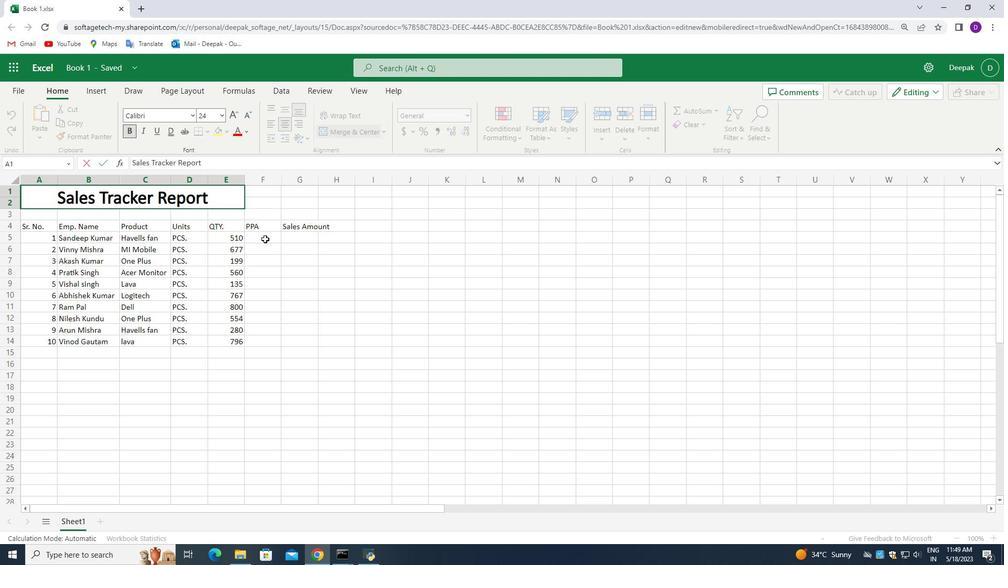 
Action: Mouse moved to (226, 237)
Screenshot: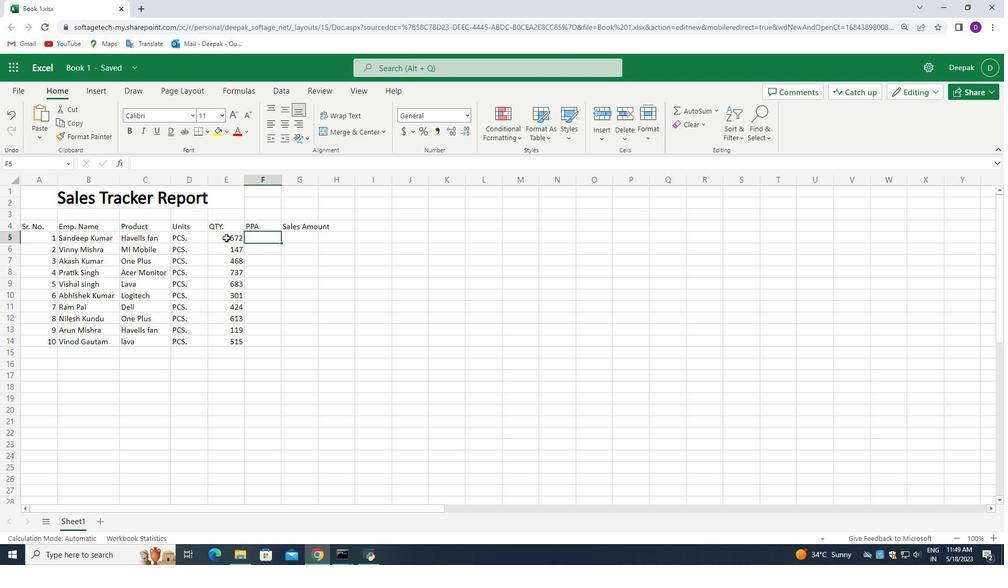 
Action: Mouse pressed left at (226, 237)
Screenshot: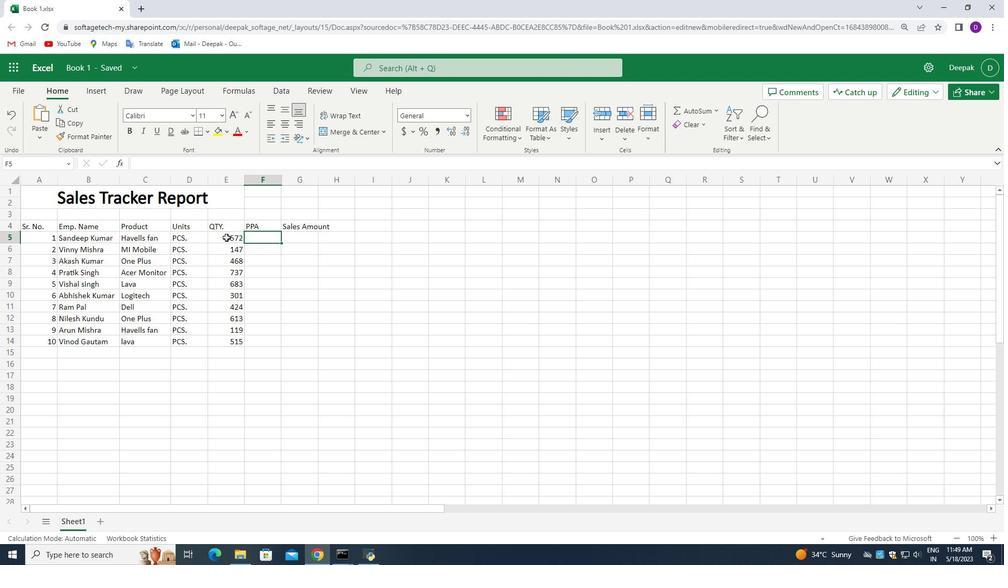 
Action: Mouse moved to (263, 236)
Screenshot: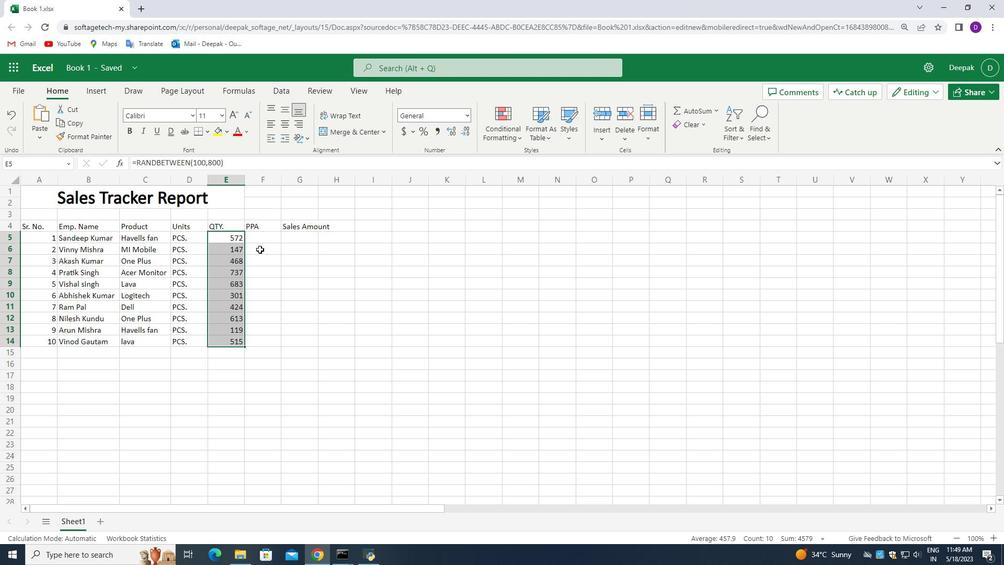 
Action: Mouse pressed left at (263, 236)
Screenshot: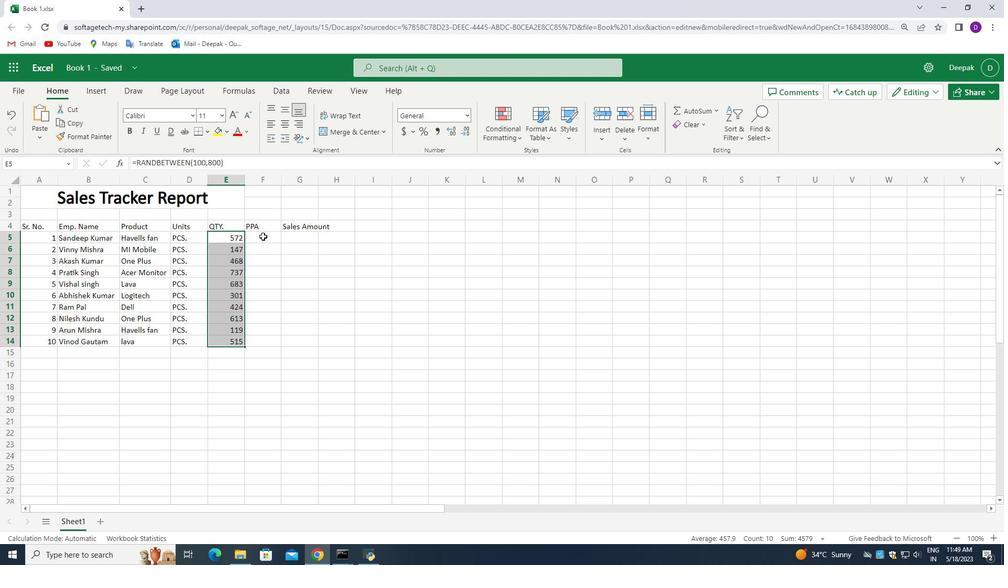 
Action: Mouse moved to (301, 310)
Screenshot: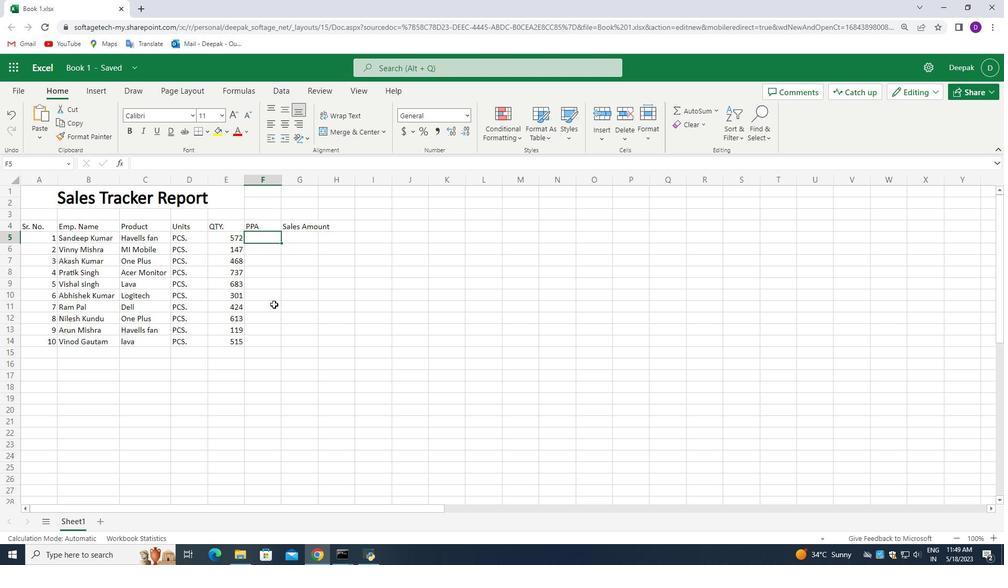 
Action: Mouse scrolled (301, 310) with delta (0, 0)
Screenshot: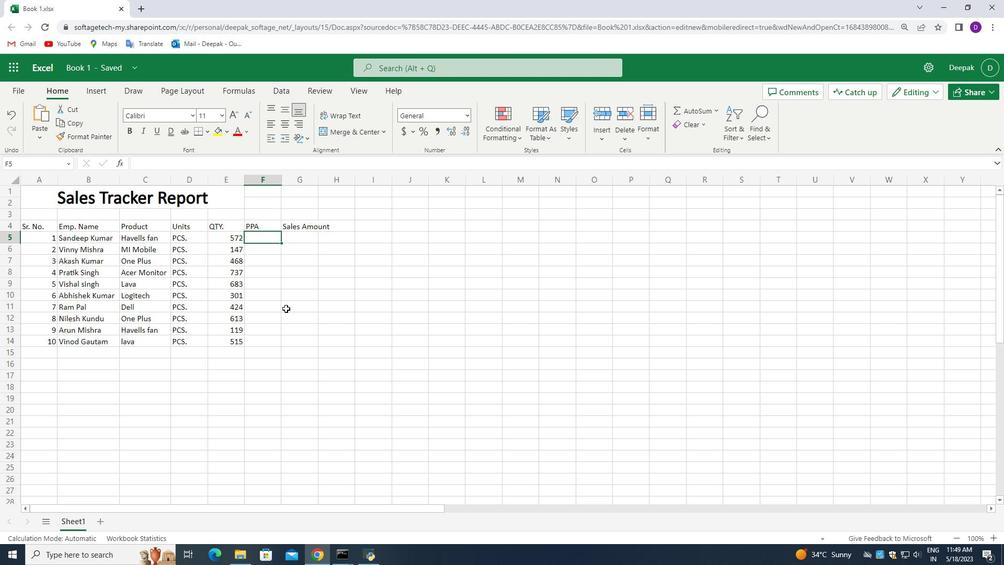 
Action: Mouse moved to (303, 311)
Screenshot: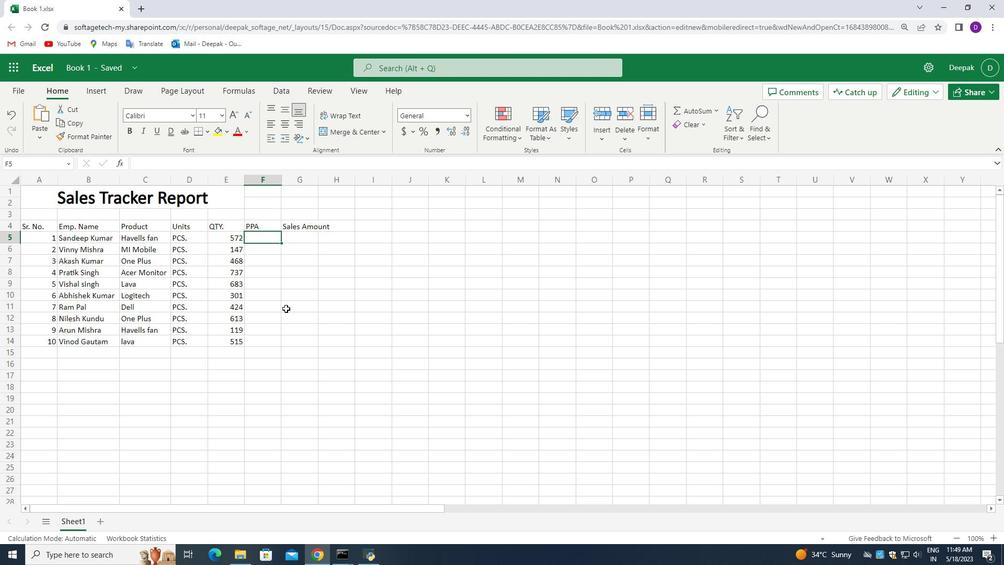 
Action: Mouse scrolled (303, 310) with delta (0, 0)
Screenshot: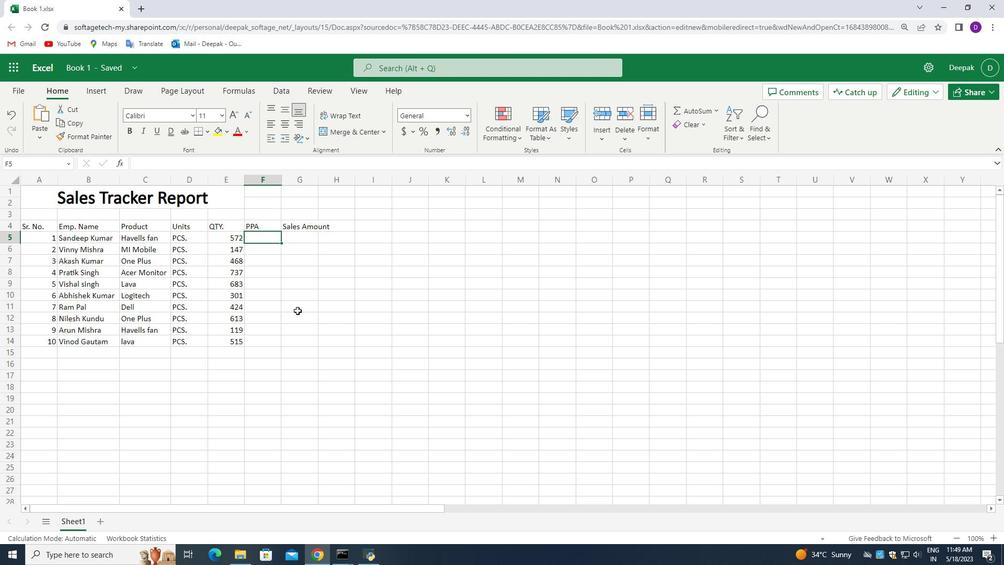 
Action: Mouse moved to (274, 310)
Screenshot: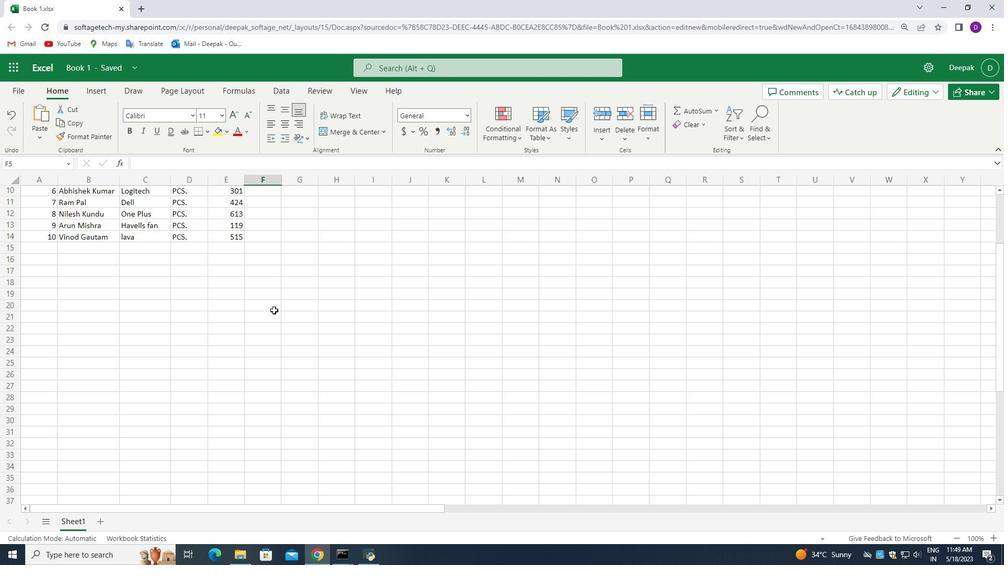 
Action: Mouse scrolled (274, 311) with delta (0, 0)
Screenshot: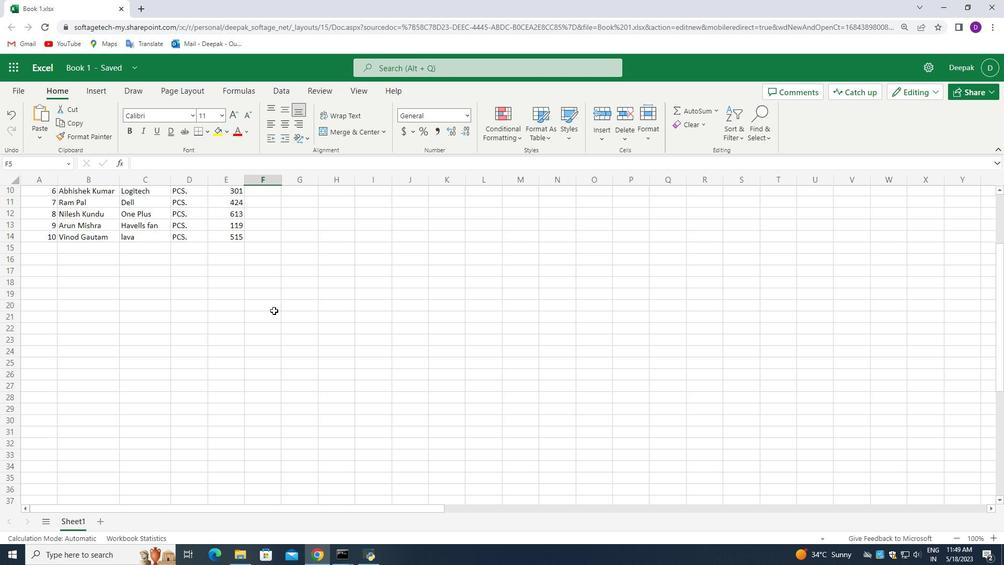 
Action: Mouse scrolled (274, 311) with delta (0, 0)
Screenshot: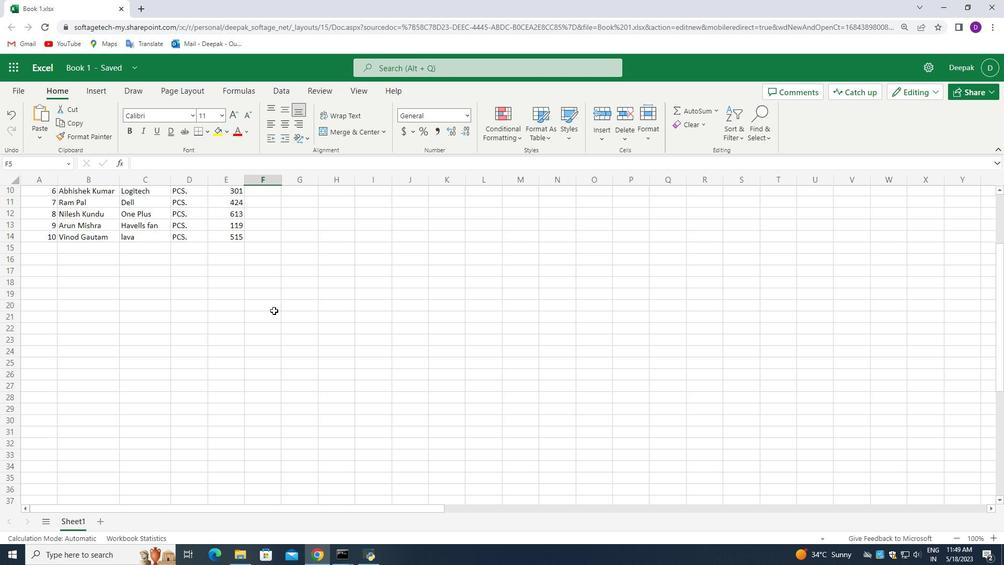 
Action: Mouse scrolled (274, 311) with delta (0, 0)
Screenshot: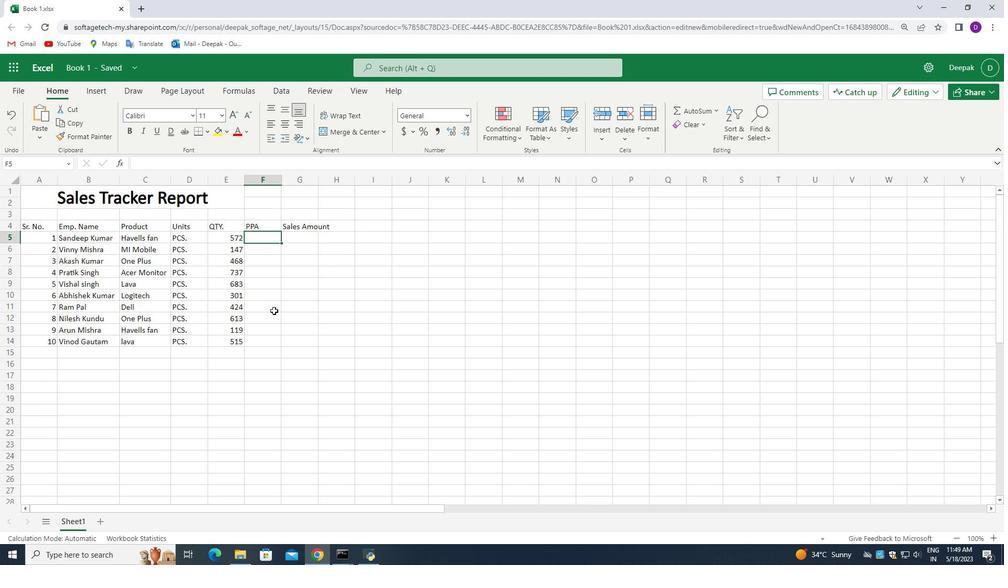 
Action: Mouse moved to (262, 237)
Screenshot: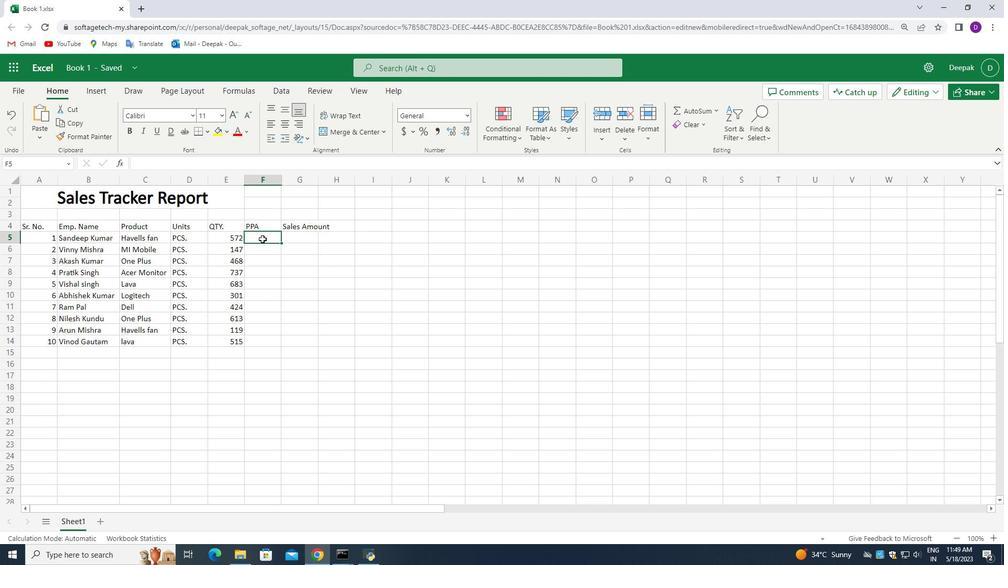 
Action: Mouse pressed left at (262, 237)
Screenshot: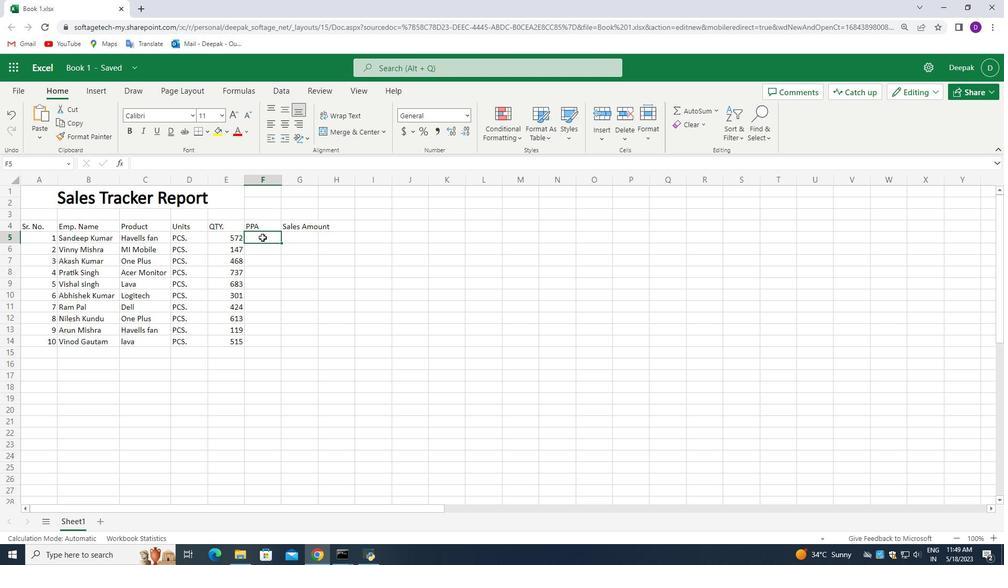 
Action: Mouse pressed left at (262, 237)
Screenshot: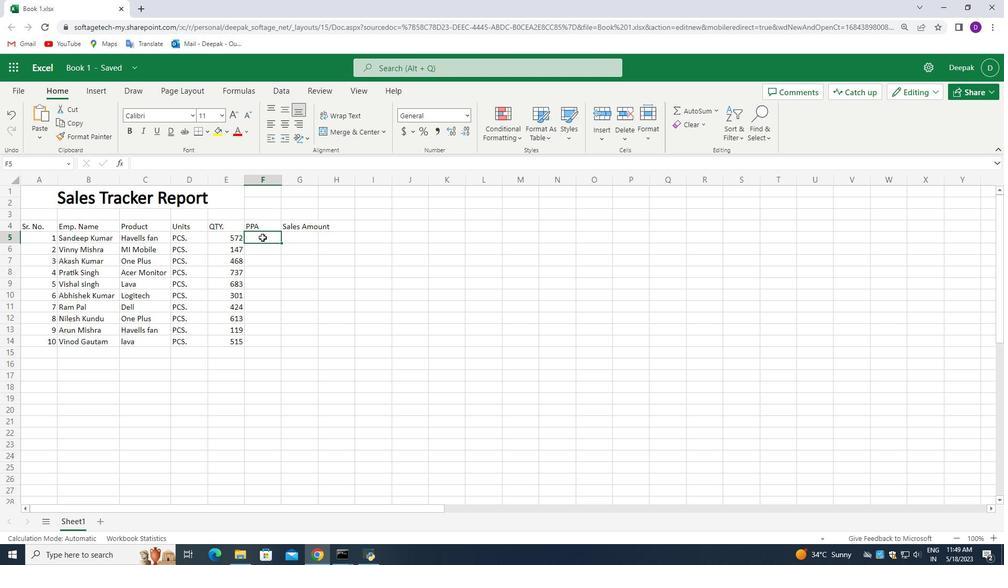 
Action: Key pressed 68<Key.backspace>99<Key.enter>18000<Key.enter>19999<Key.enter>
Screenshot: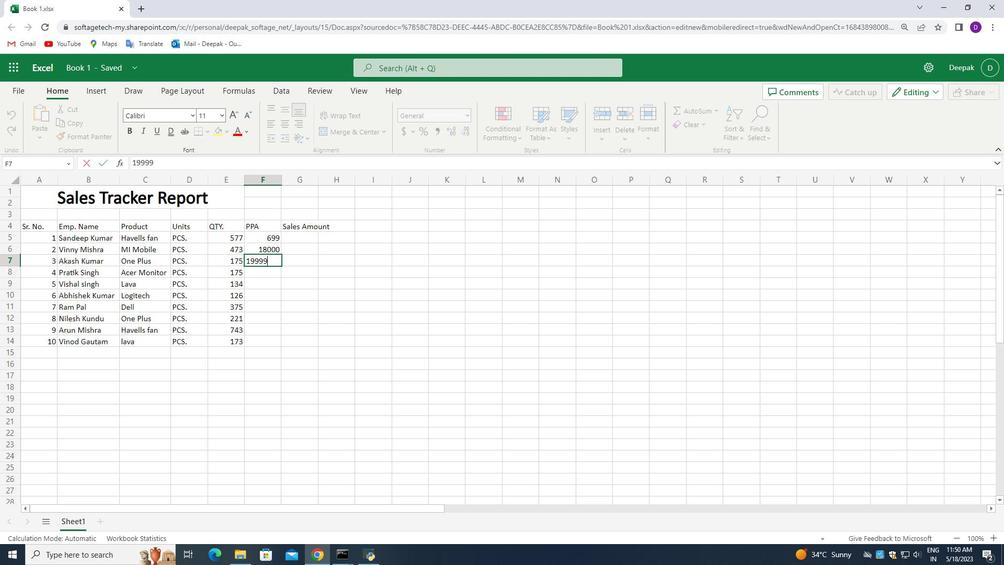 
Action: Mouse moved to (217, 155)
Screenshot: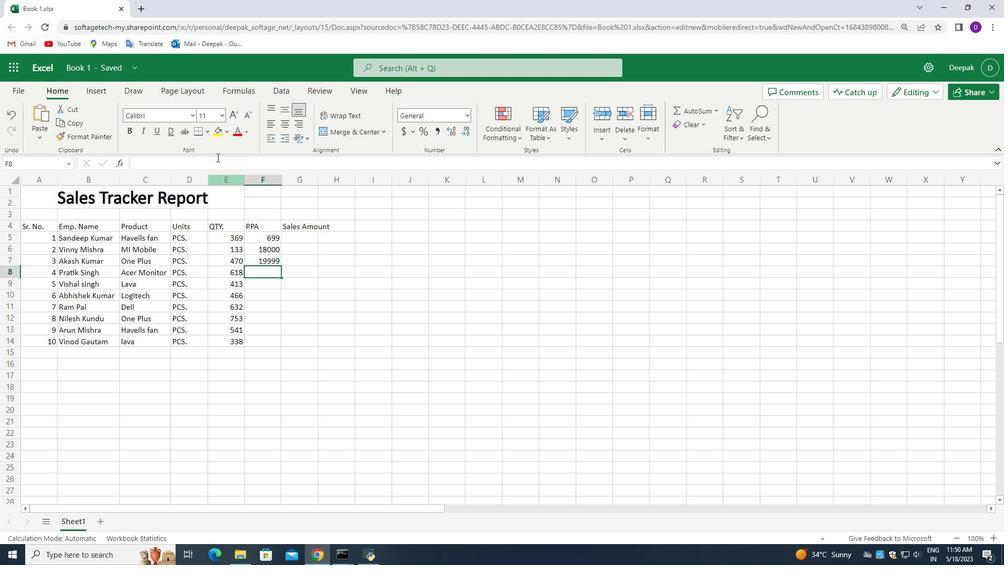 
Action: Key pressed ctrl+Z<'\x1a'><'\x1a'>
Screenshot: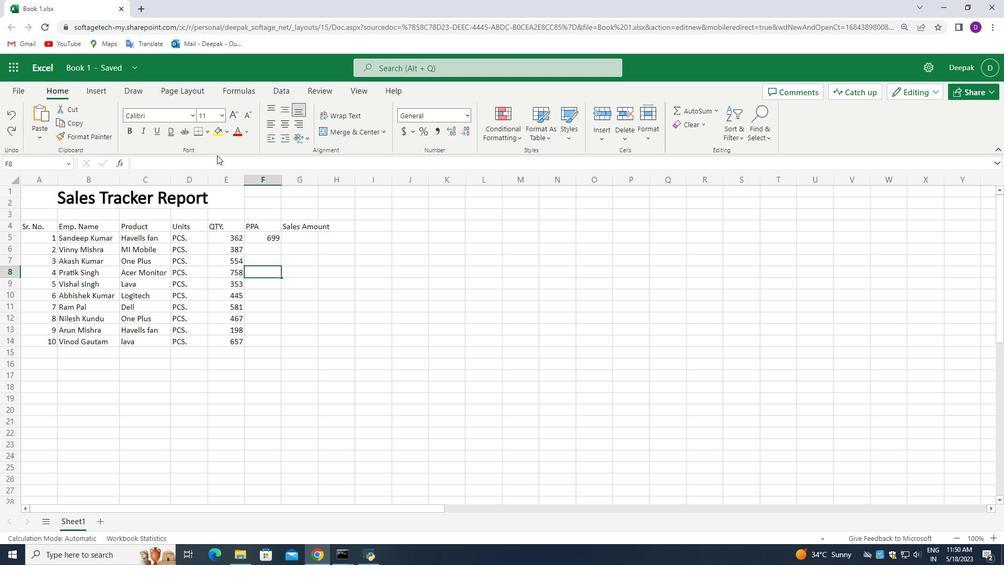 
Action: Mouse moved to (224, 235)
Screenshot: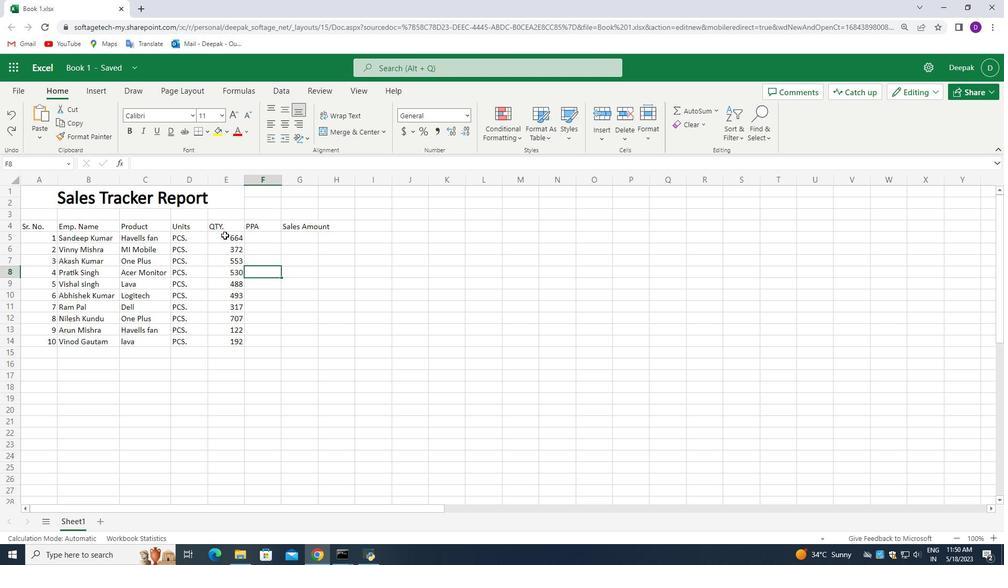 
Action: Mouse pressed left at (224, 235)
